 Task: Buy 3 Viscometers from Measuring & Testing section under best seller category for shipping address: Georgia Howard, 3100 Abia Martin Drive, Panther Burn, Mississippi 38765, Cell Number 6314971043. Pay from credit card ending with 6759, CVV 506
Action: Mouse moved to (380, 414)
Screenshot: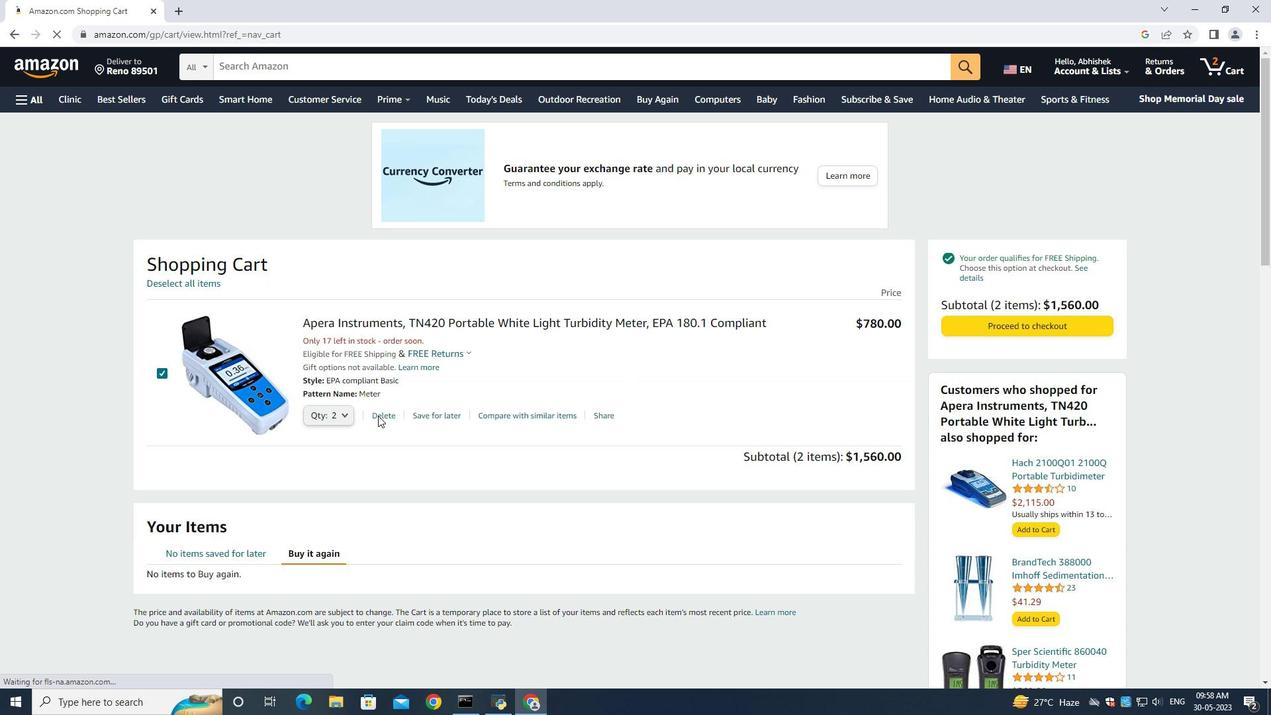 
Action: Mouse pressed left at (380, 414)
Screenshot: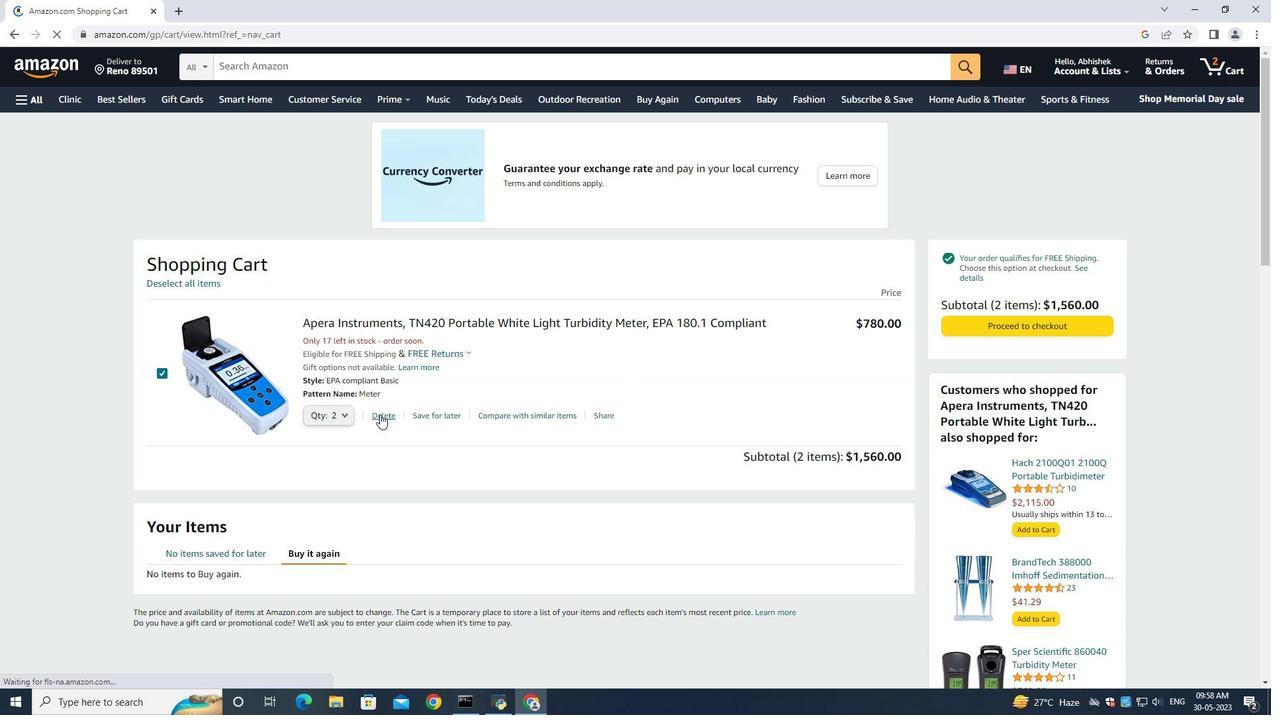 
Action: Mouse moved to (32, 94)
Screenshot: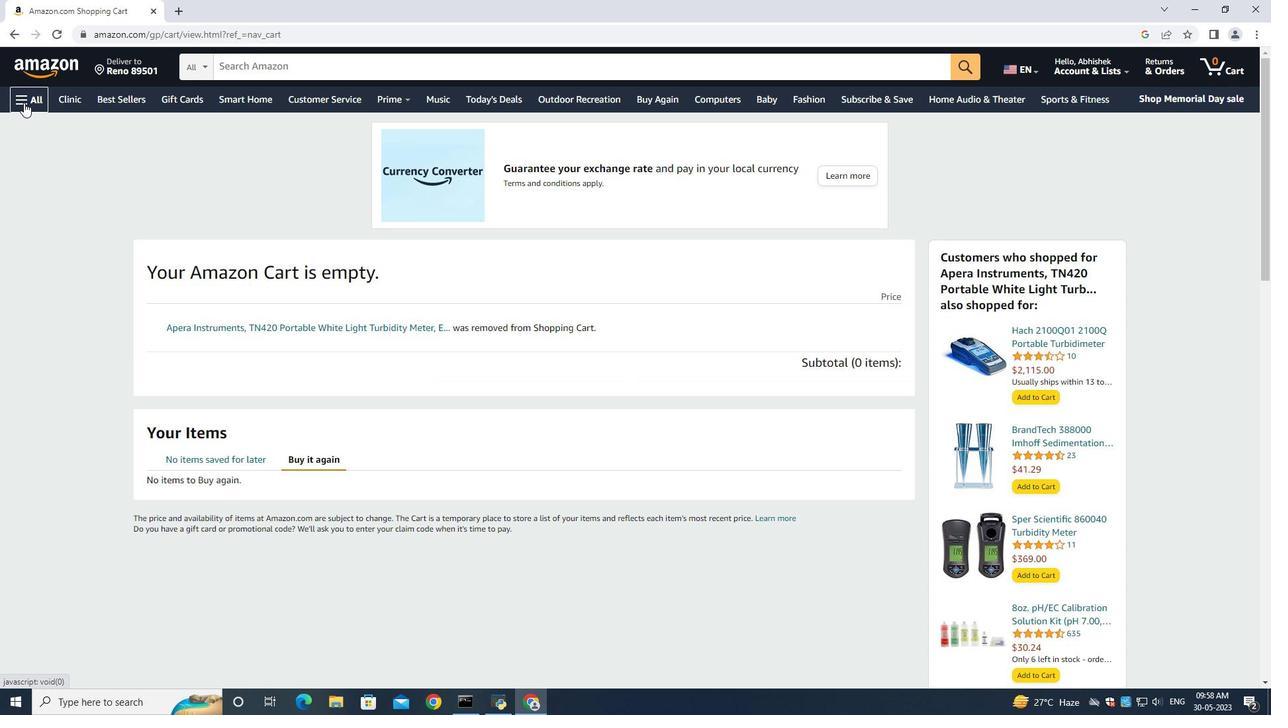 
Action: Mouse pressed left at (32, 94)
Screenshot: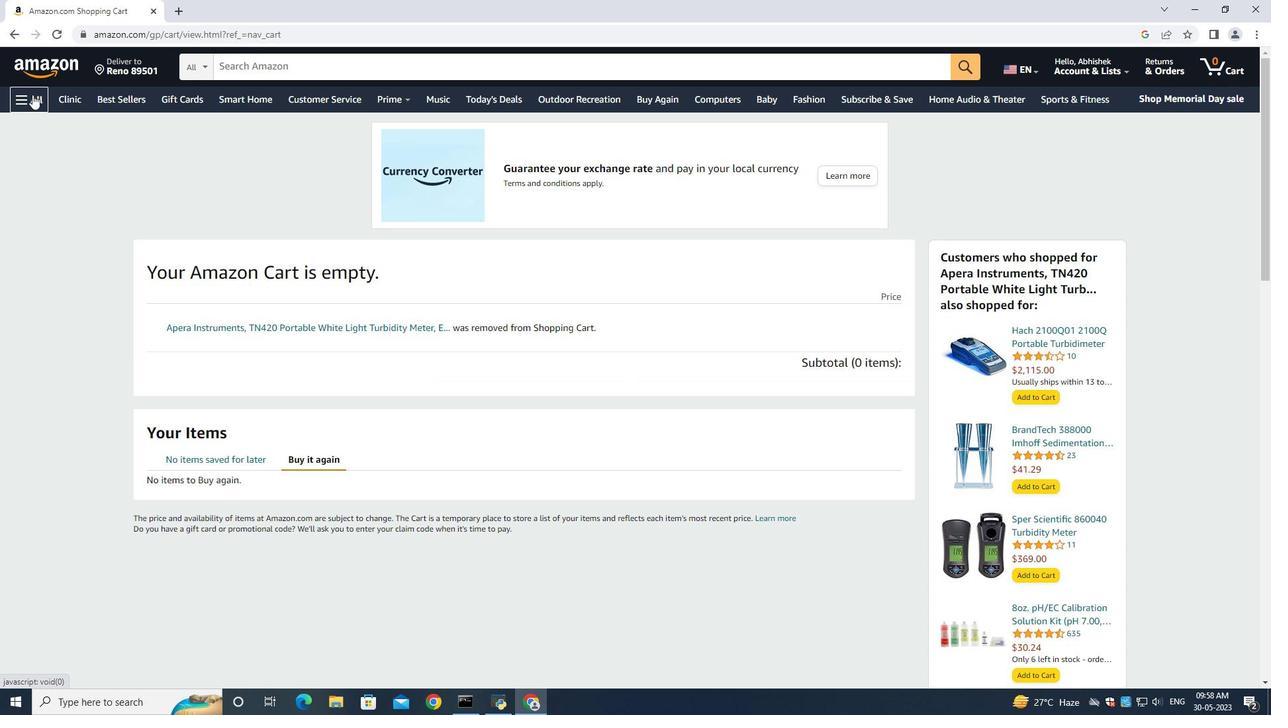 
Action: Mouse moved to (47, 126)
Screenshot: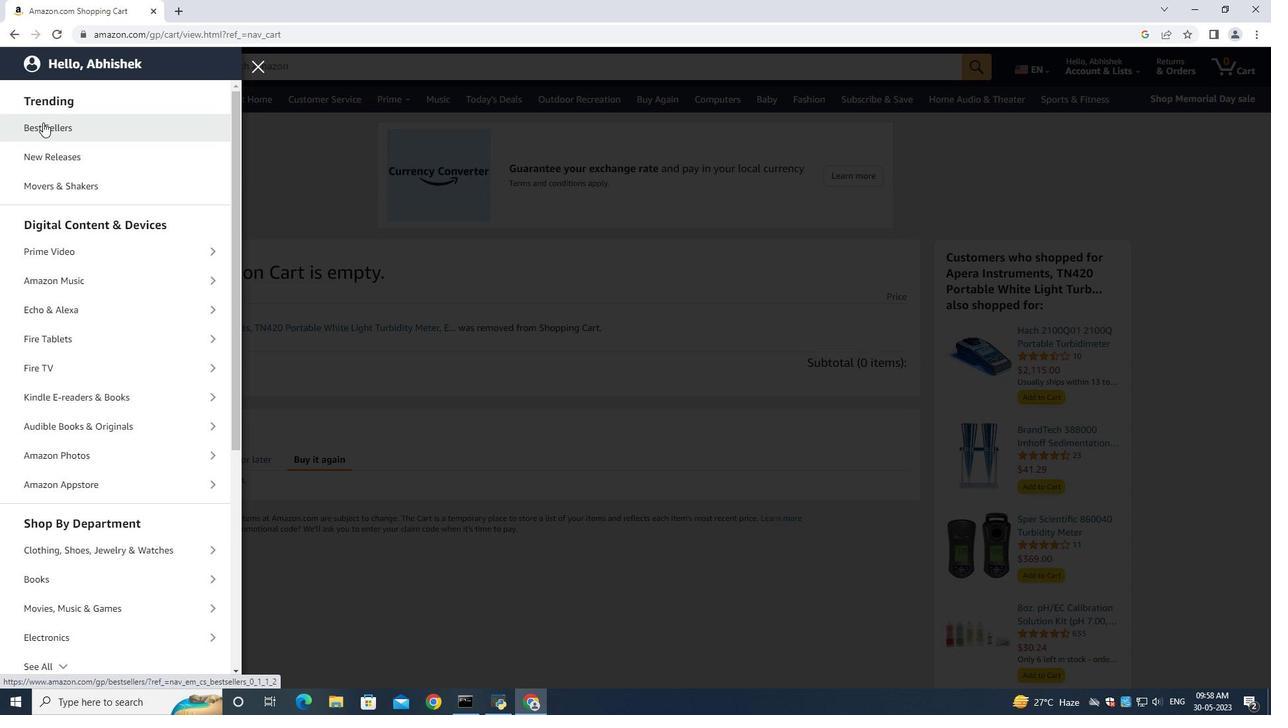
Action: Mouse pressed left at (47, 126)
Screenshot: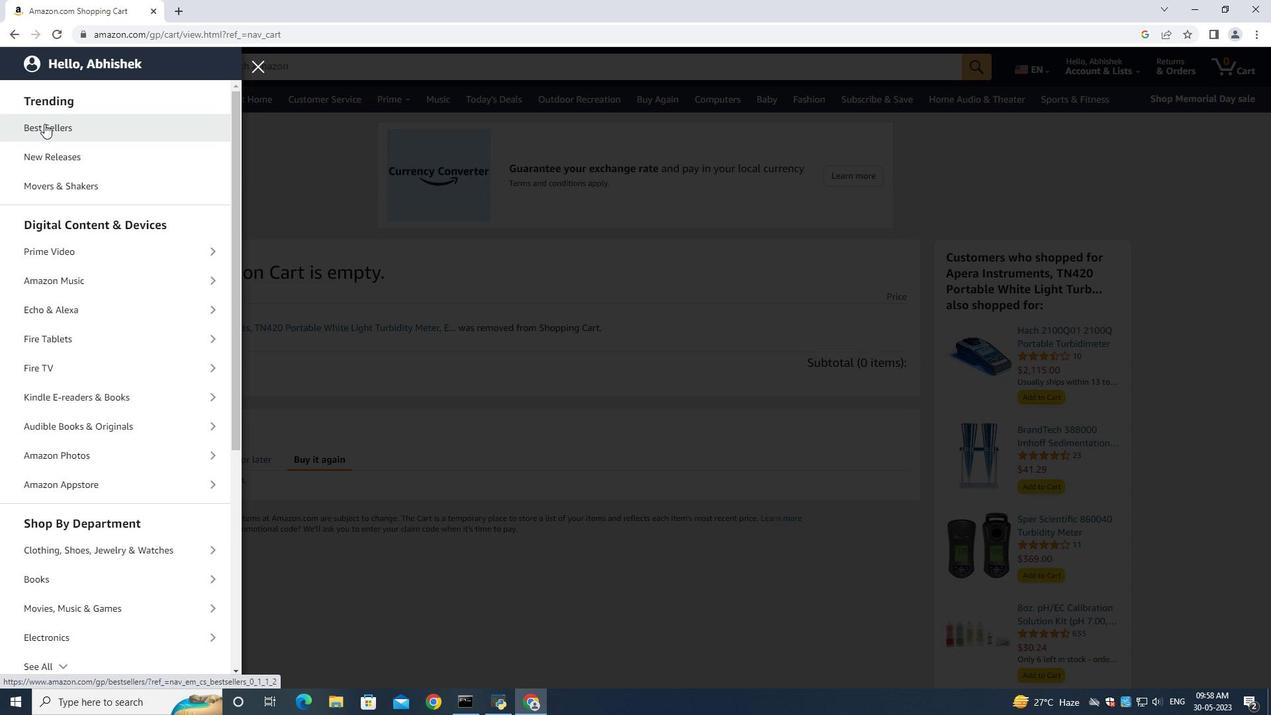 
Action: Mouse moved to (255, 69)
Screenshot: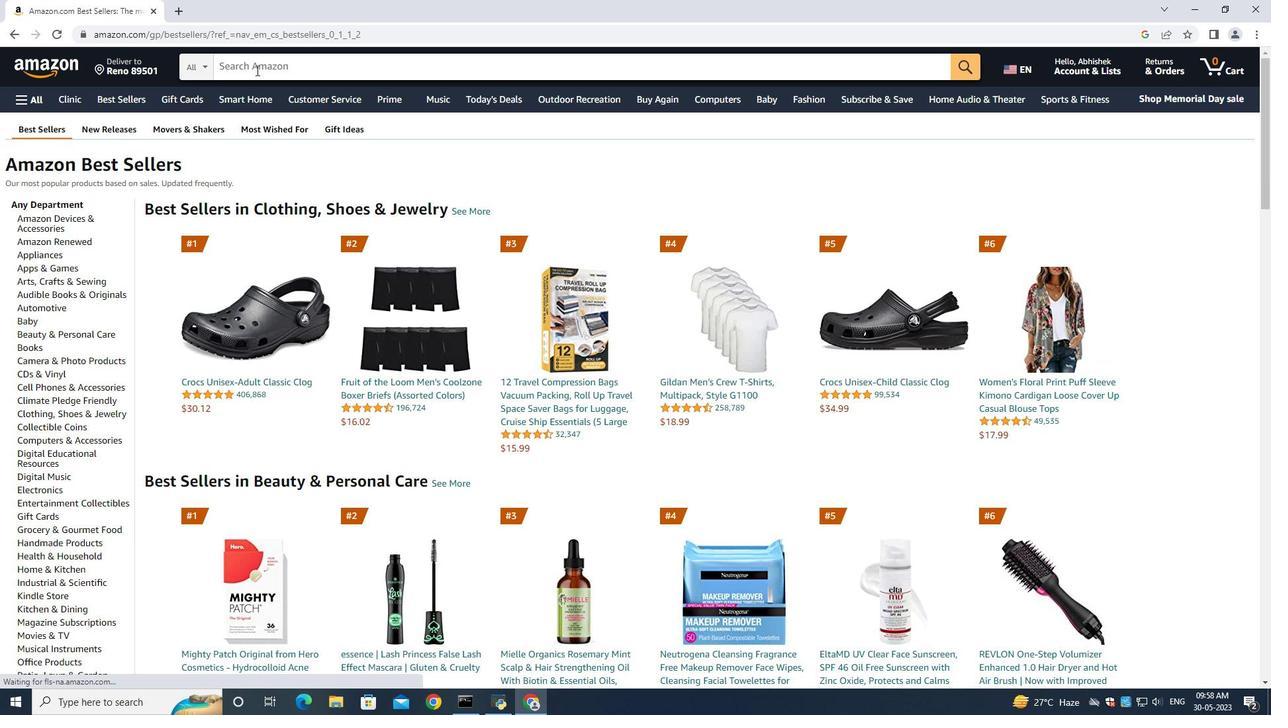 
Action: Mouse pressed left at (255, 69)
Screenshot: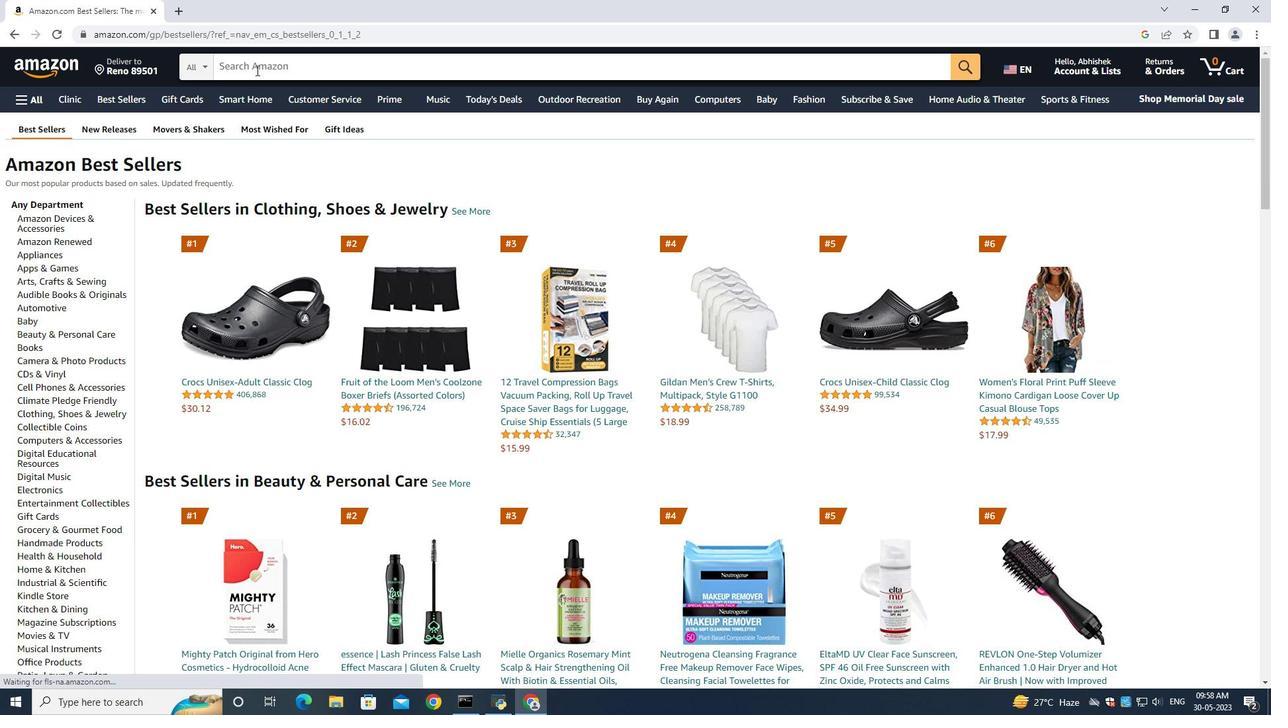 
Action: Mouse moved to (255, 69)
Screenshot: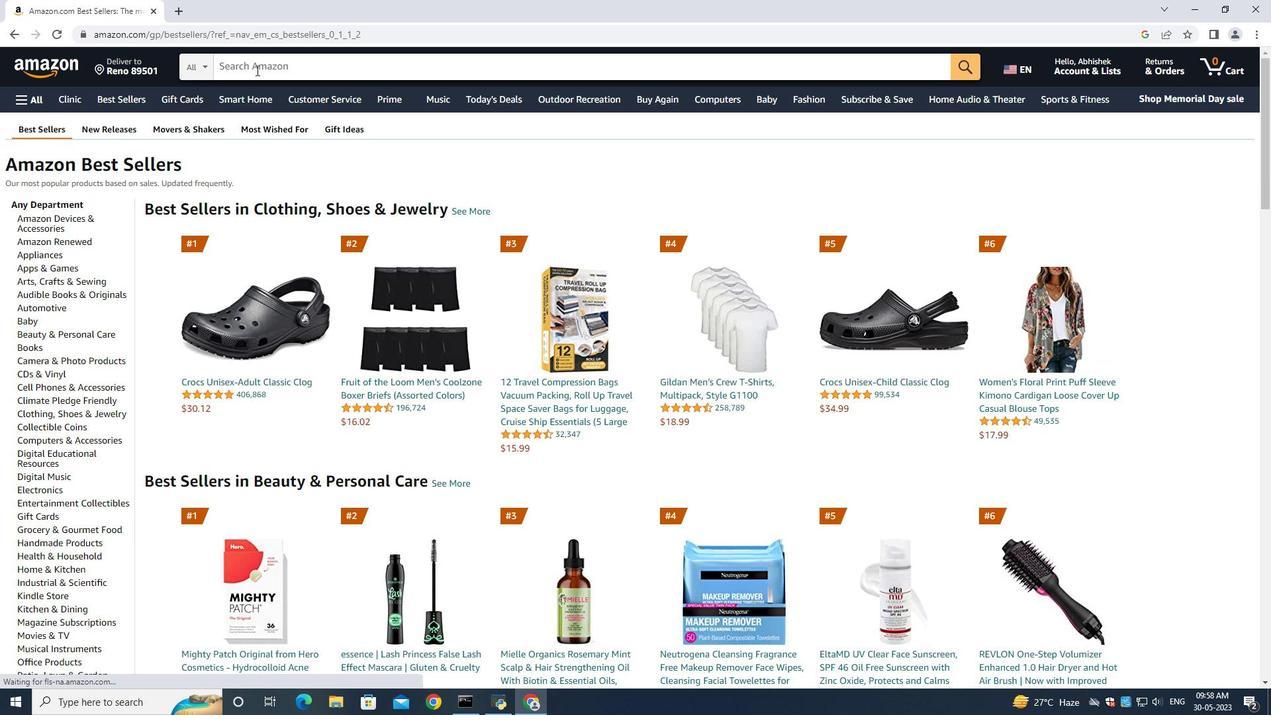 
Action: Key pressed <Key.shift>Viscometers<Key.space><Key.enter>
Screenshot: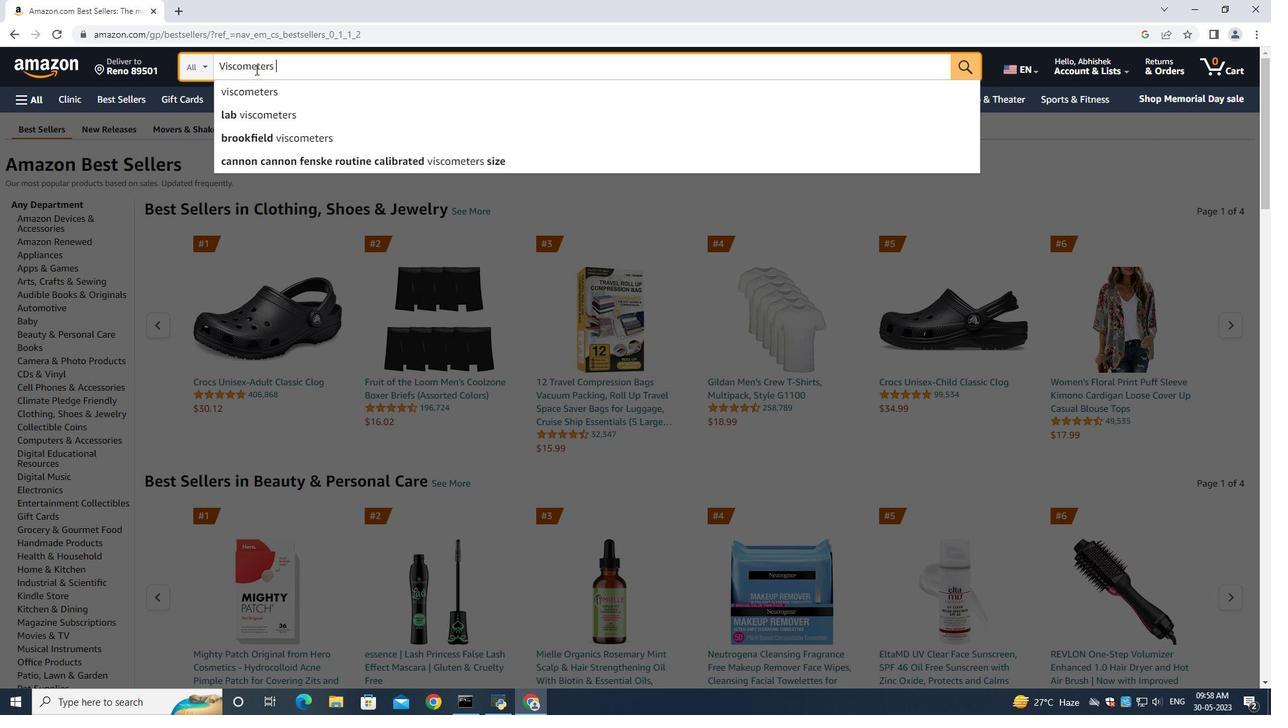 
Action: Mouse moved to (66, 235)
Screenshot: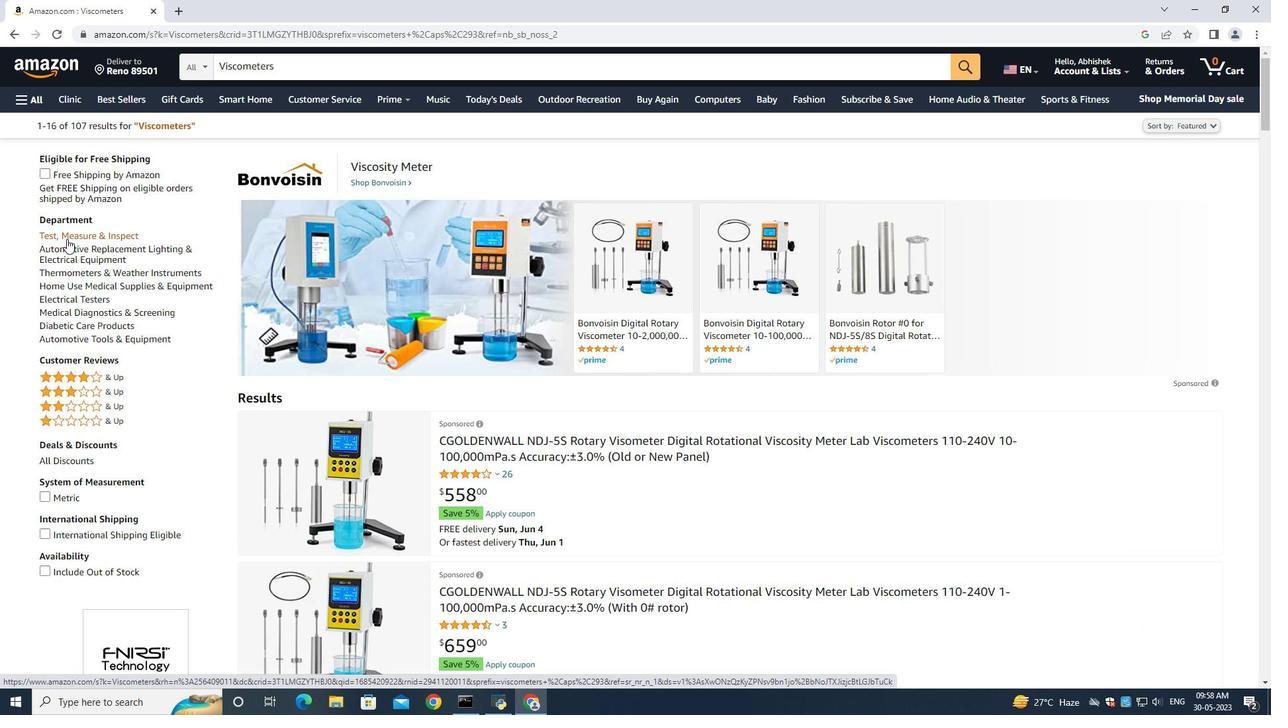 
Action: Mouse pressed left at (66, 235)
Screenshot: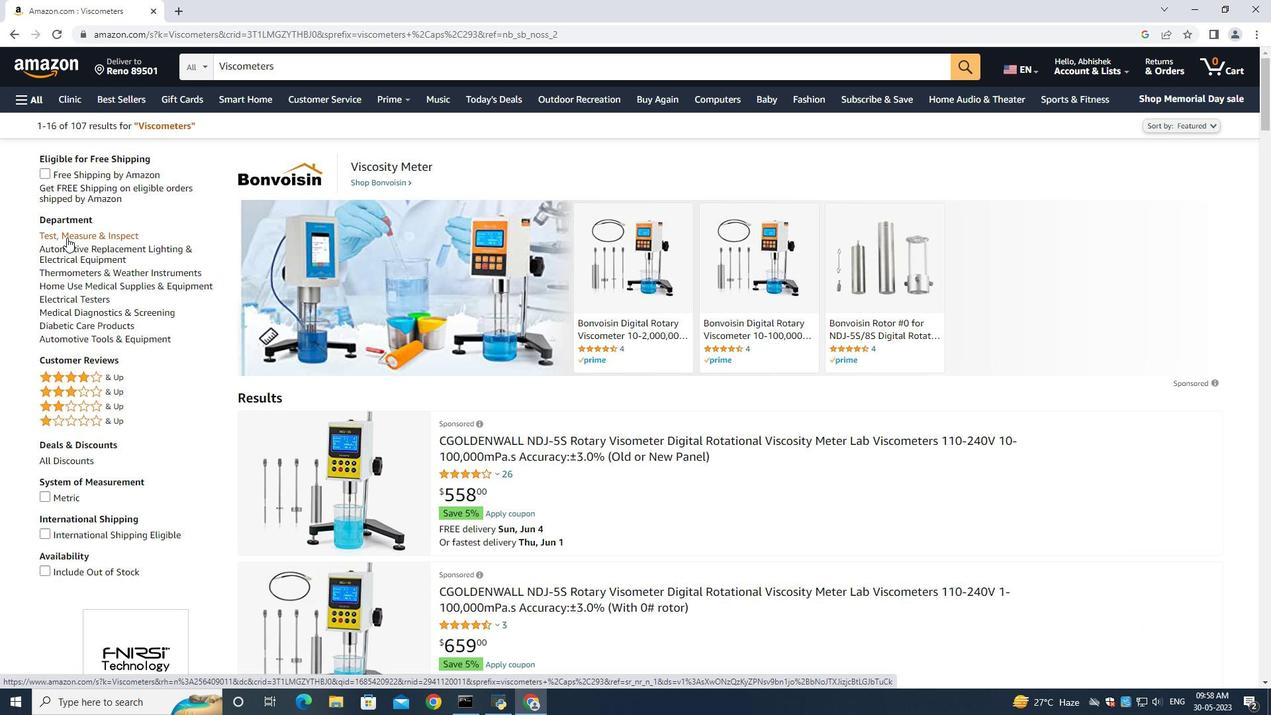 
Action: Mouse moved to (411, 284)
Screenshot: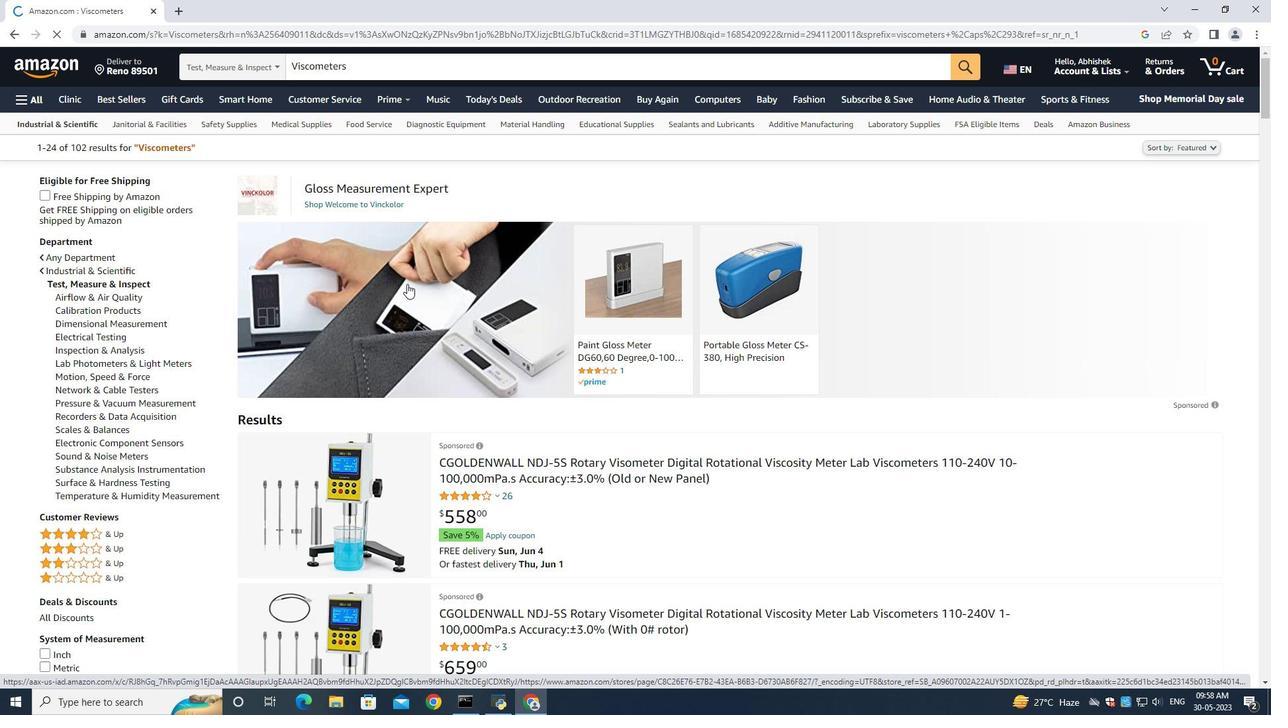 
Action: Mouse scrolled (411, 284) with delta (0, 0)
Screenshot: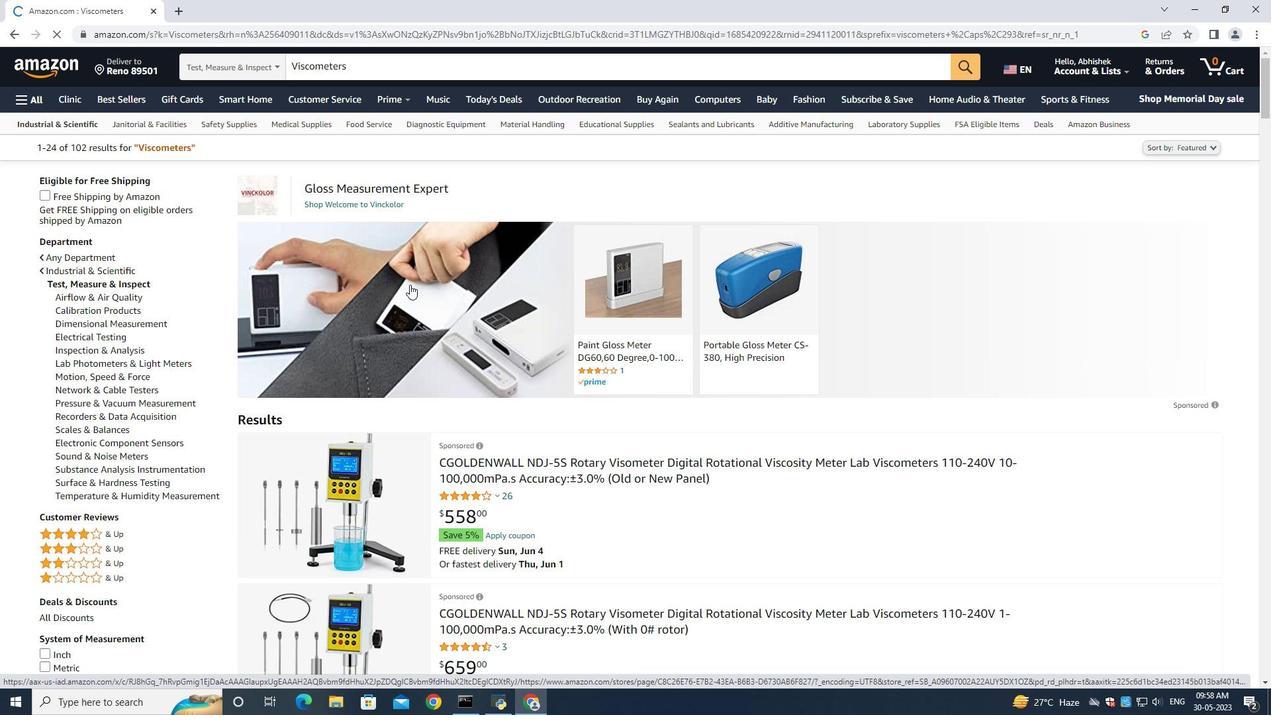 
Action: Mouse moved to (412, 284)
Screenshot: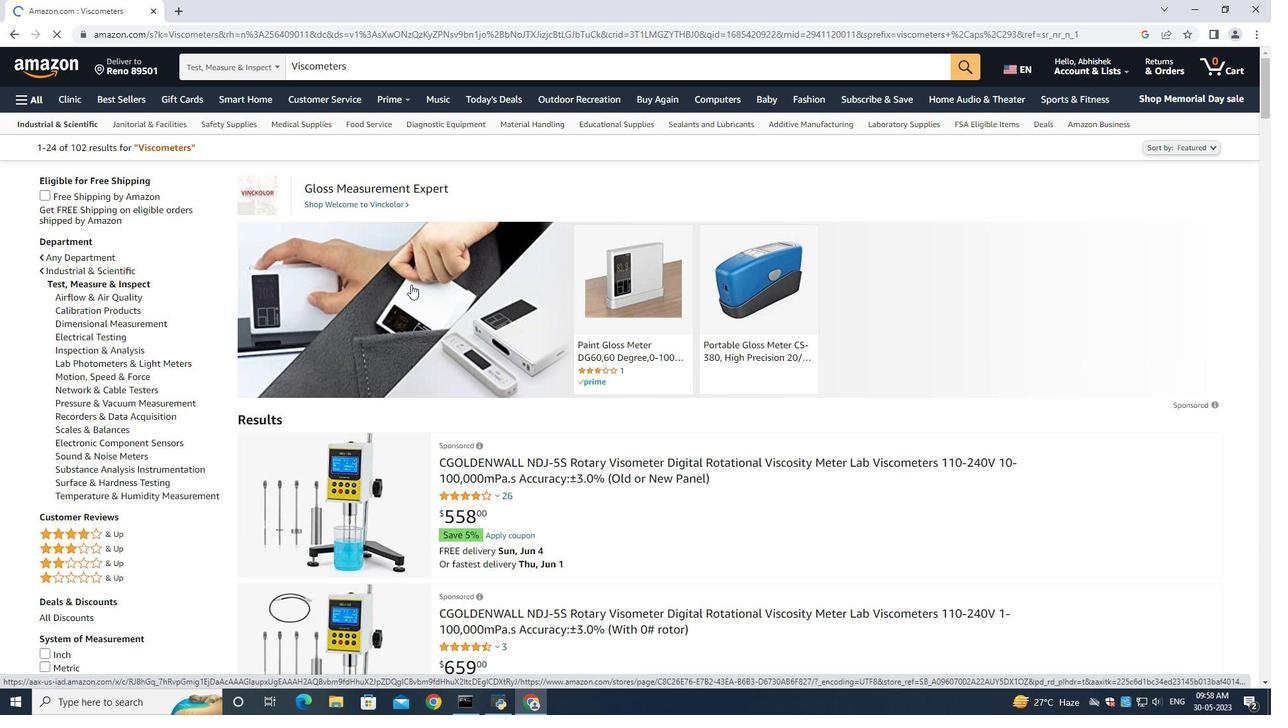 
Action: Mouse scrolled (412, 284) with delta (0, 0)
Screenshot: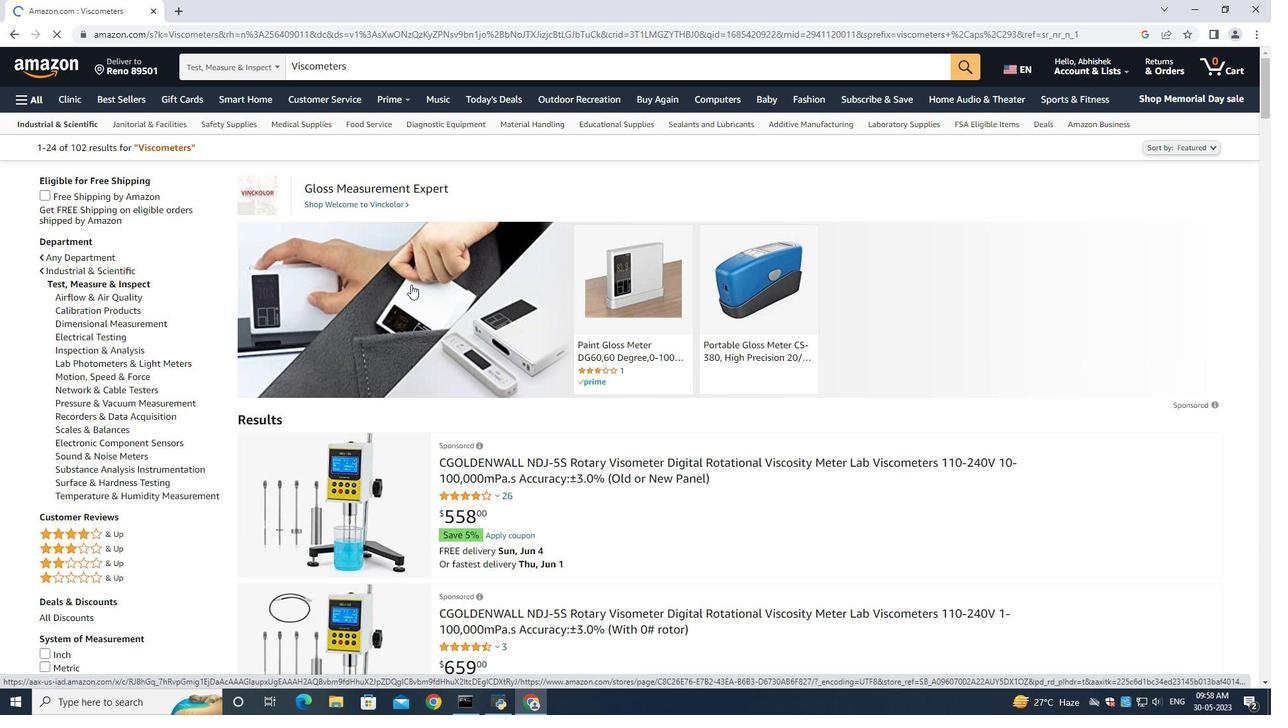 
Action: Mouse moved to (412, 285)
Screenshot: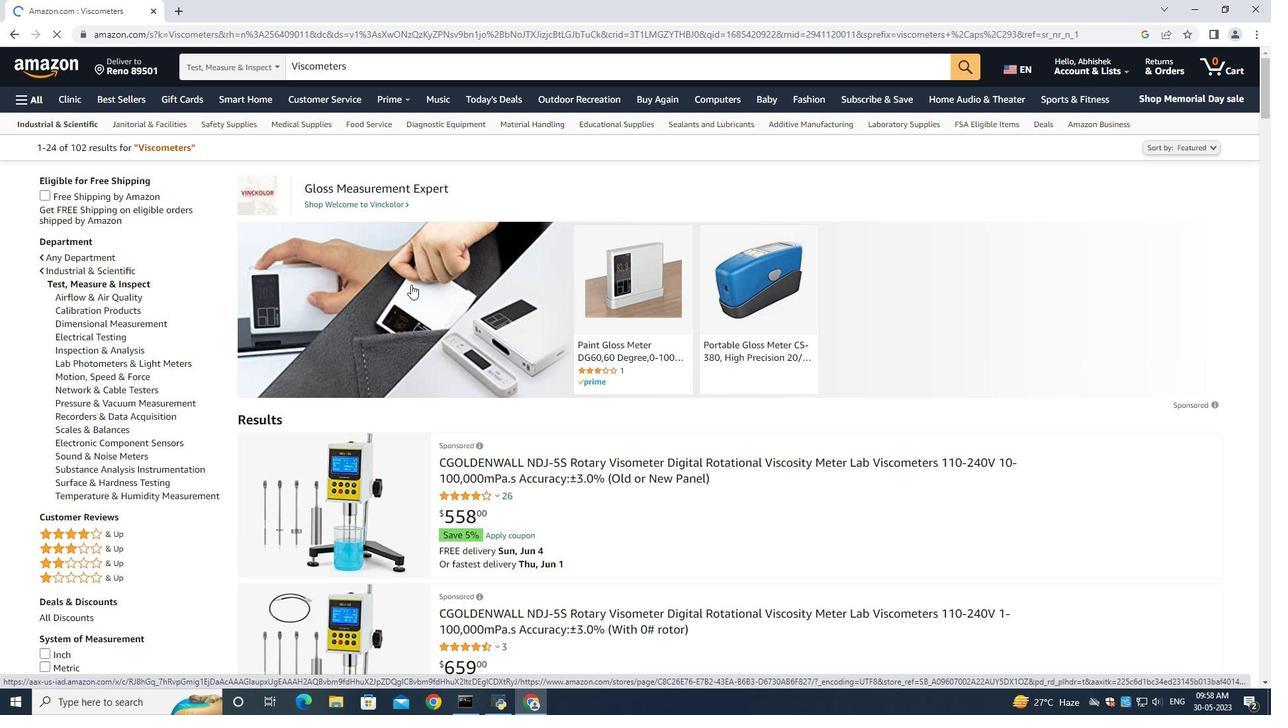
Action: Mouse scrolled (412, 284) with delta (0, 0)
Screenshot: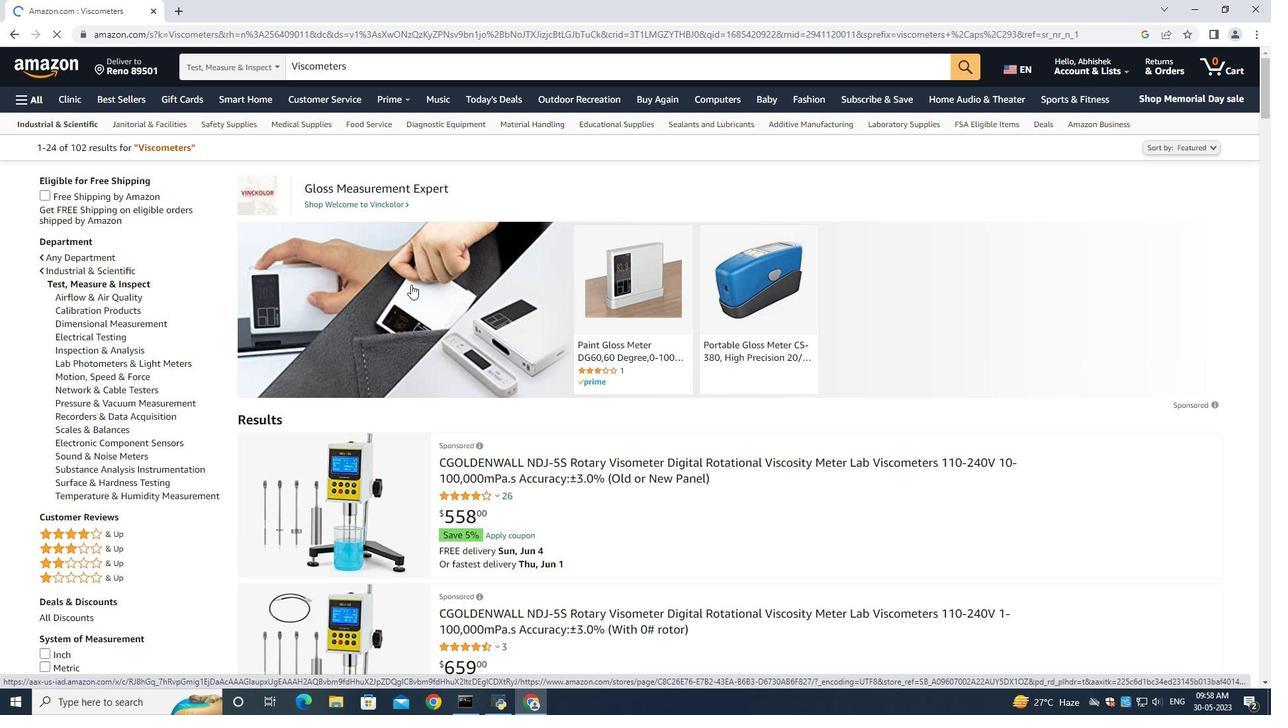 
Action: Mouse moved to (412, 285)
Screenshot: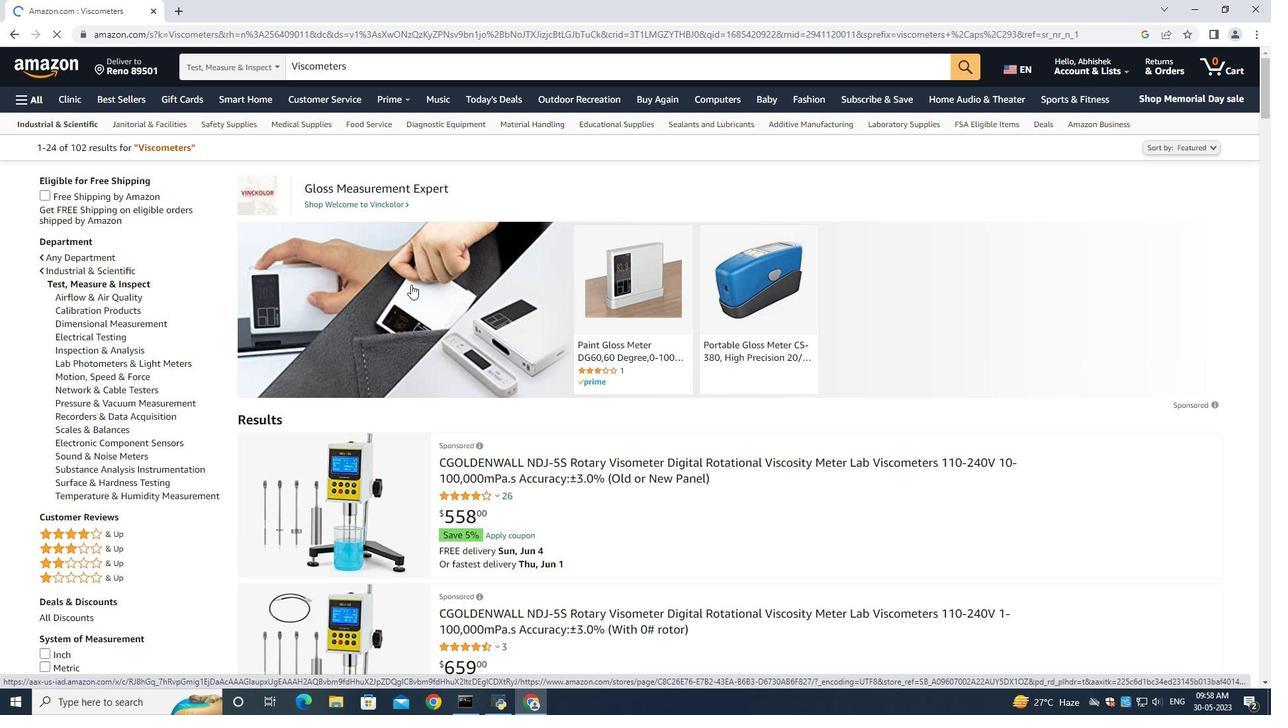 
Action: Mouse scrolled (412, 284) with delta (0, 0)
Screenshot: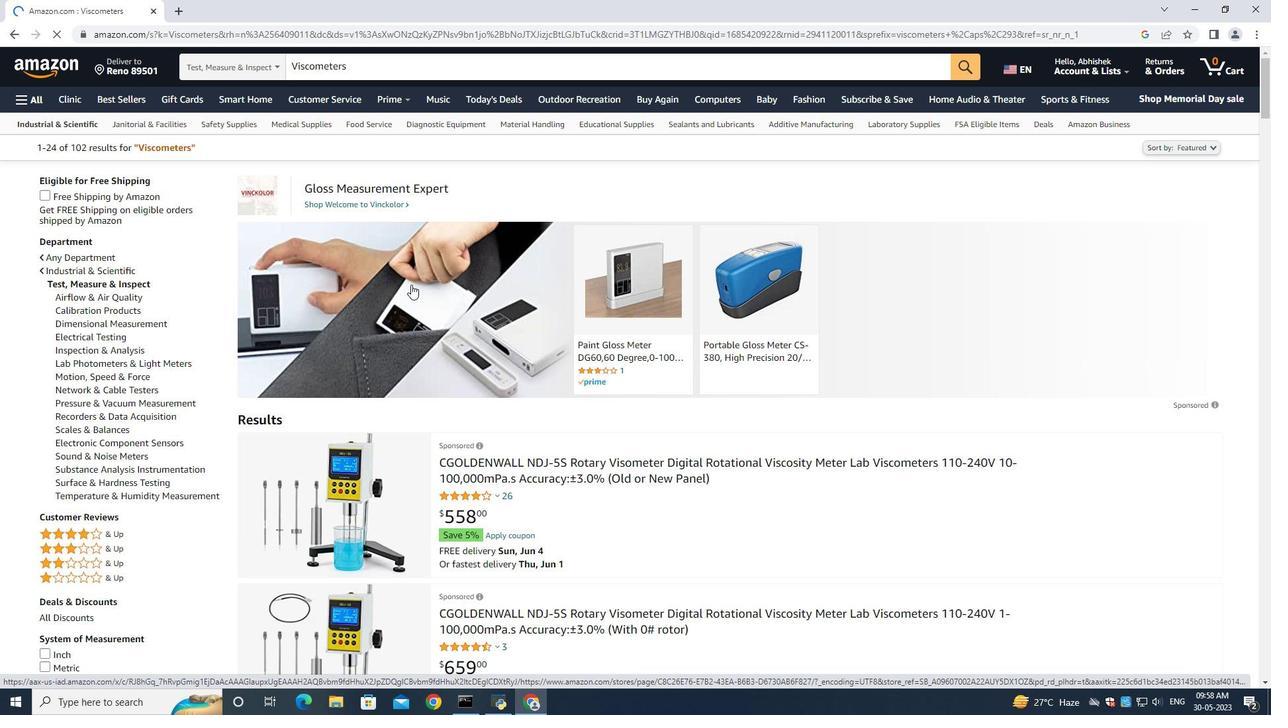 
Action: Mouse moved to (479, 367)
Screenshot: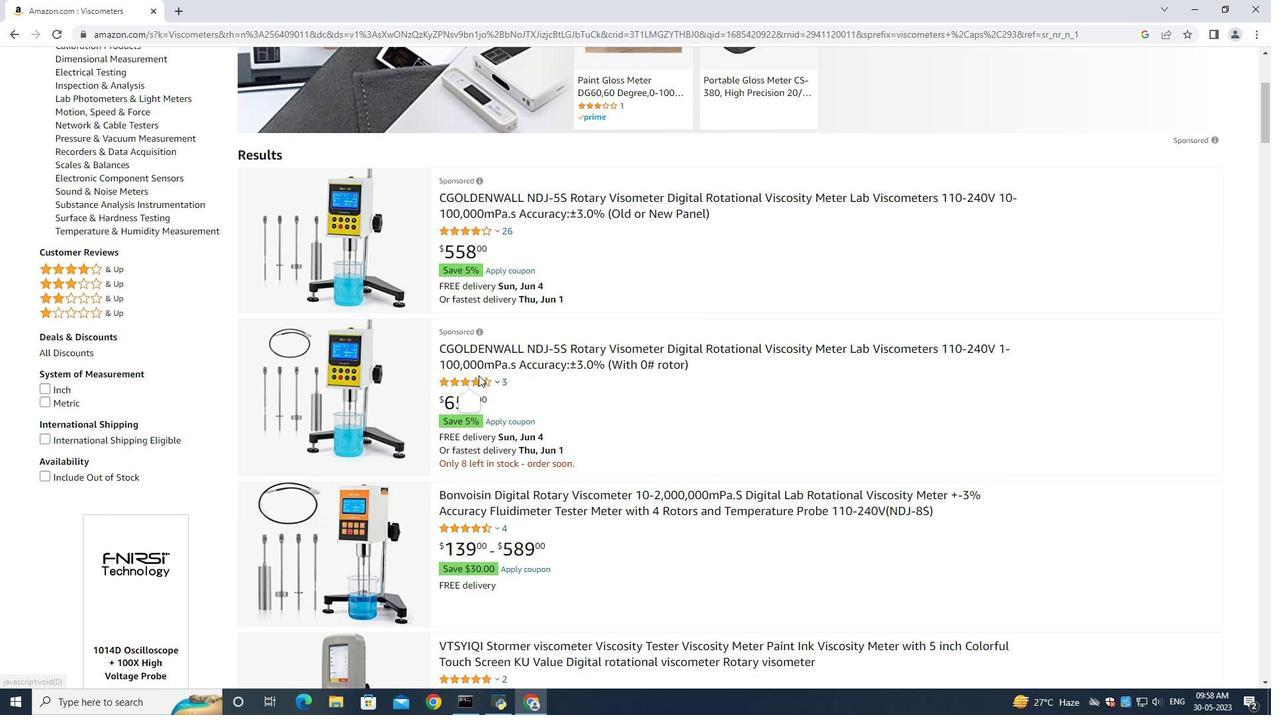 
Action: Mouse pressed left at (479, 367)
Screenshot: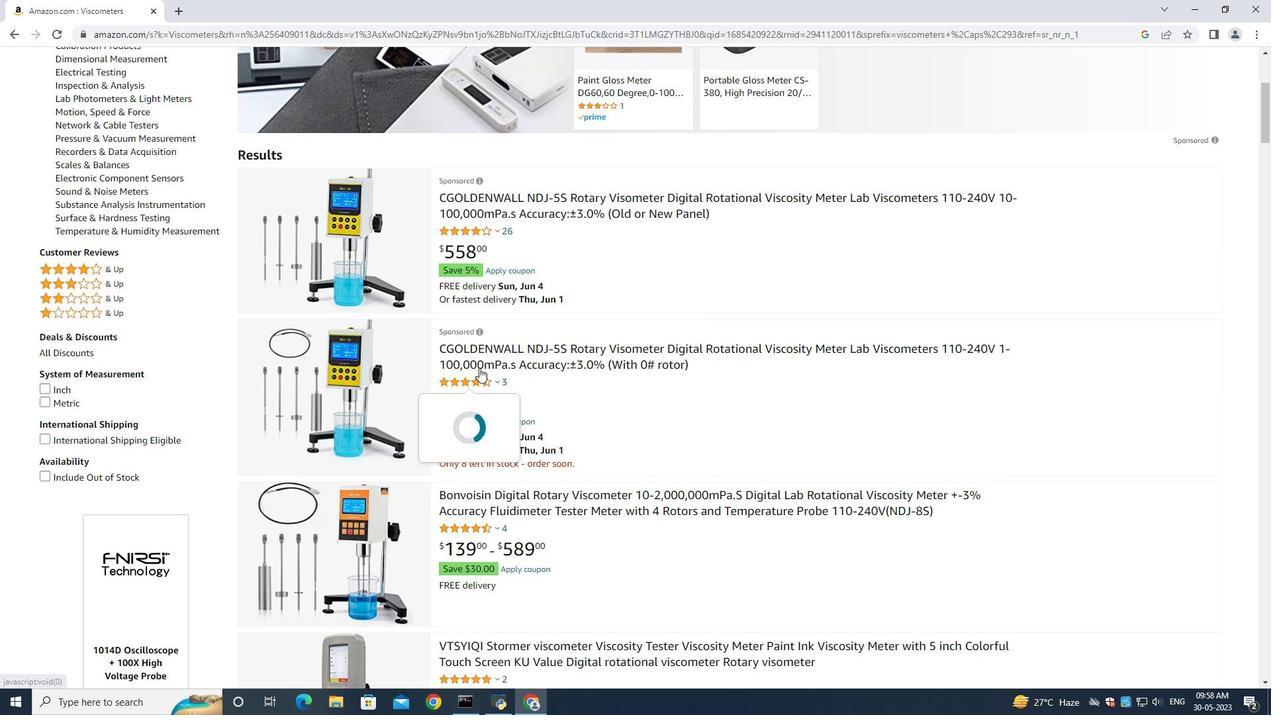 
Action: Mouse moved to (454, 547)
Screenshot: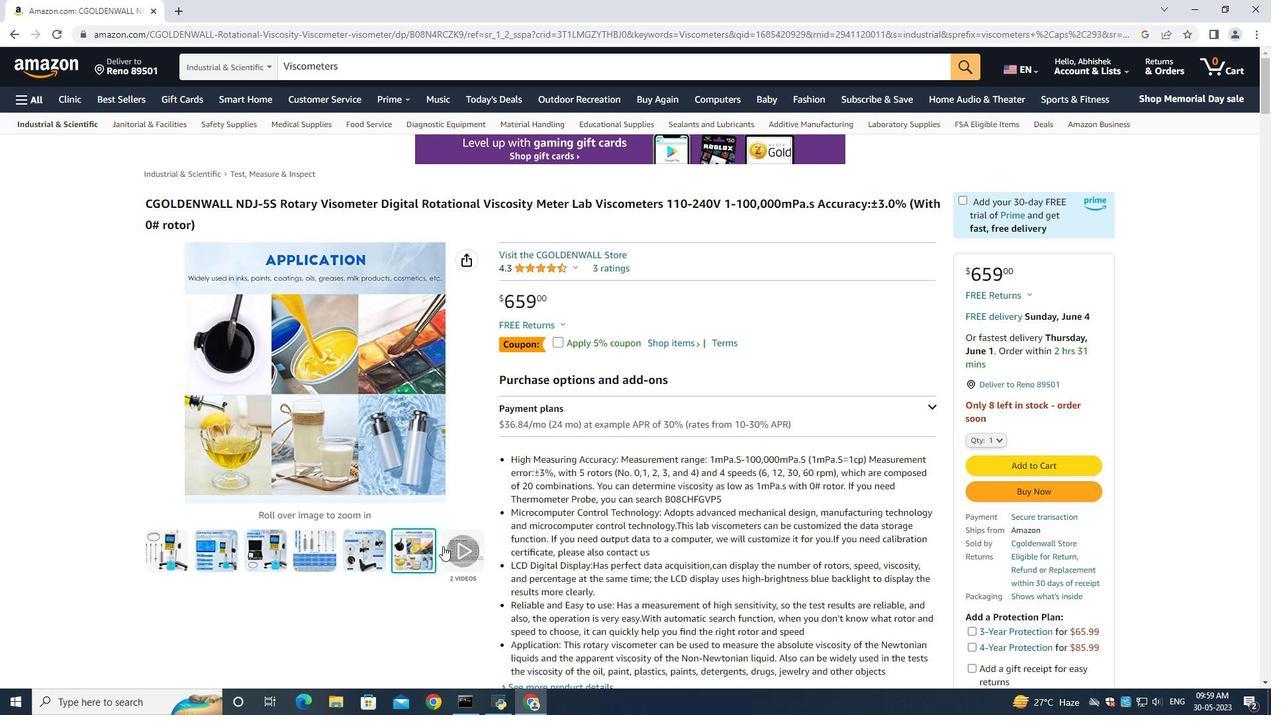 
Action: Mouse pressed left at (454, 547)
Screenshot: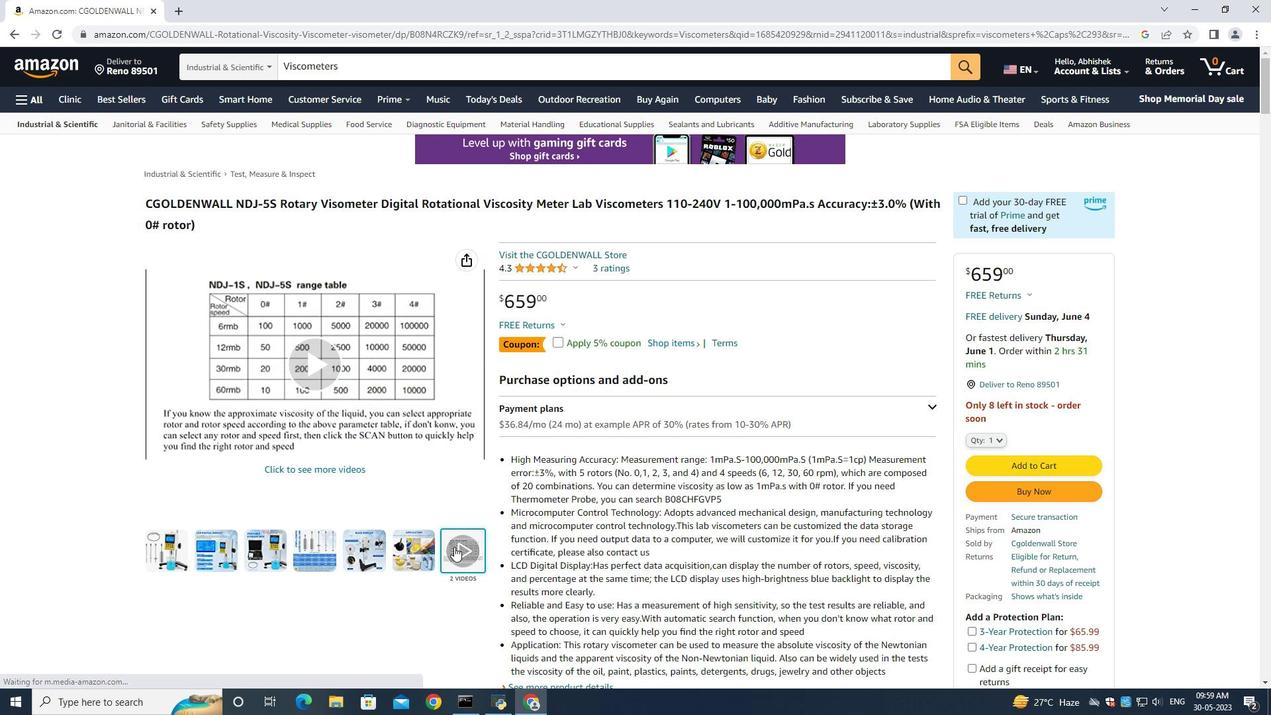 
Action: Mouse moved to (12, 39)
Screenshot: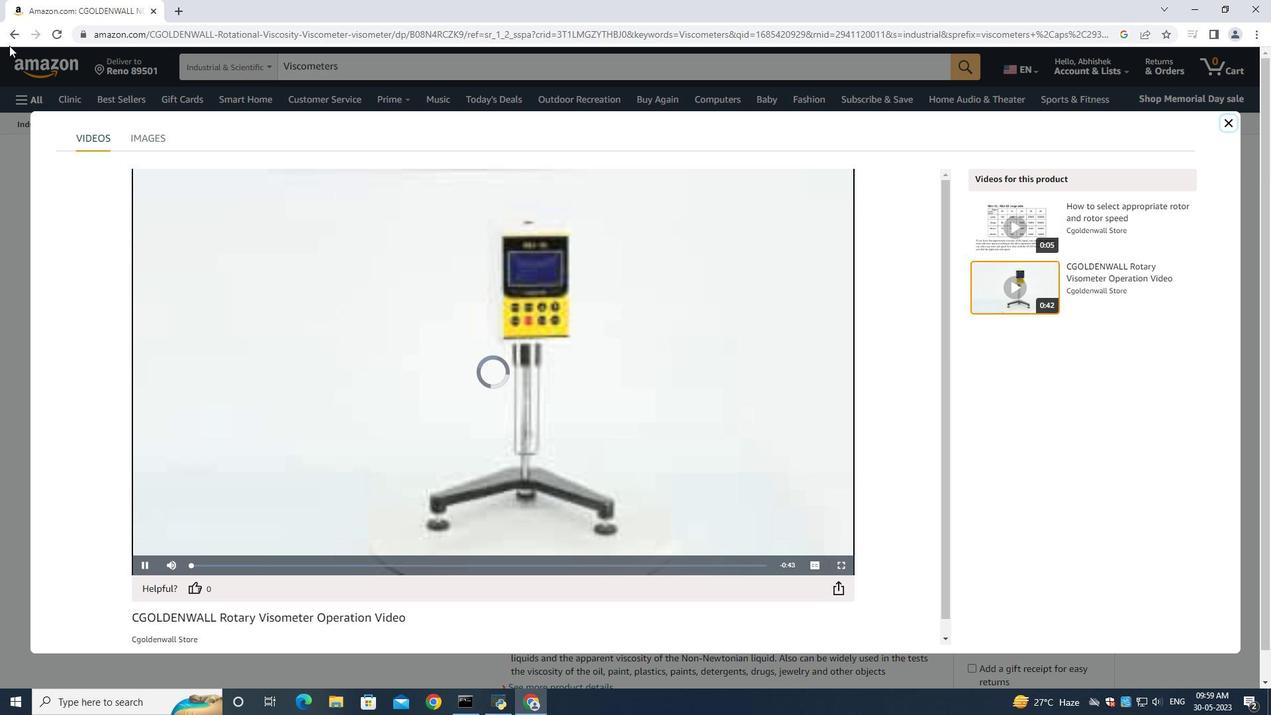 
Action: Mouse pressed left at (12, 39)
Screenshot: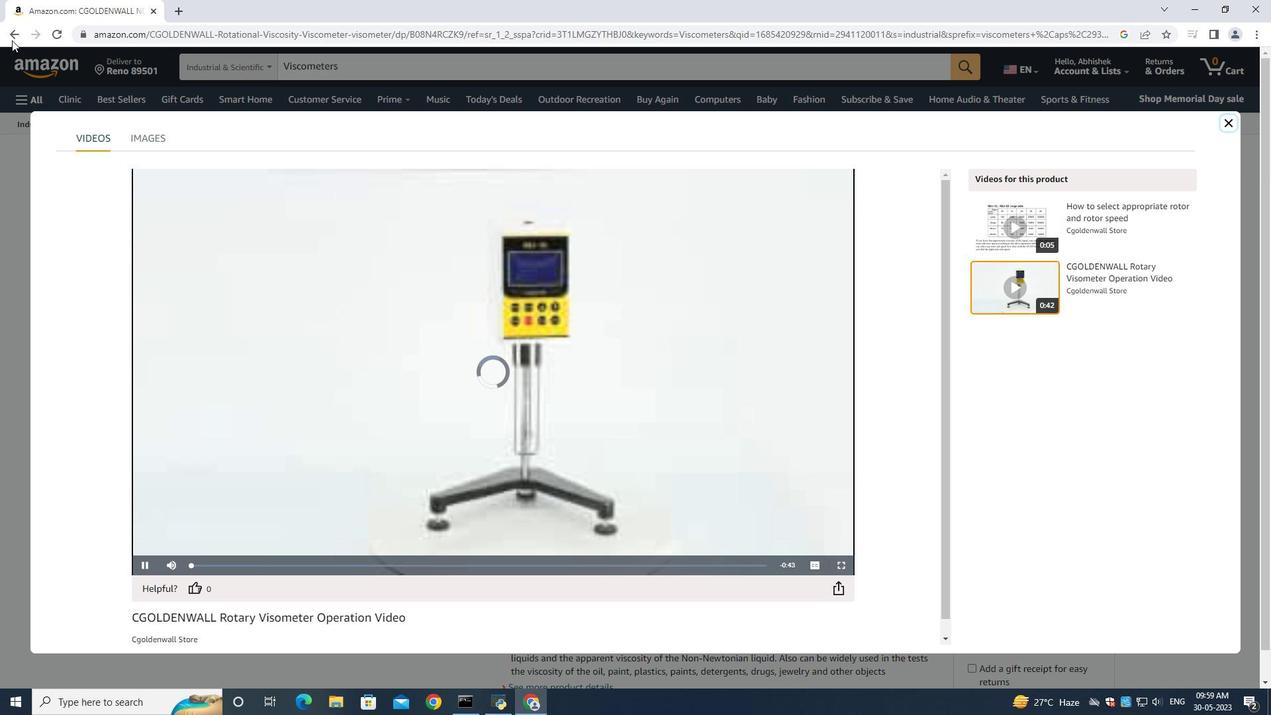 
Action: Mouse moved to (339, 479)
Screenshot: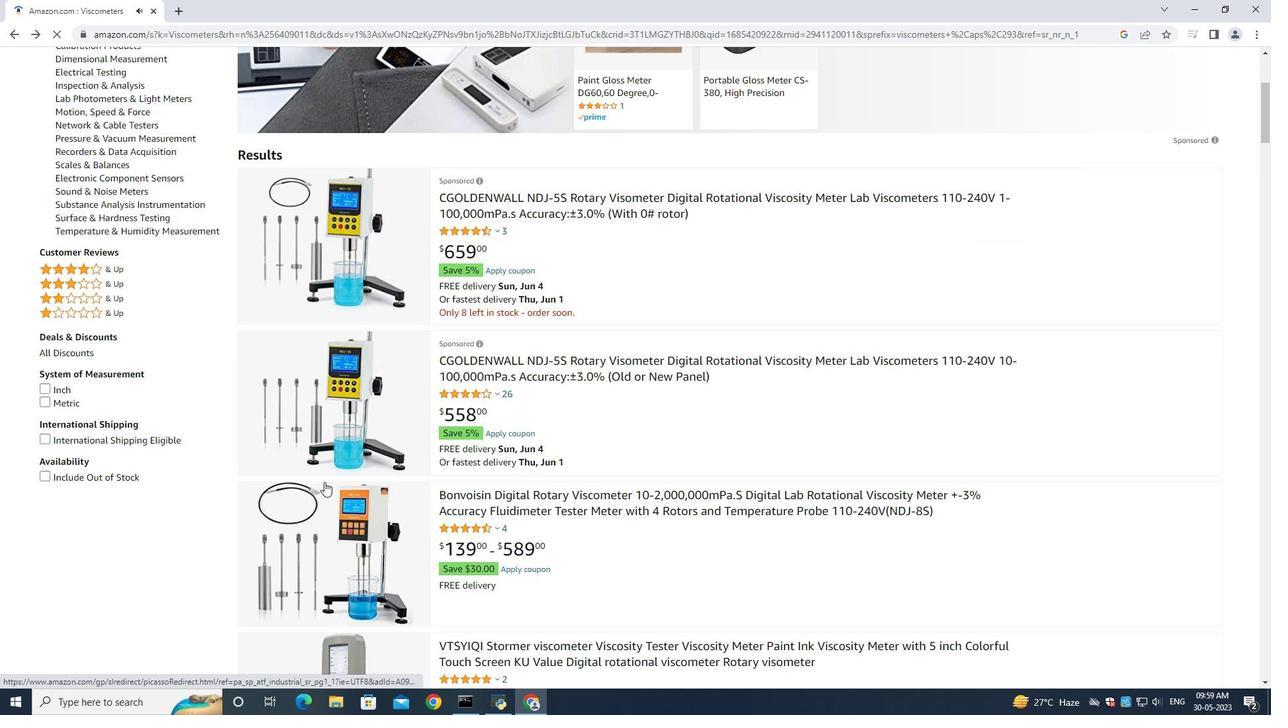 
Action: Mouse scrolled (339, 478) with delta (0, 0)
Screenshot: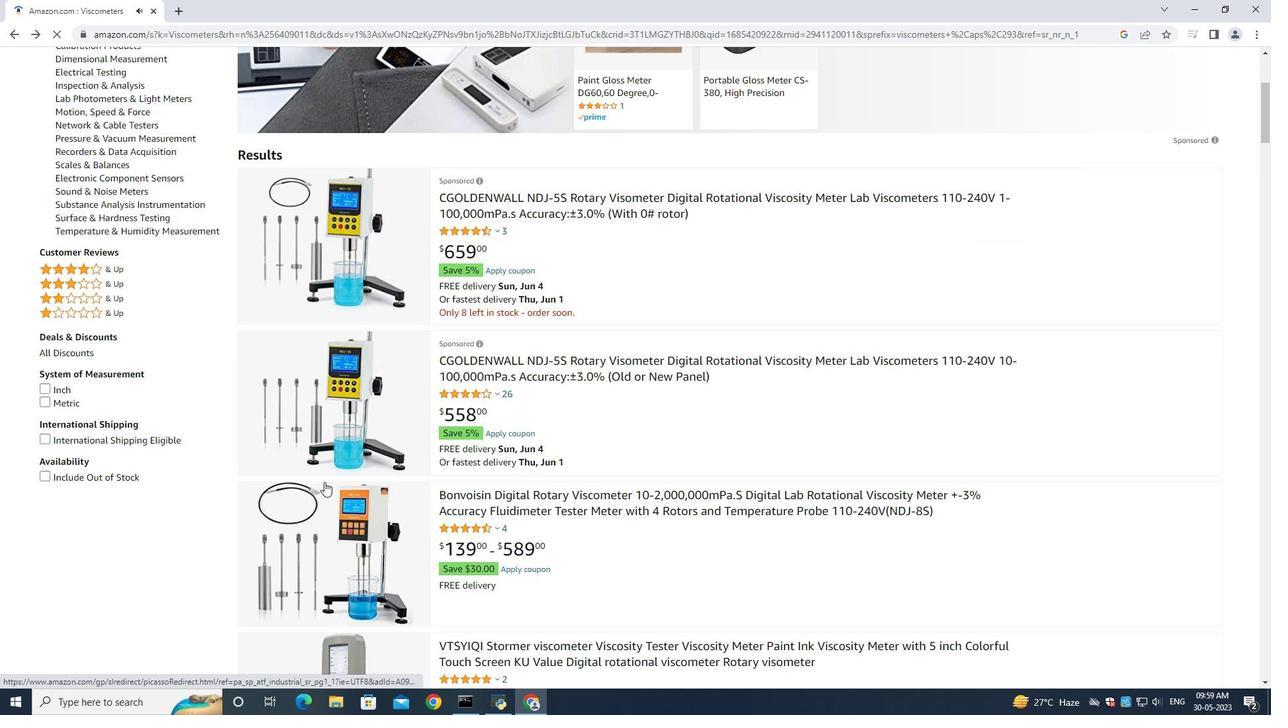 
Action: Mouse moved to (339, 480)
Screenshot: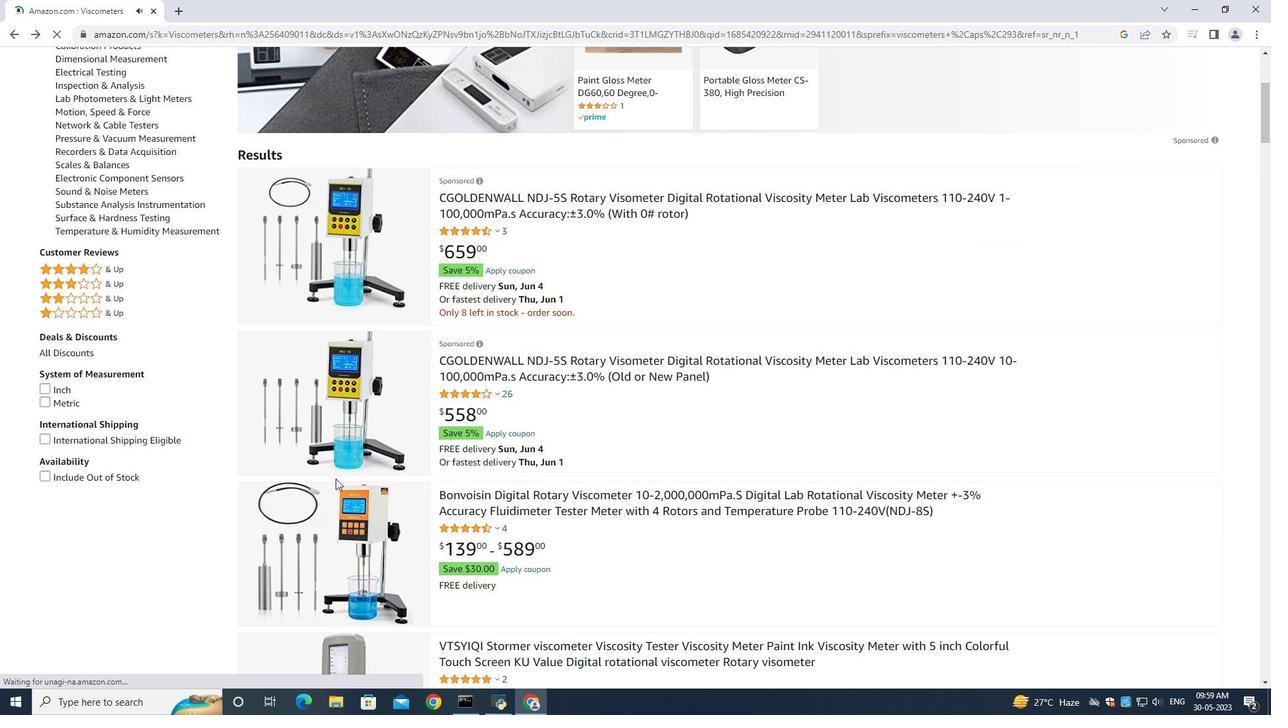 
Action: Mouse scrolled (339, 479) with delta (0, 0)
Screenshot: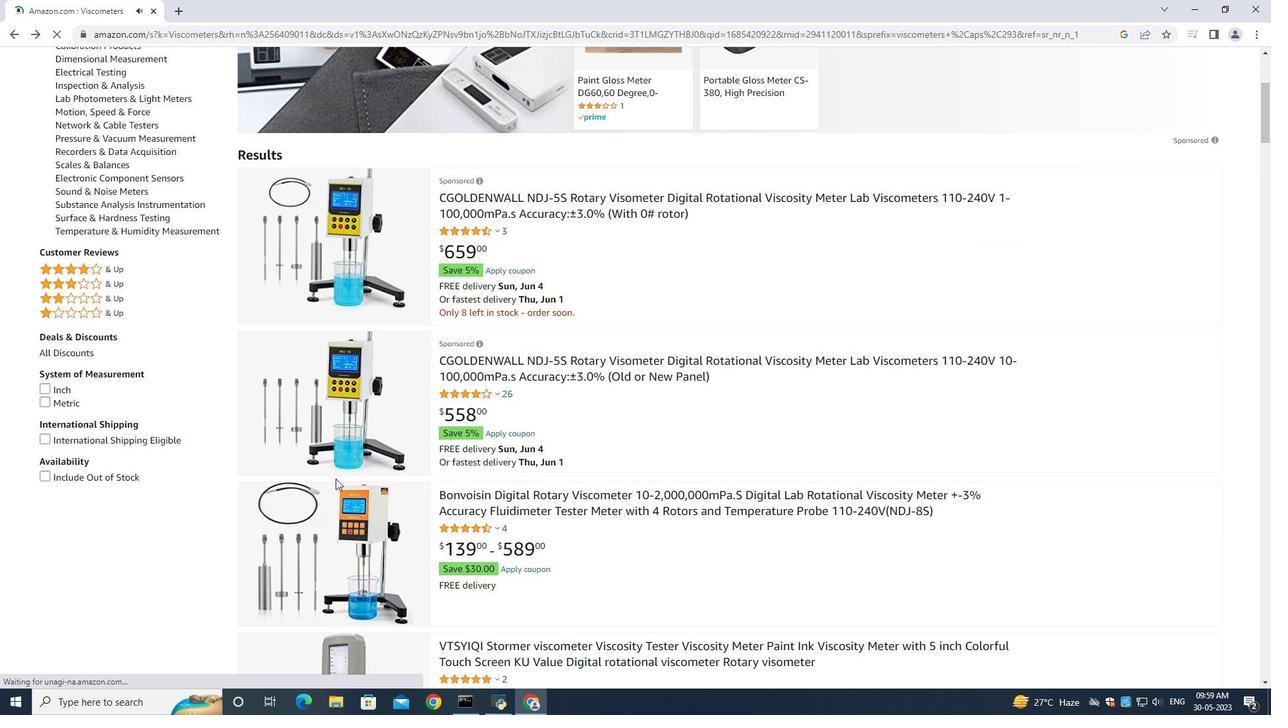 
Action: Mouse moved to (340, 480)
Screenshot: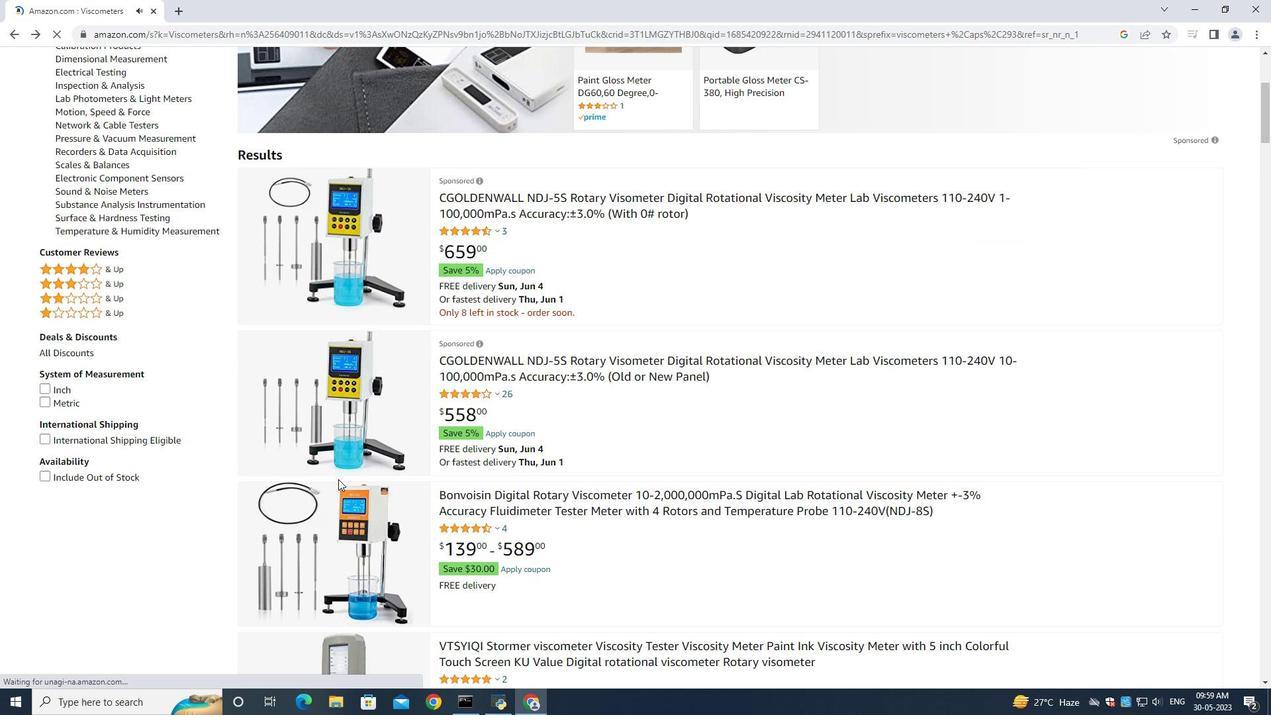 
Action: Mouse scrolled (339, 479) with delta (0, 0)
Screenshot: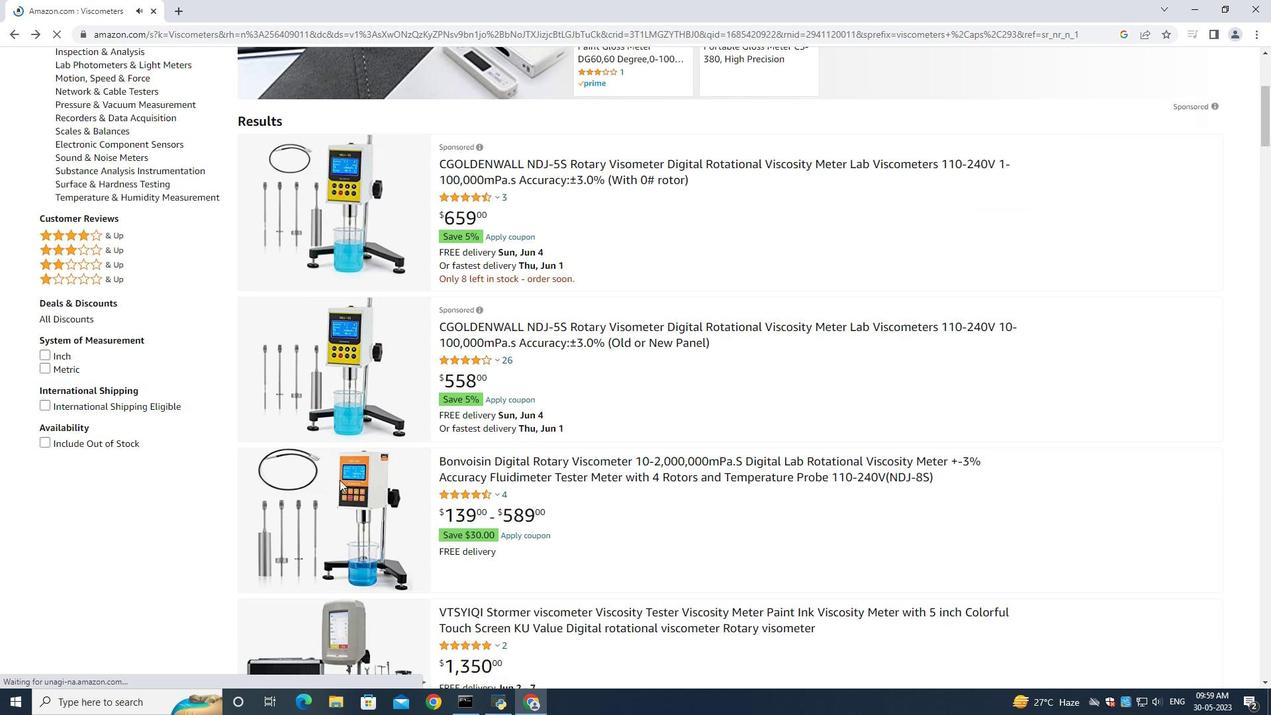 
Action: Mouse moved to (355, 475)
Screenshot: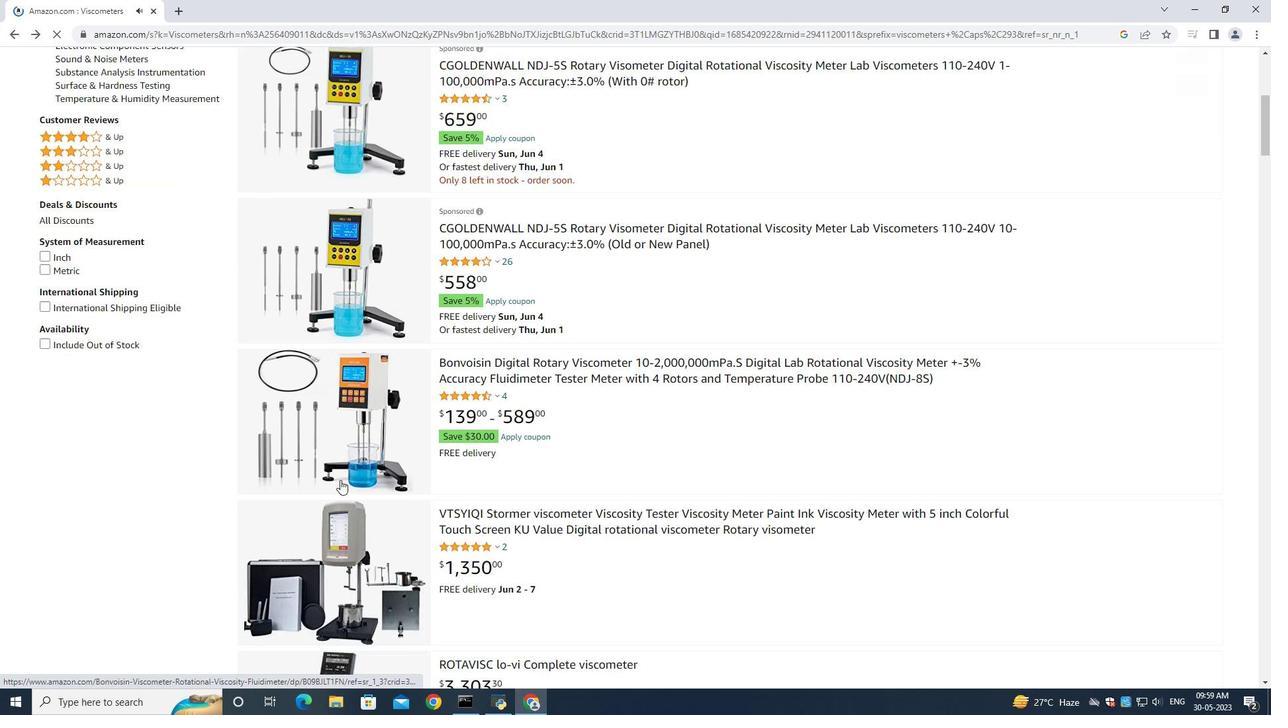 
Action: Mouse scrolled (341, 479) with delta (0, 0)
Screenshot: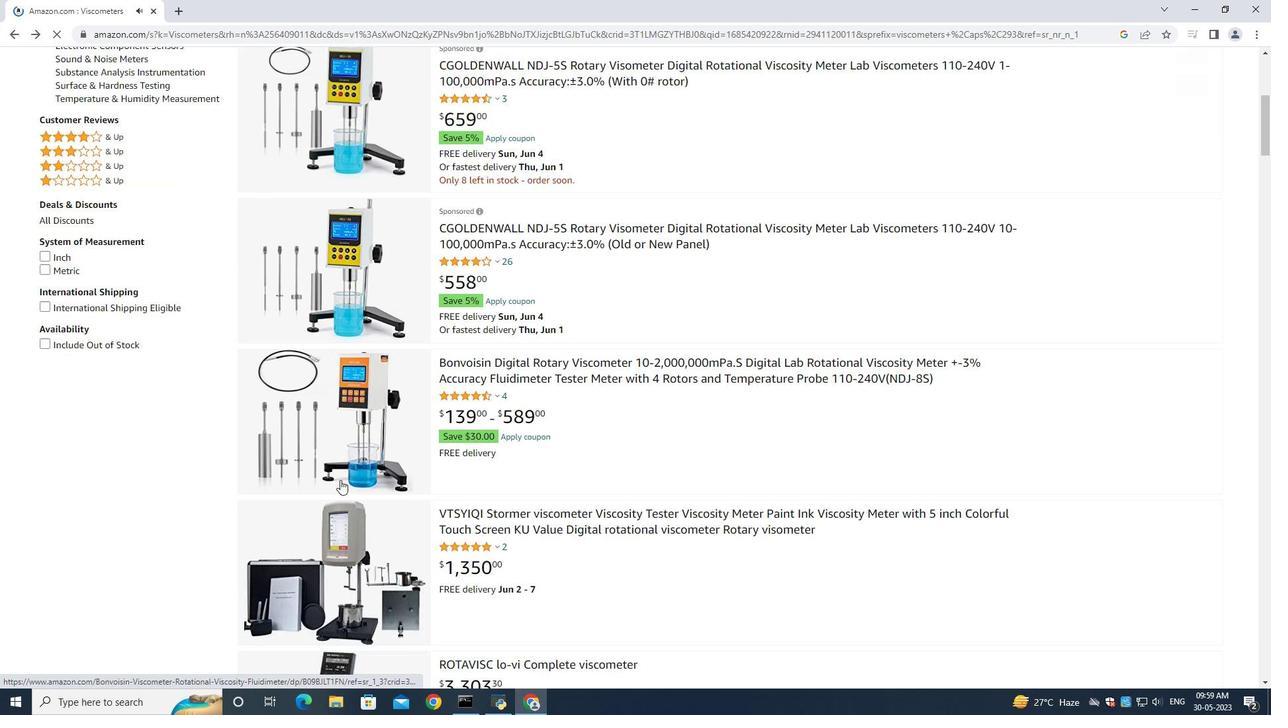 
Action: Mouse moved to (572, 239)
Screenshot: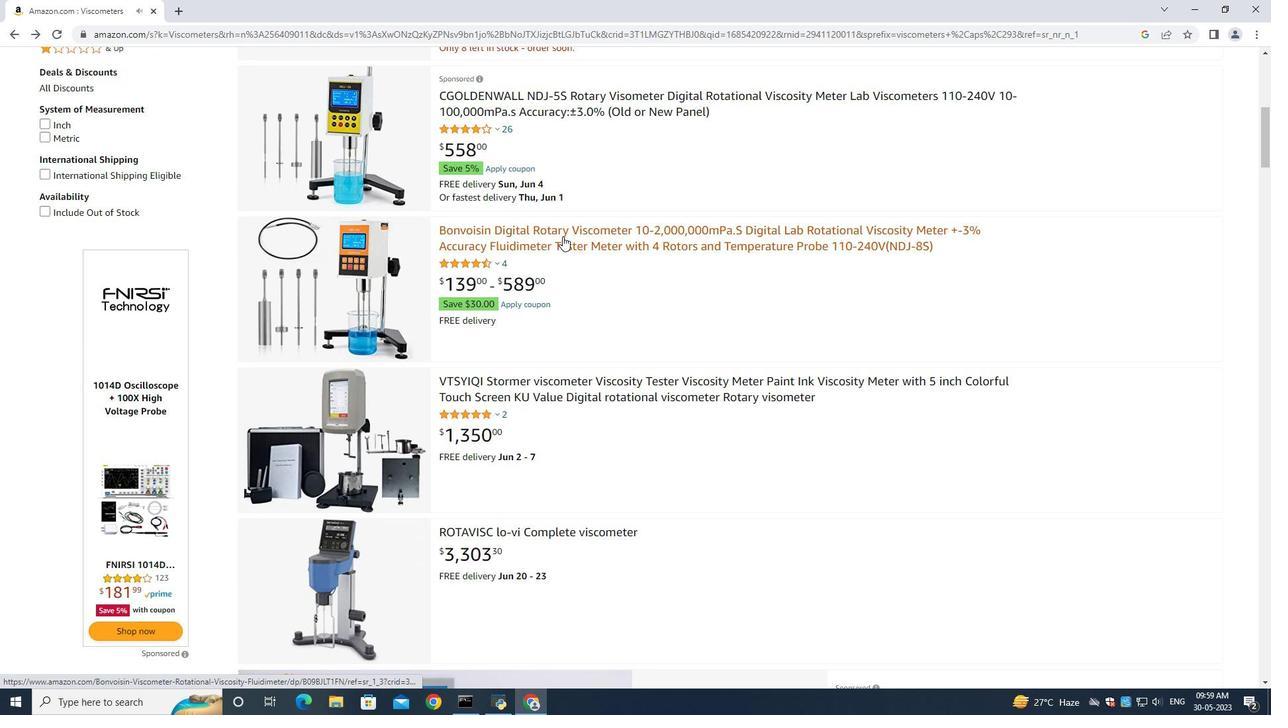 
Action: Mouse pressed left at (572, 239)
Screenshot: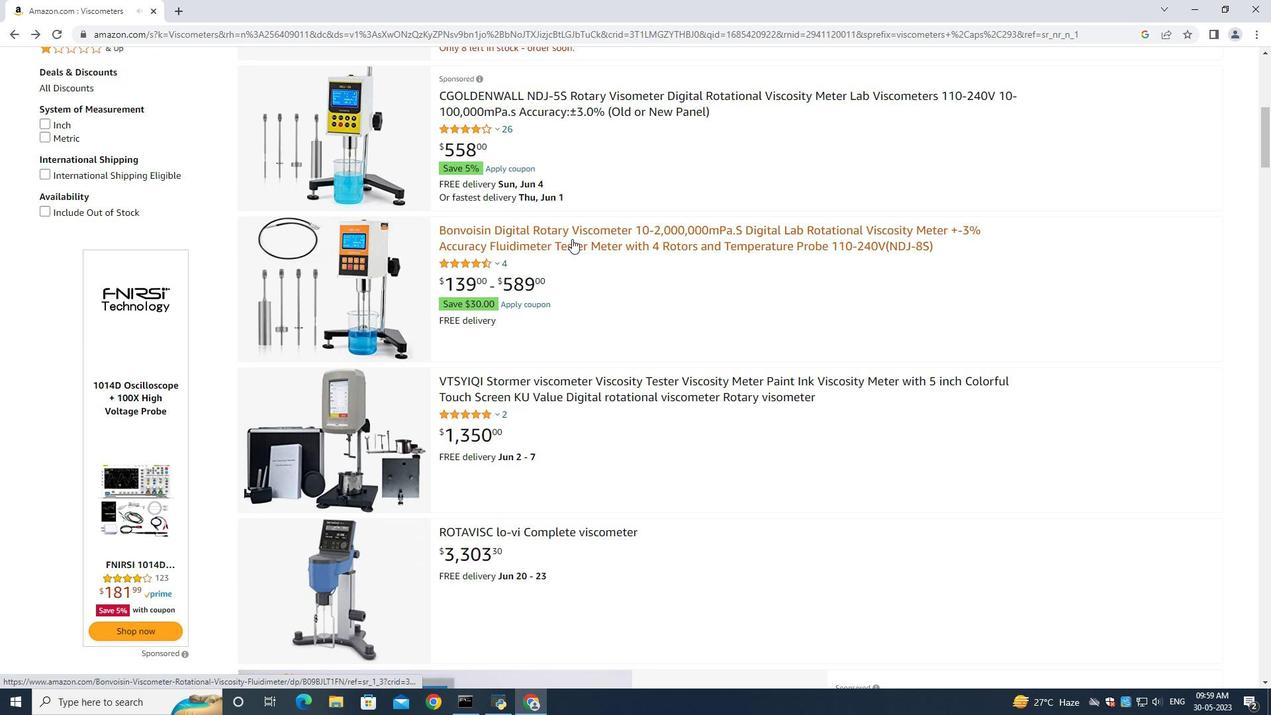 
Action: Mouse moved to (167, 479)
Screenshot: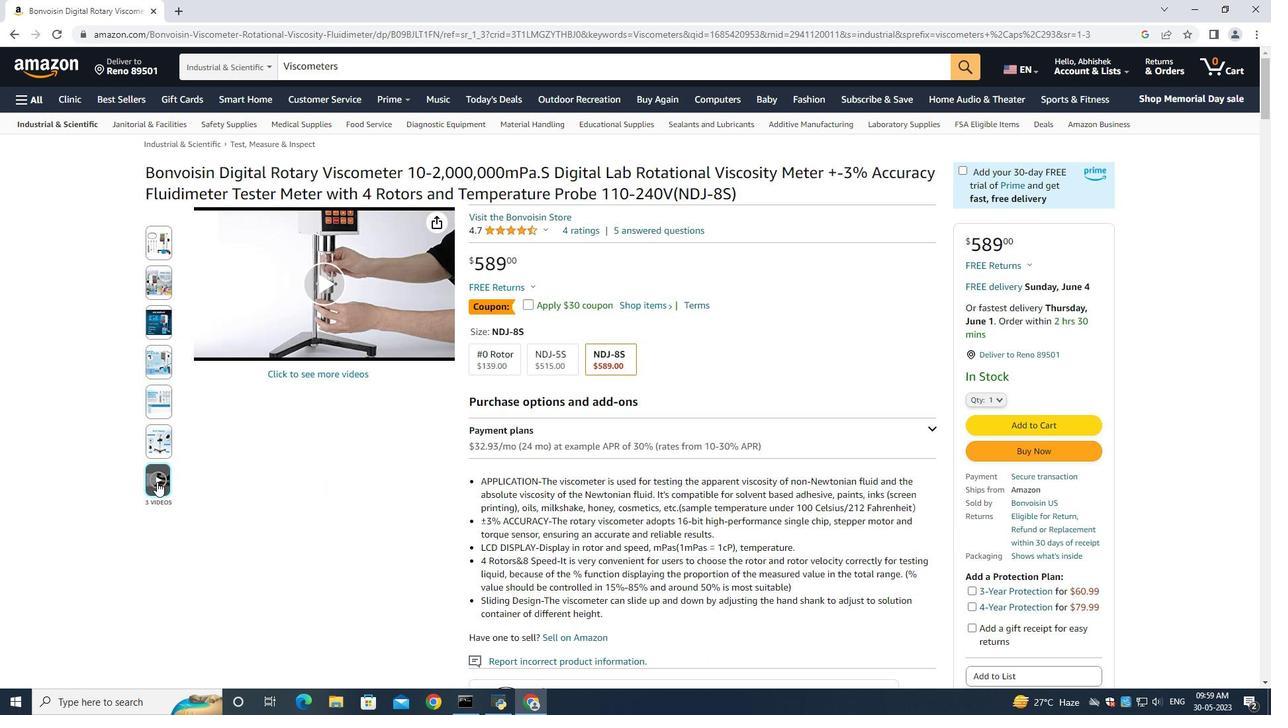 
Action: Mouse pressed left at (167, 479)
Screenshot: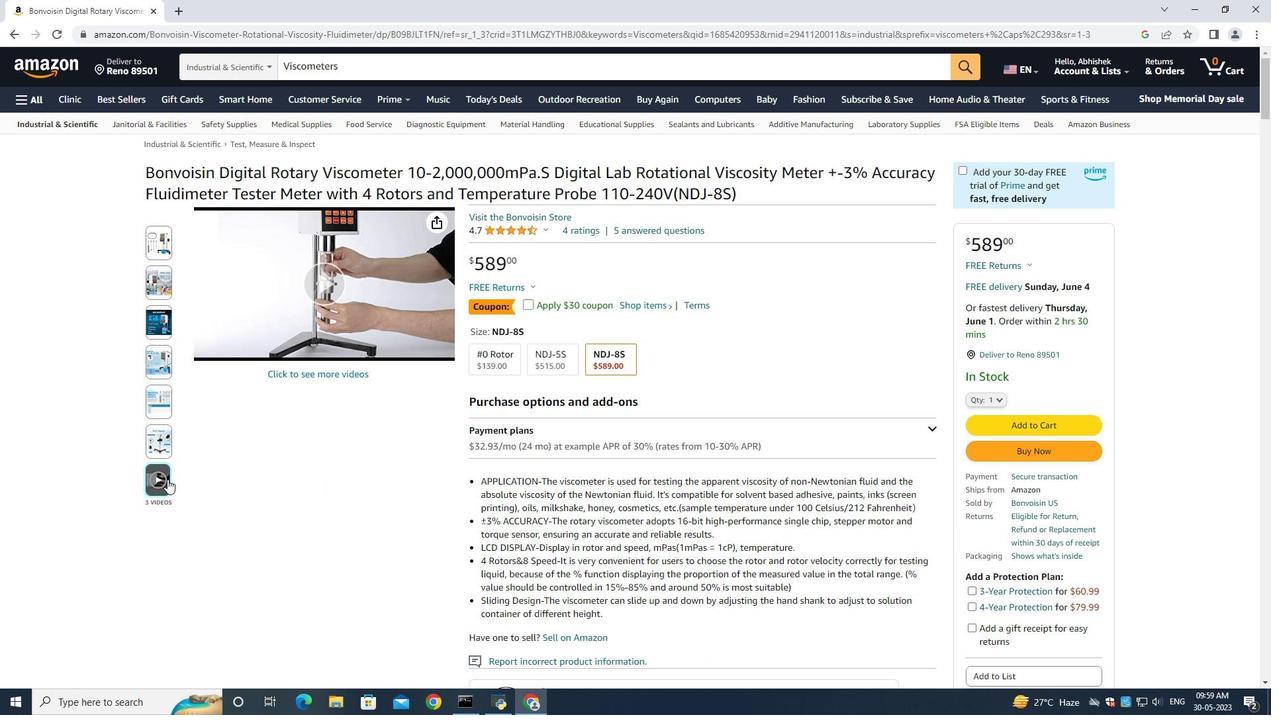 
Action: Mouse moved to (1227, 127)
Screenshot: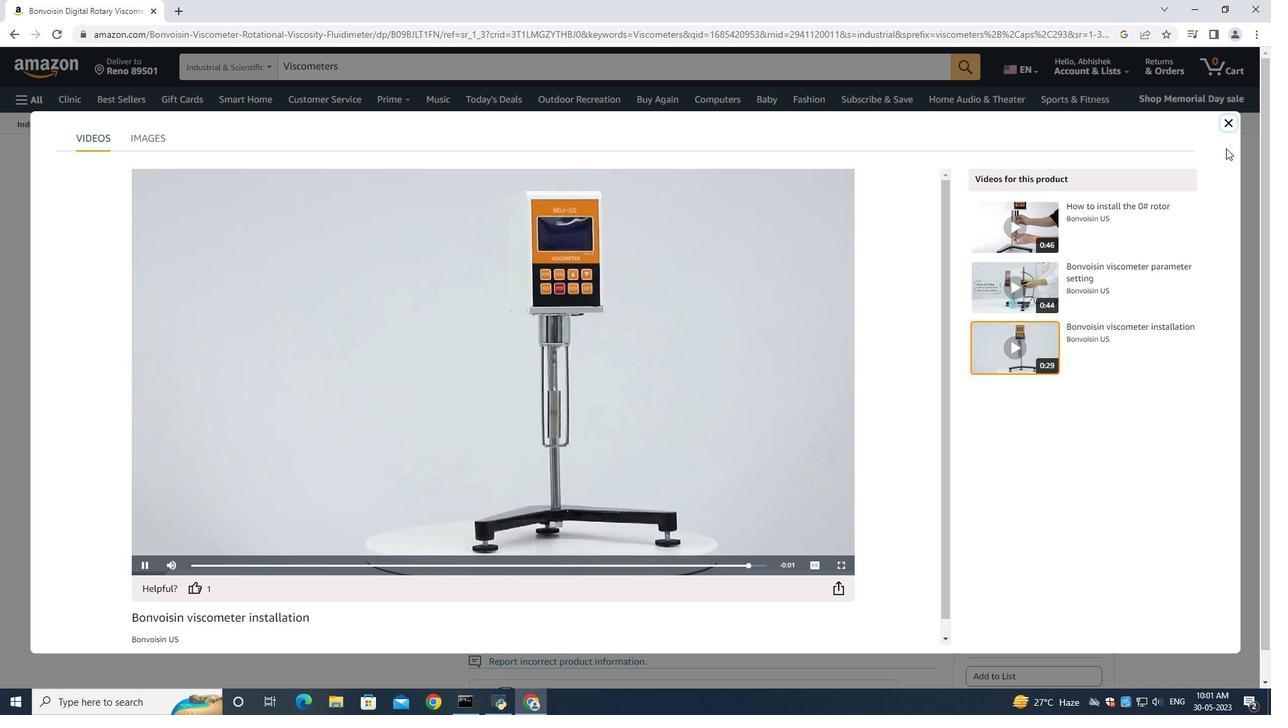
Action: Mouse pressed left at (1227, 127)
Screenshot: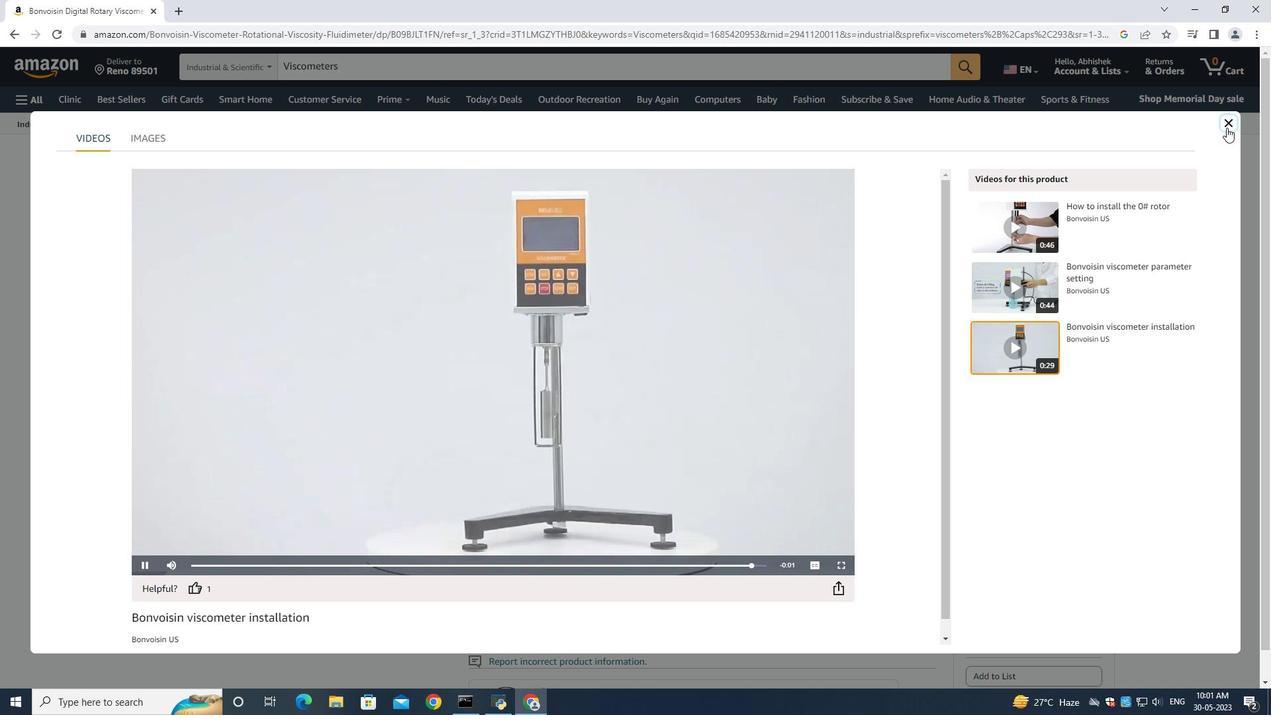
Action: Mouse moved to (787, 422)
Screenshot: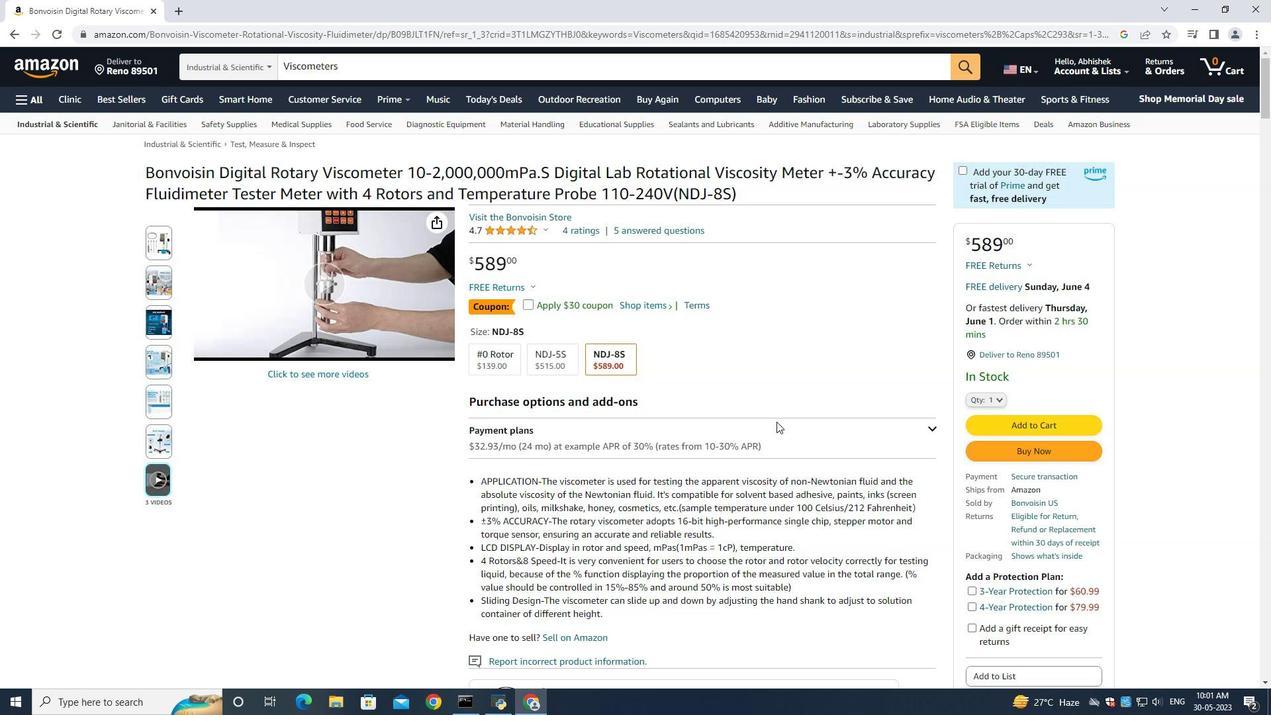 
Action: Mouse scrolled (787, 421) with delta (0, 0)
Screenshot: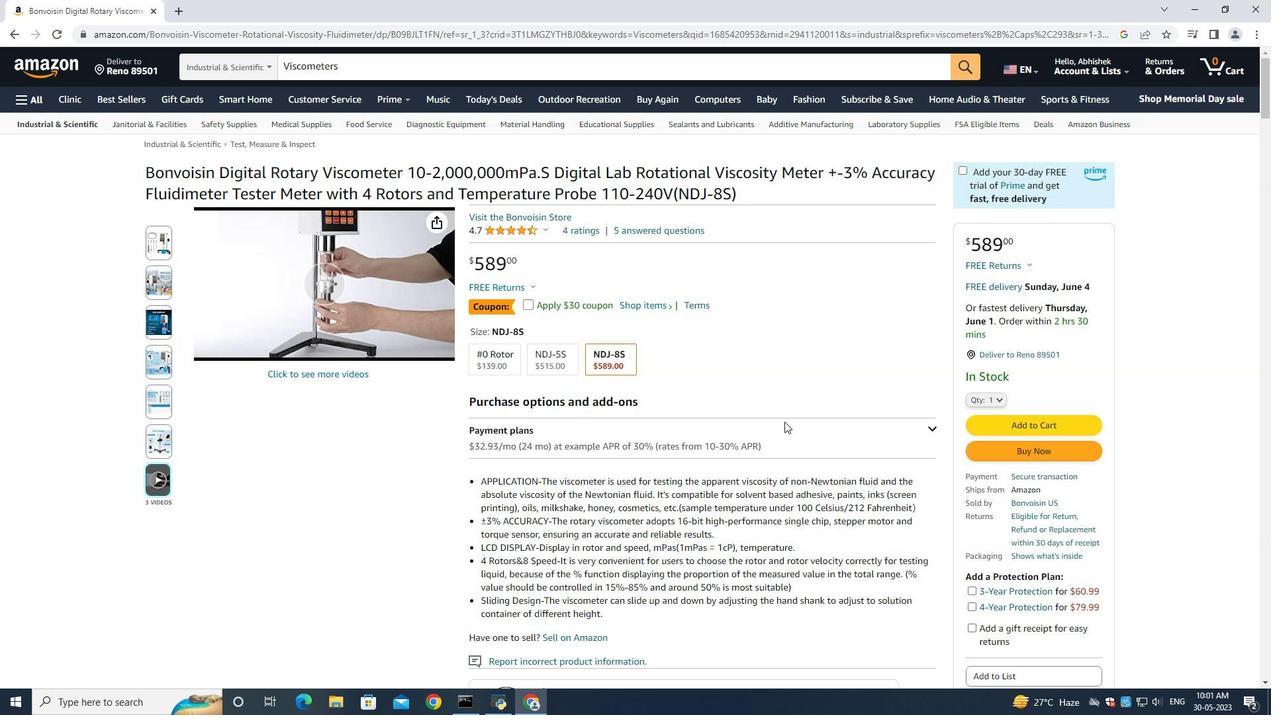 
Action: Mouse moved to (787, 422)
Screenshot: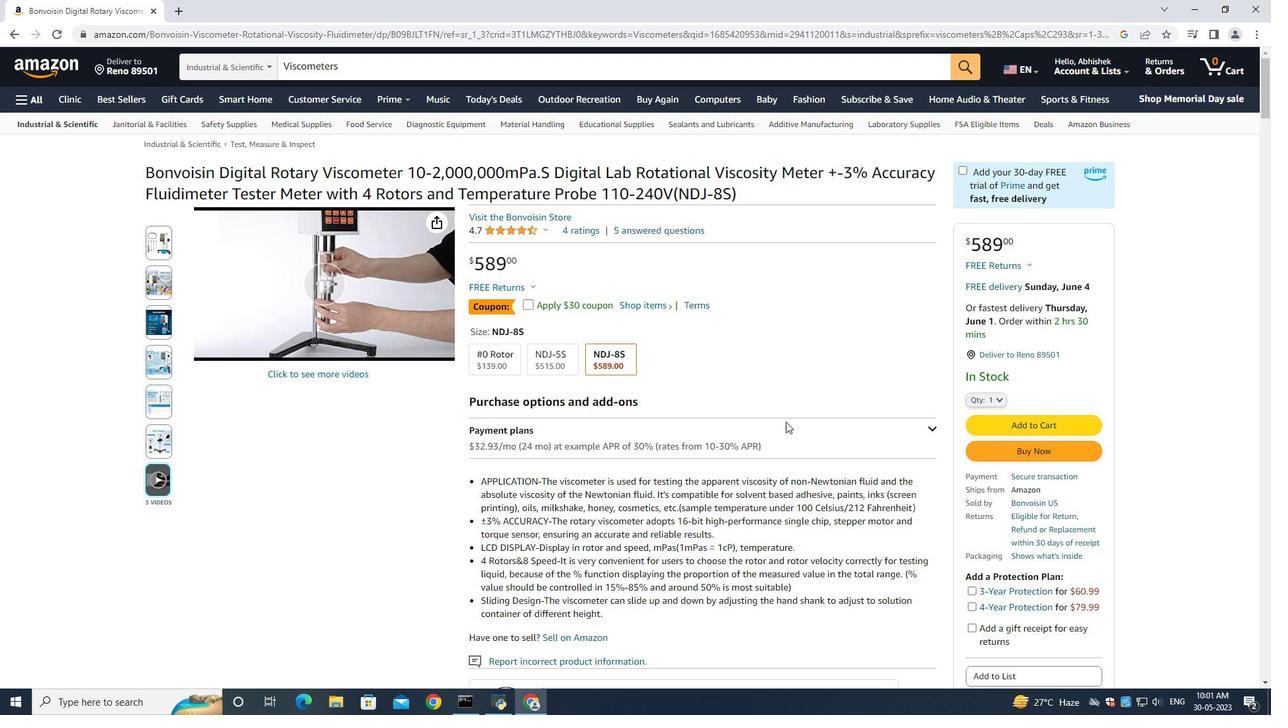 
Action: Mouse scrolled (787, 421) with delta (0, 0)
Screenshot: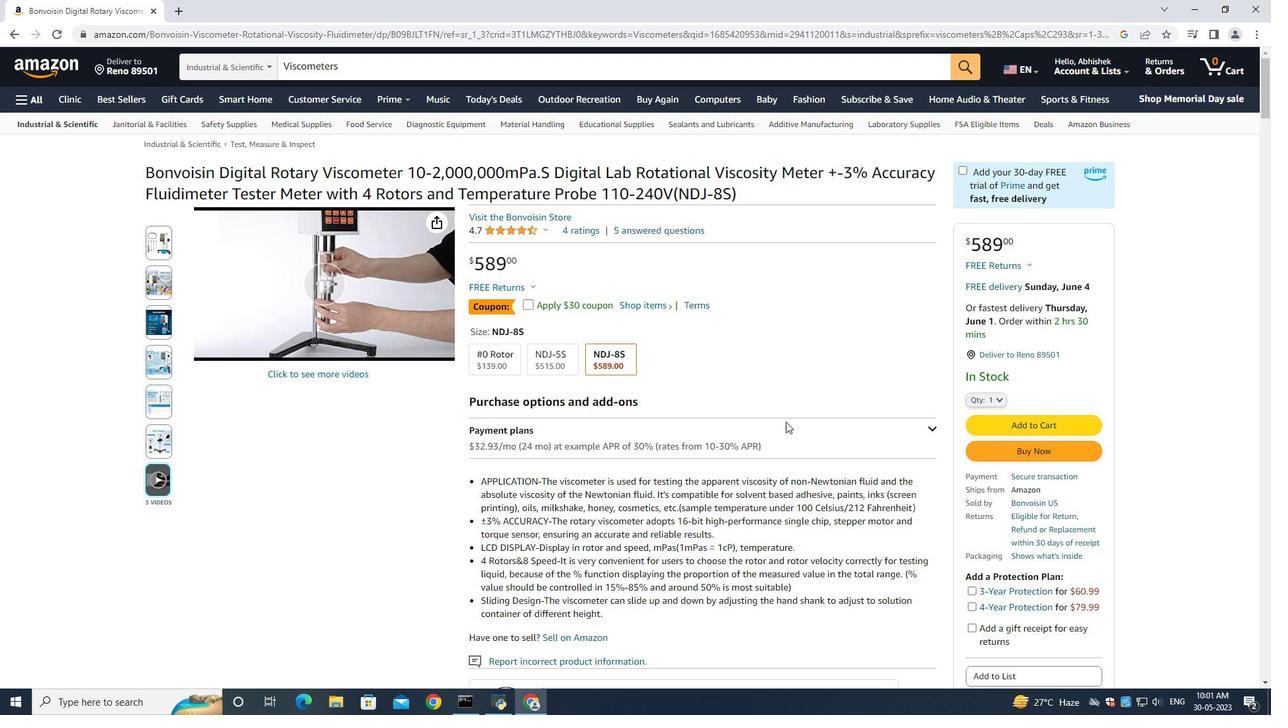 
Action: Mouse scrolled (787, 421) with delta (0, 0)
Screenshot: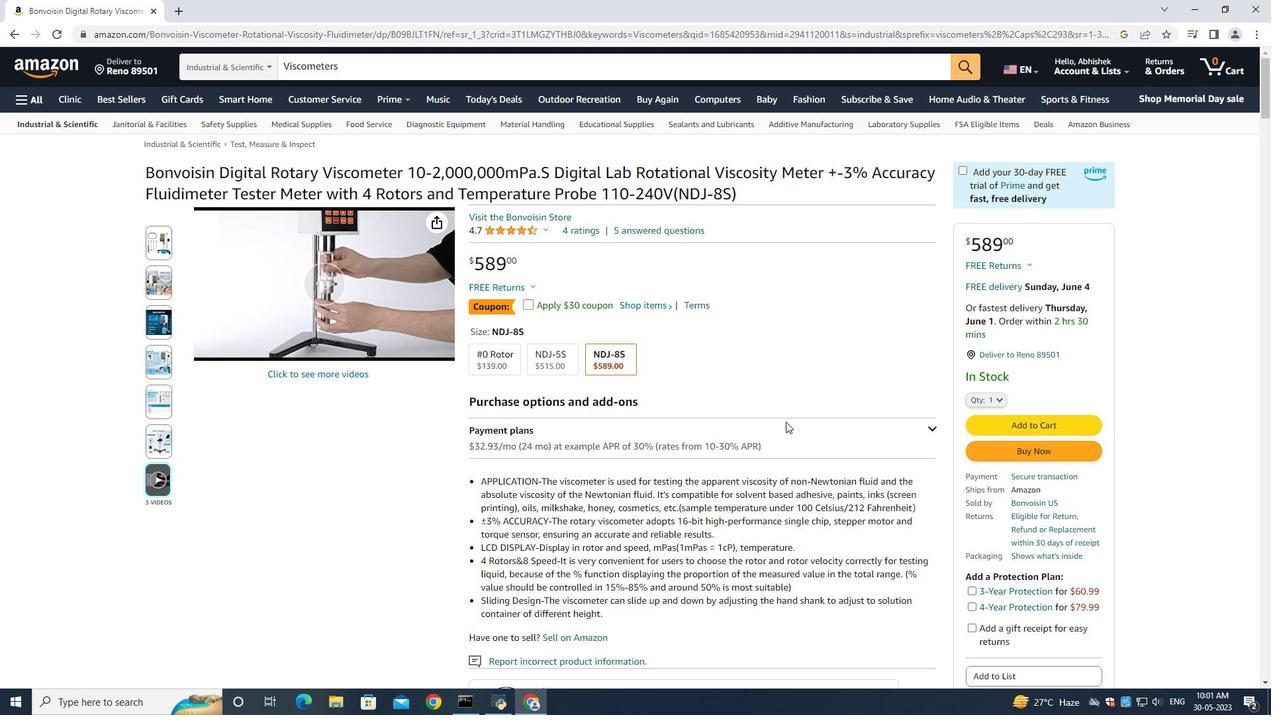 
Action: Mouse scrolled (787, 421) with delta (0, 0)
Screenshot: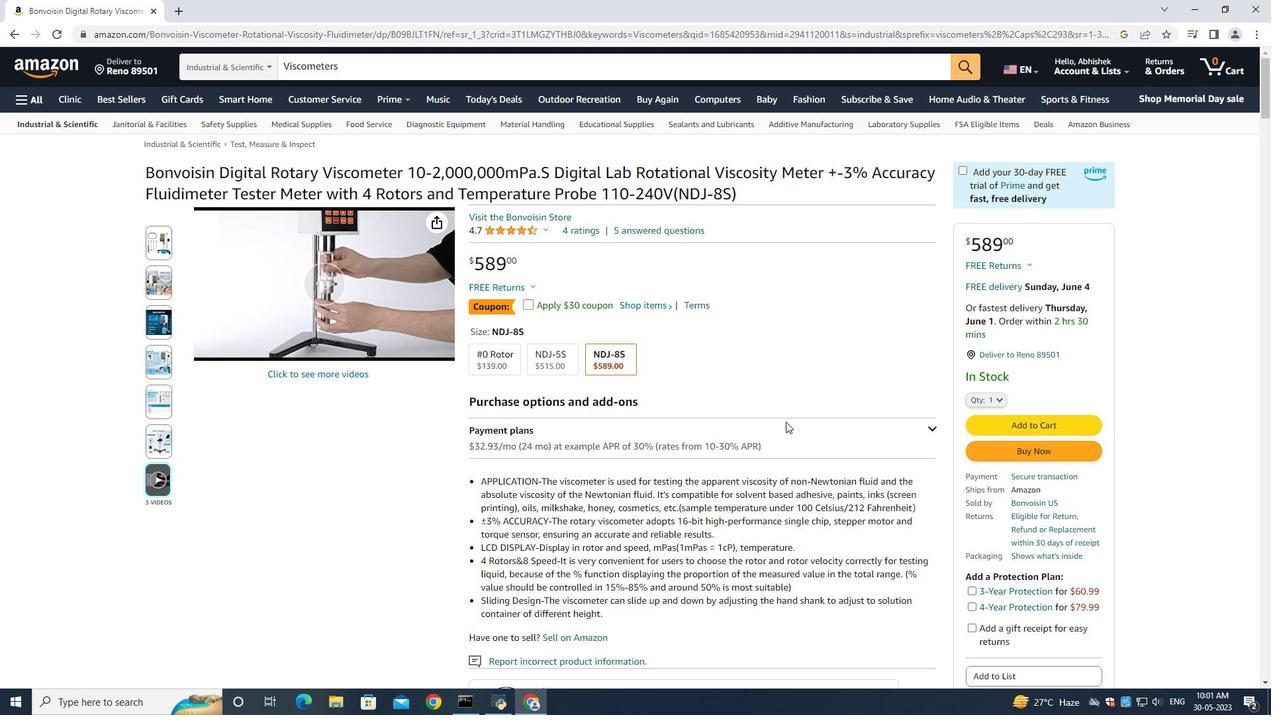 
Action: Mouse moved to (154, 289)
Screenshot: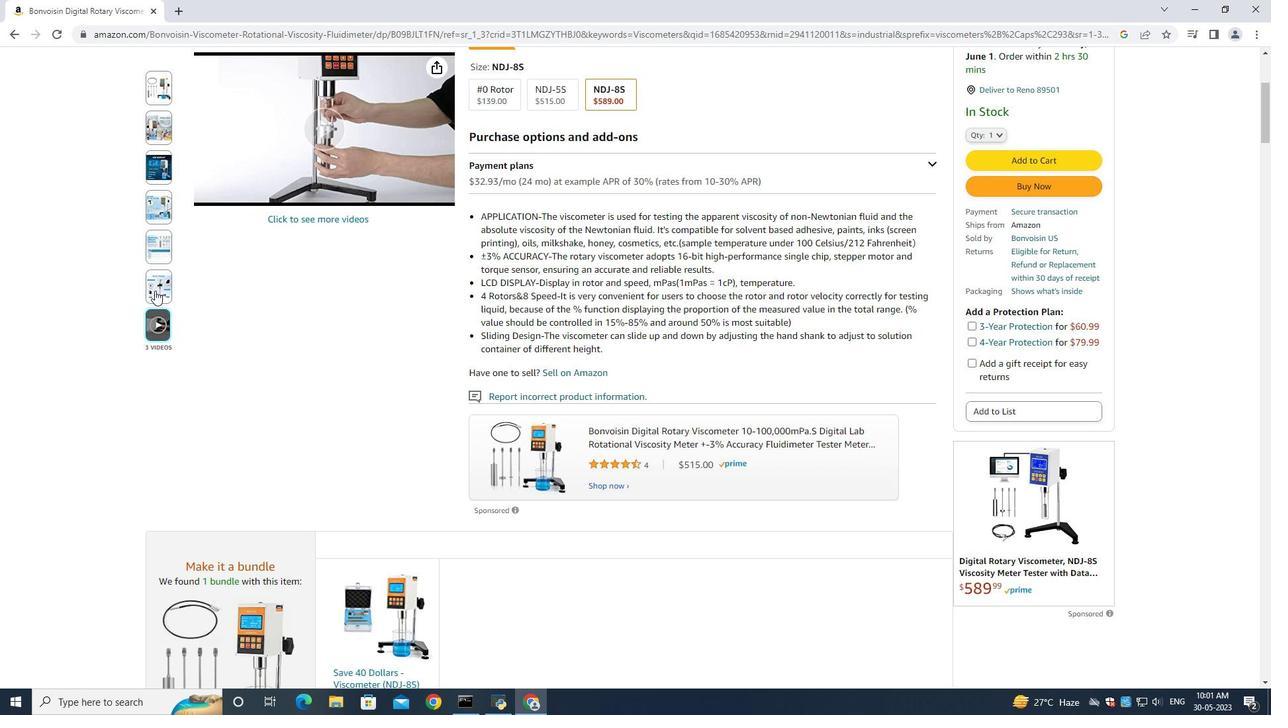 
Action: Mouse pressed left at (154, 289)
Screenshot: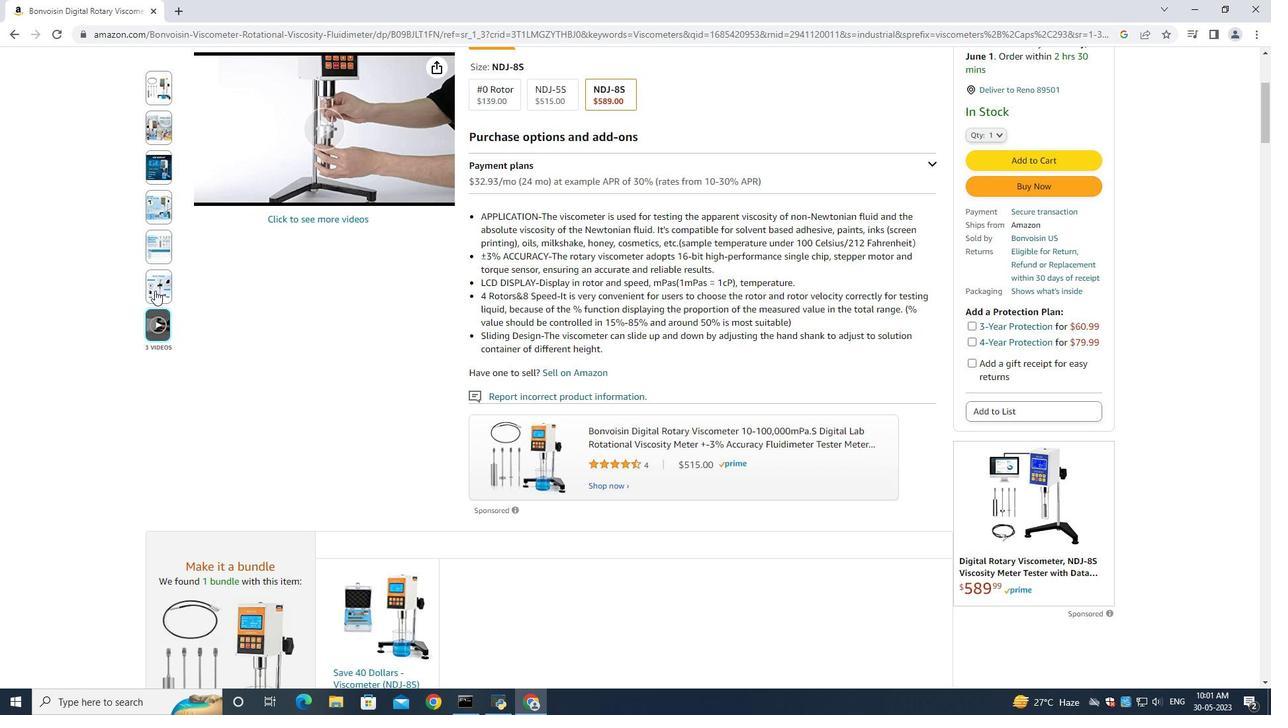 
Action: Mouse moved to (386, 314)
Screenshot: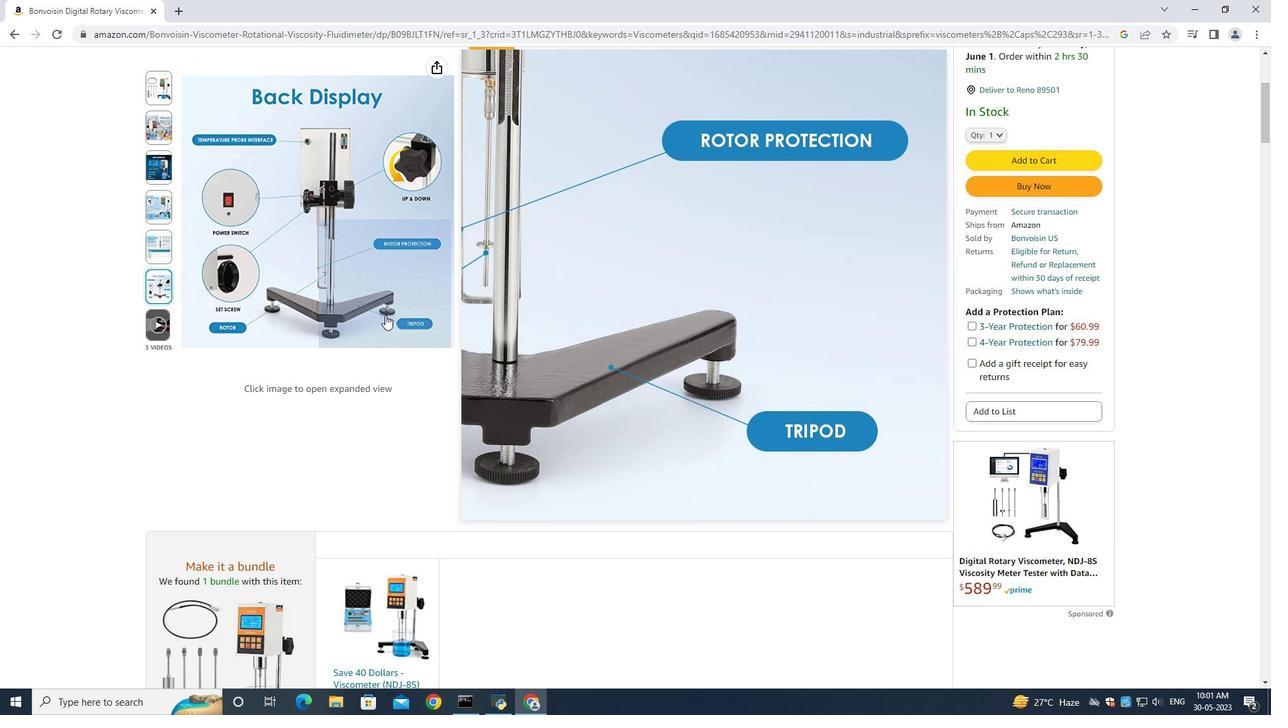 
Action: Mouse scrolled (386, 316) with delta (0, 0)
Screenshot: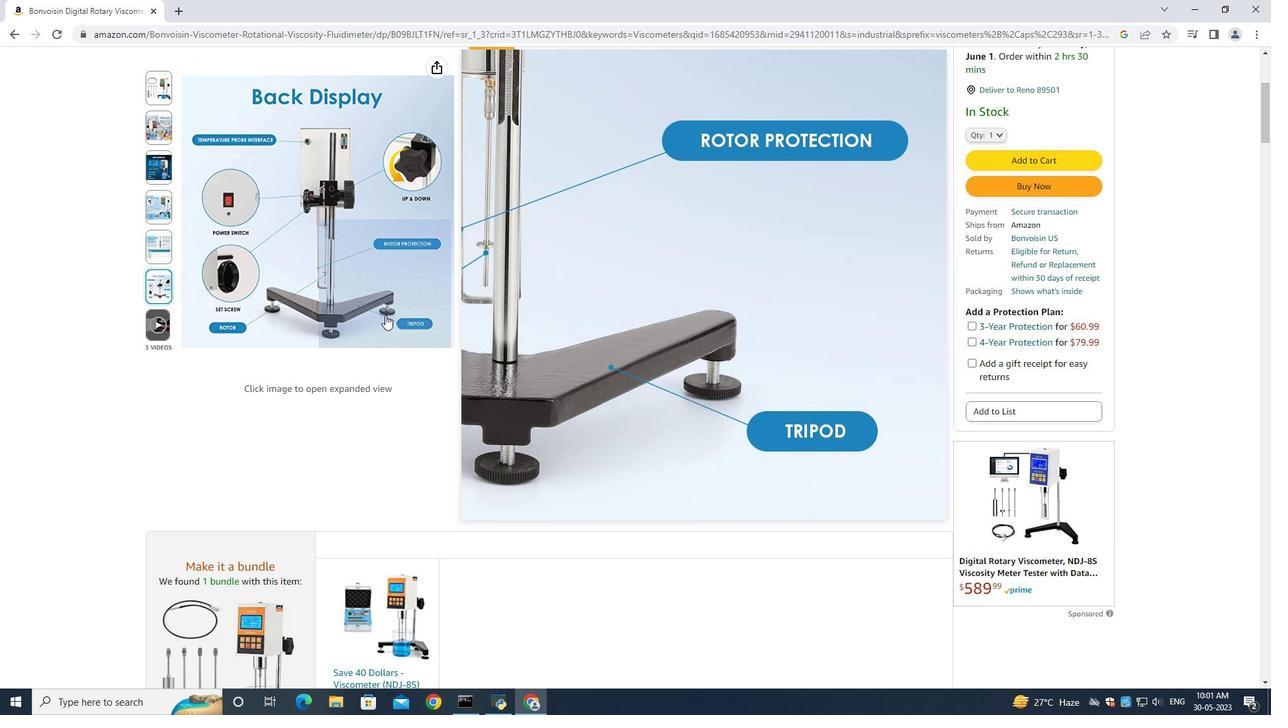 
Action: Mouse scrolled (386, 315) with delta (0, 0)
Screenshot: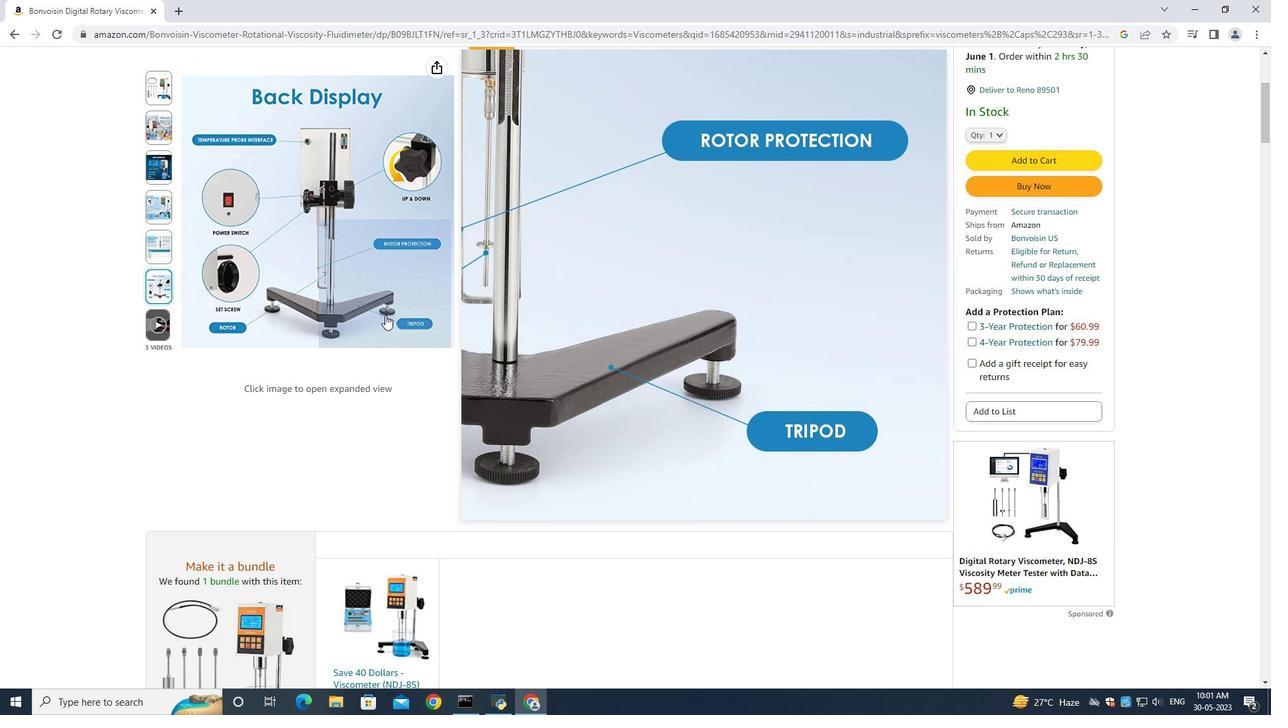 
Action: Mouse scrolled (386, 315) with delta (0, 0)
Screenshot: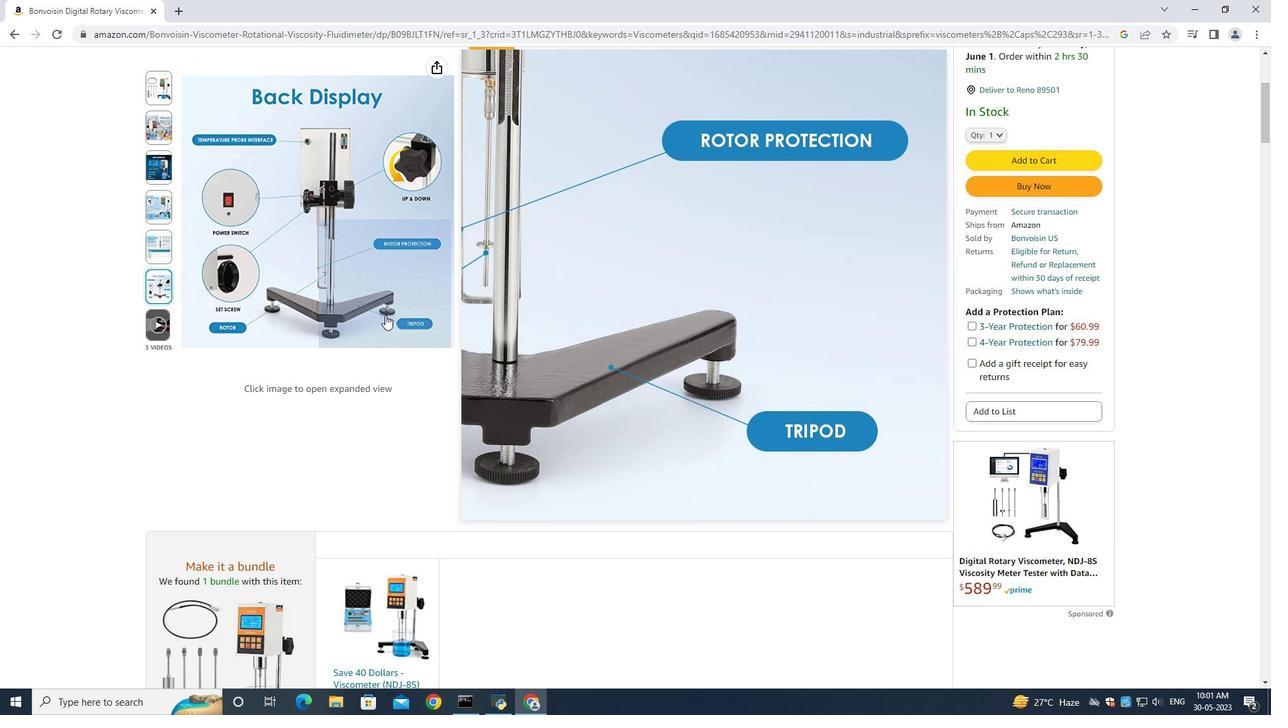 
Action: Mouse scrolled (386, 315) with delta (0, 0)
Screenshot: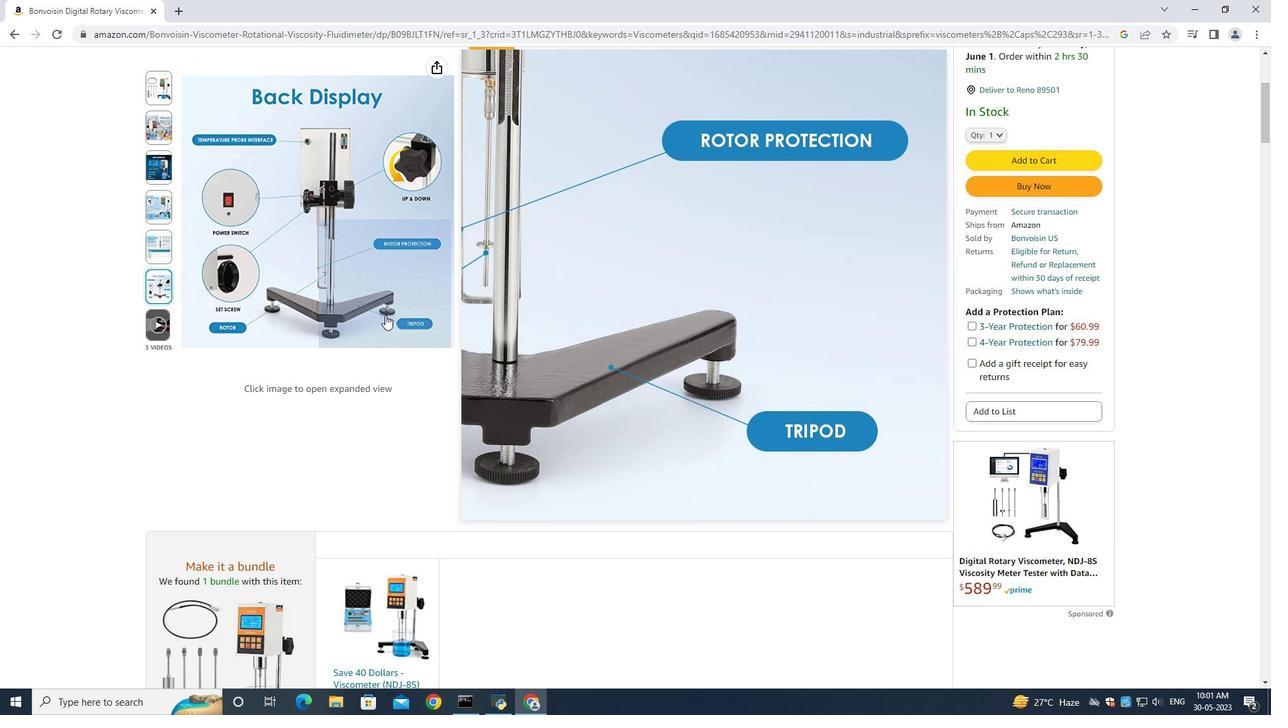 
Action: Mouse scrolled (386, 315) with delta (0, 0)
Screenshot: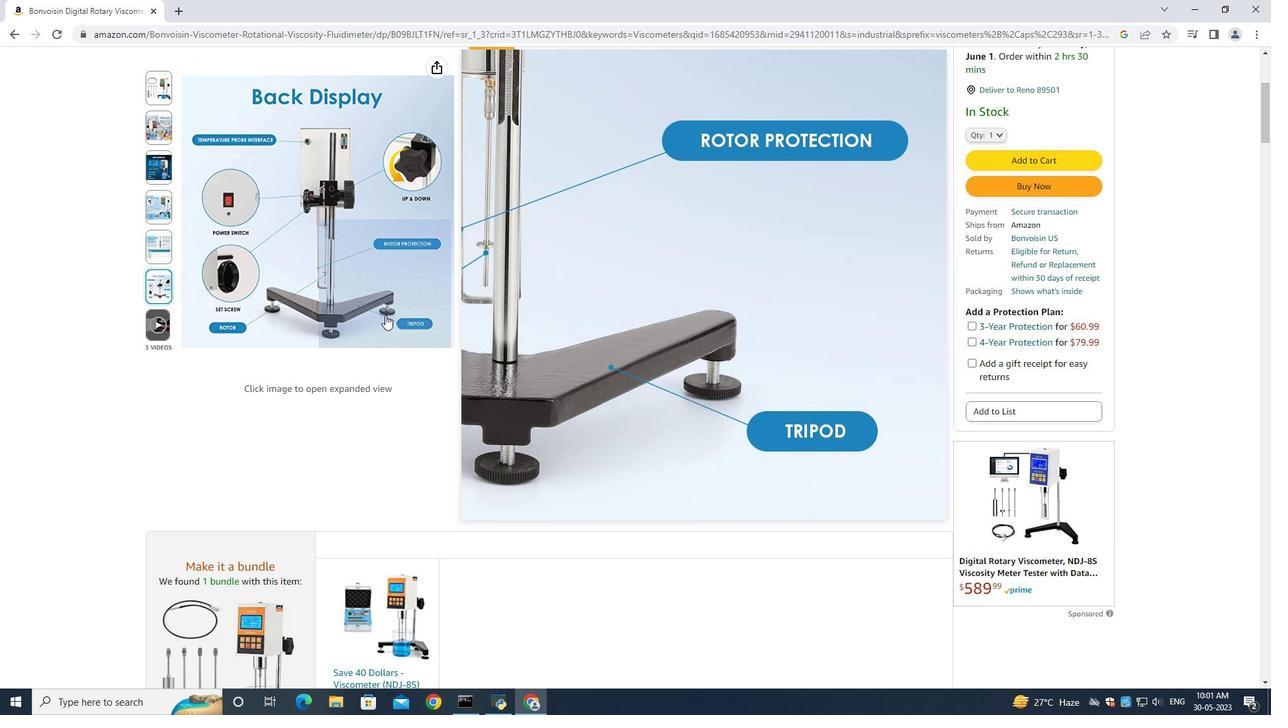 
Action: Mouse scrolled (386, 315) with delta (0, 0)
Screenshot: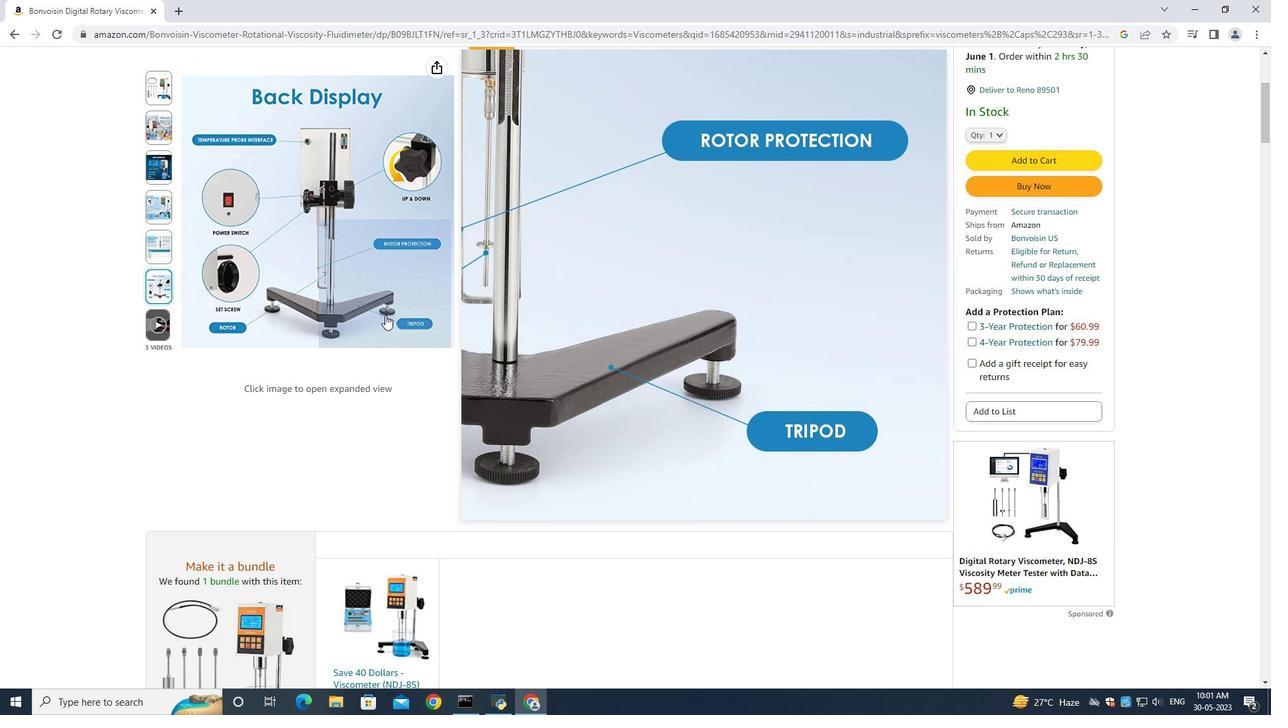 
Action: Mouse moved to (994, 404)
Screenshot: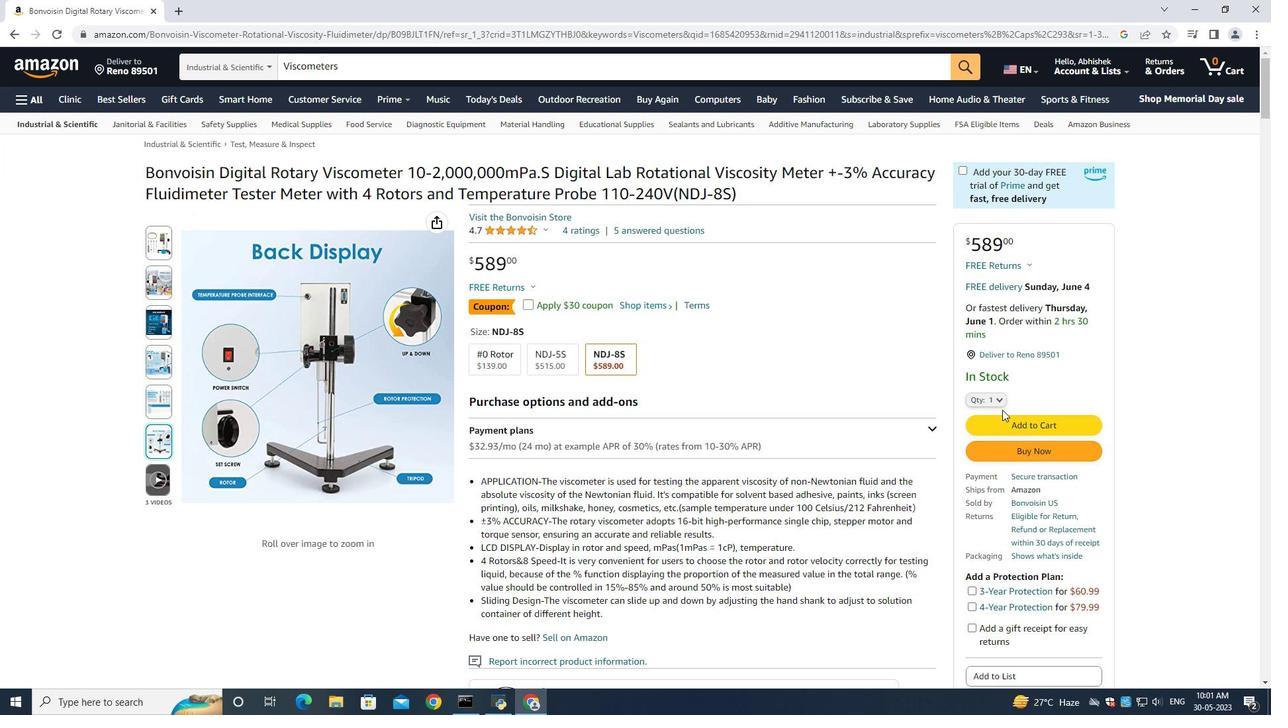 
Action: Mouse pressed left at (994, 404)
Screenshot: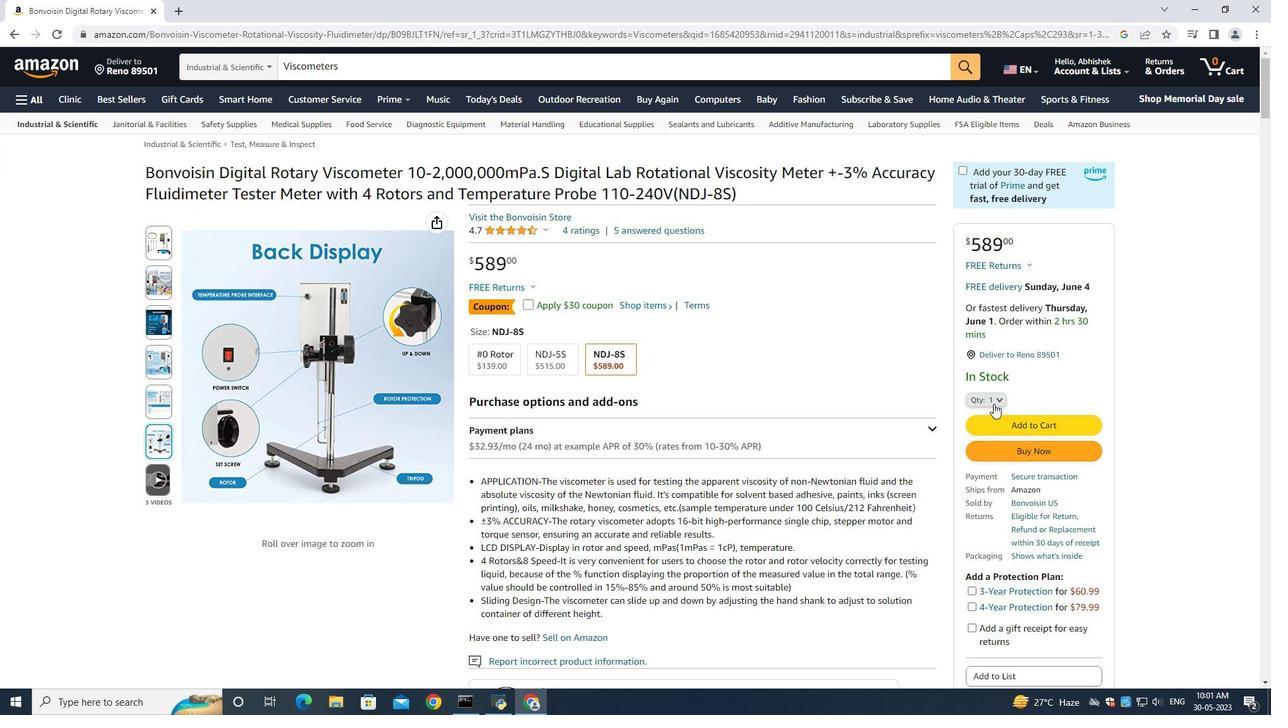 
Action: Mouse moved to (976, 109)
Screenshot: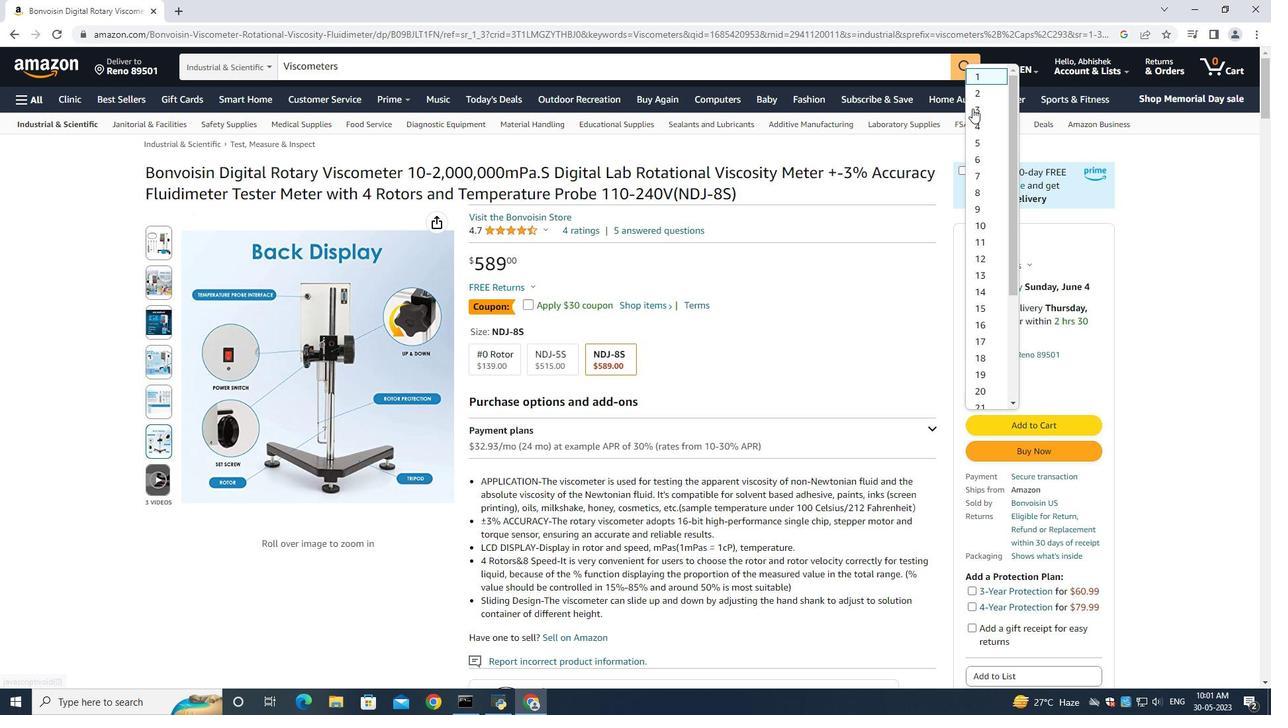 
Action: Mouse pressed left at (976, 109)
Screenshot: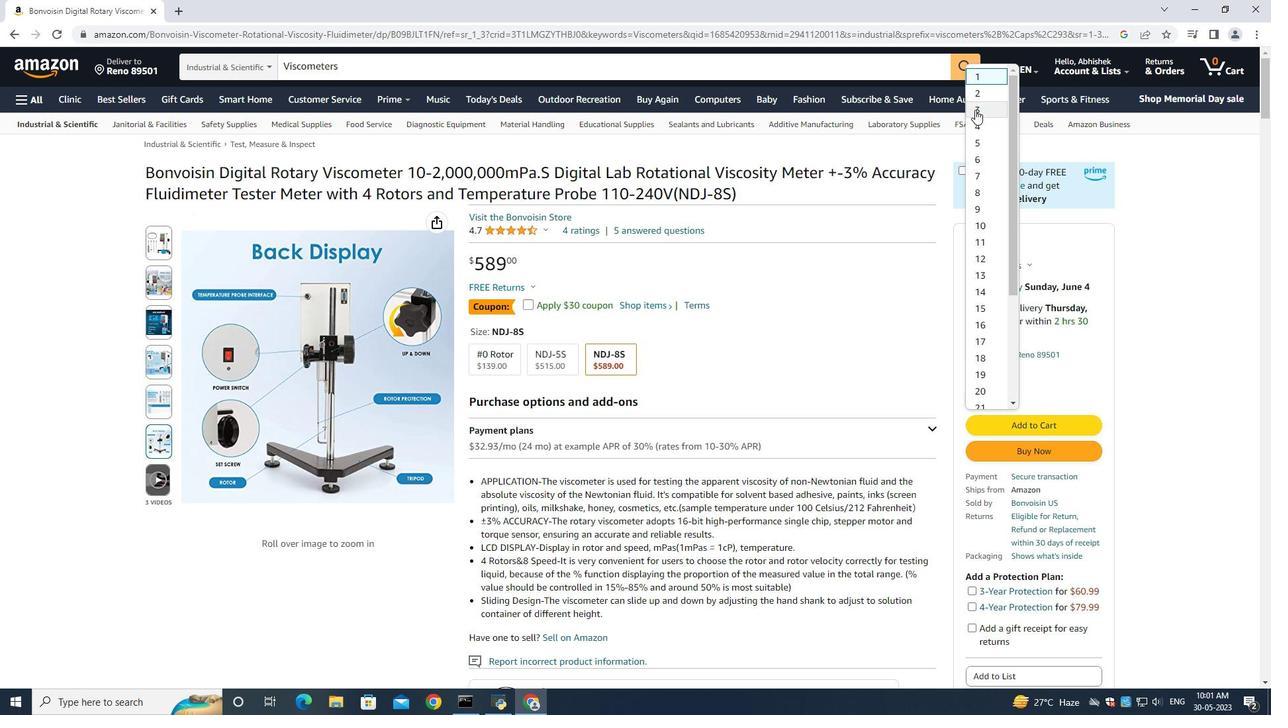 
Action: Mouse moved to (1022, 451)
Screenshot: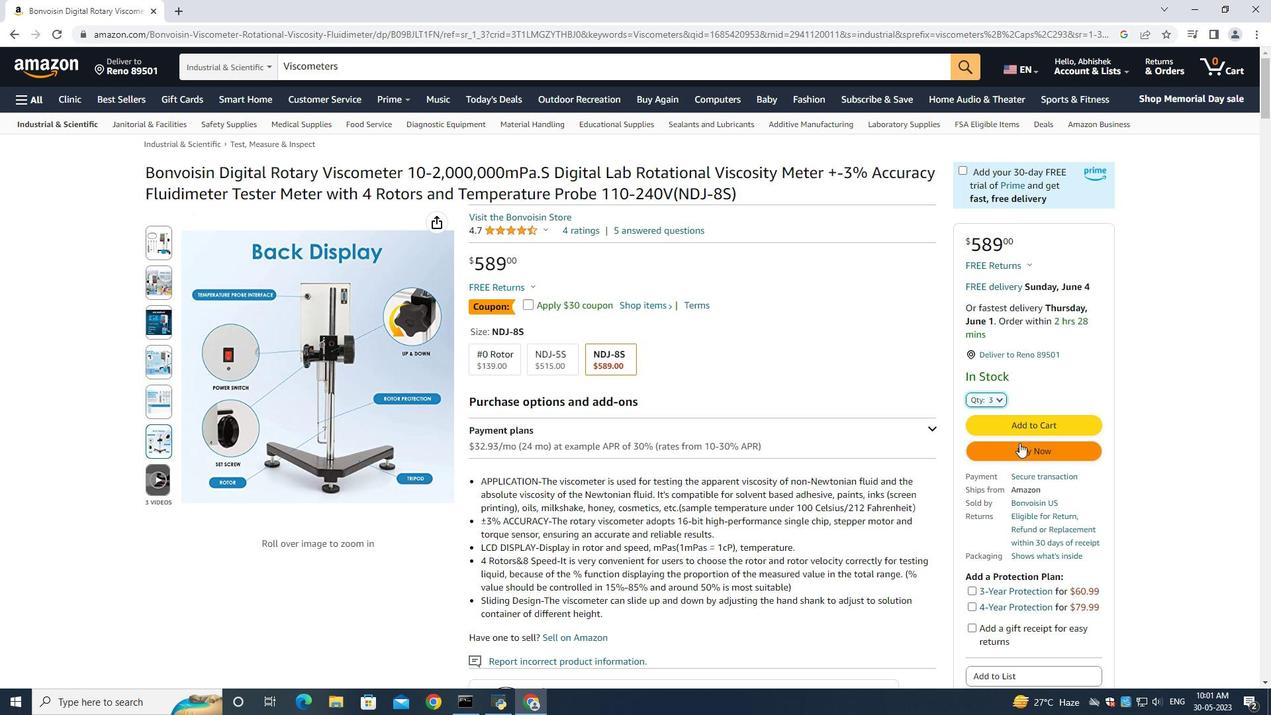 
Action: Mouse pressed left at (1022, 451)
Screenshot: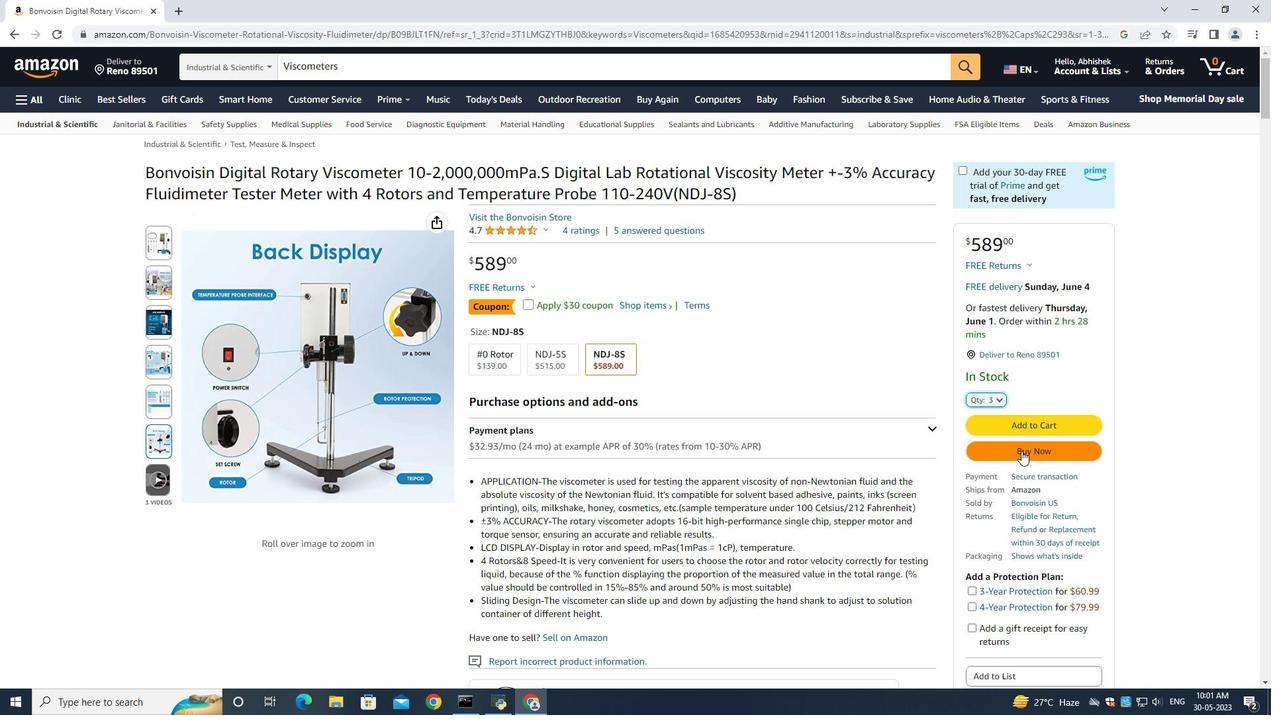 
Action: Mouse moved to (402, 382)
Screenshot: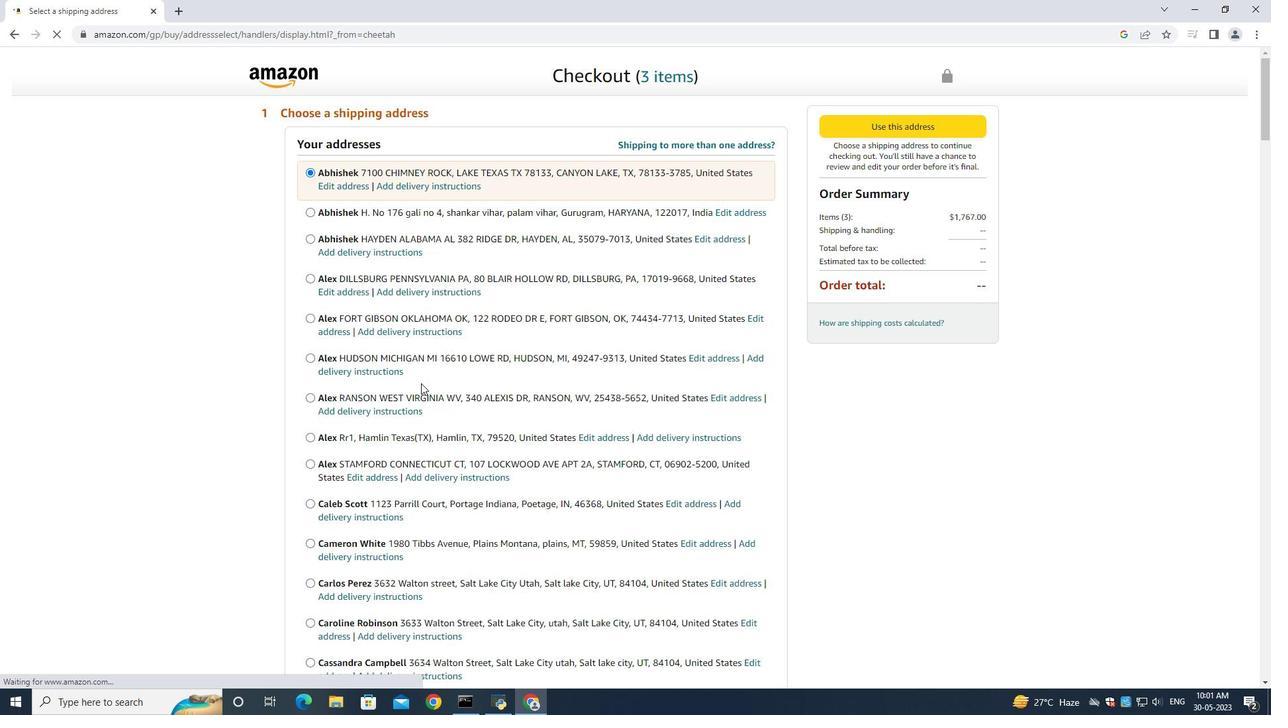 
Action: Mouse scrolled (402, 382) with delta (0, 0)
Screenshot: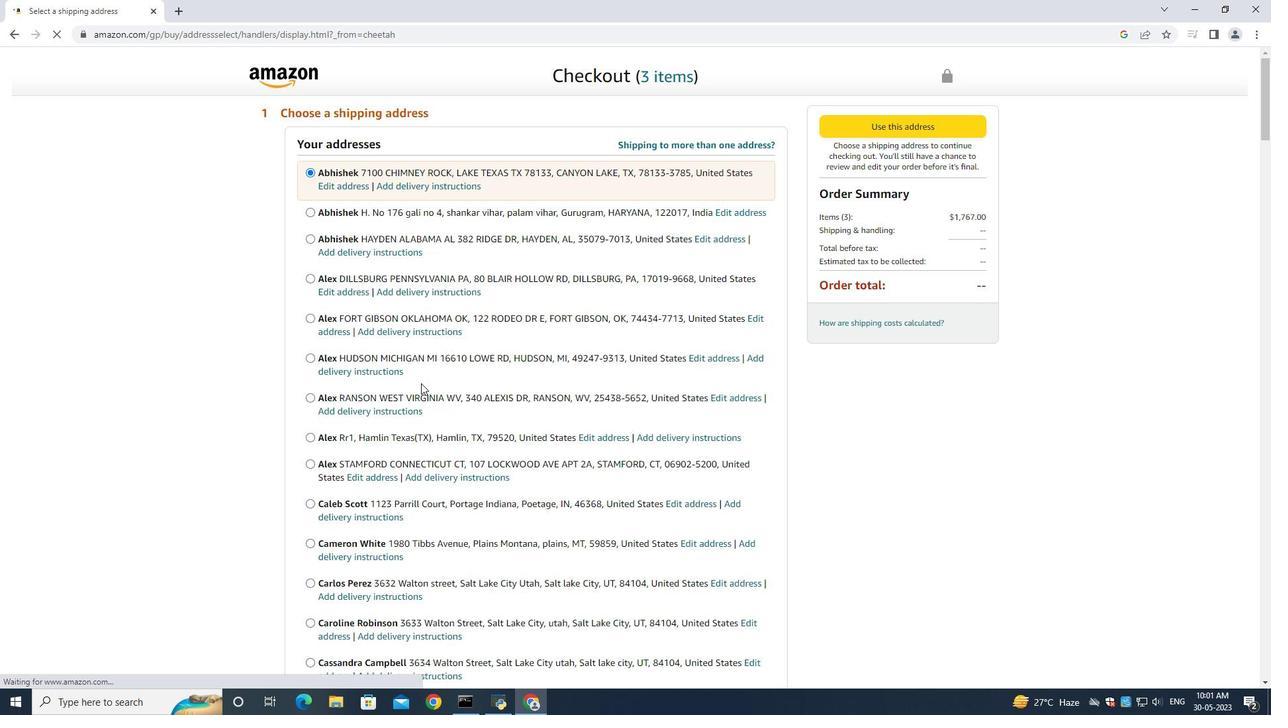
Action: Mouse moved to (400, 388)
Screenshot: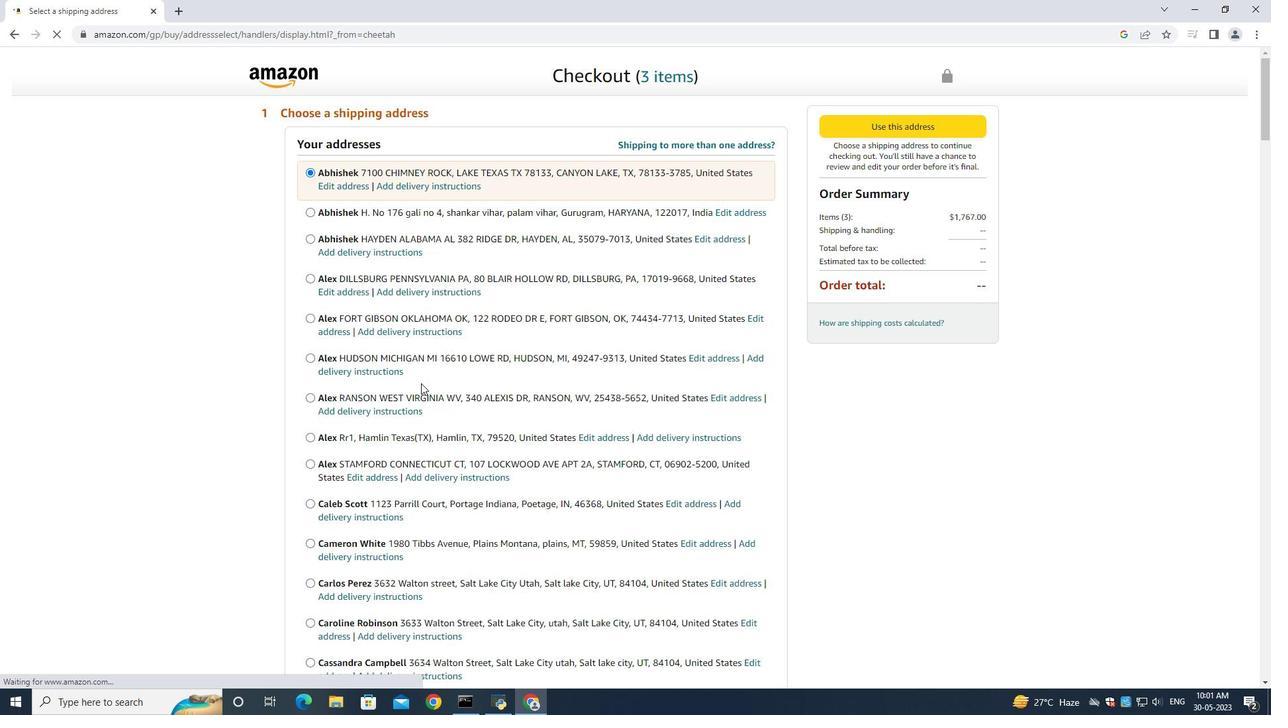 
Action: Mouse scrolled (400, 387) with delta (0, 0)
Screenshot: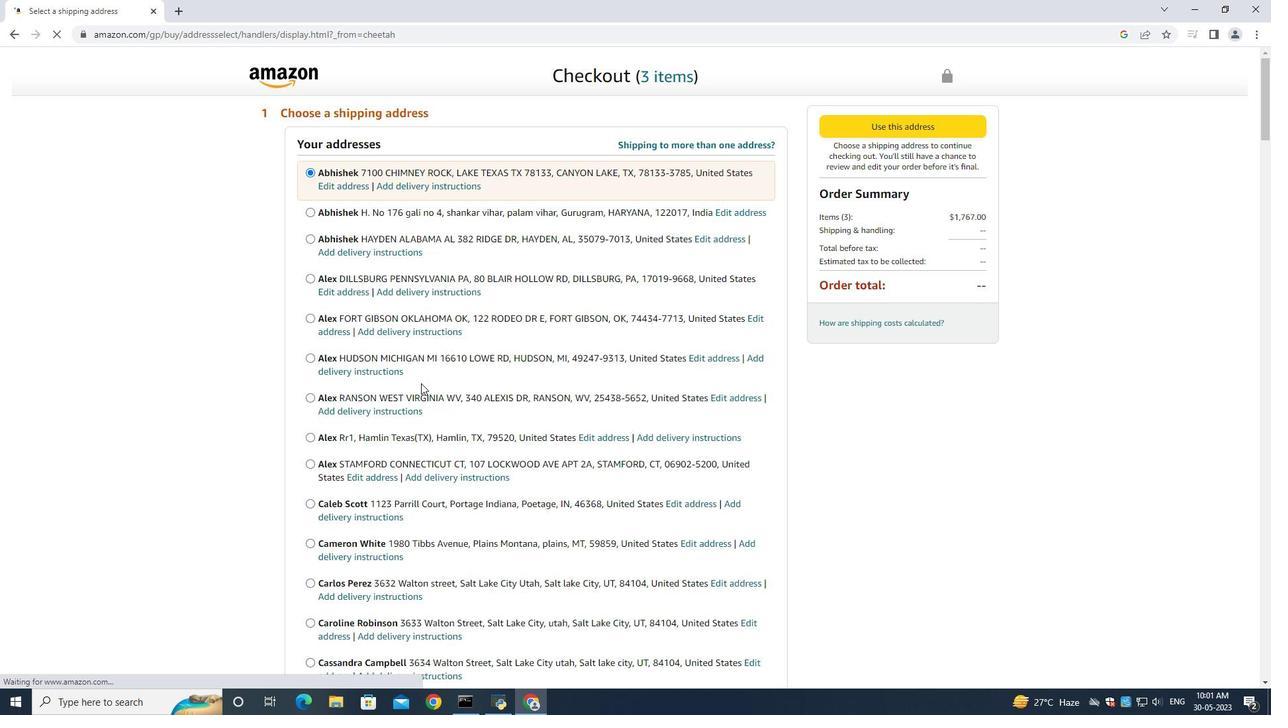 
Action: Mouse moved to (400, 388)
Screenshot: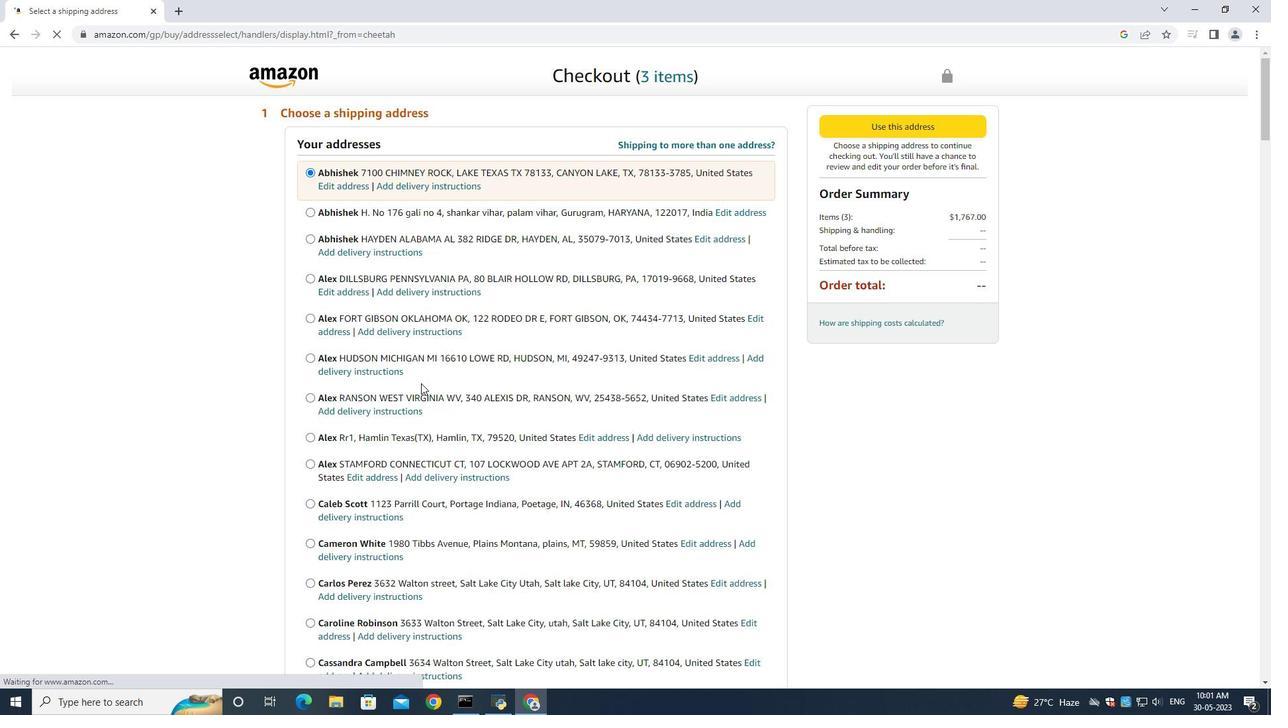 
Action: Mouse scrolled (400, 387) with delta (0, 0)
Screenshot: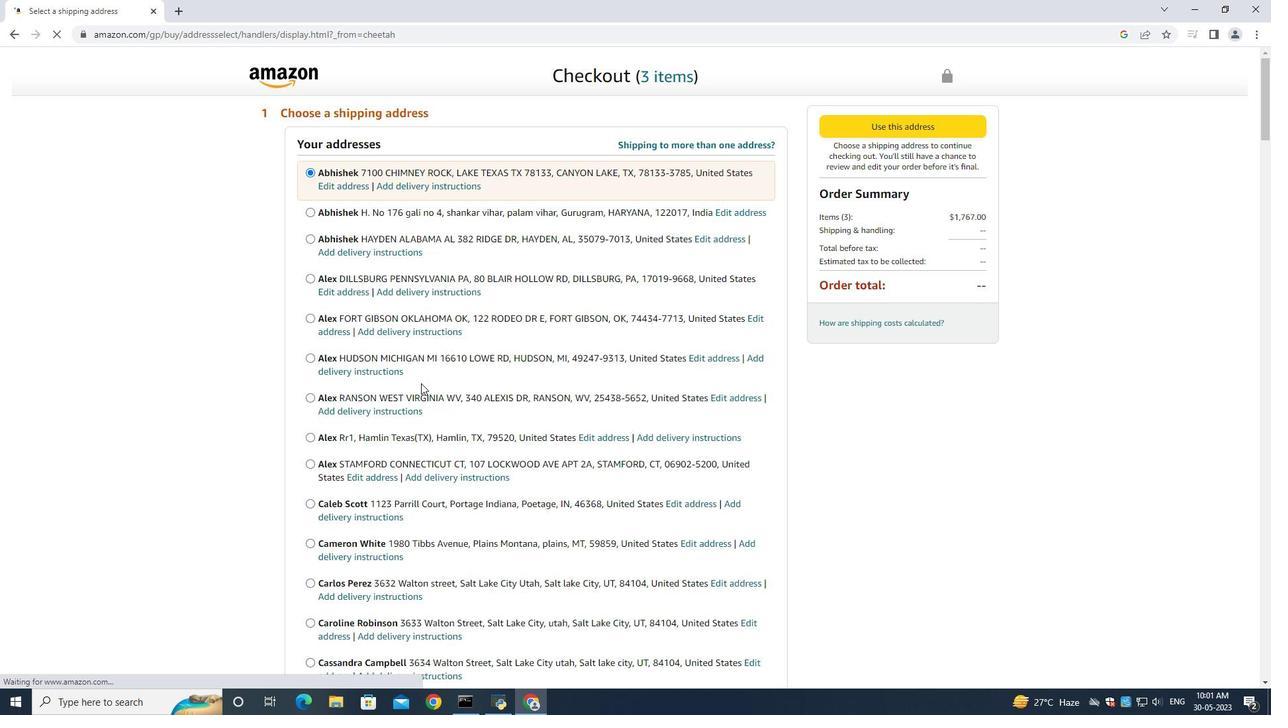 
Action: Mouse pressed middle at (400, 388)
Screenshot: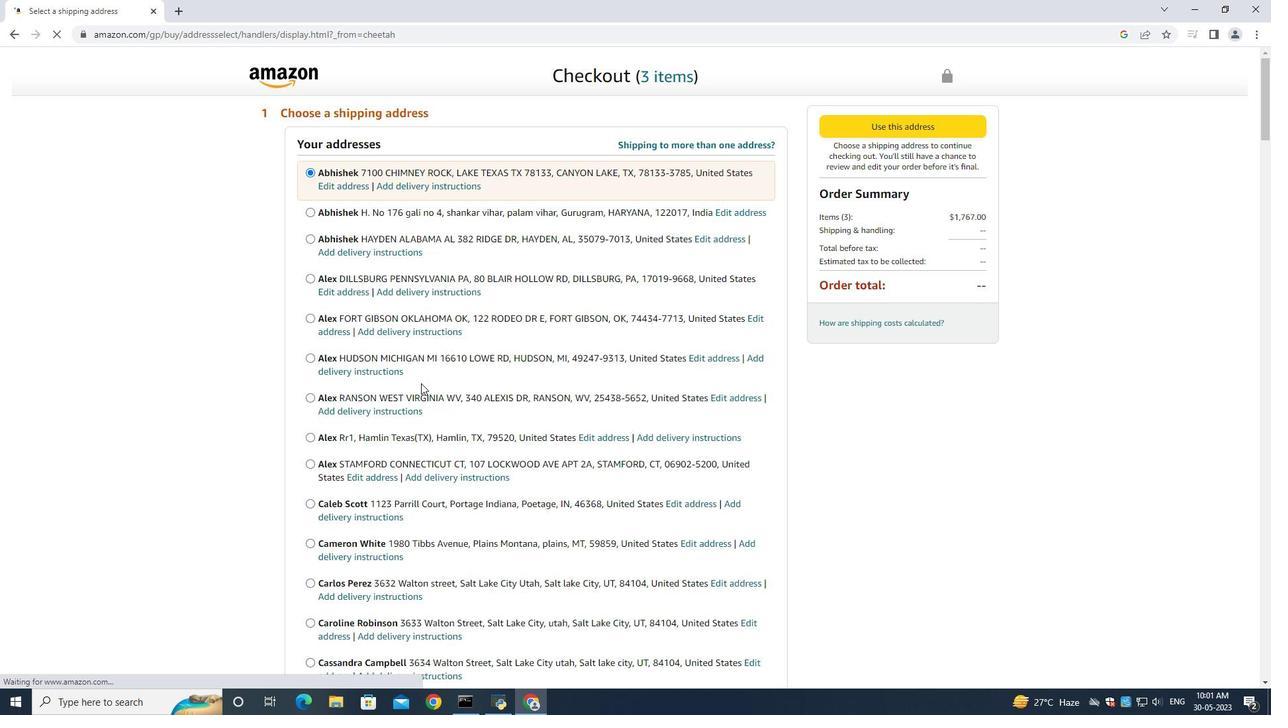 
Action: Mouse scrolled (400, 388) with delta (0, 0)
Screenshot: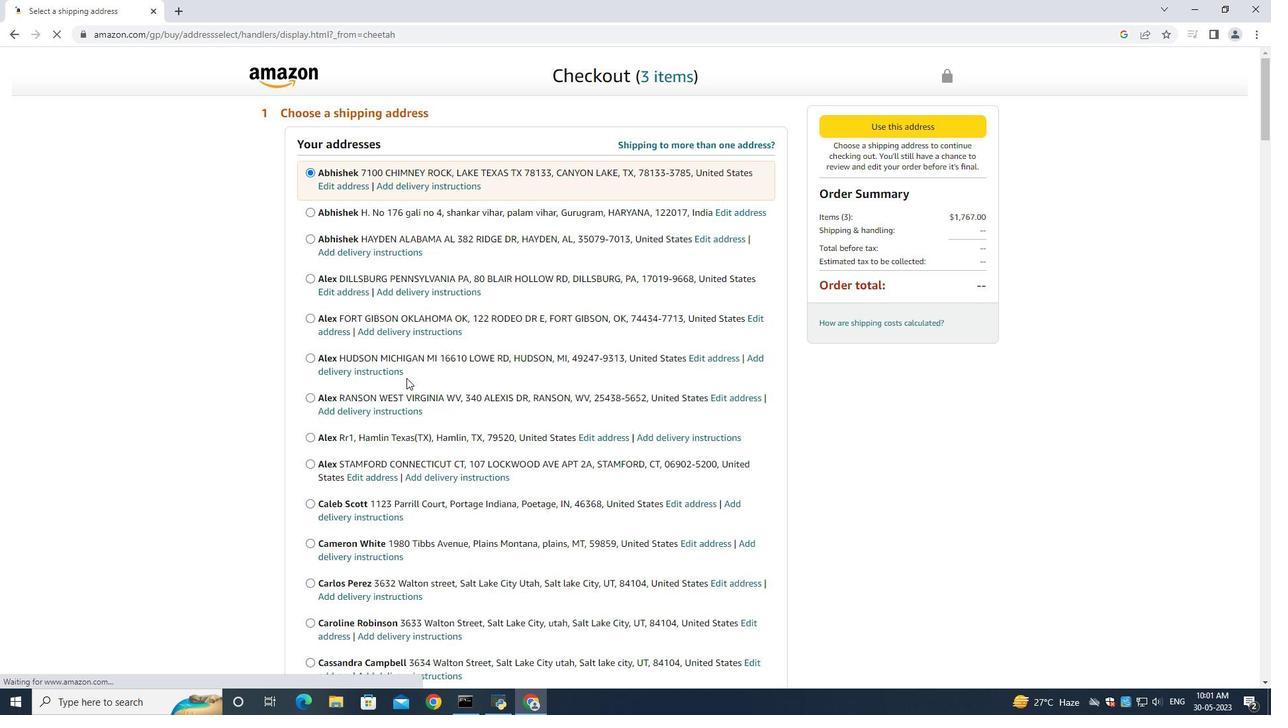 
Action: Mouse scrolled (400, 388) with delta (0, 0)
Screenshot: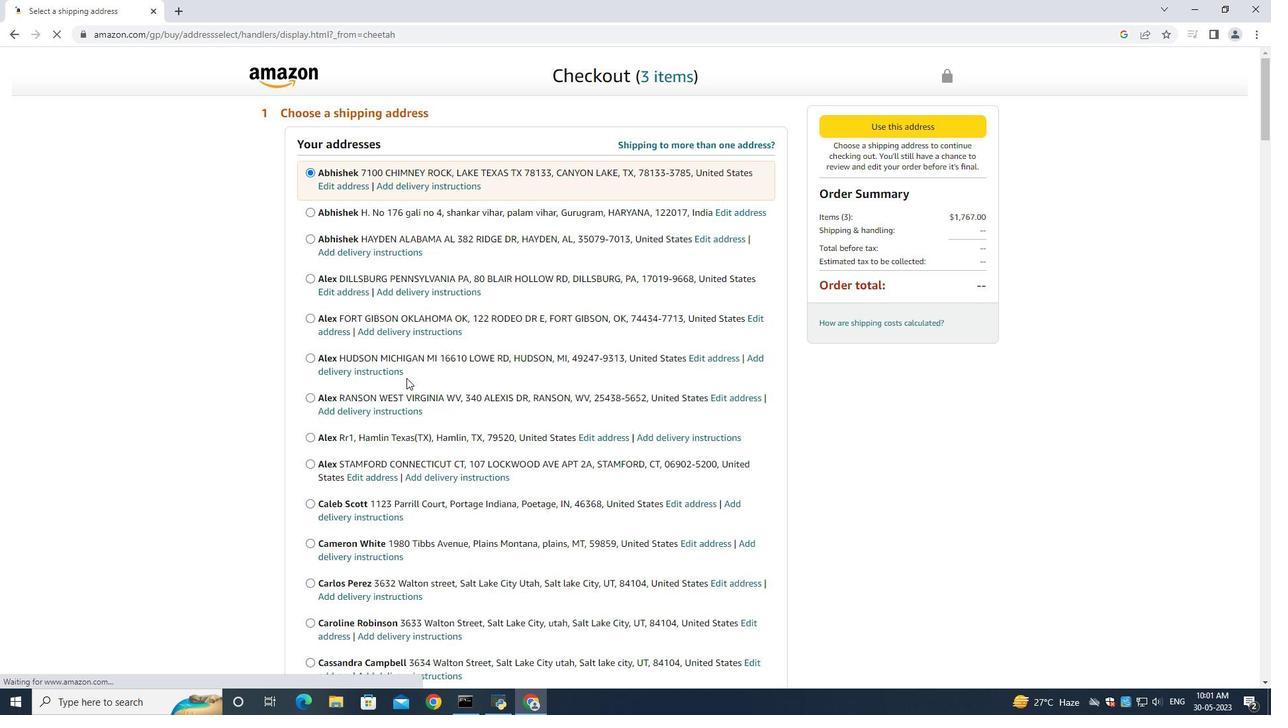
Action: Mouse scrolled (400, 388) with delta (0, 0)
Screenshot: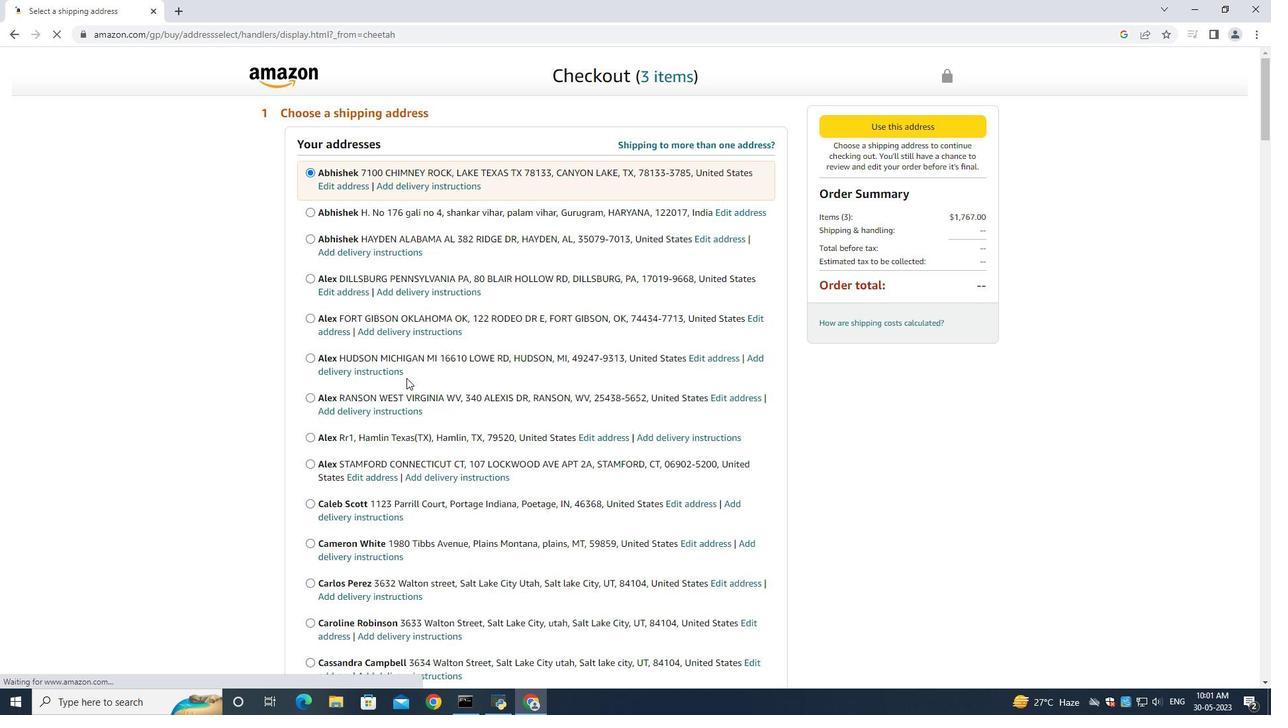 
Action: Mouse scrolled (400, 388) with delta (0, 0)
Screenshot: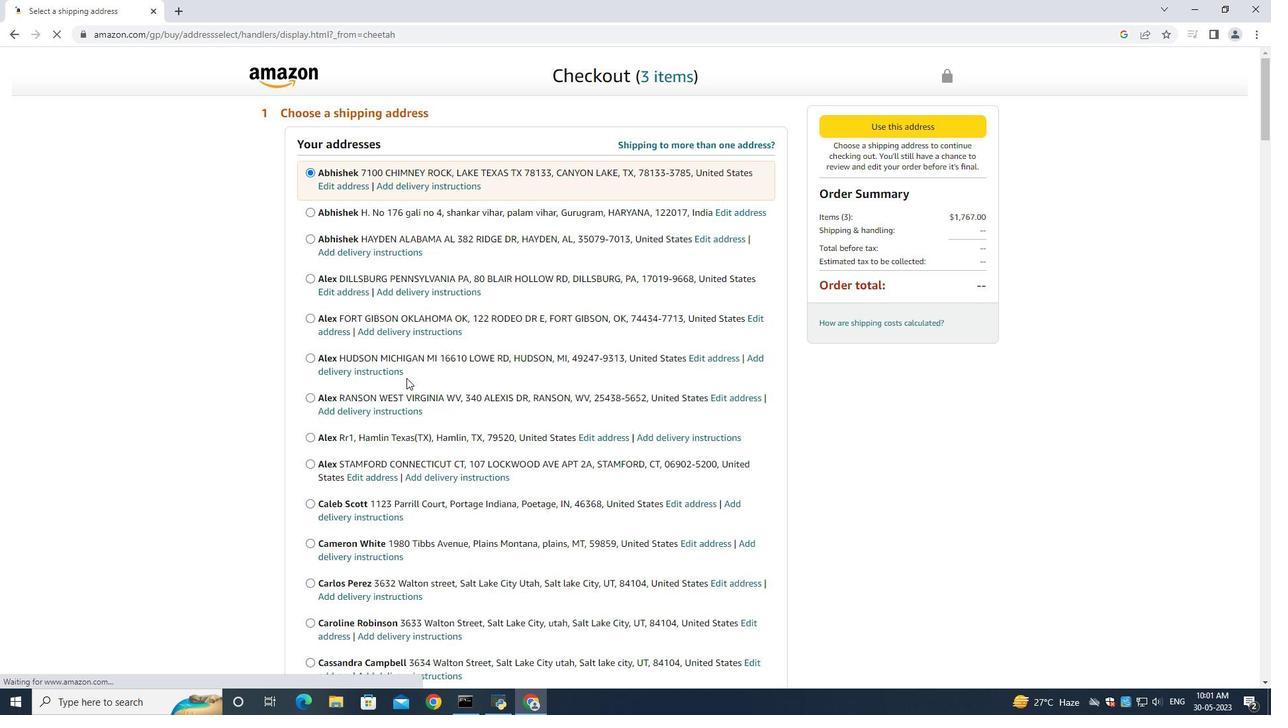 
Action: Mouse scrolled (400, 388) with delta (0, 0)
Screenshot: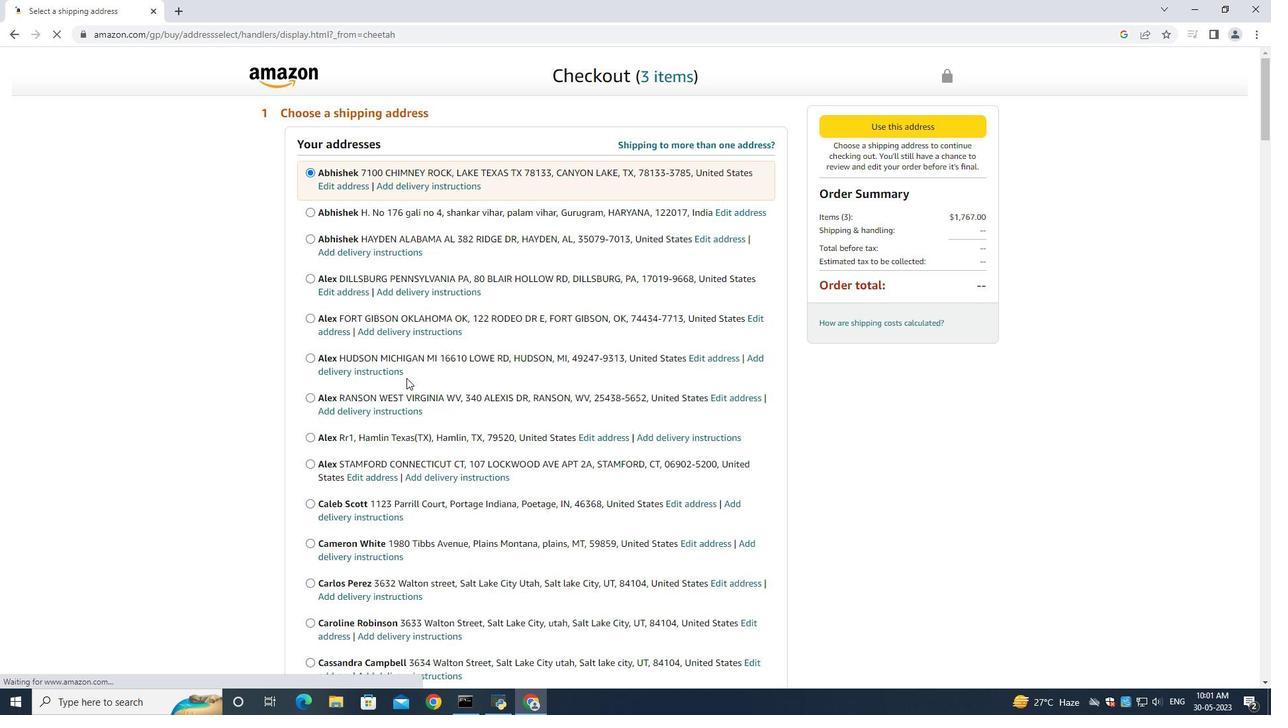 
Action: Mouse moved to (408, 392)
Screenshot: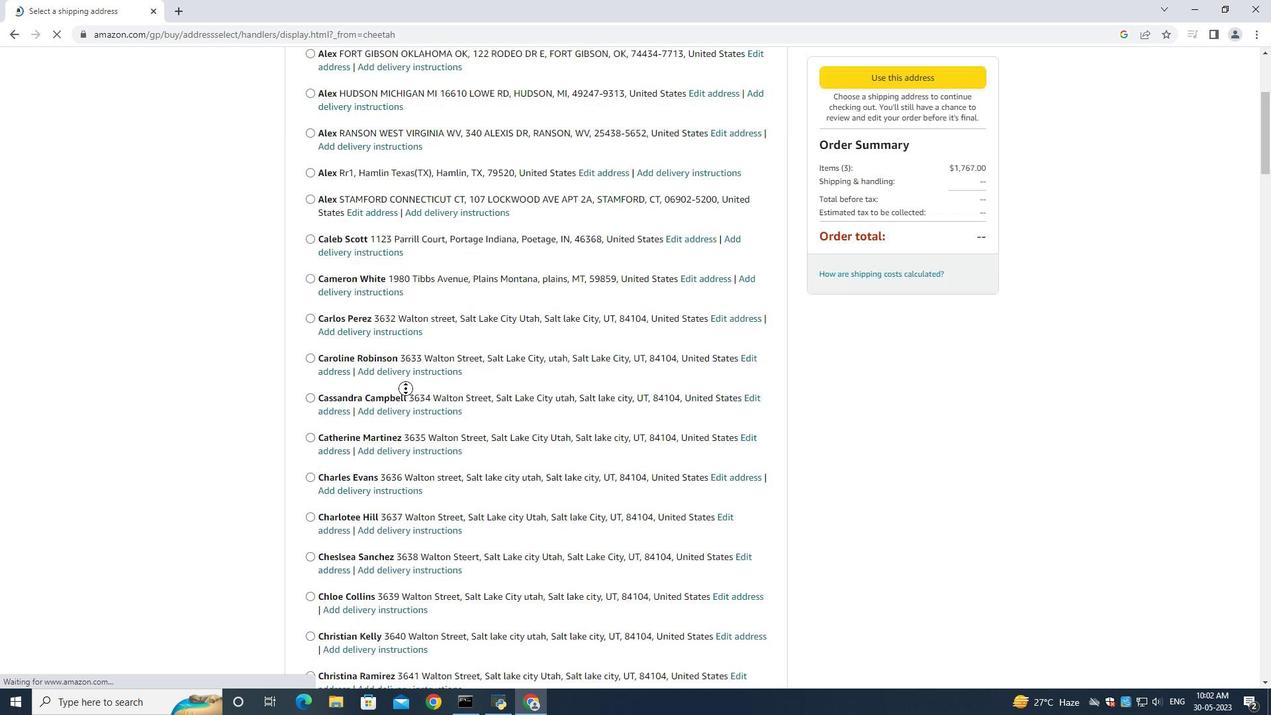 
Action: Mouse scrolled (408, 392) with delta (0, 0)
Screenshot: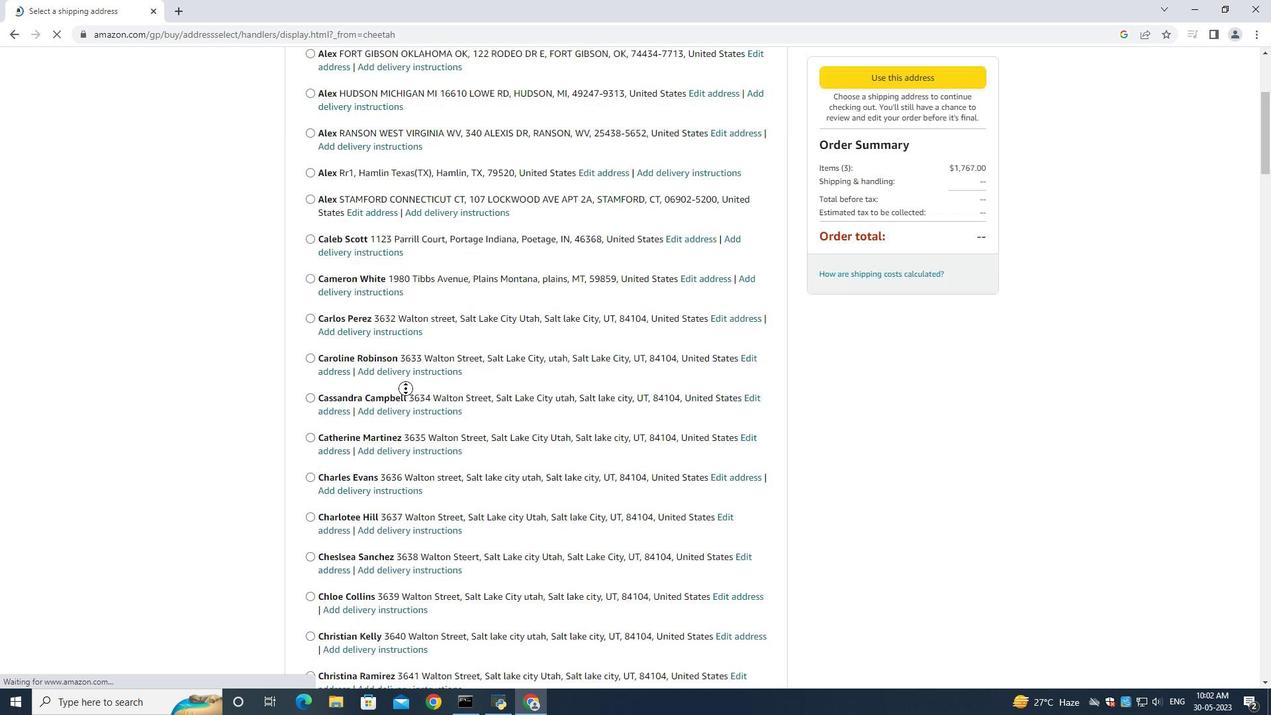 
Action: Mouse moved to (408, 395)
Screenshot: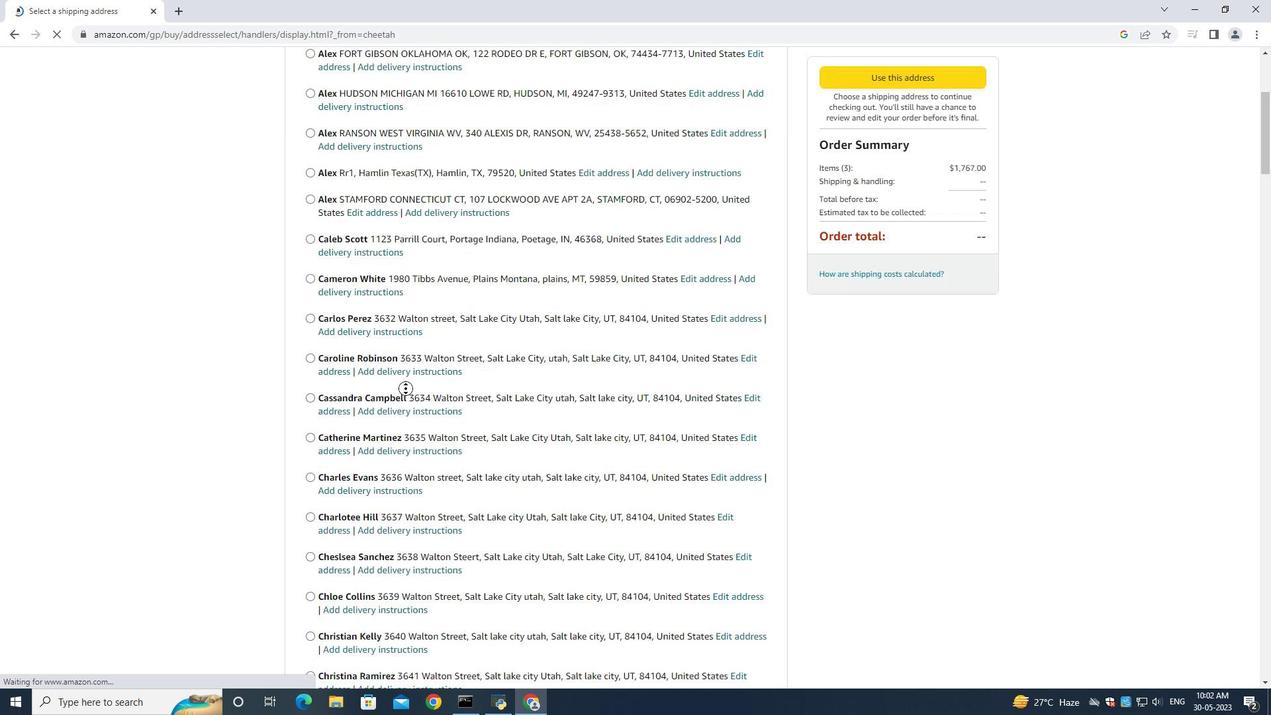 
Action: Mouse scrolled (408, 394) with delta (0, 0)
Screenshot: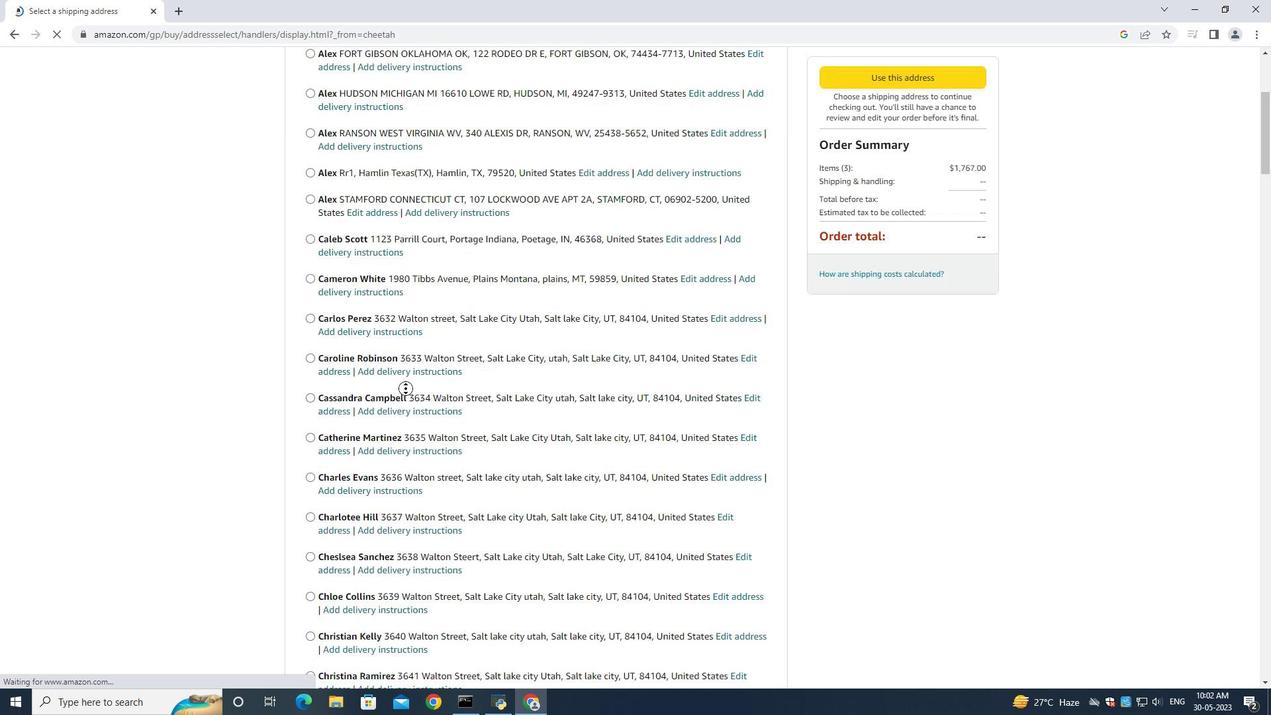 
Action: Mouse moved to (408, 395)
Screenshot: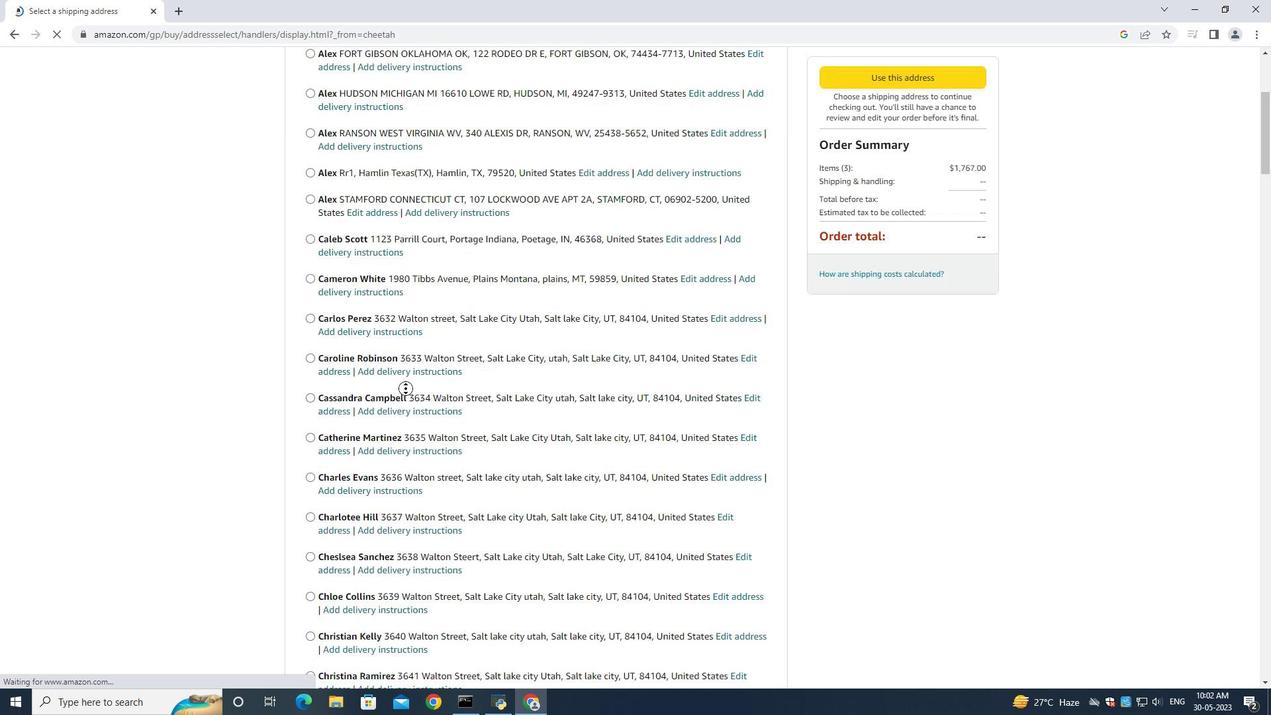 
Action: Mouse scrolled (408, 394) with delta (0, 0)
Screenshot: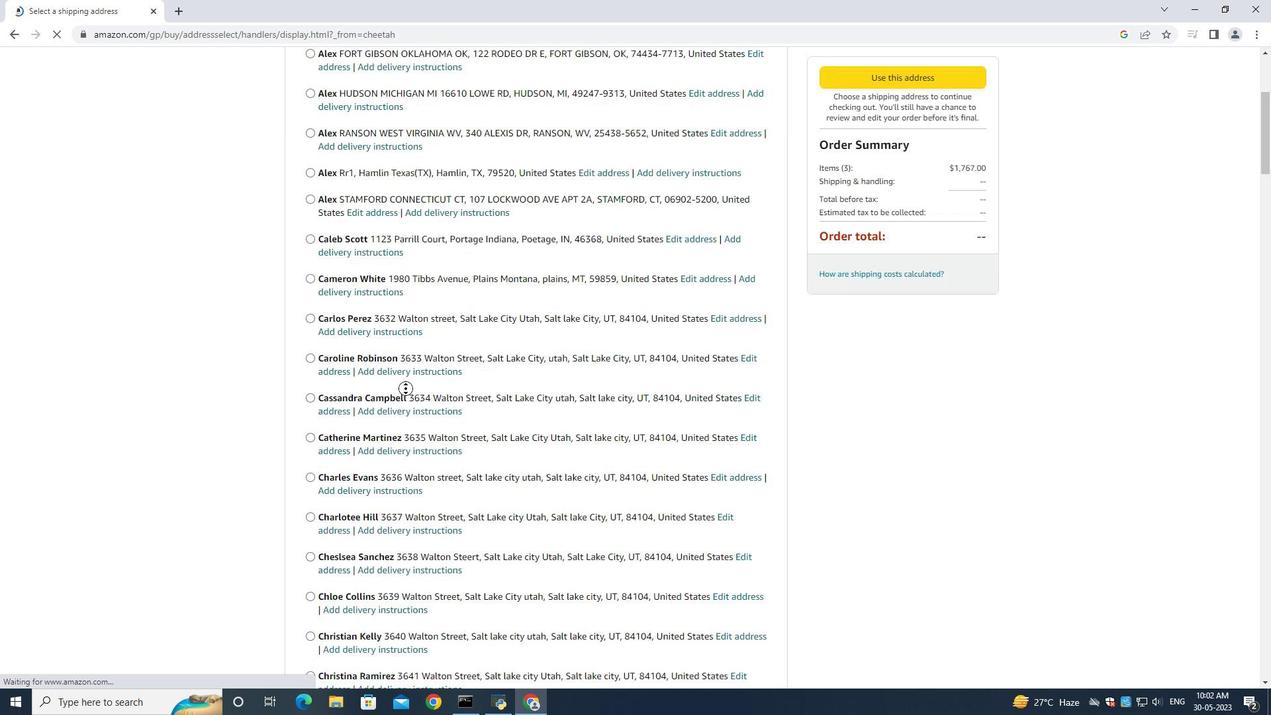 
Action: Mouse scrolled (408, 394) with delta (0, 0)
Screenshot: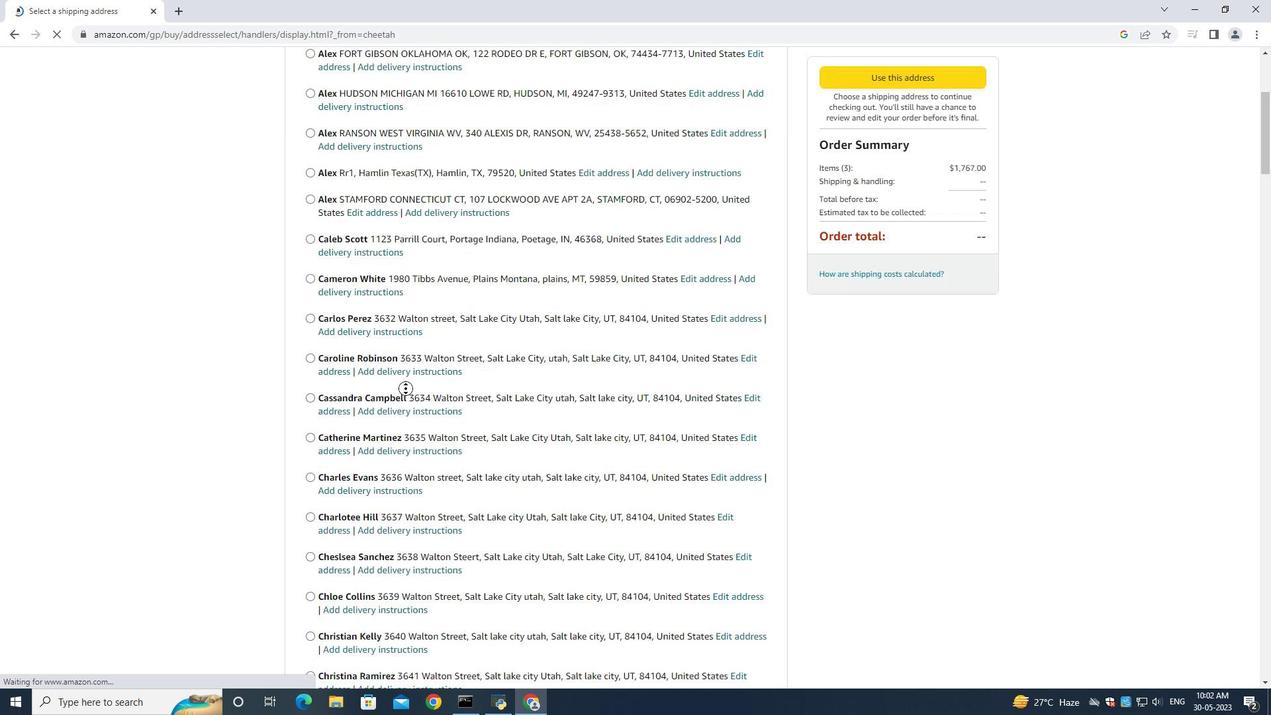 
Action: Mouse scrolled (408, 394) with delta (0, 0)
Screenshot: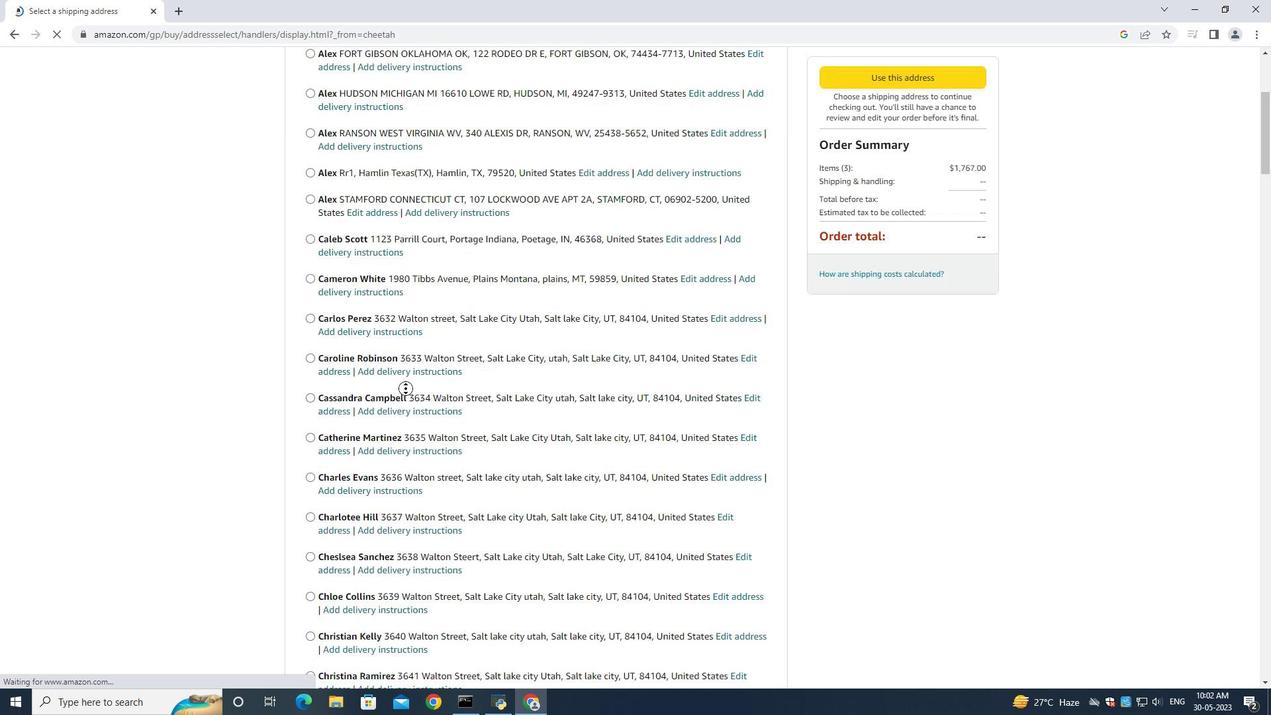 
Action: Mouse moved to (409, 395)
Screenshot: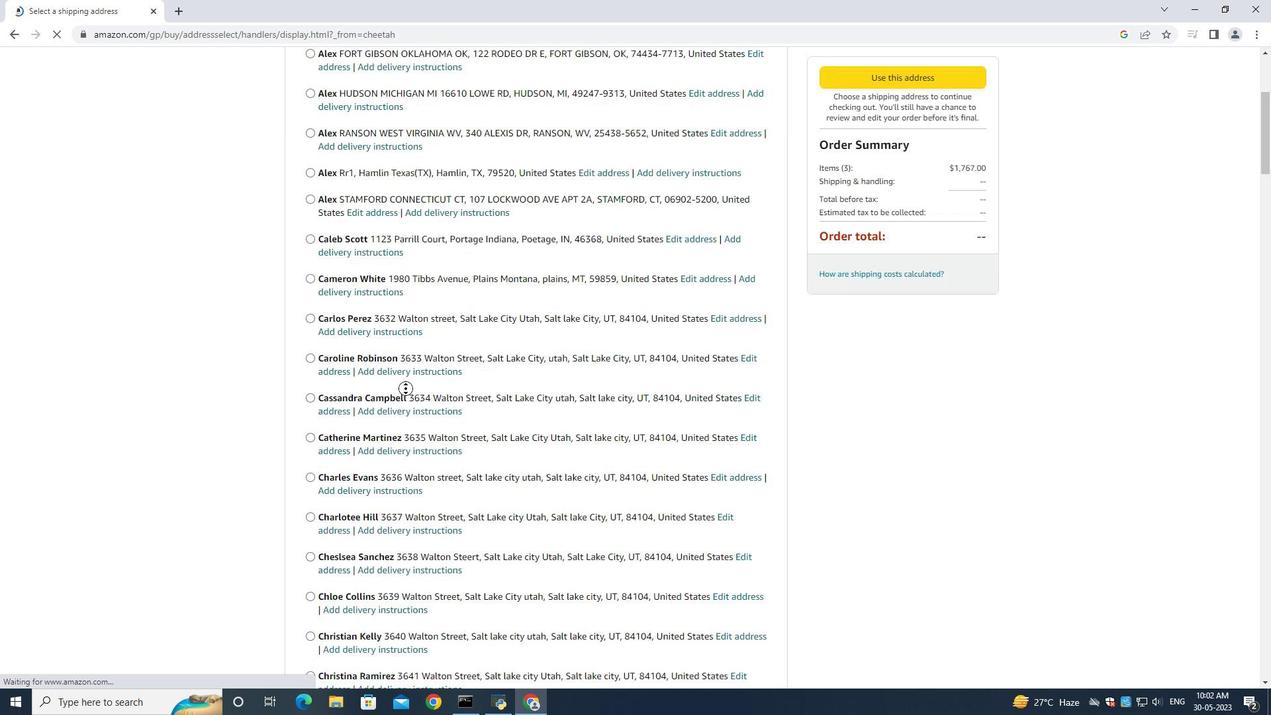 
Action: Mouse scrolled (408, 394) with delta (0, 0)
Screenshot: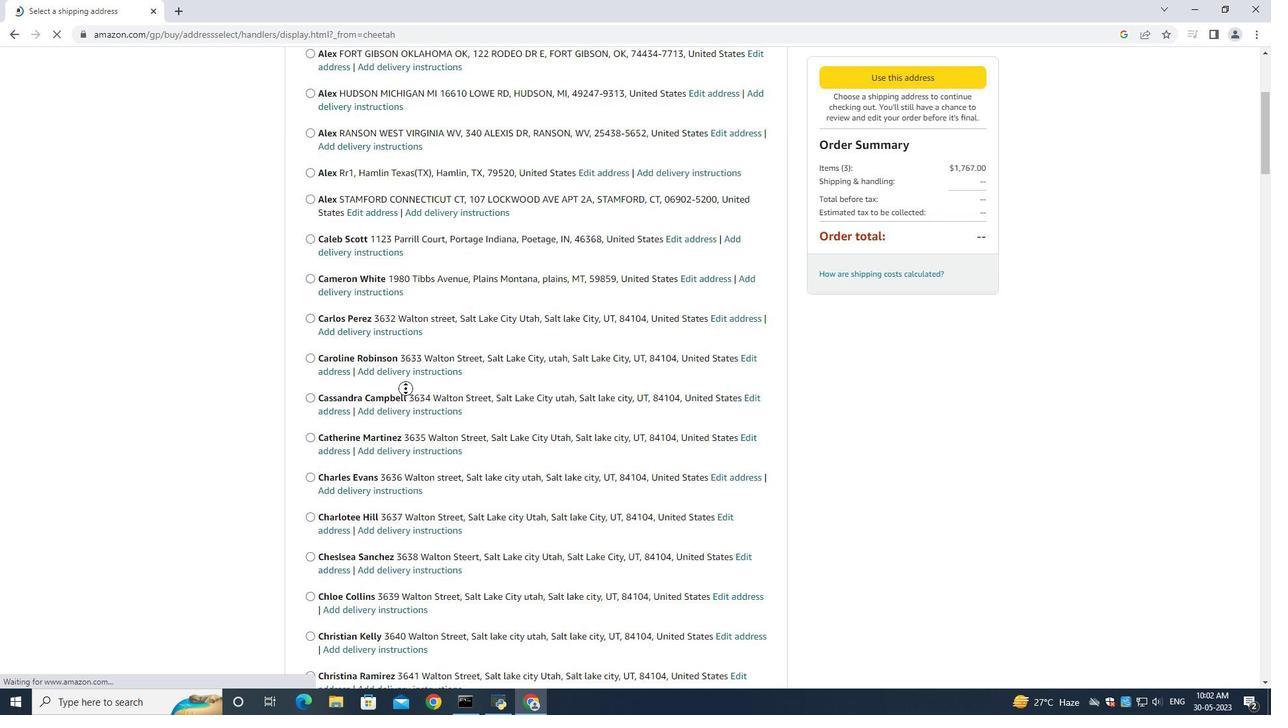 
Action: Mouse moved to (412, 395)
Screenshot: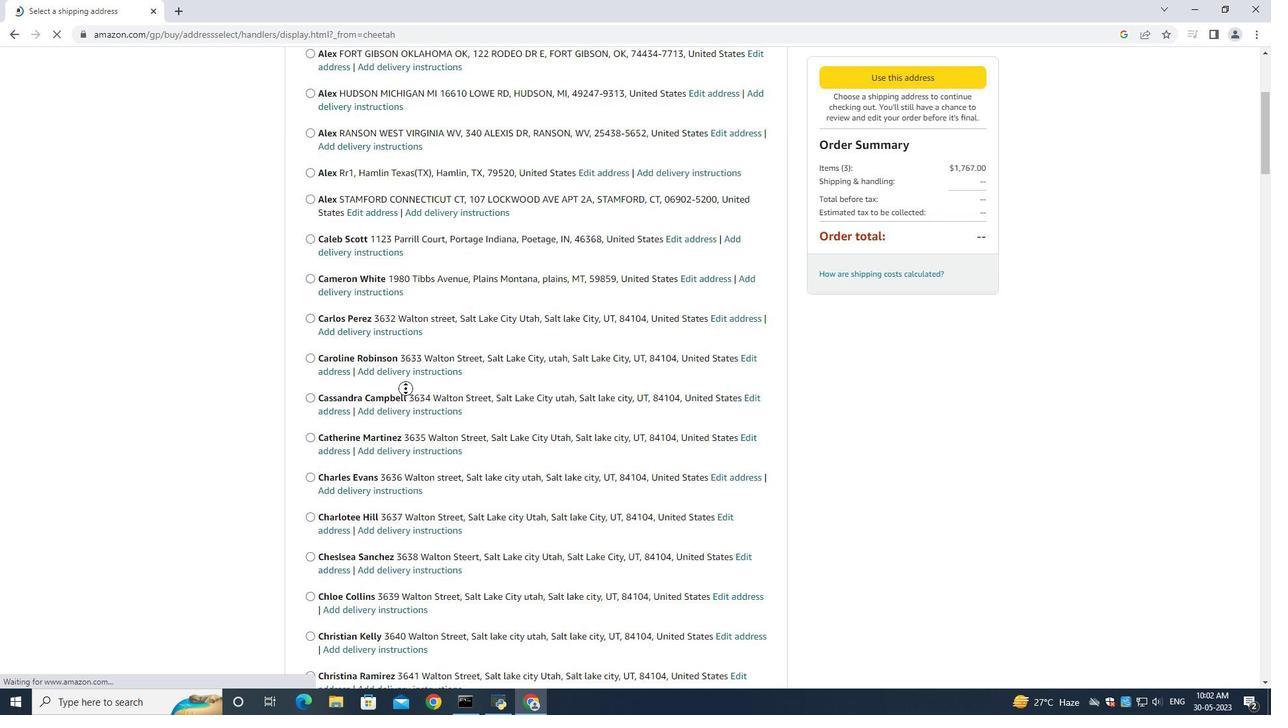 
Action: Mouse scrolled (409, 394) with delta (0, 0)
Screenshot: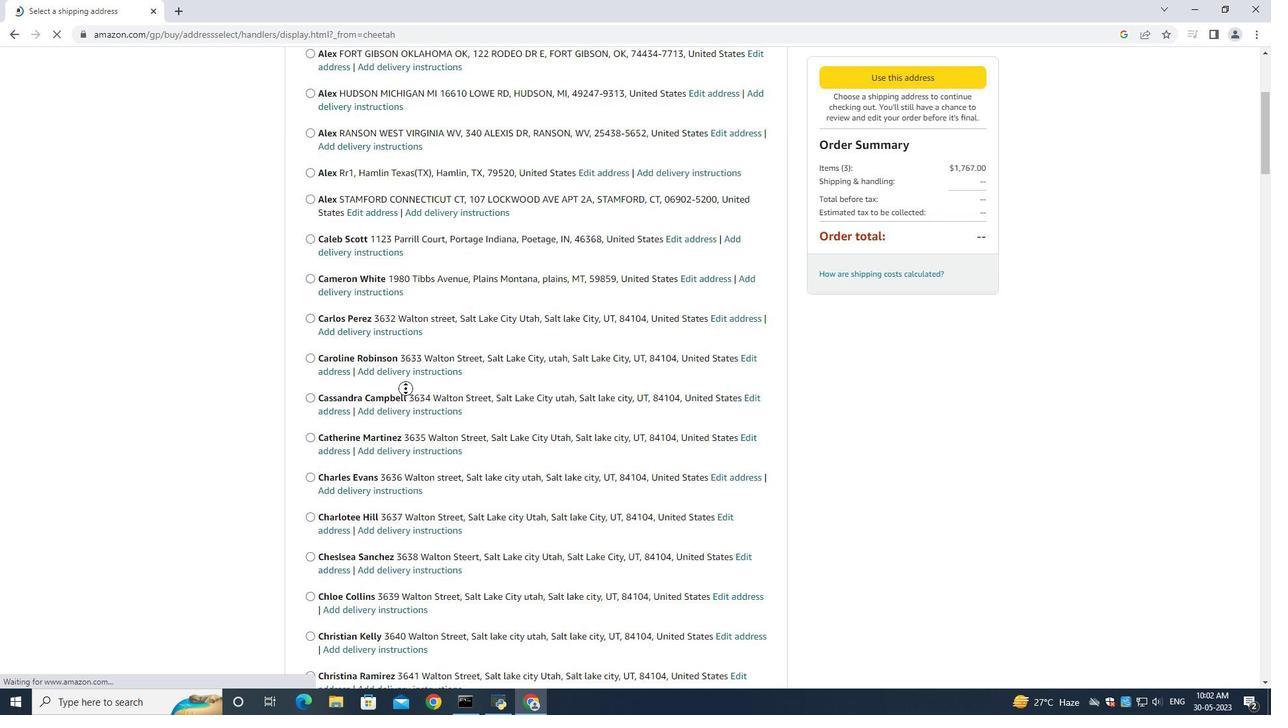 
Action: Mouse moved to (413, 395)
Screenshot: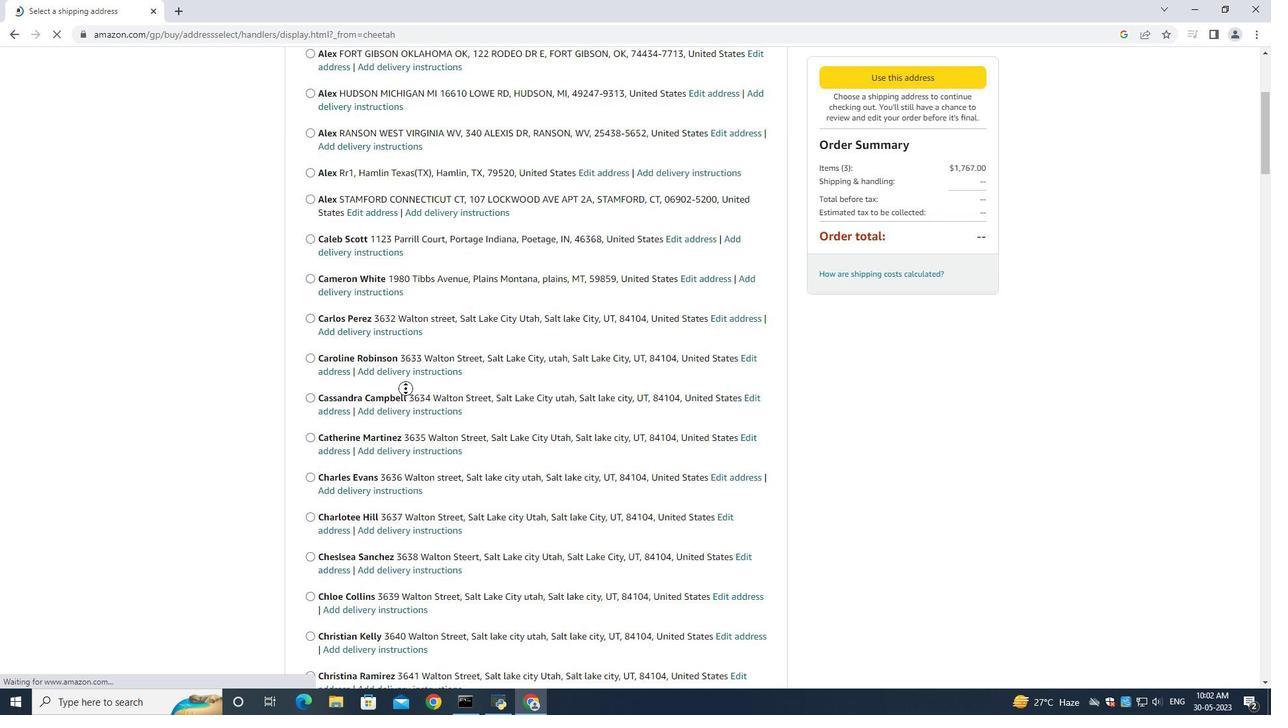 
Action: Mouse scrolled (413, 394) with delta (0, 0)
Screenshot: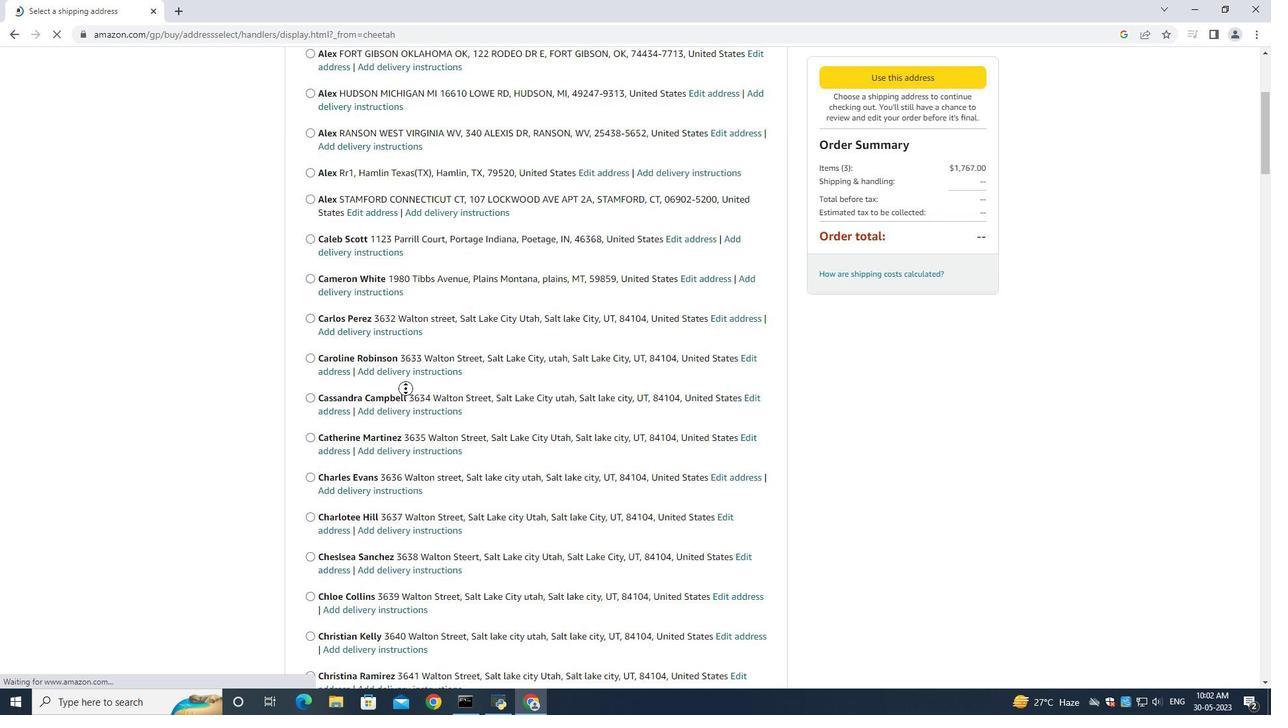 
Action: Mouse moved to (414, 396)
Screenshot: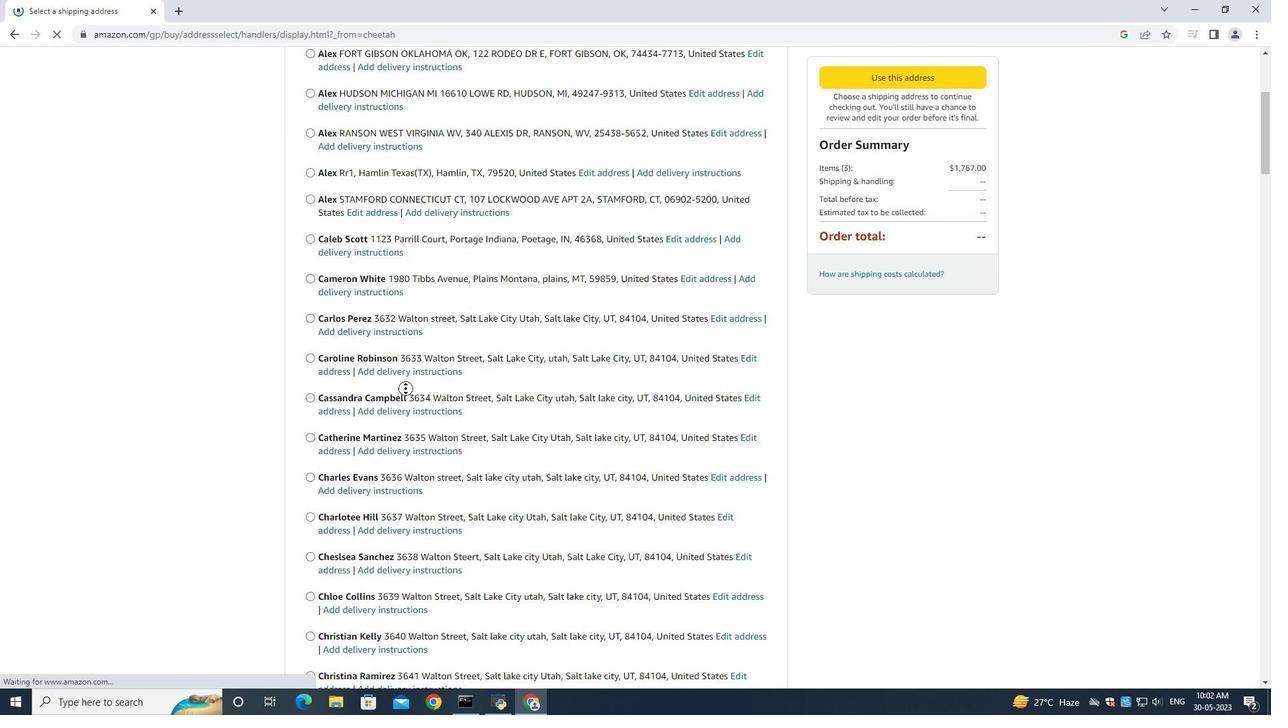 
Action: Mouse scrolled (414, 395) with delta (0, 0)
Screenshot: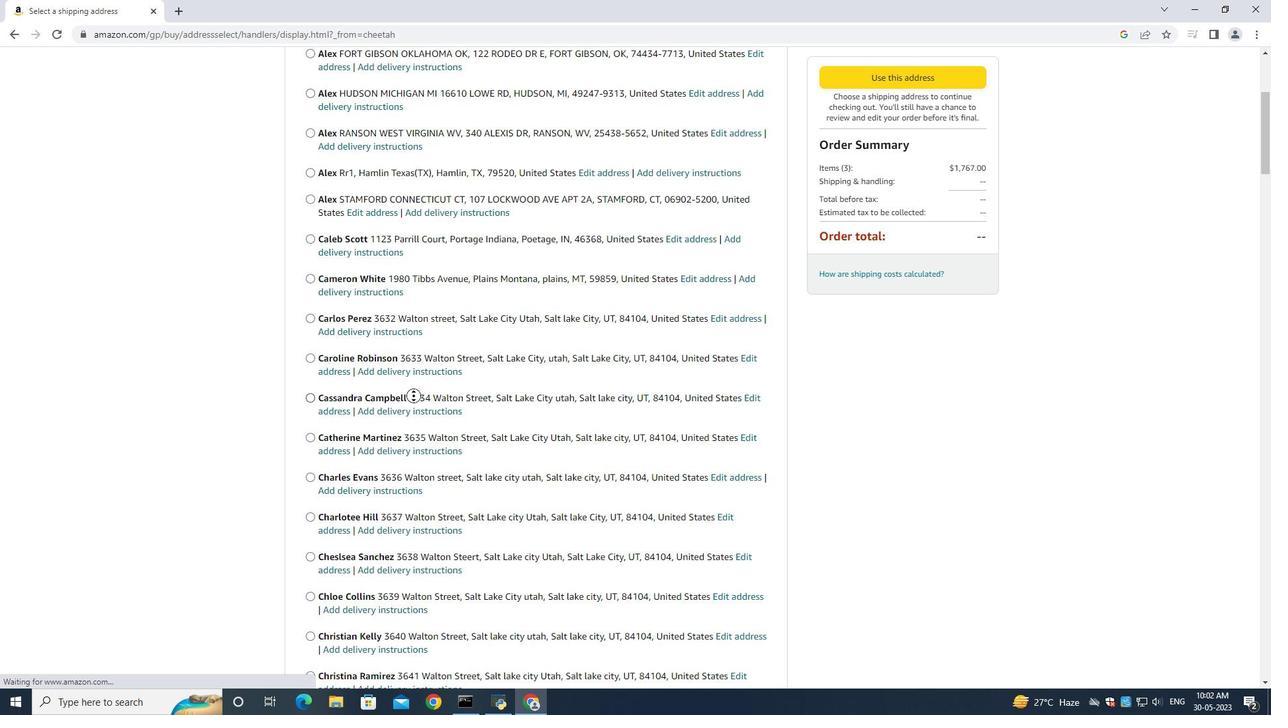 
Action: Mouse scrolled (414, 395) with delta (0, 0)
Screenshot: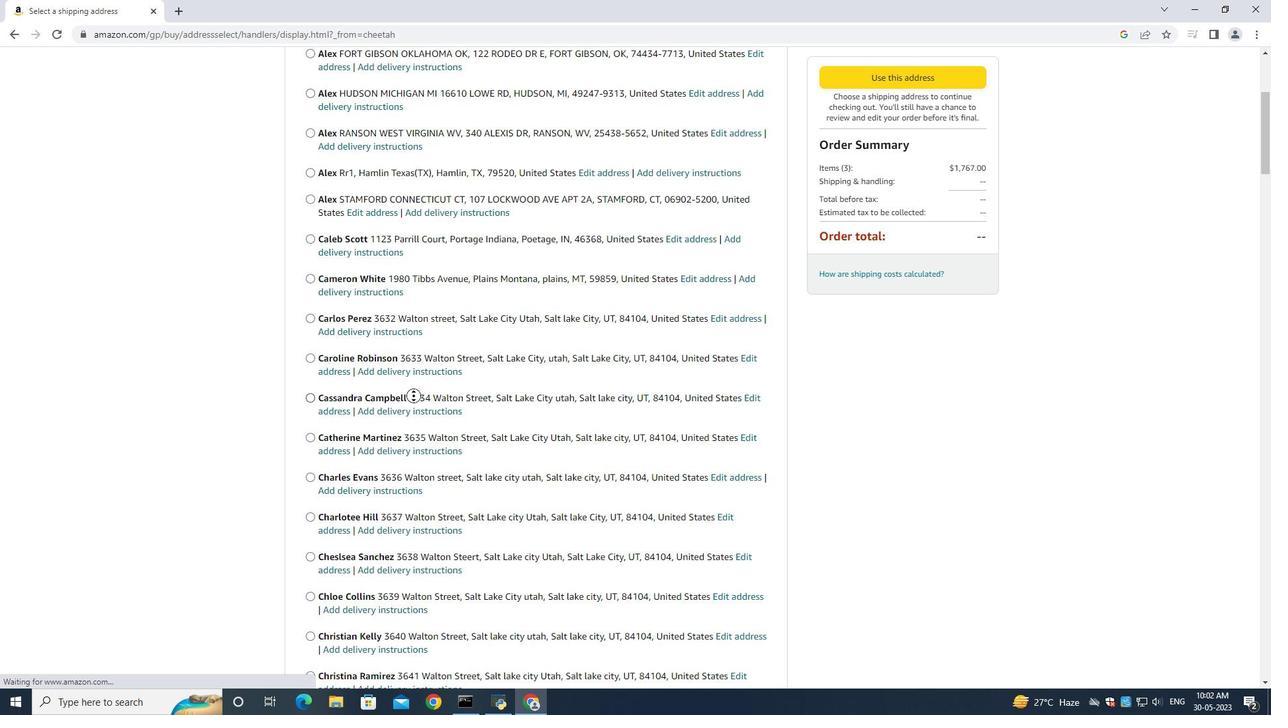 
Action: Mouse moved to (414, 396)
Screenshot: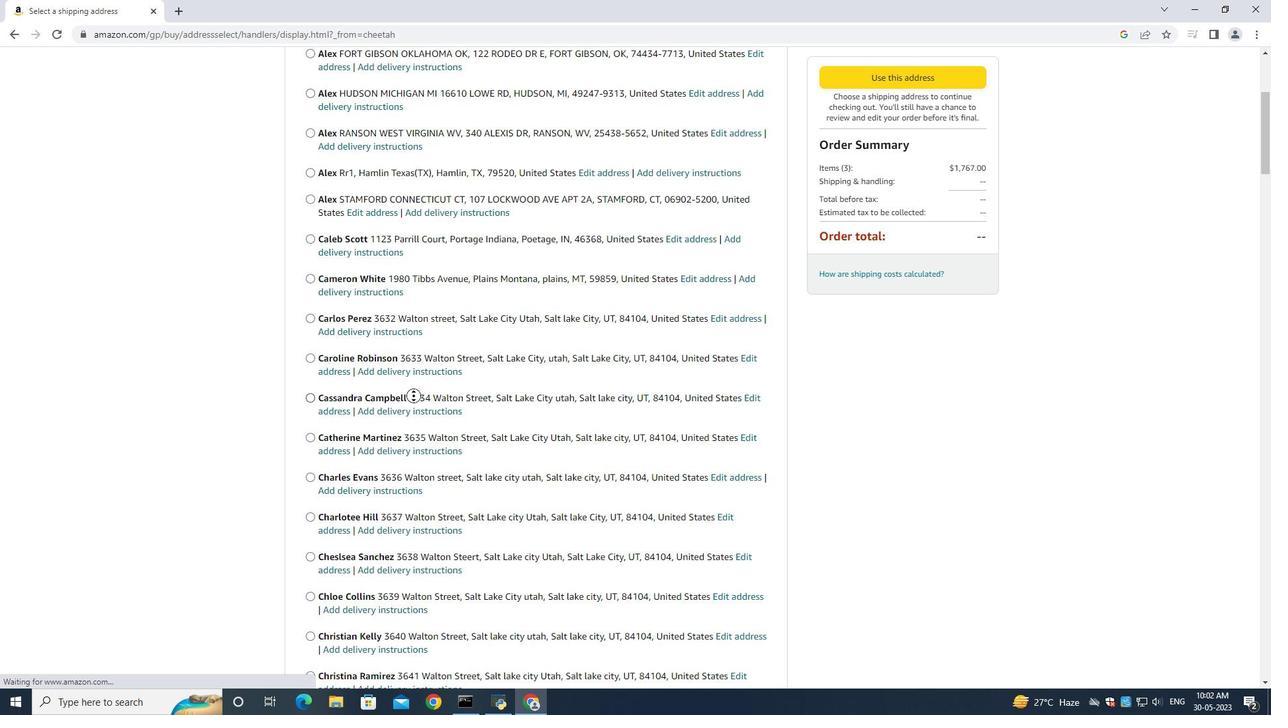 
Action: Mouse scrolled (414, 395) with delta (0, 0)
Screenshot: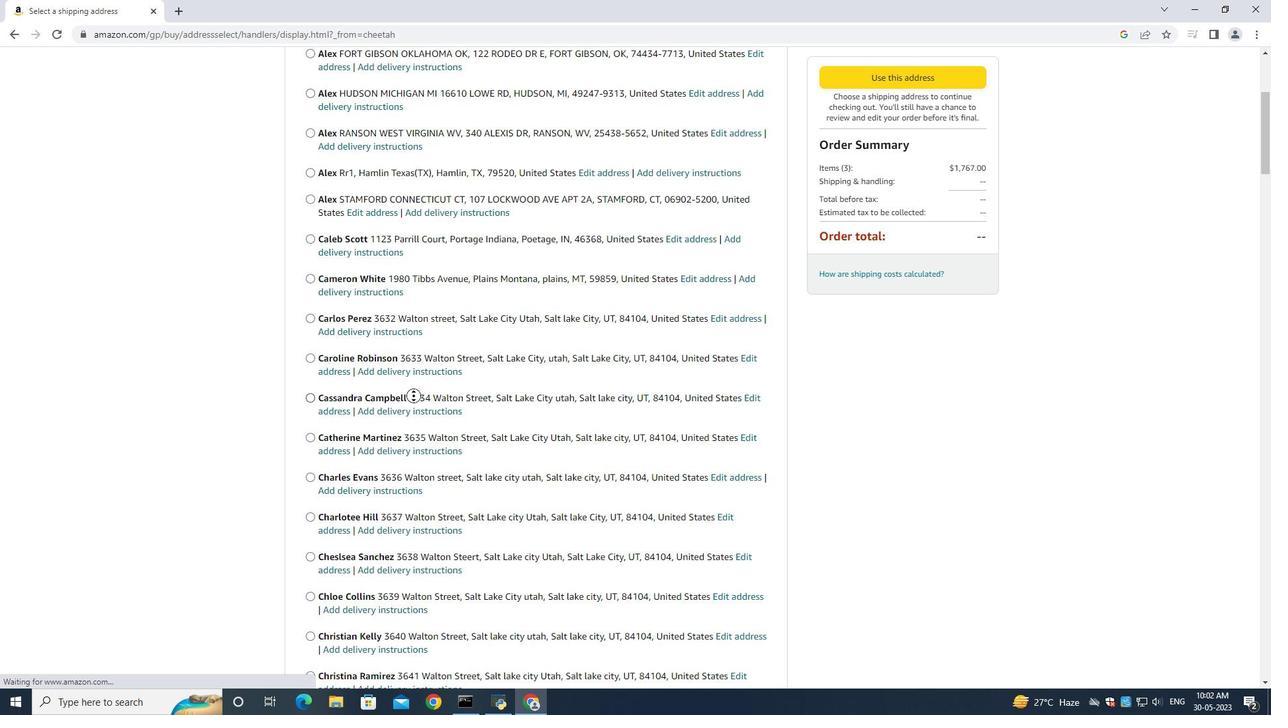 
Action: Mouse scrolled (414, 395) with delta (0, 0)
Screenshot: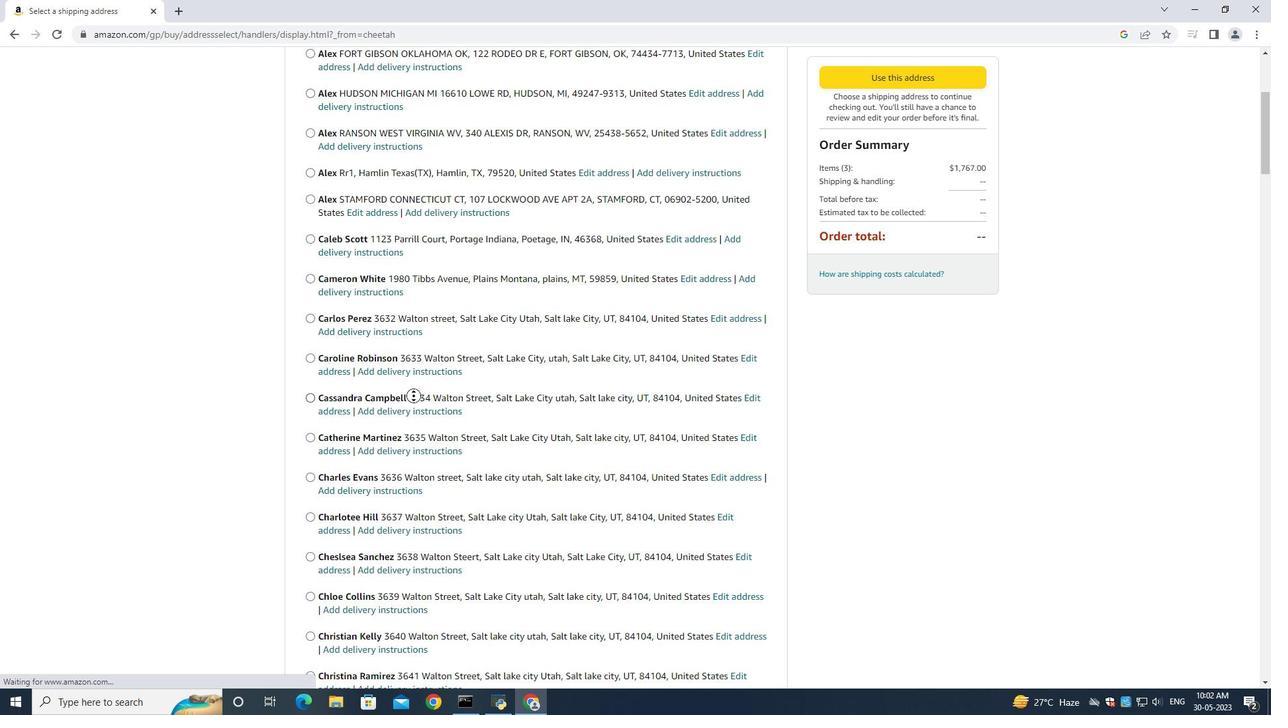 
Action: Mouse moved to (194, 393)
Screenshot: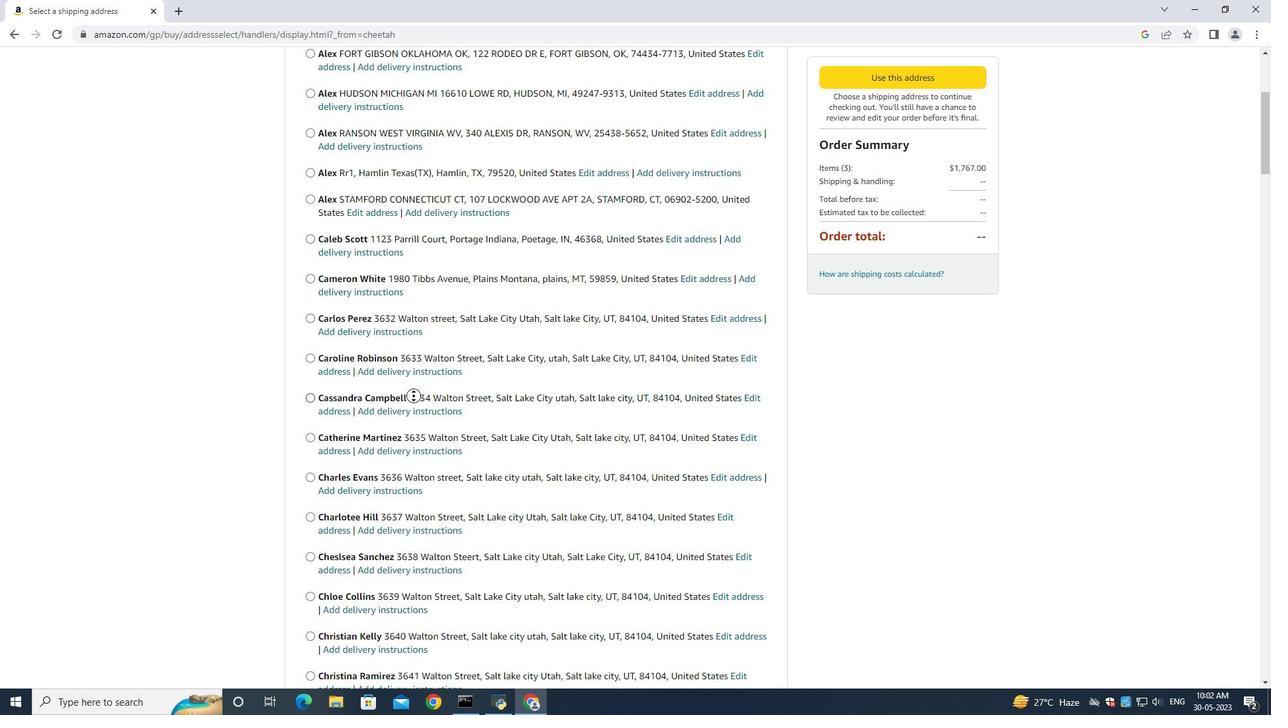 
Action: Mouse pressed left at (194, 393)
Screenshot: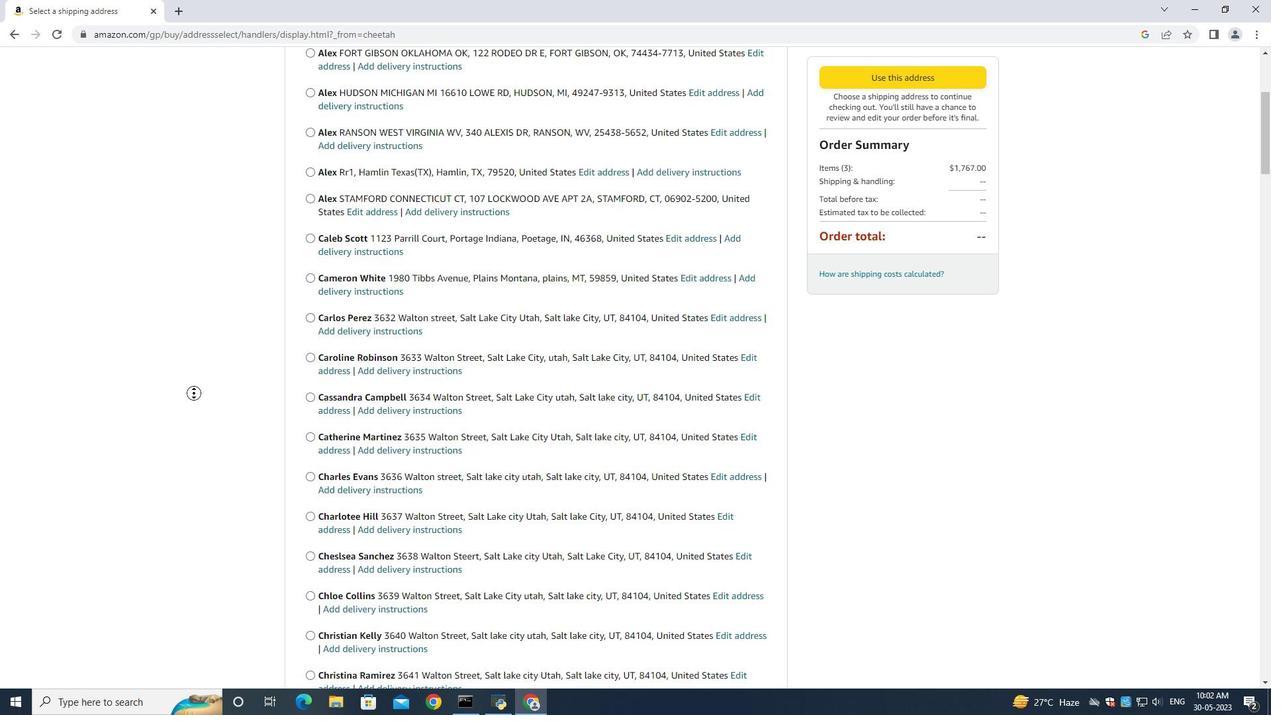 
Action: Mouse moved to (522, 396)
Screenshot: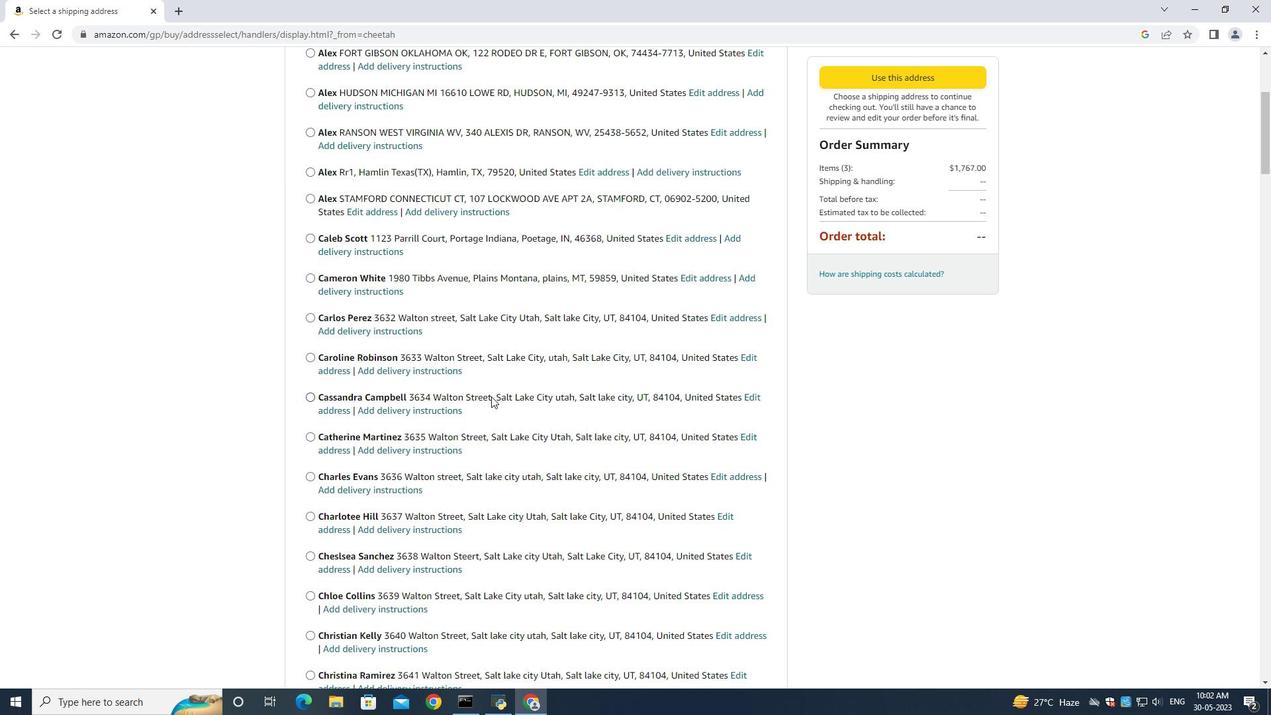 
Action: Mouse scrolled (522, 395) with delta (0, 0)
Screenshot: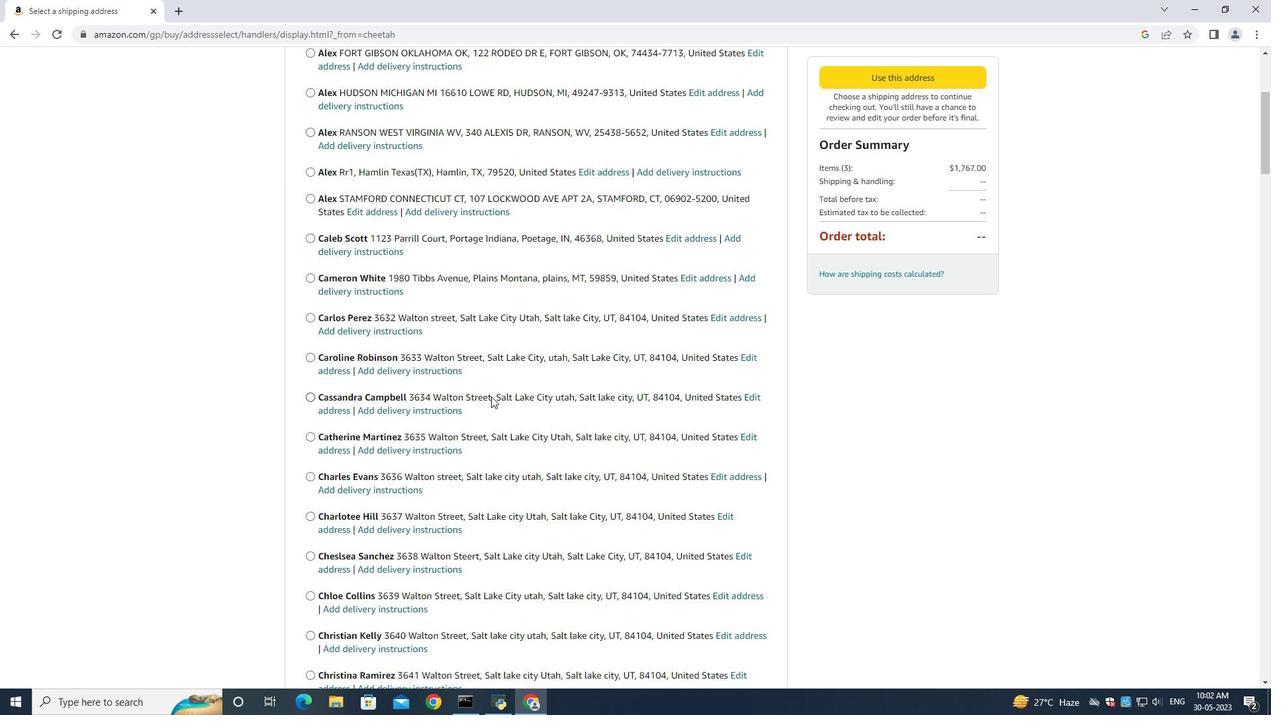 
Action: Mouse moved to (522, 396)
Screenshot: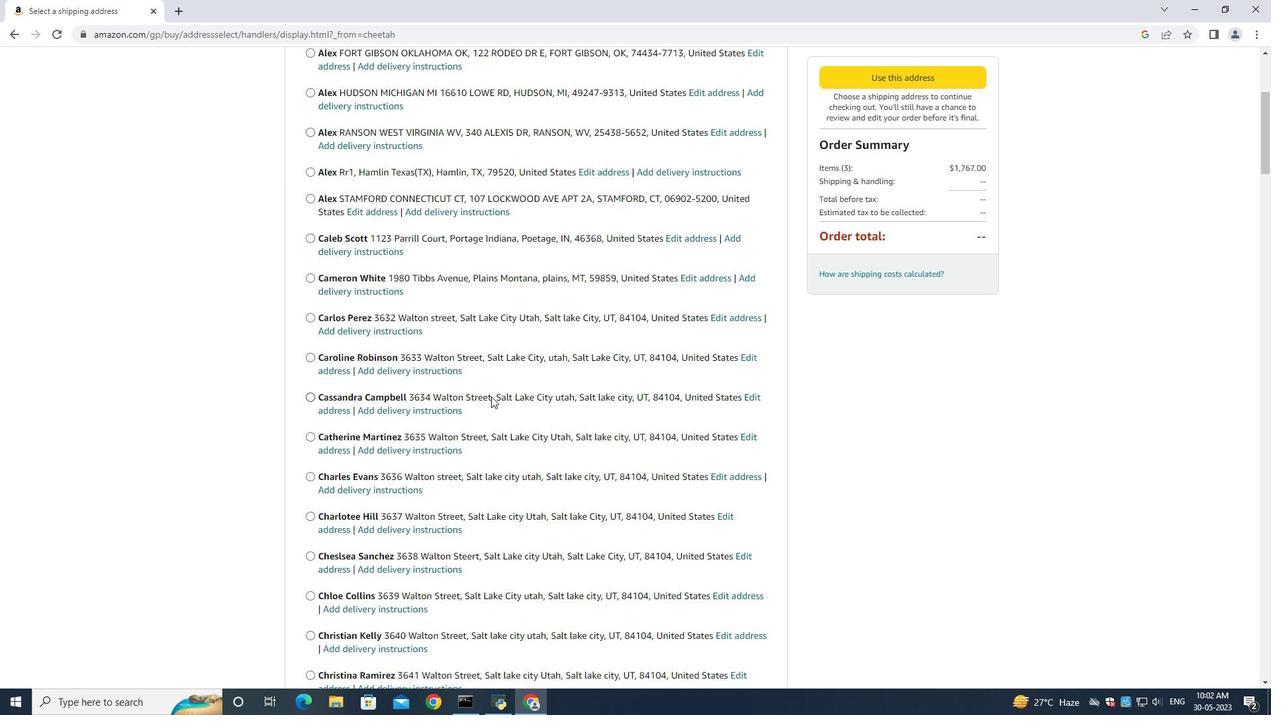 
Action: Mouse scrolled (522, 396) with delta (0, 0)
Screenshot: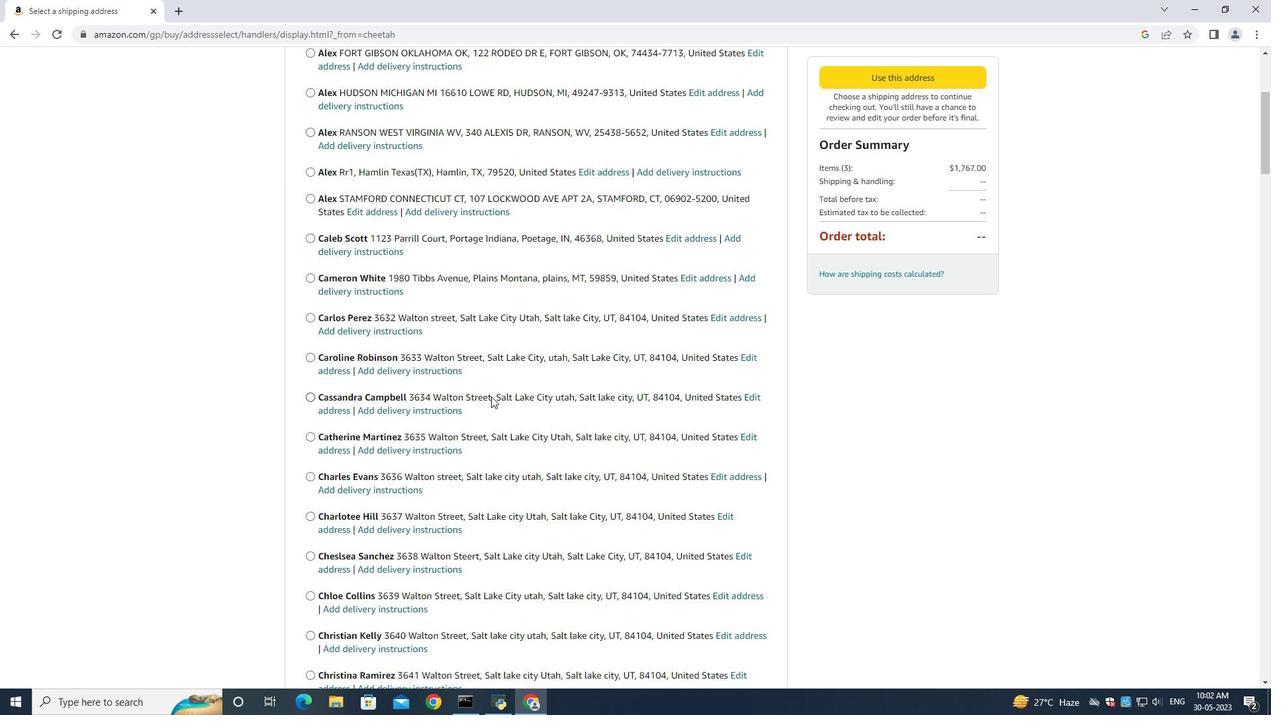 
Action: Mouse moved to (522, 396)
Screenshot: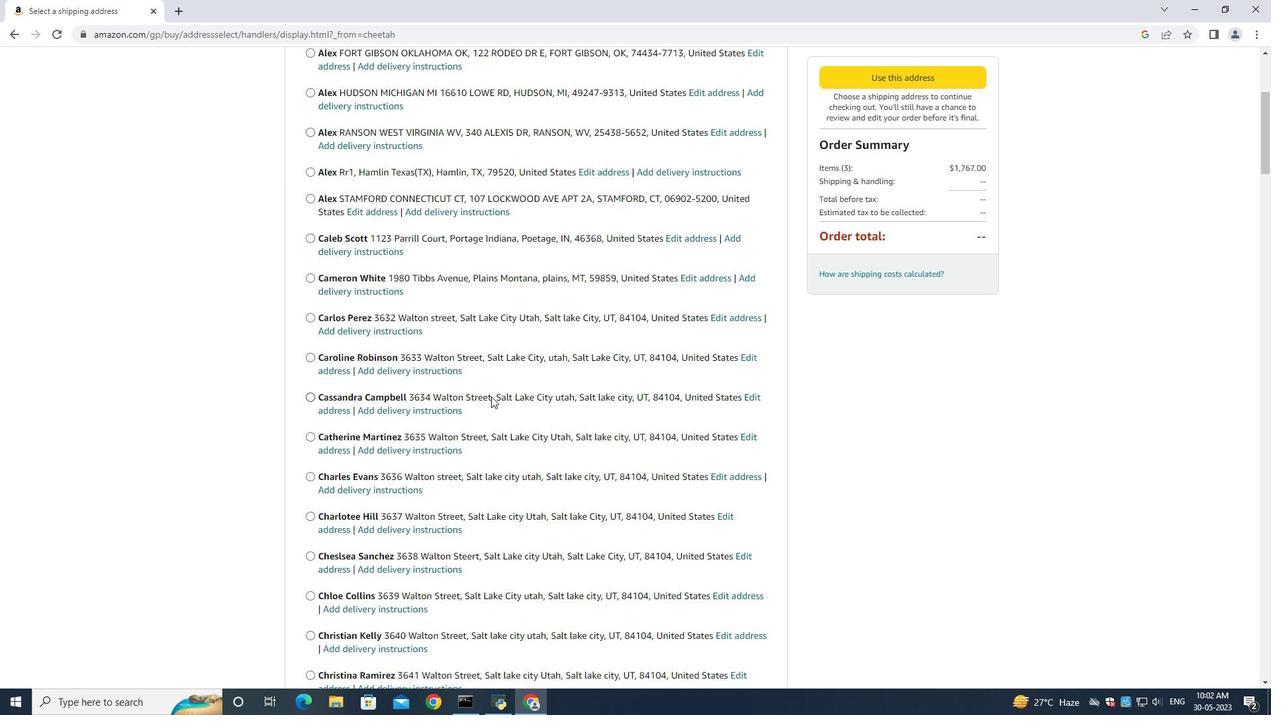 
Action: Mouse scrolled (522, 396) with delta (0, 0)
Screenshot: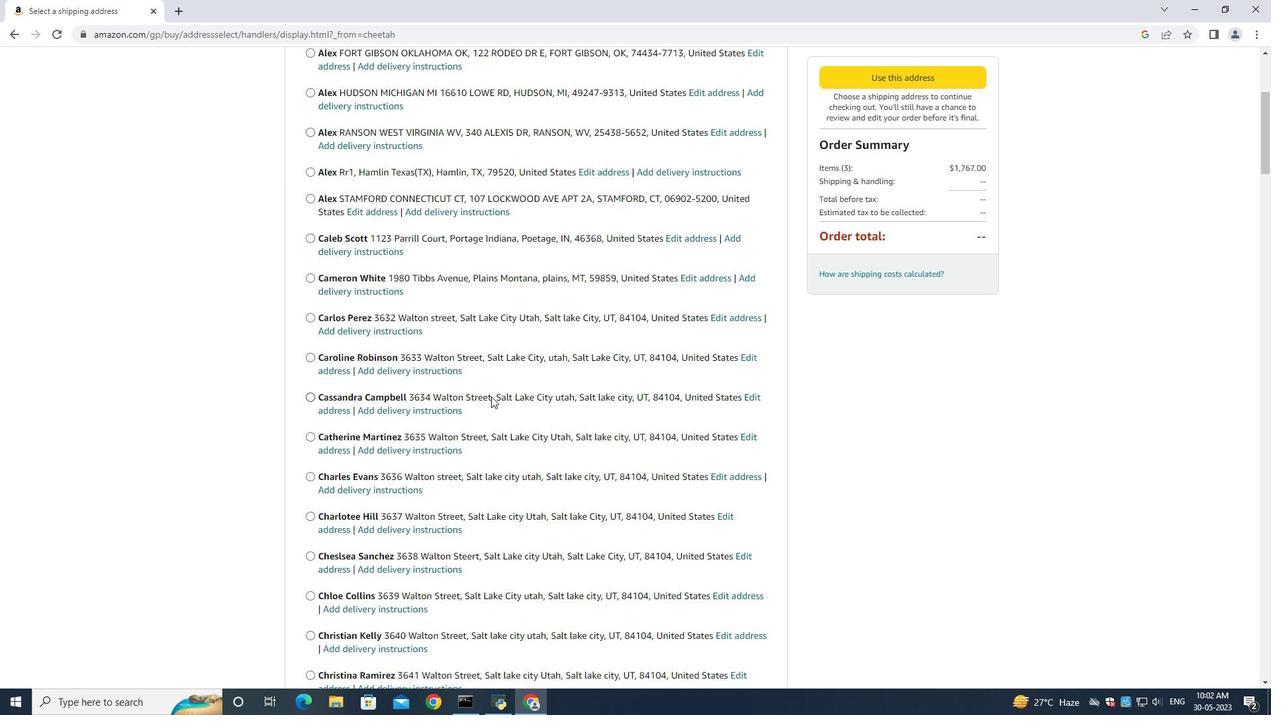 
Action: Mouse moved to (522, 397)
Screenshot: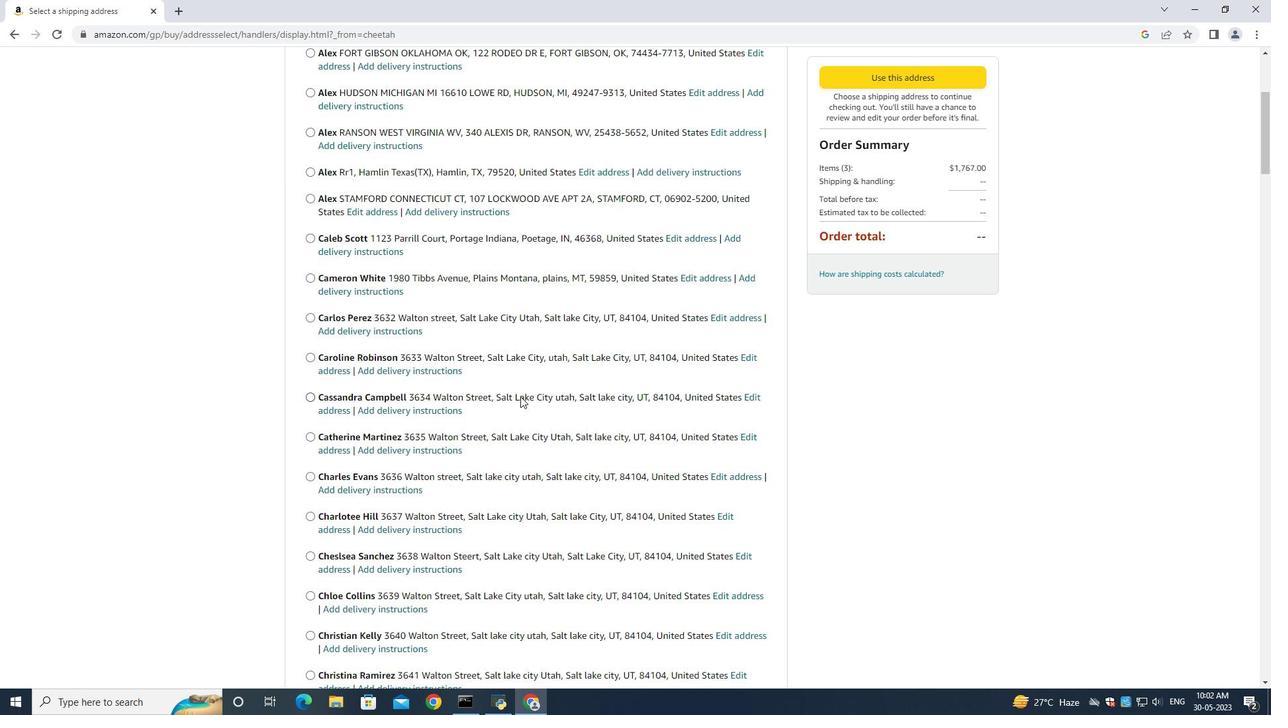 
Action: Mouse scrolled (522, 396) with delta (0, 0)
Screenshot: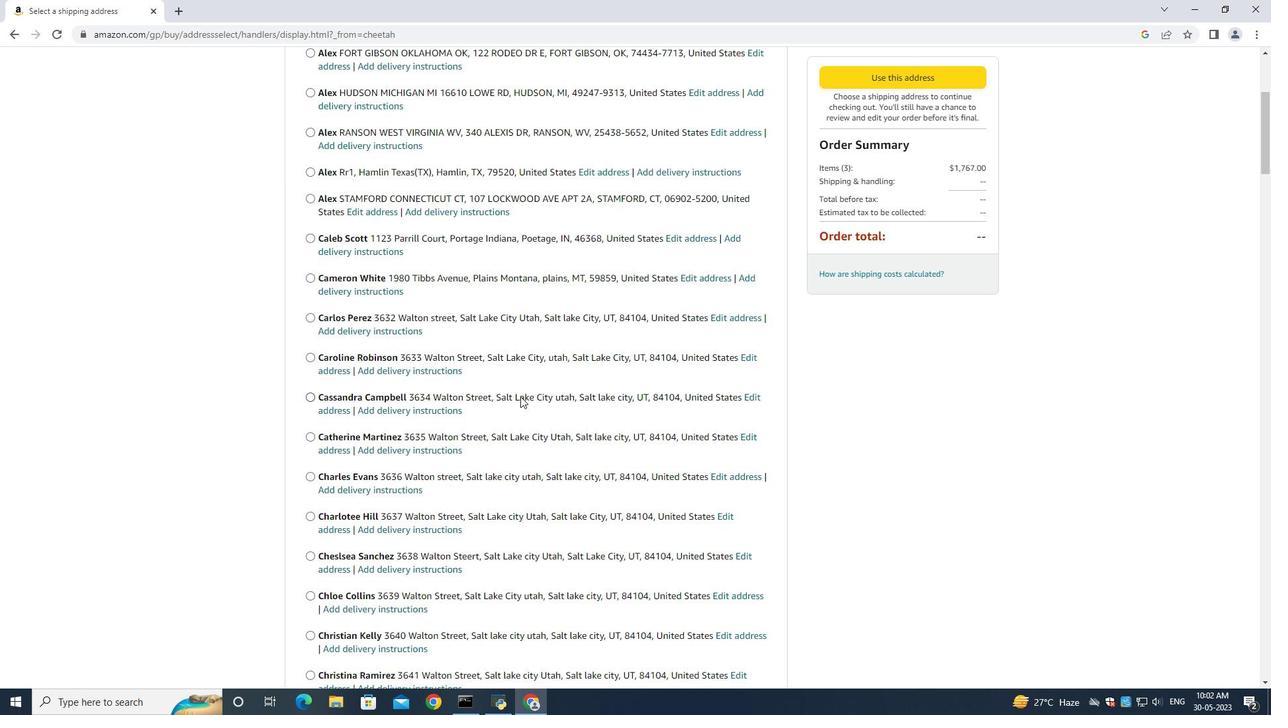 
Action: Mouse scrolled (522, 396) with delta (0, 0)
Screenshot: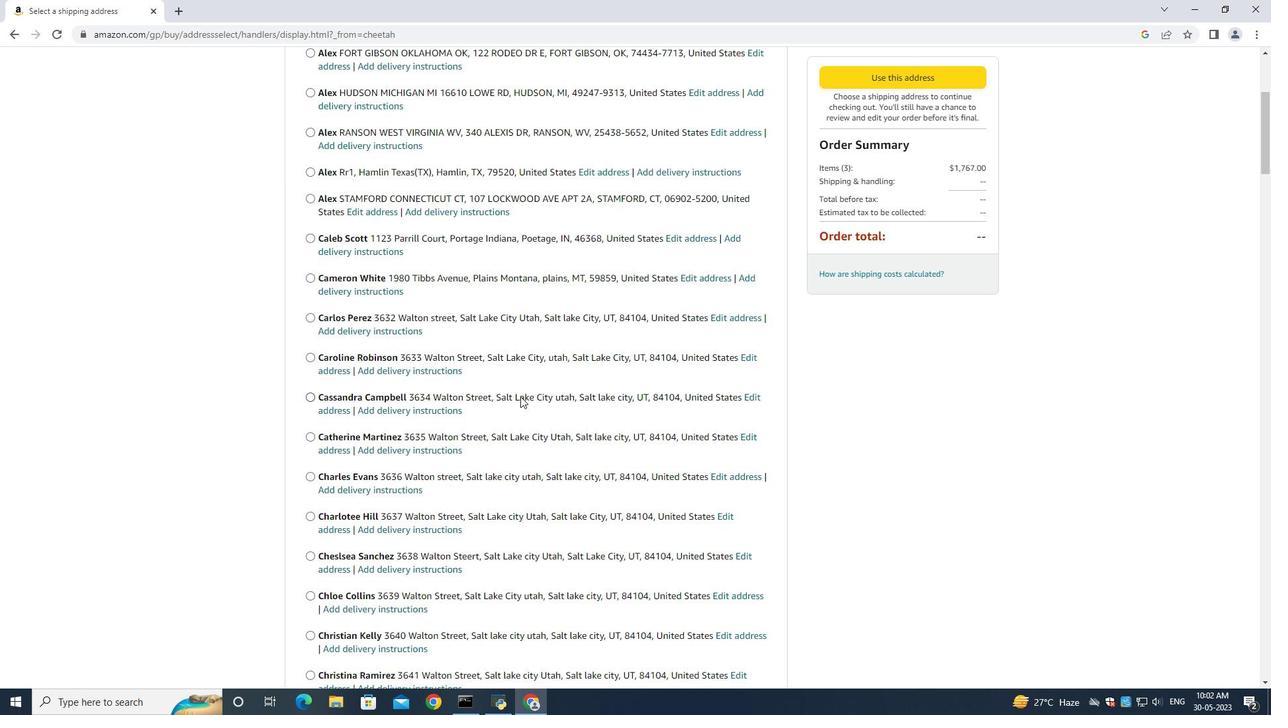 
Action: Mouse moved to (524, 397)
Screenshot: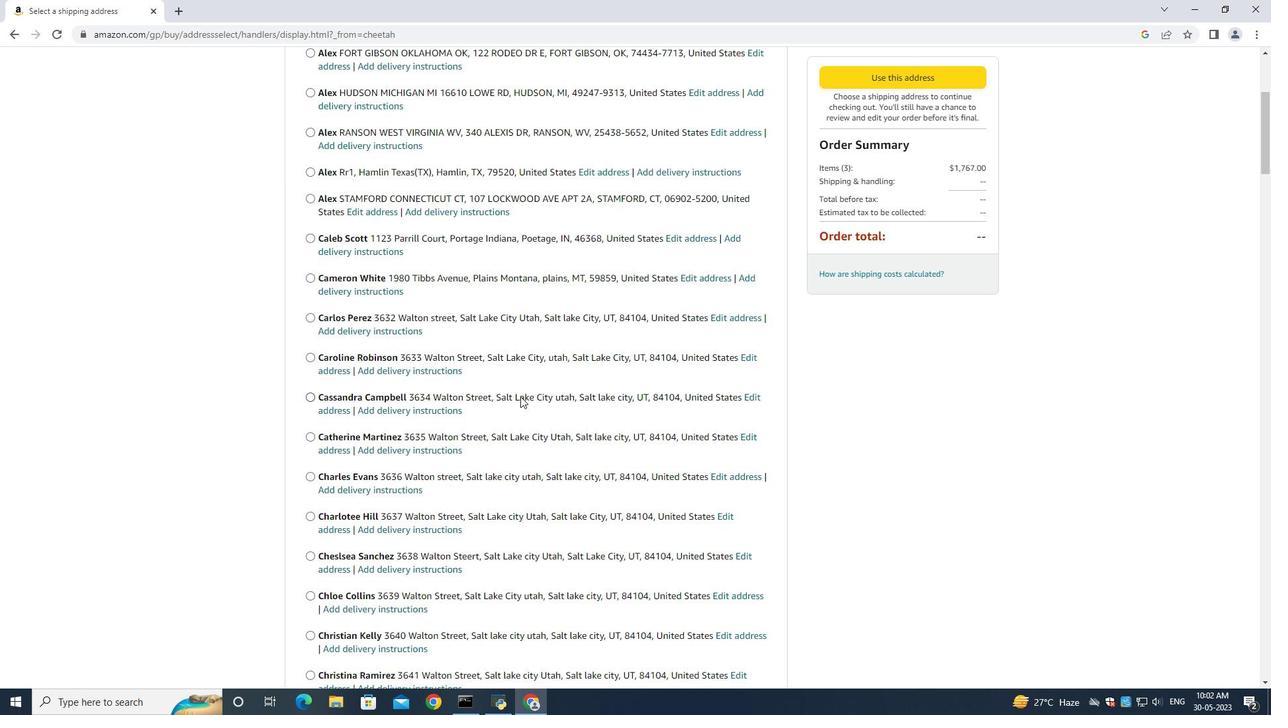 
Action: Mouse scrolled (522, 396) with delta (0, 0)
Screenshot: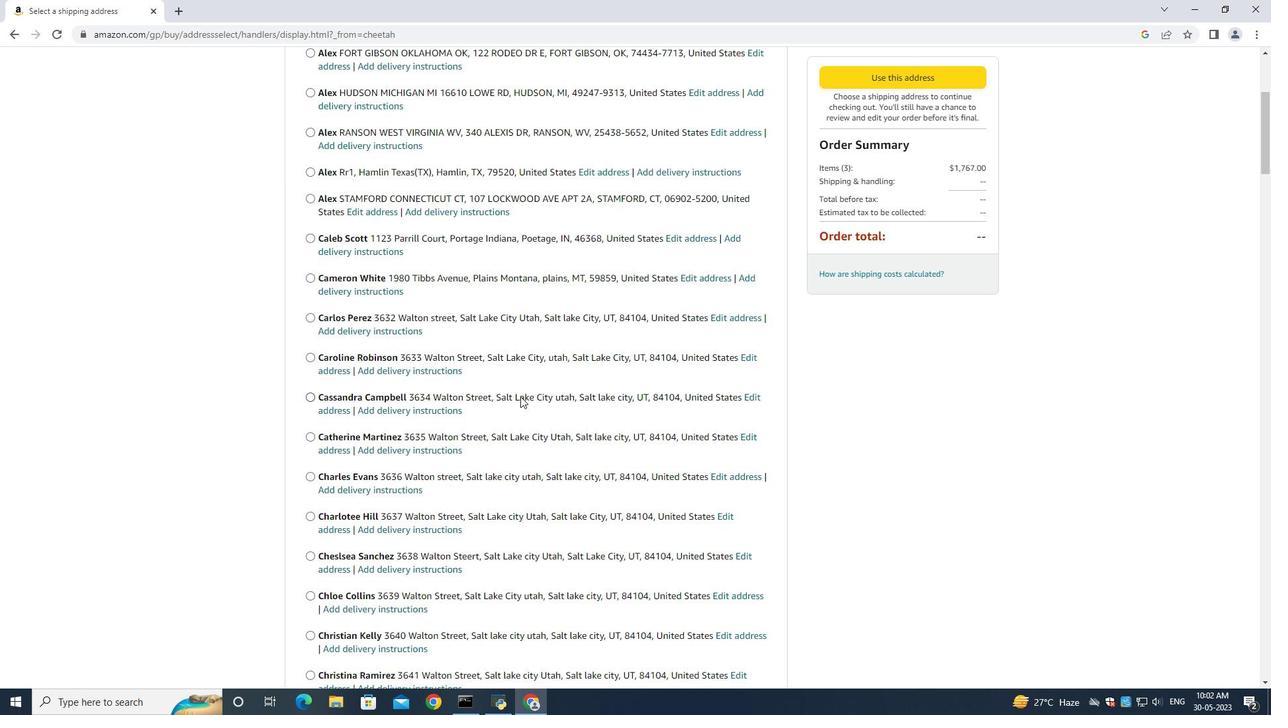 
Action: Mouse moved to (526, 397)
Screenshot: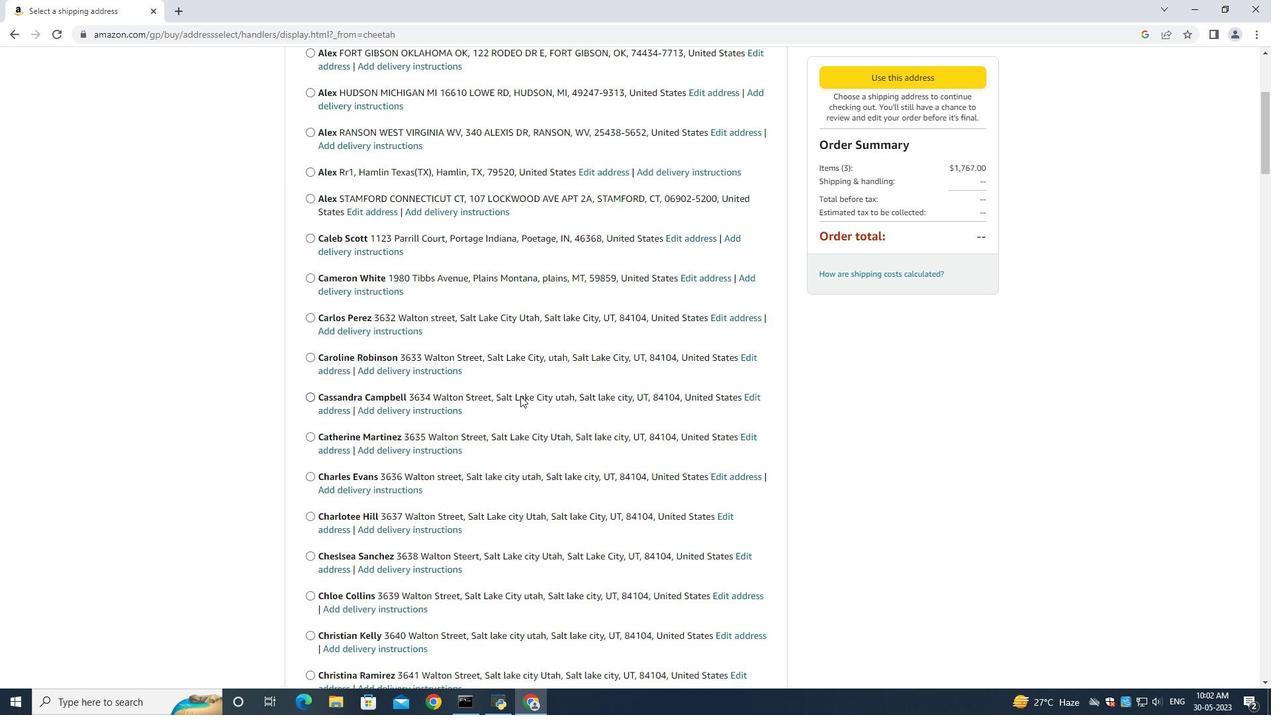 
Action: Mouse scrolled (526, 396) with delta (0, 0)
Screenshot: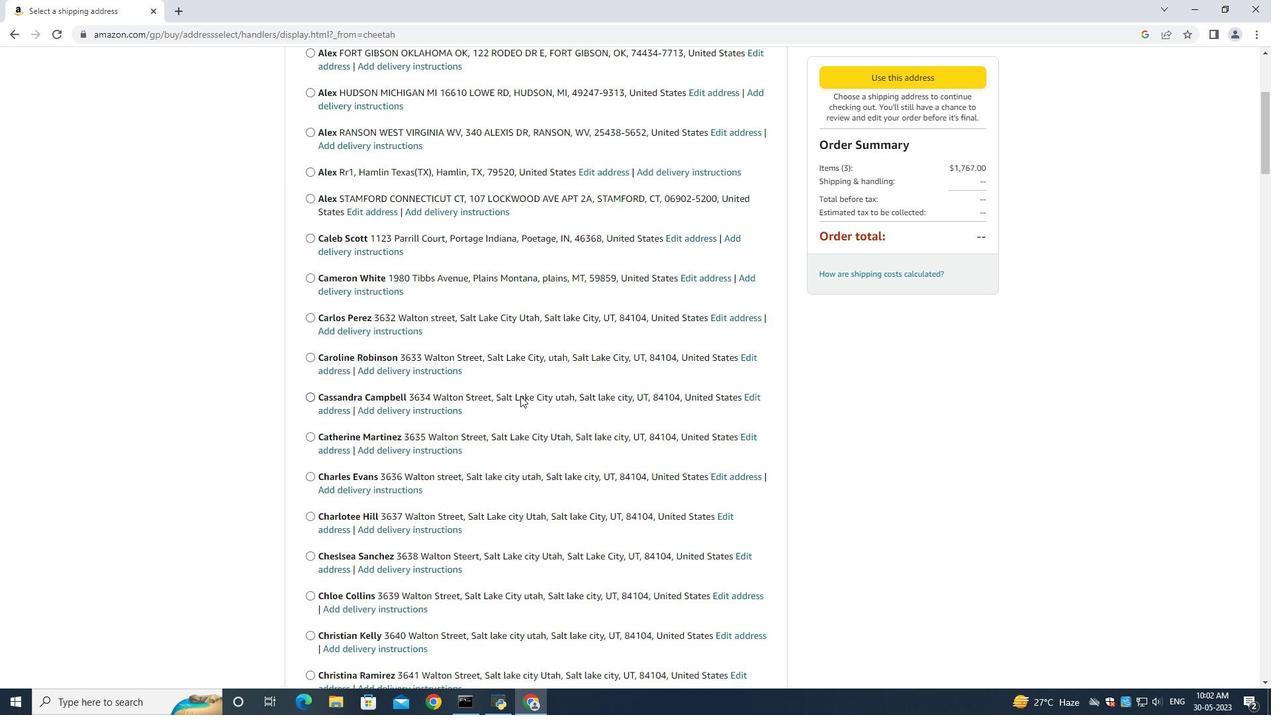 
Action: Mouse moved to (527, 396)
Screenshot: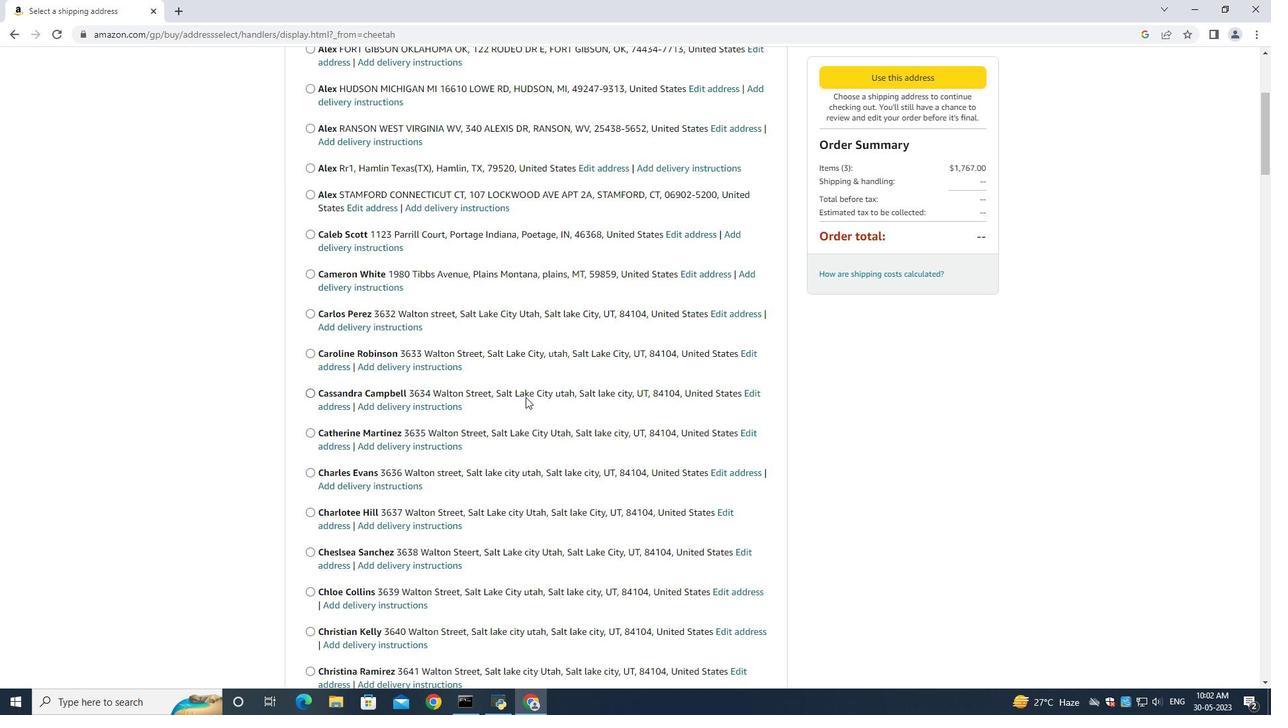 
Action: Mouse scrolled (527, 395) with delta (0, 0)
Screenshot: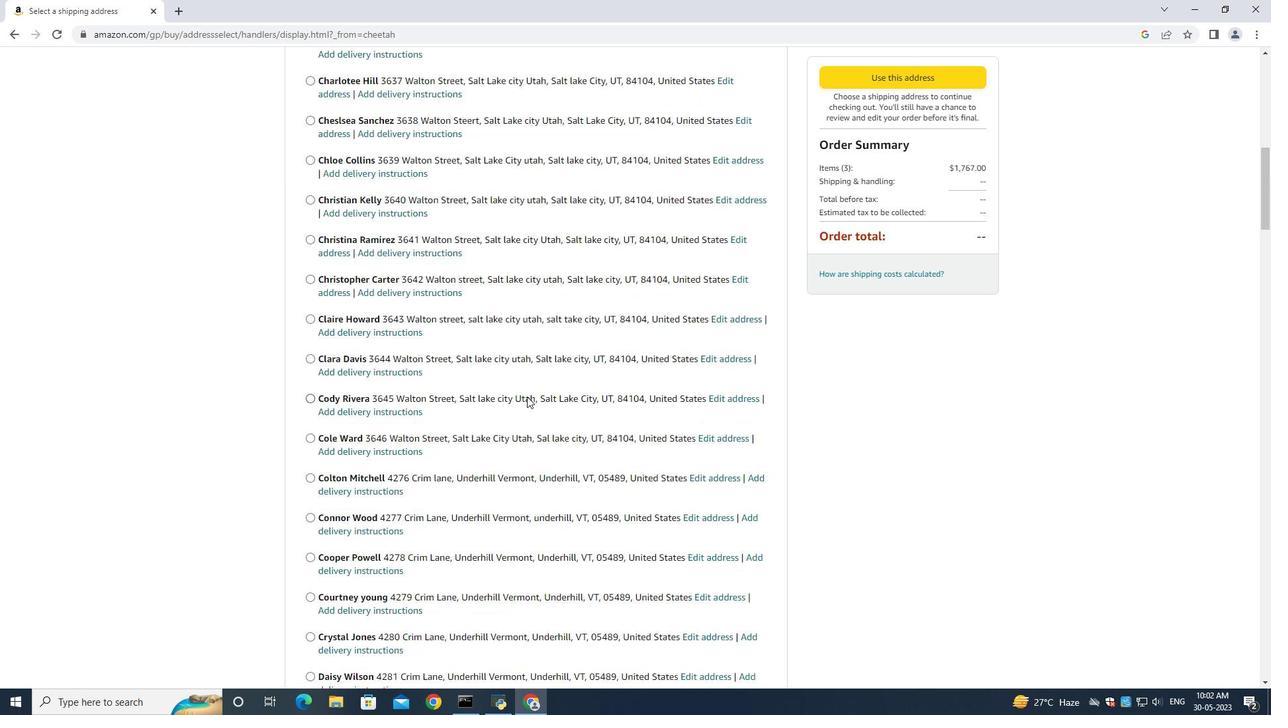 
Action: Mouse scrolled (527, 395) with delta (0, 0)
Screenshot: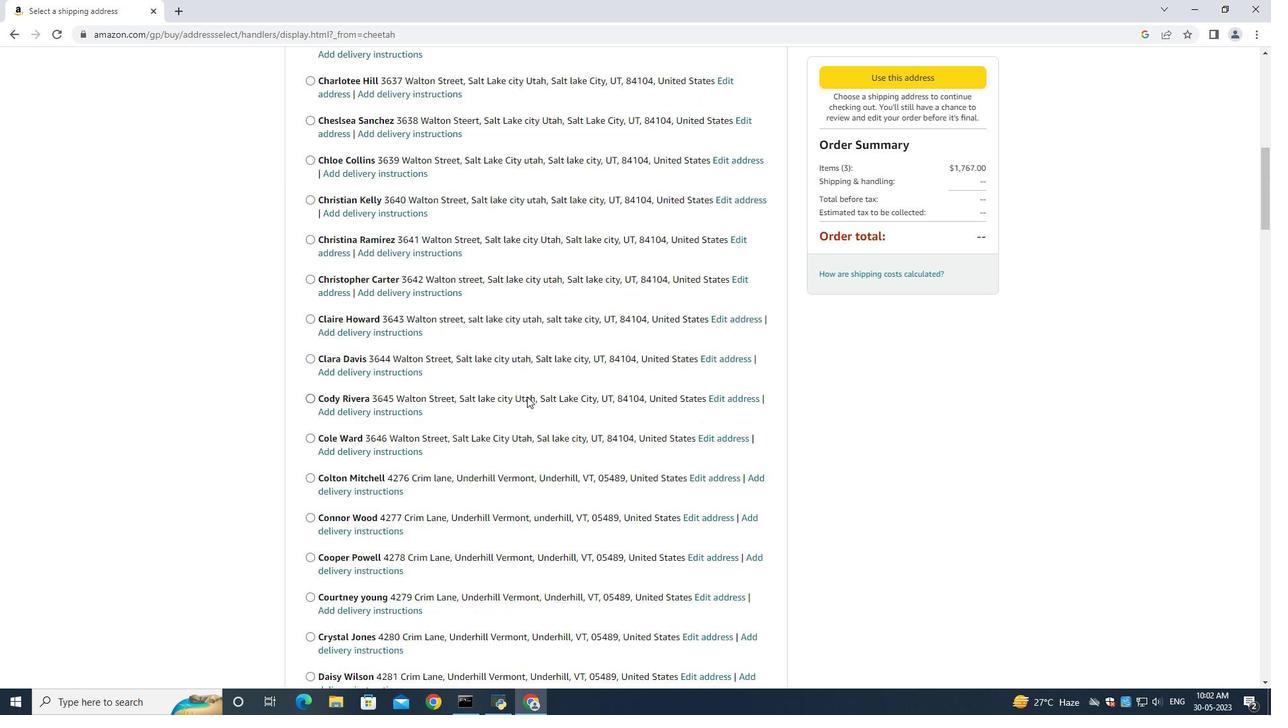 
Action: Mouse scrolled (527, 395) with delta (0, 0)
Screenshot: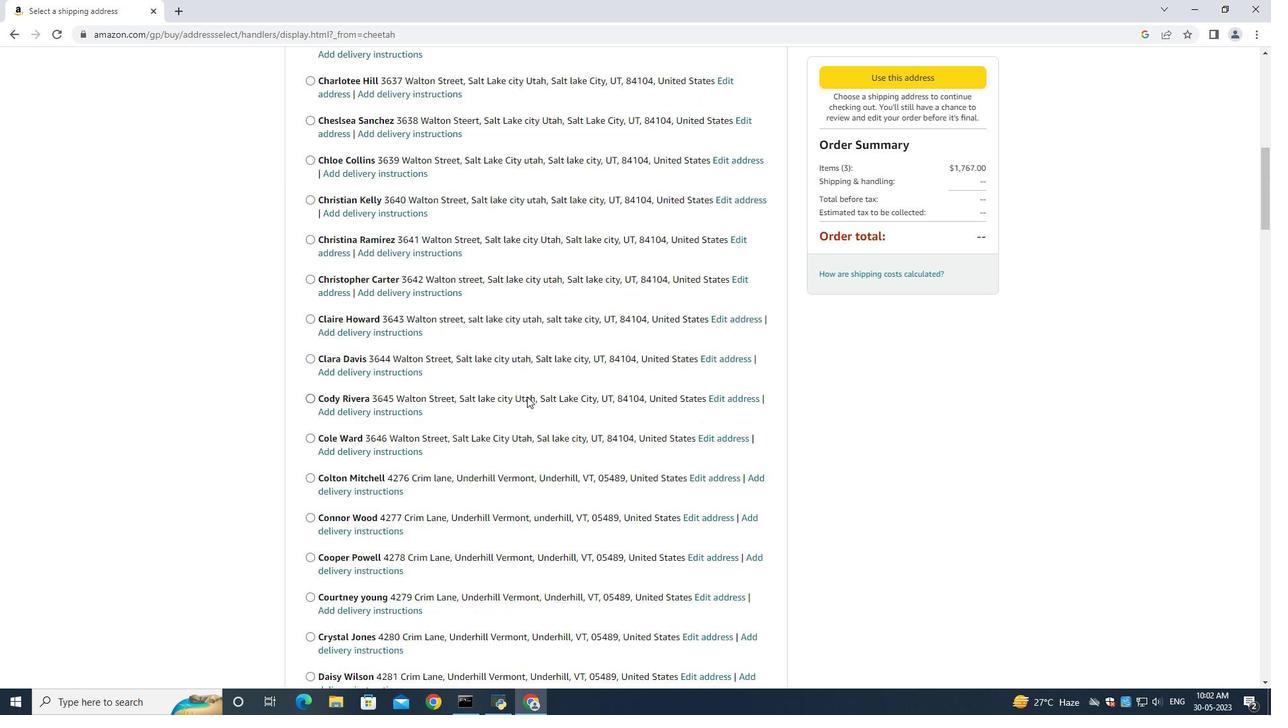 
Action: Mouse scrolled (527, 395) with delta (0, 0)
Screenshot: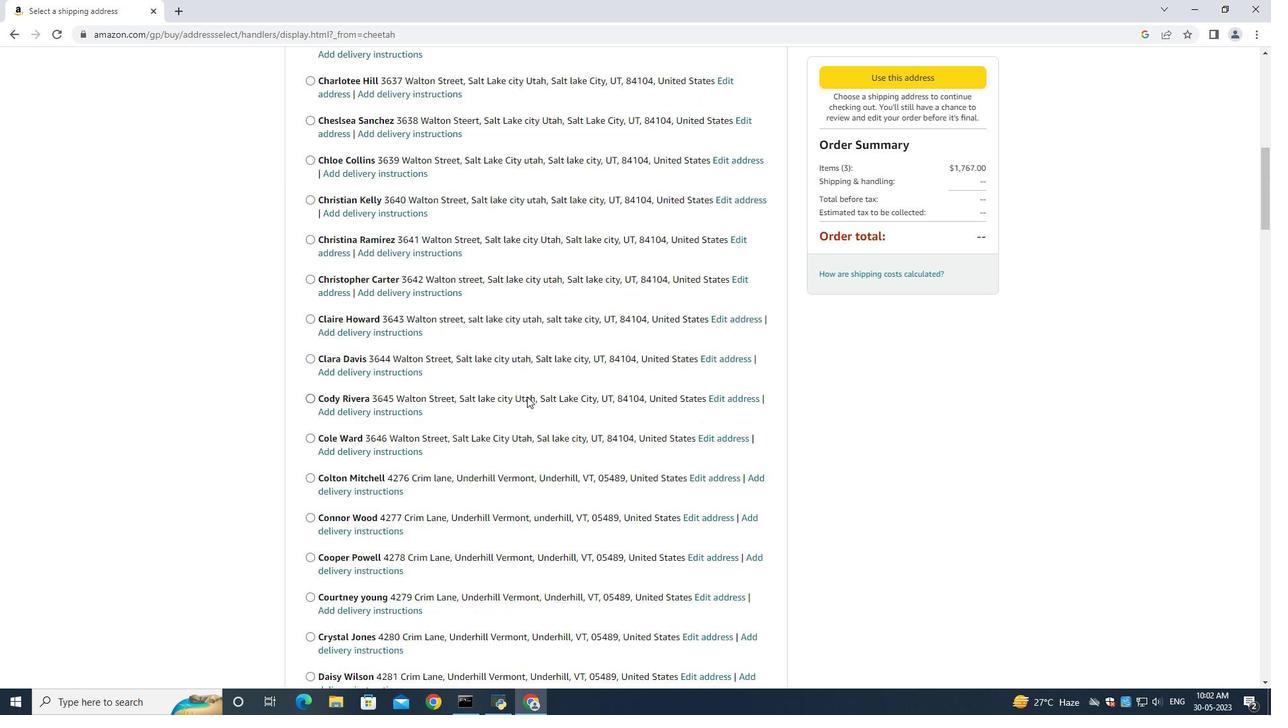 
Action: Mouse scrolled (527, 395) with delta (0, 0)
Screenshot: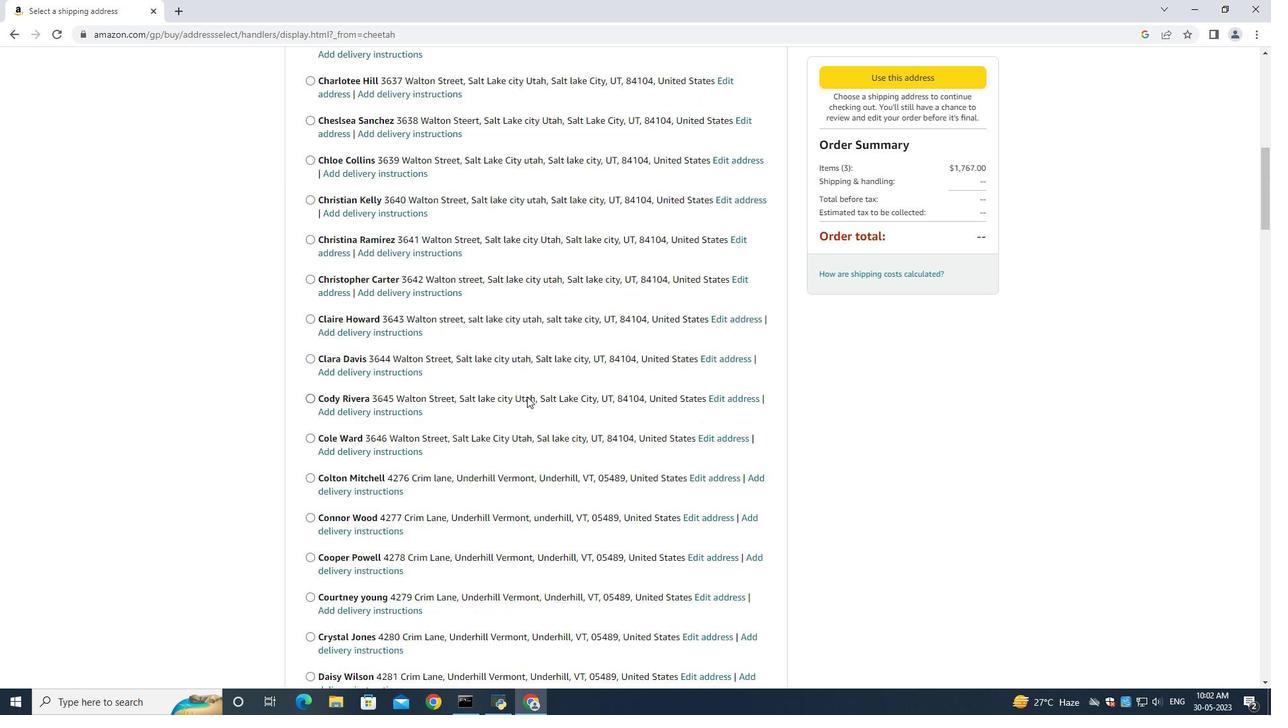 
Action: Mouse scrolled (527, 395) with delta (0, 0)
Screenshot: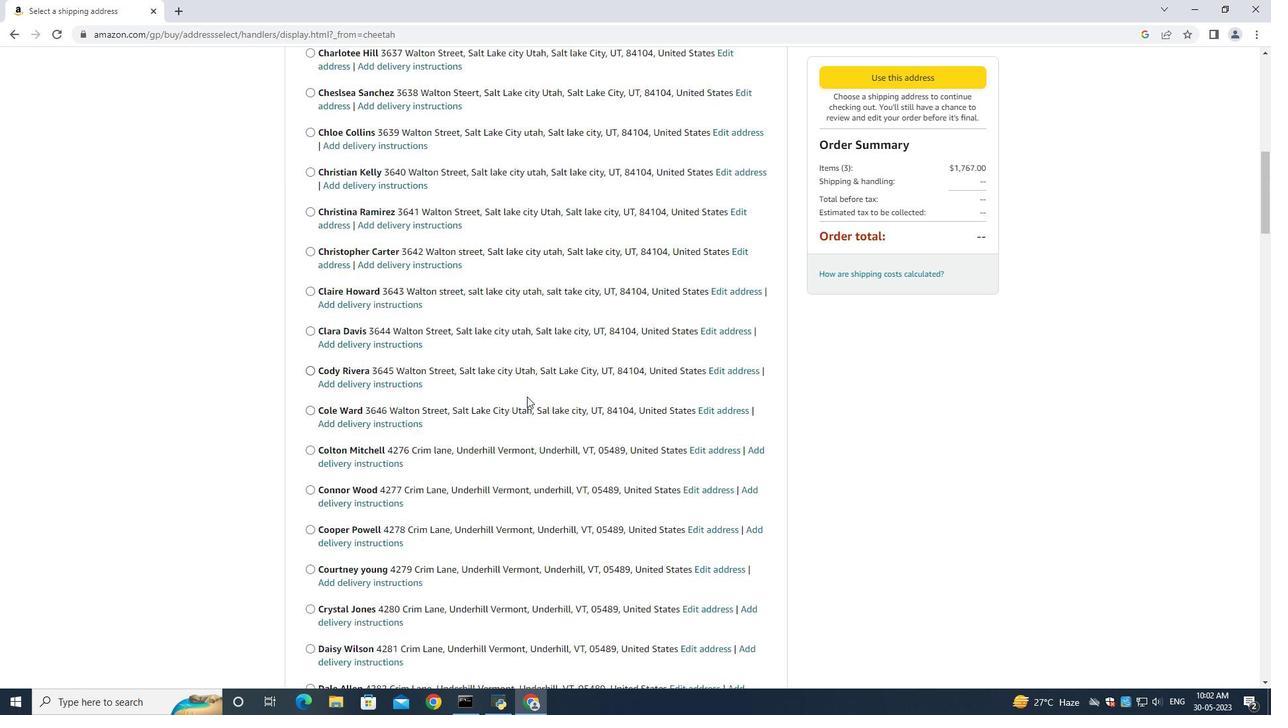 
Action: Mouse scrolled (527, 395) with delta (0, 0)
Screenshot: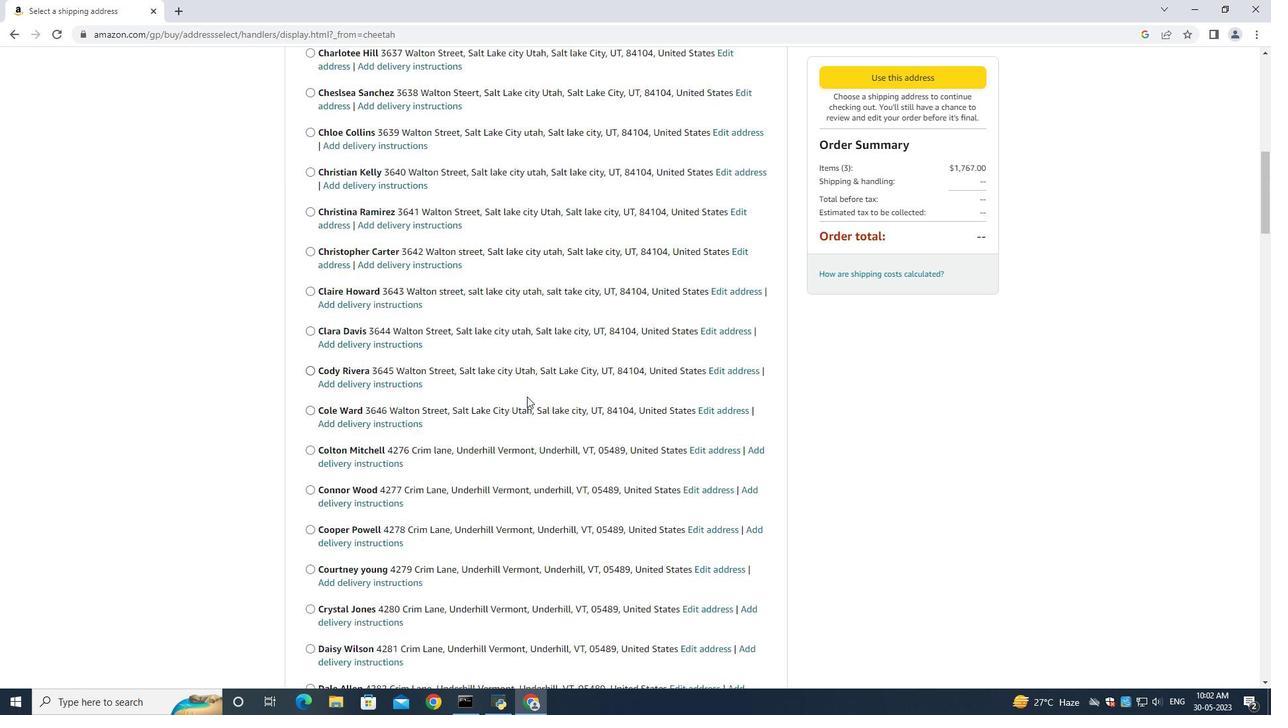 
Action: Mouse scrolled (527, 395) with delta (0, 0)
Screenshot: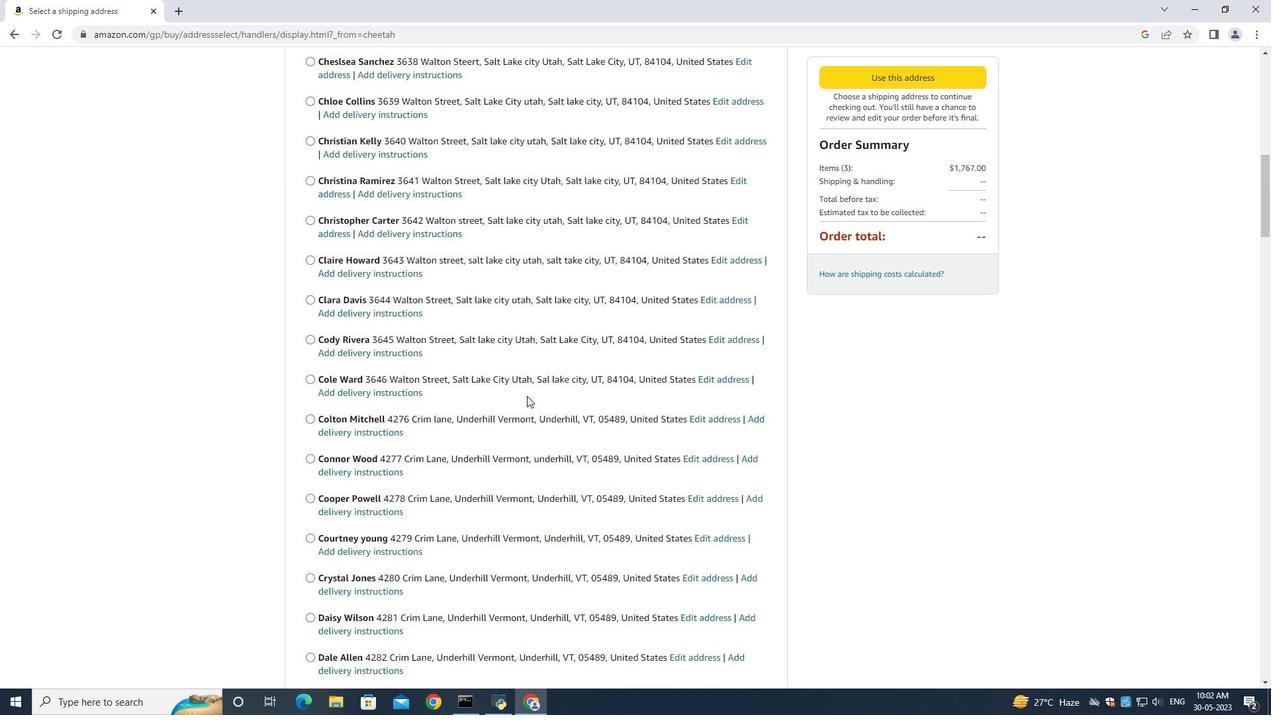 
Action: Mouse scrolled (527, 395) with delta (0, 0)
Screenshot: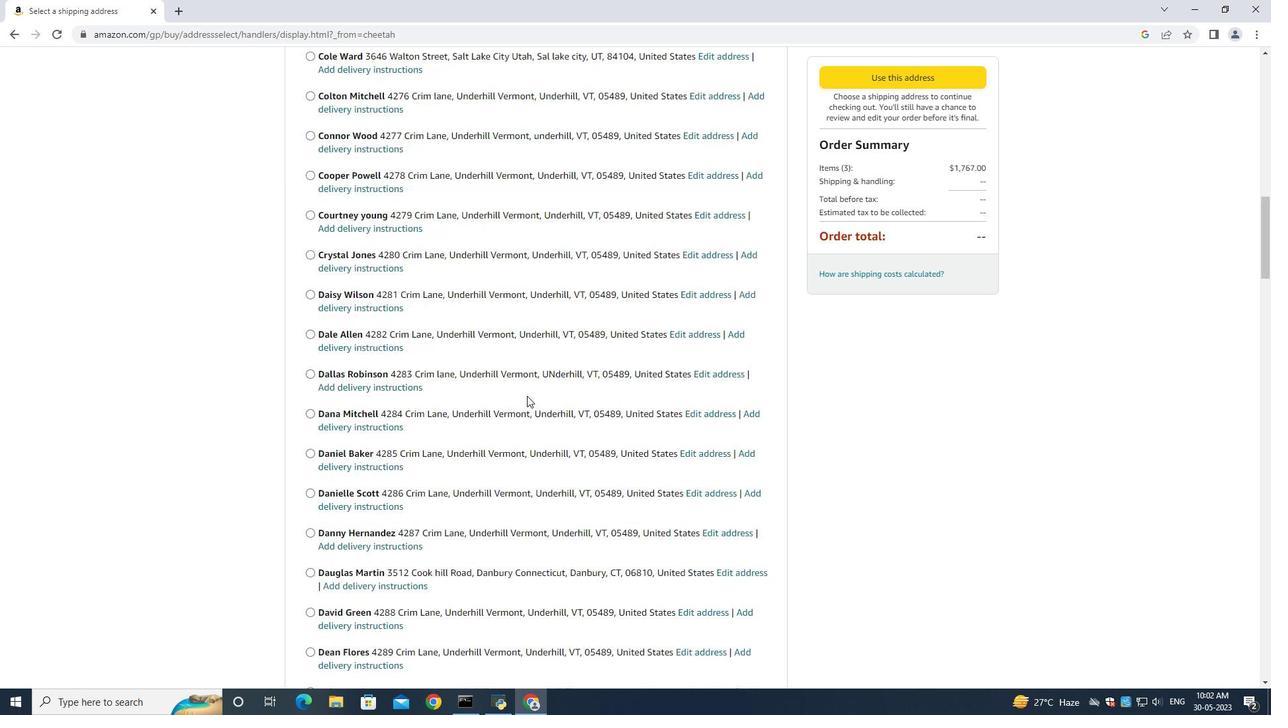 
Action: Mouse scrolled (527, 395) with delta (0, 0)
Screenshot: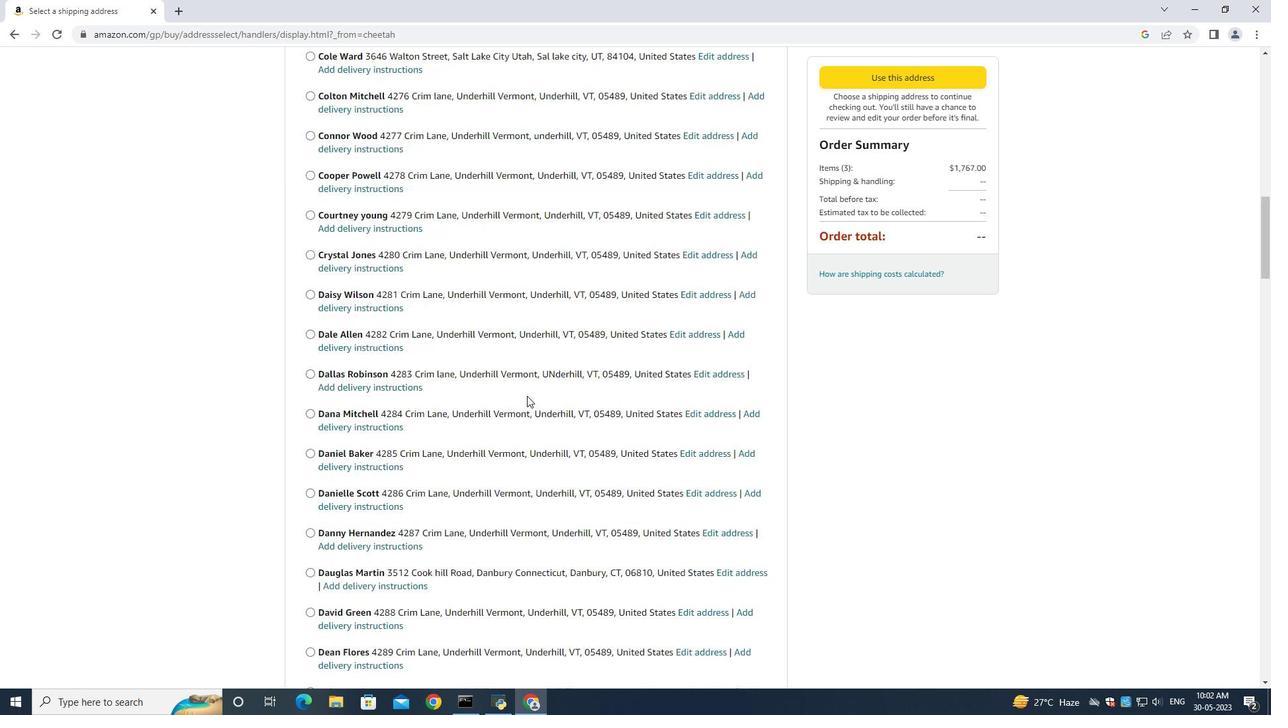 
Action: Mouse scrolled (527, 395) with delta (0, 0)
Screenshot: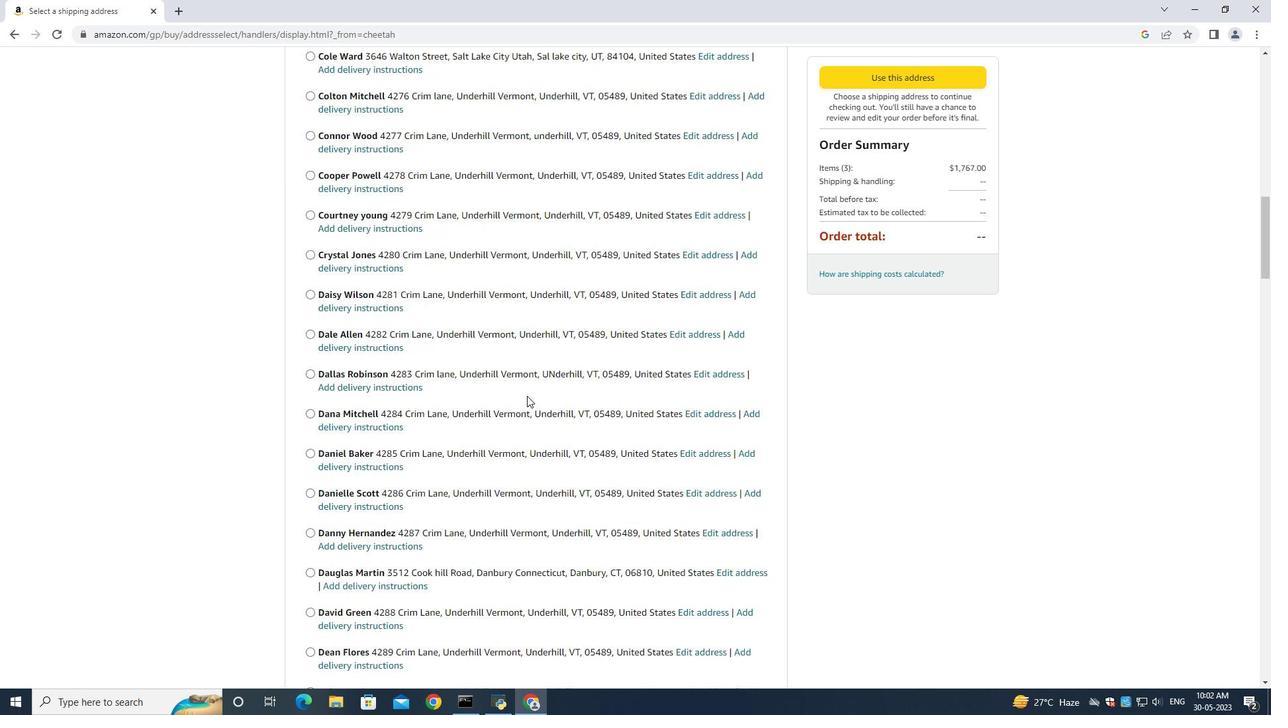 
Action: Mouse scrolled (527, 395) with delta (0, 0)
Screenshot: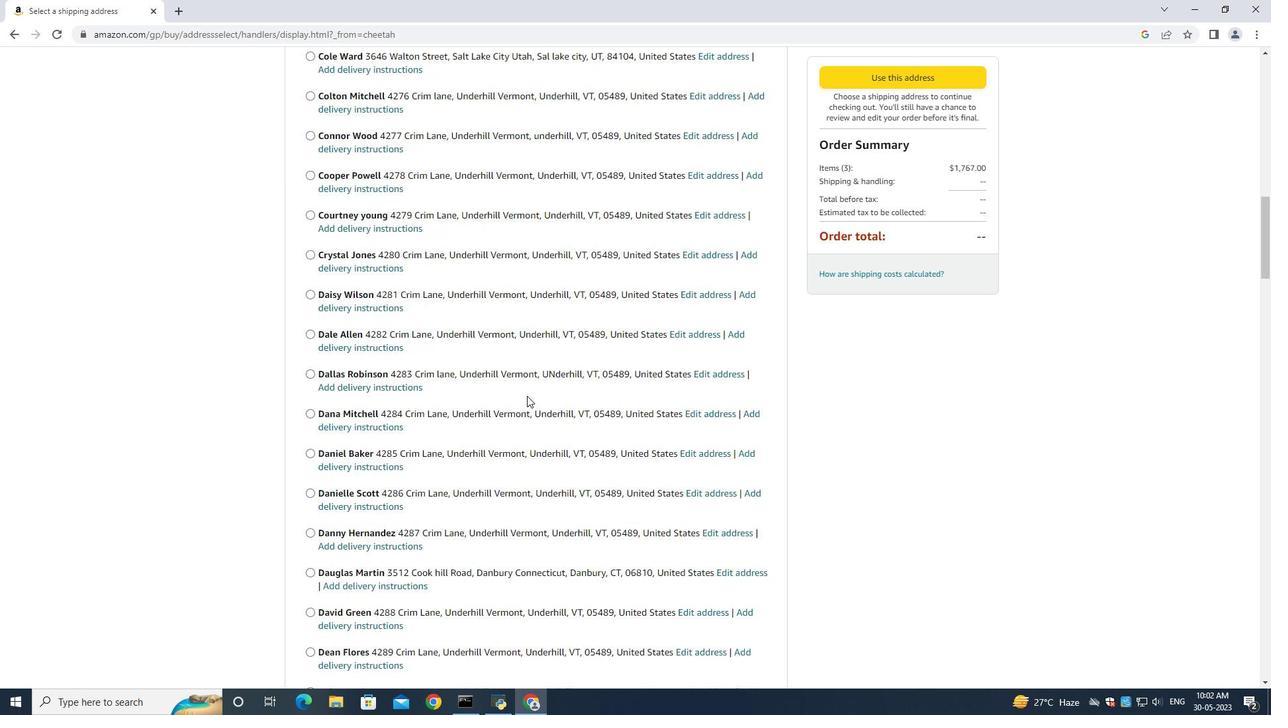 
Action: Mouse scrolled (527, 395) with delta (0, 0)
Screenshot: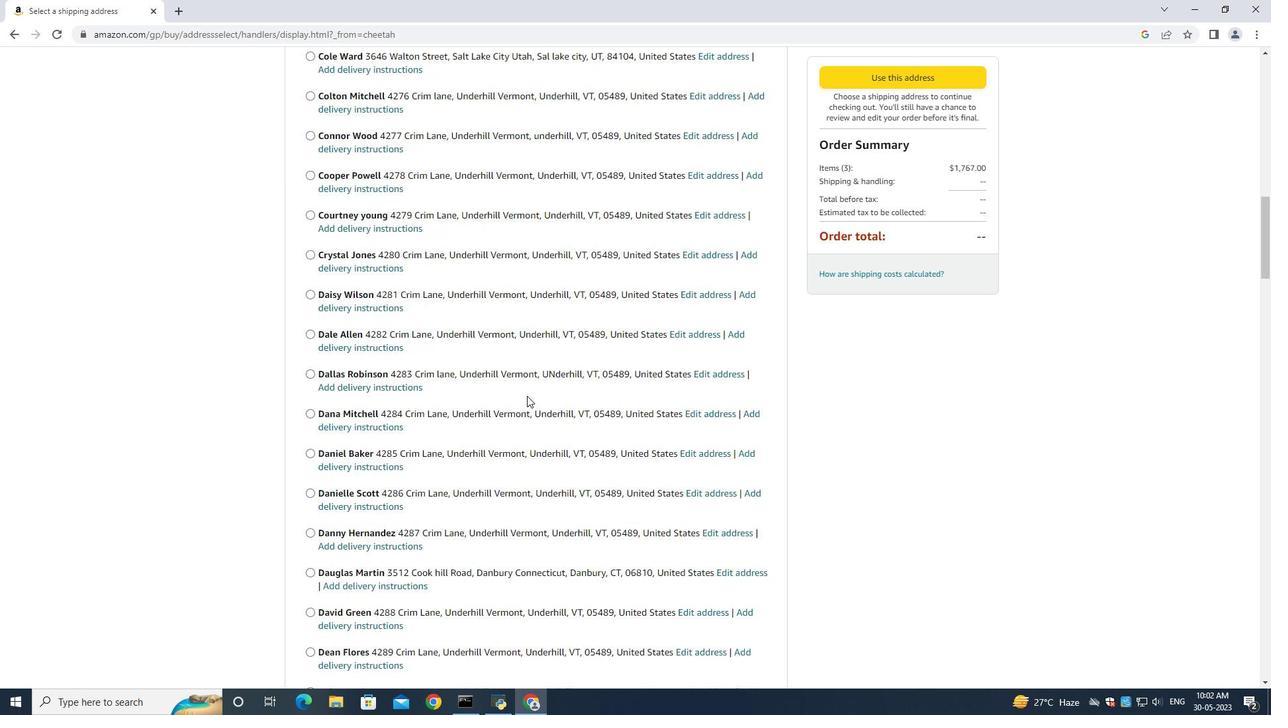 
Action: Mouse scrolled (527, 395) with delta (0, 0)
Screenshot: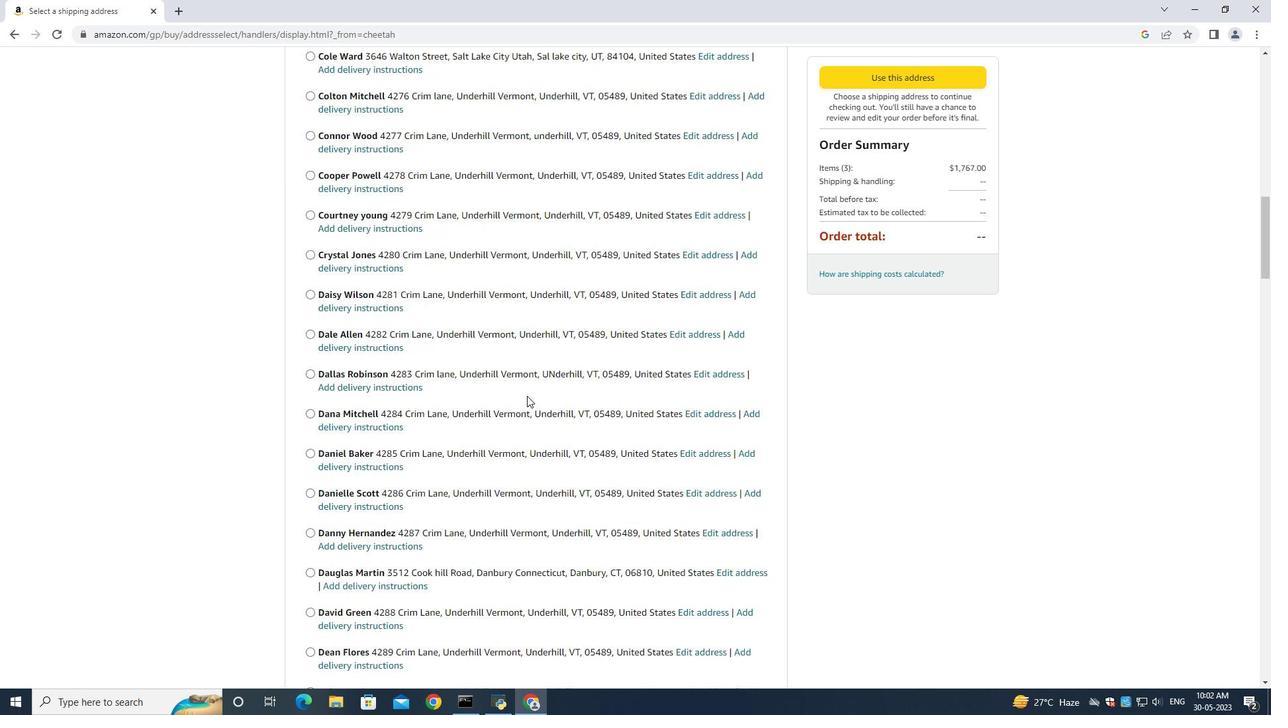 
Action: Mouse scrolled (527, 395) with delta (0, 0)
Screenshot: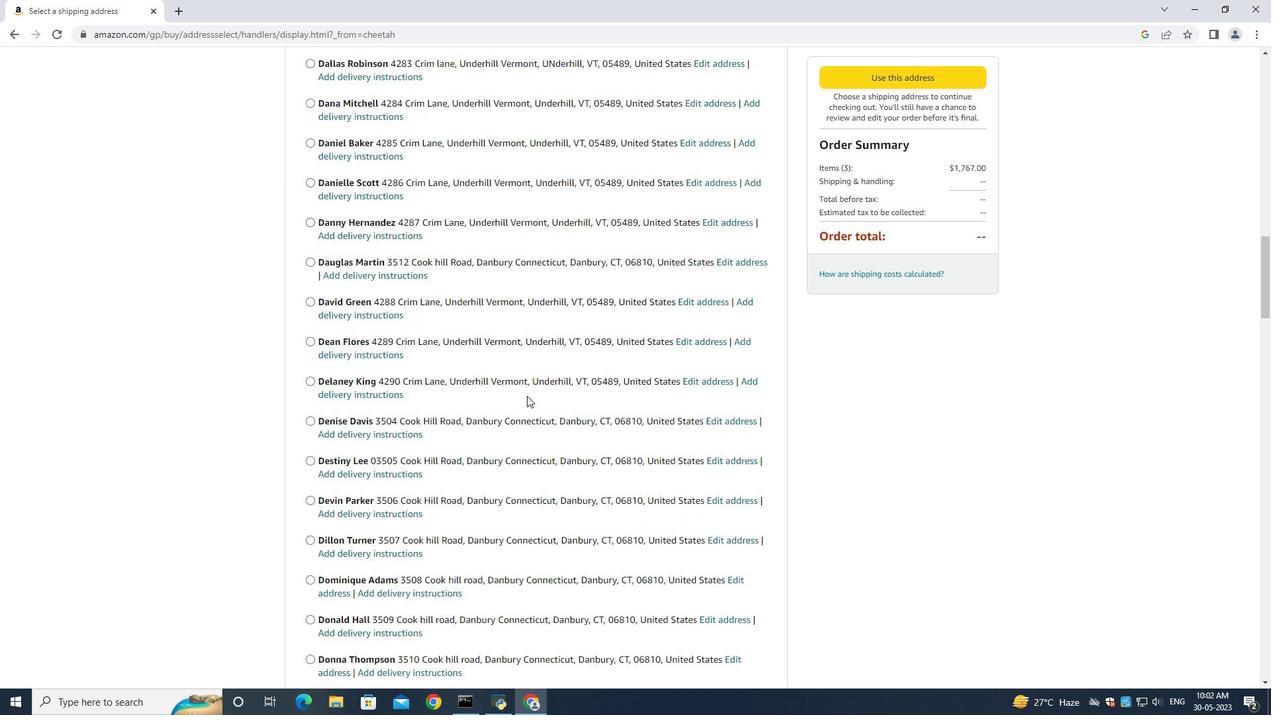 
Action: Mouse scrolled (527, 395) with delta (0, 0)
Screenshot: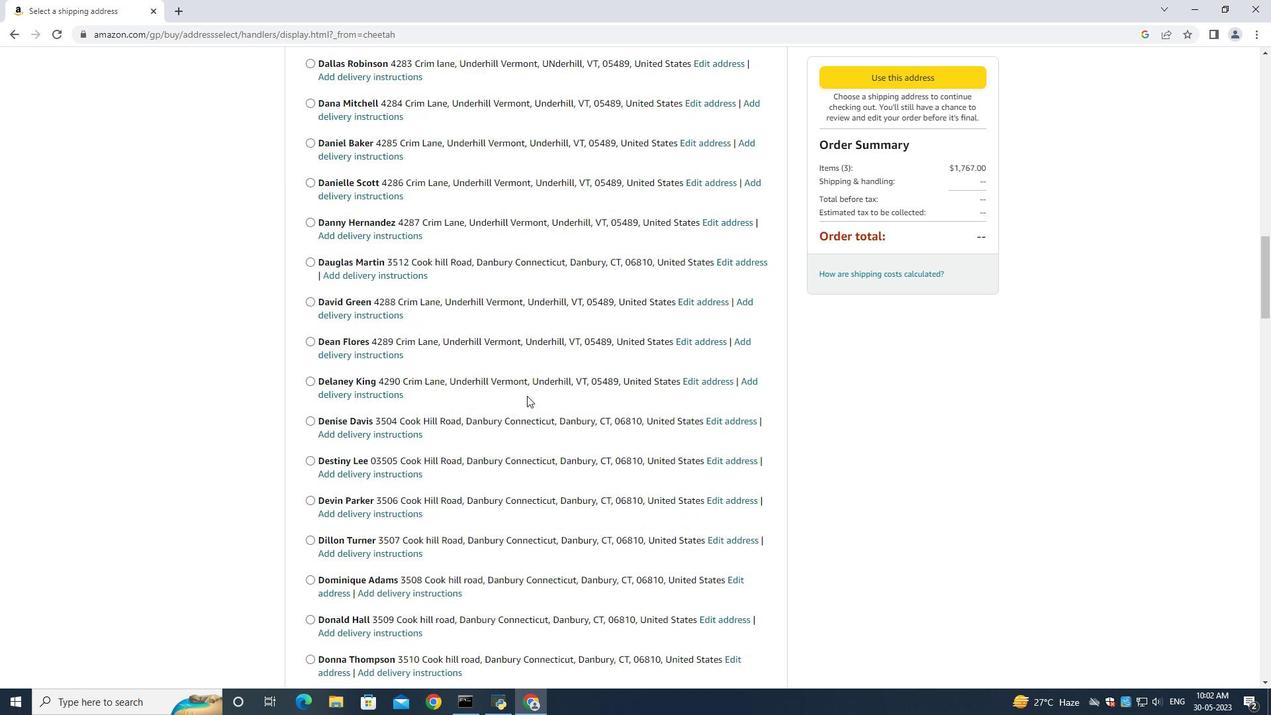 
Action: Mouse scrolled (527, 395) with delta (0, 0)
Screenshot: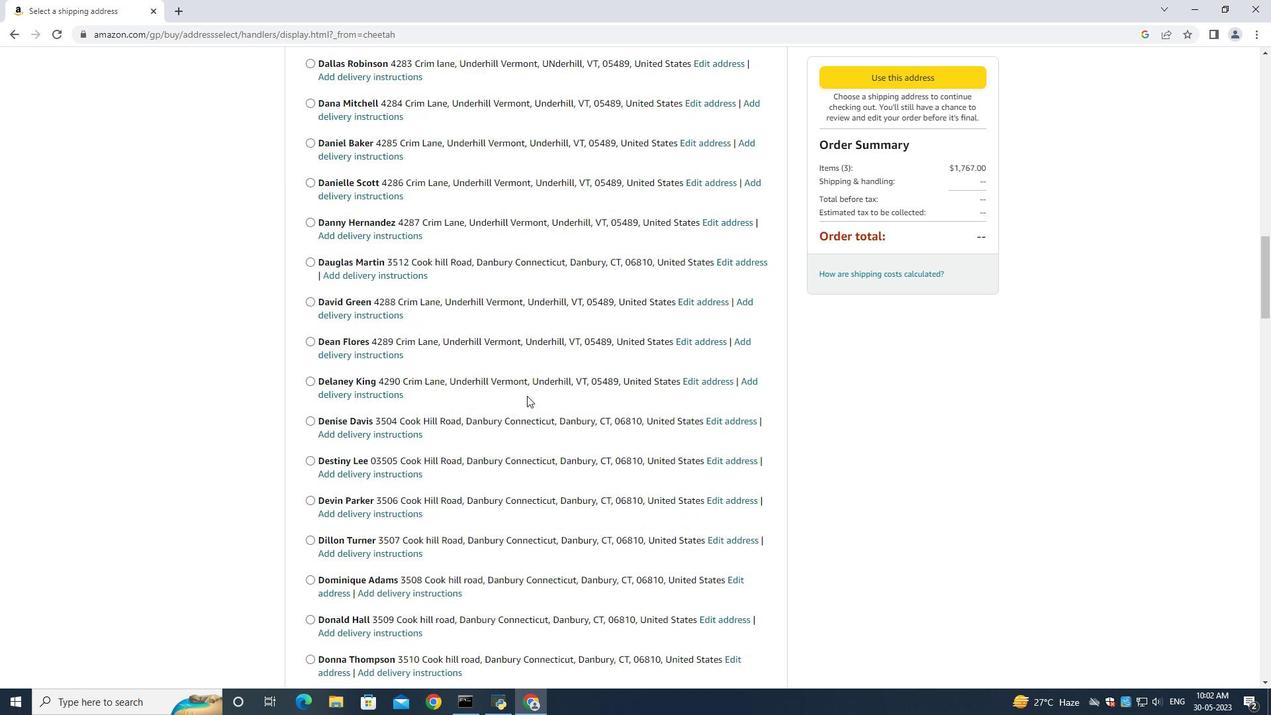 
Action: Mouse scrolled (527, 395) with delta (0, 0)
Screenshot: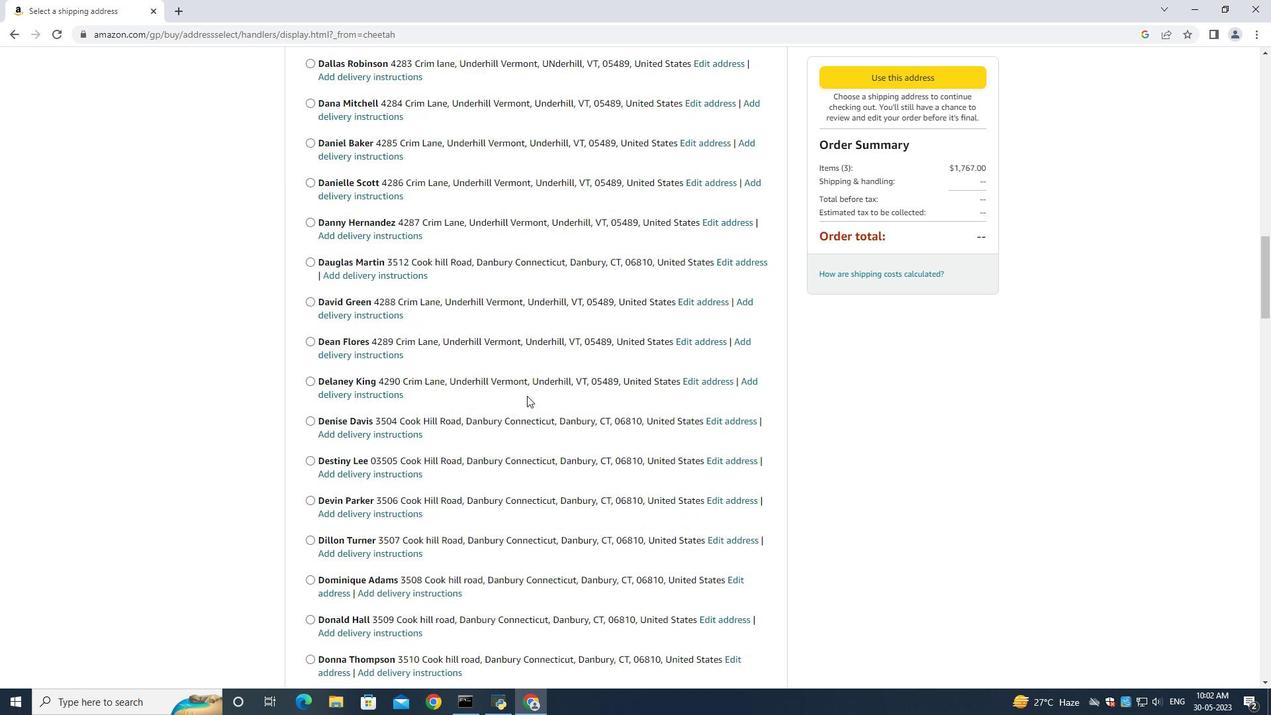 
Action: Mouse scrolled (527, 395) with delta (0, 0)
Screenshot: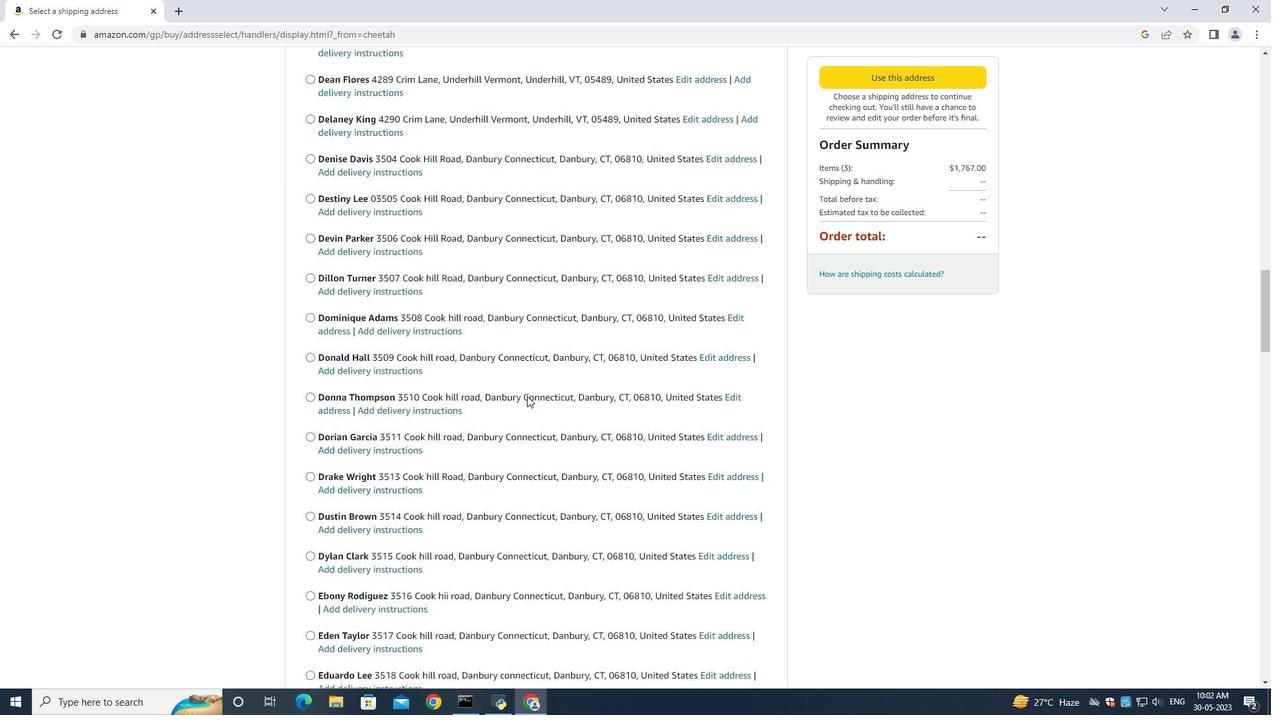
Action: Mouse scrolled (527, 395) with delta (0, 0)
Screenshot: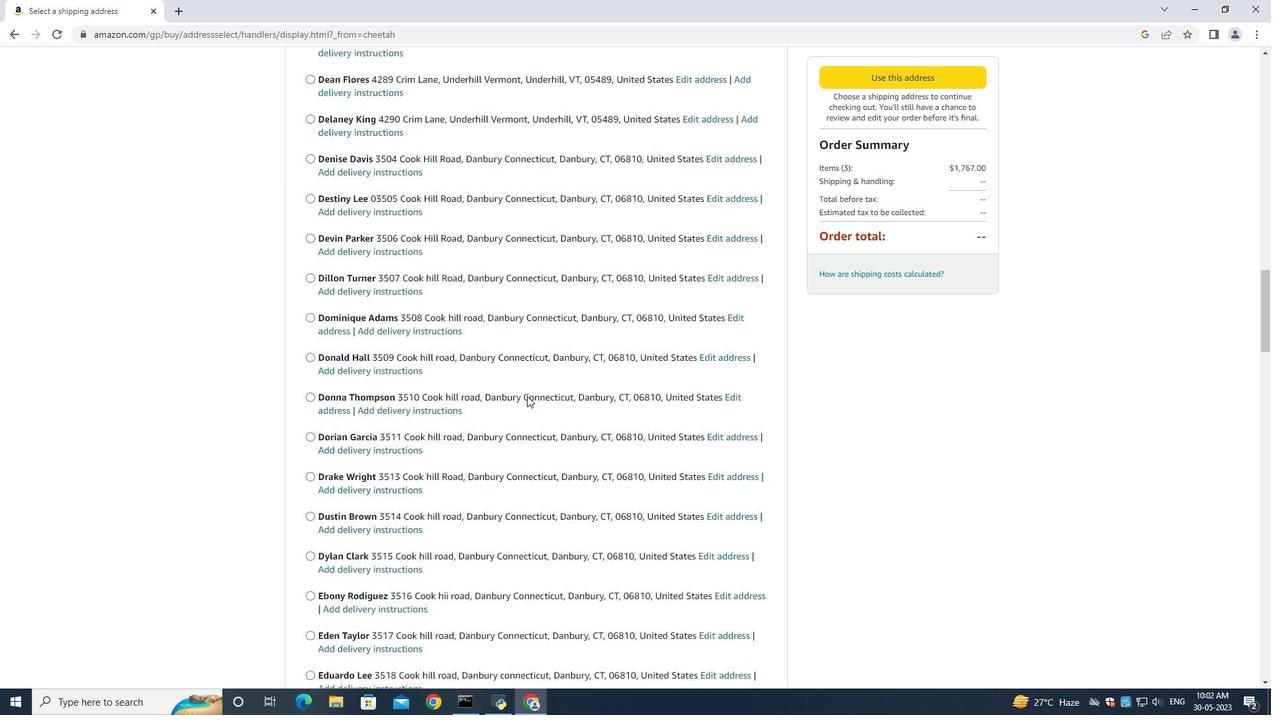 
Action: Mouse scrolled (527, 395) with delta (0, 0)
Screenshot: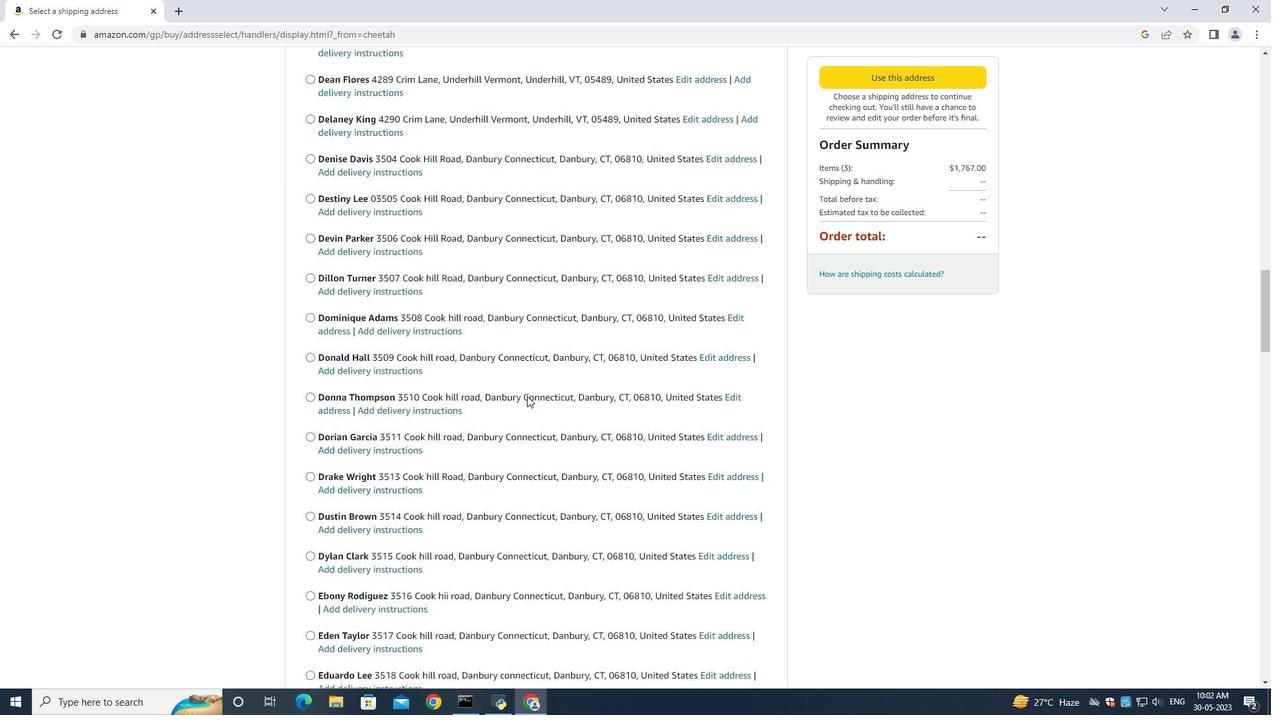 
Action: Mouse moved to (527, 395)
Screenshot: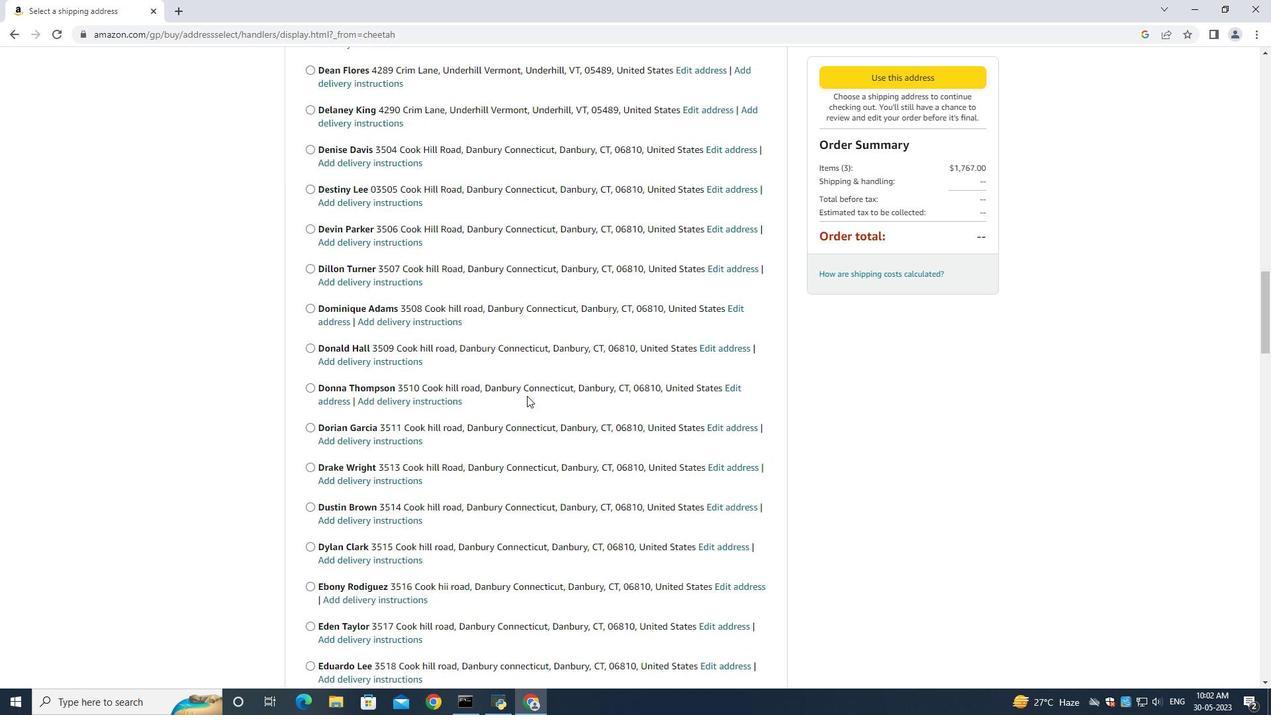 
Action: Mouse scrolled (527, 394) with delta (0, 0)
Screenshot: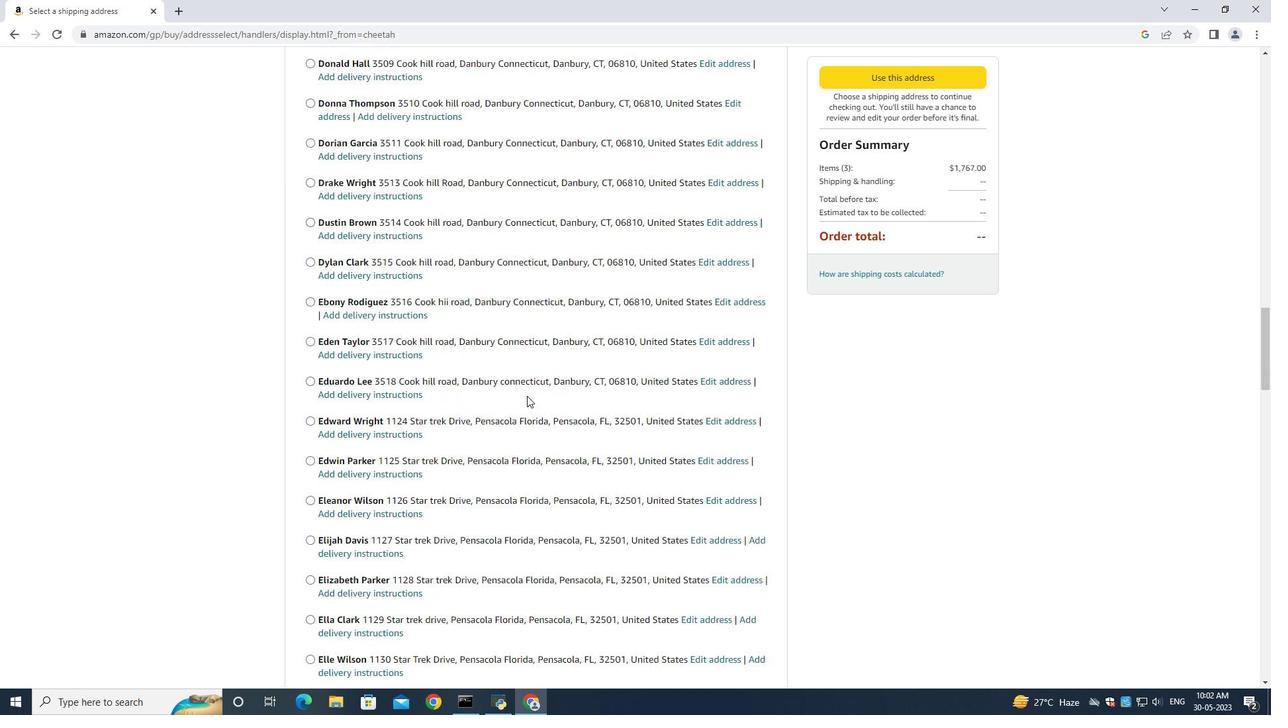 
Action: Mouse scrolled (527, 394) with delta (0, 0)
Screenshot: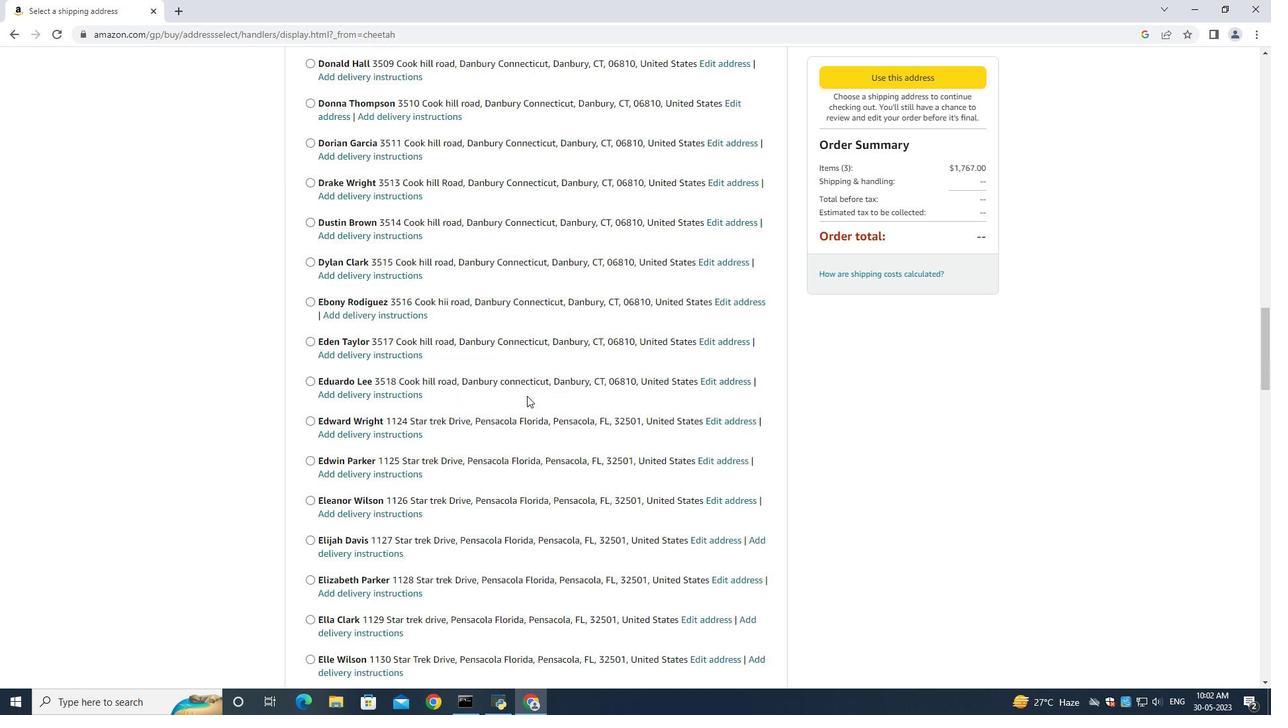 
Action: Mouse scrolled (527, 394) with delta (0, 0)
Screenshot: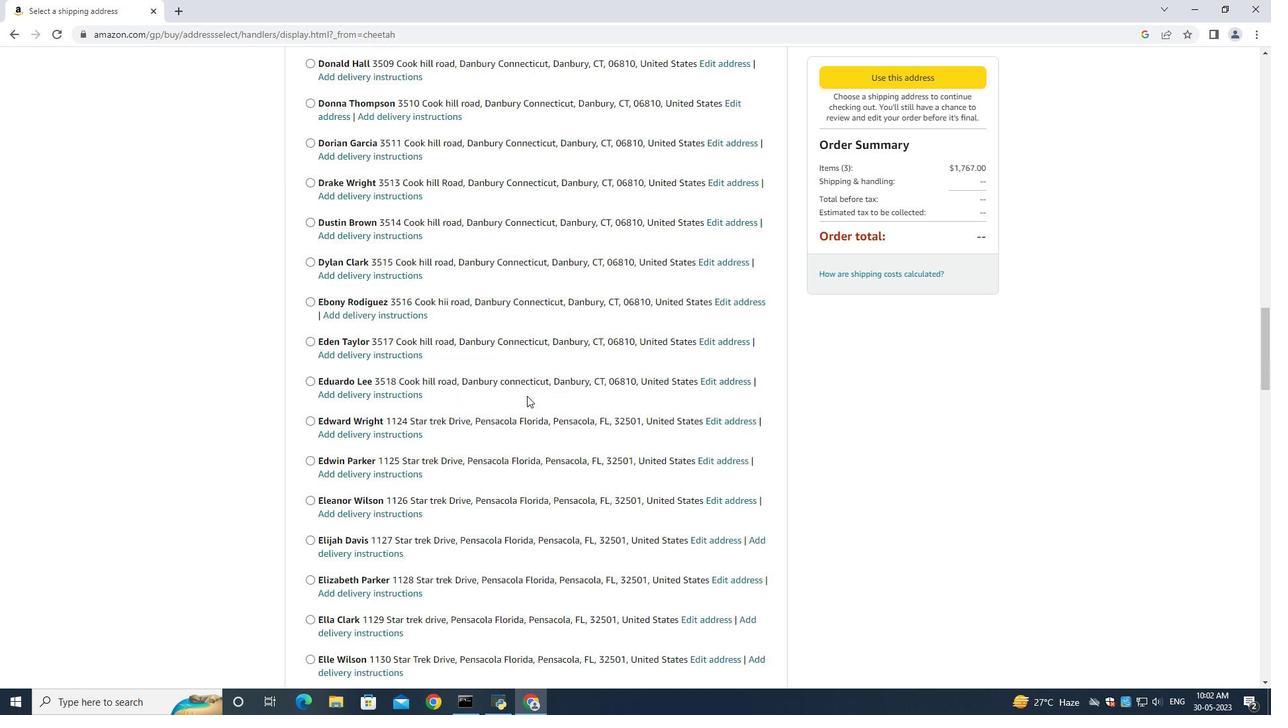 
Action: Mouse scrolled (527, 394) with delta (0, 0)
Screenshot: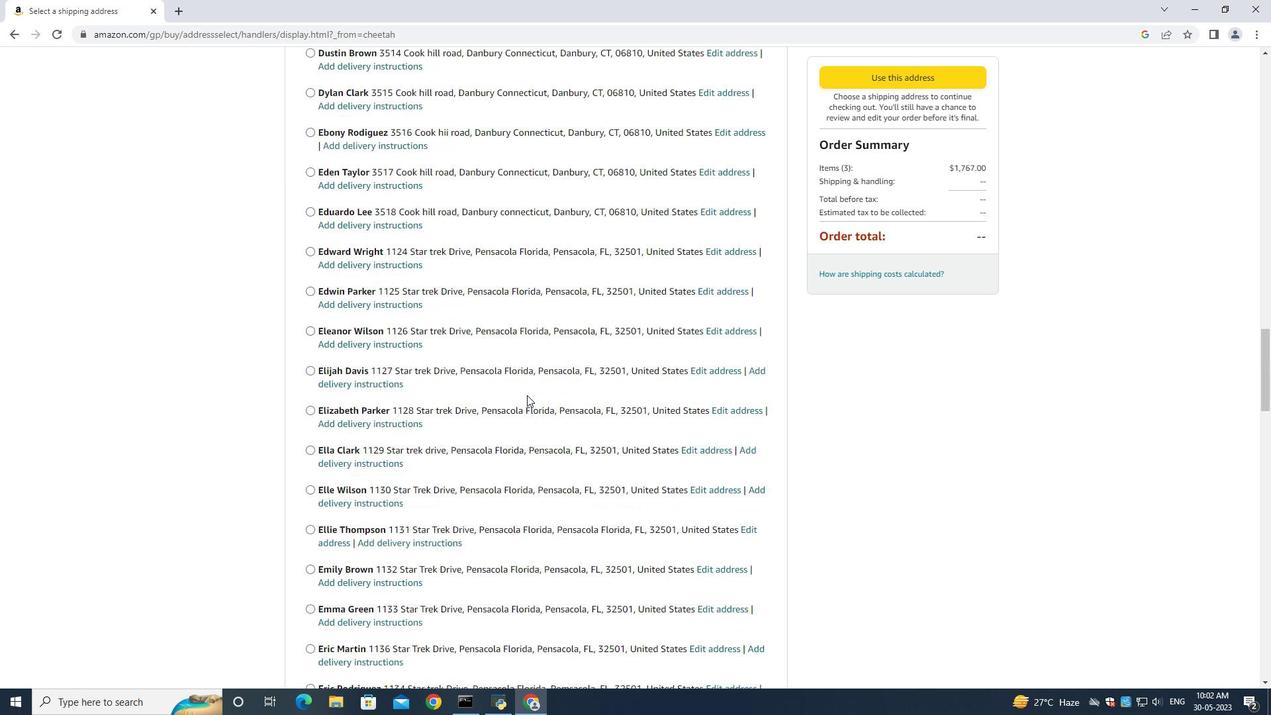 
Action: Mouse scrolled (527, 394) with delta (0, -1)
Screenshot: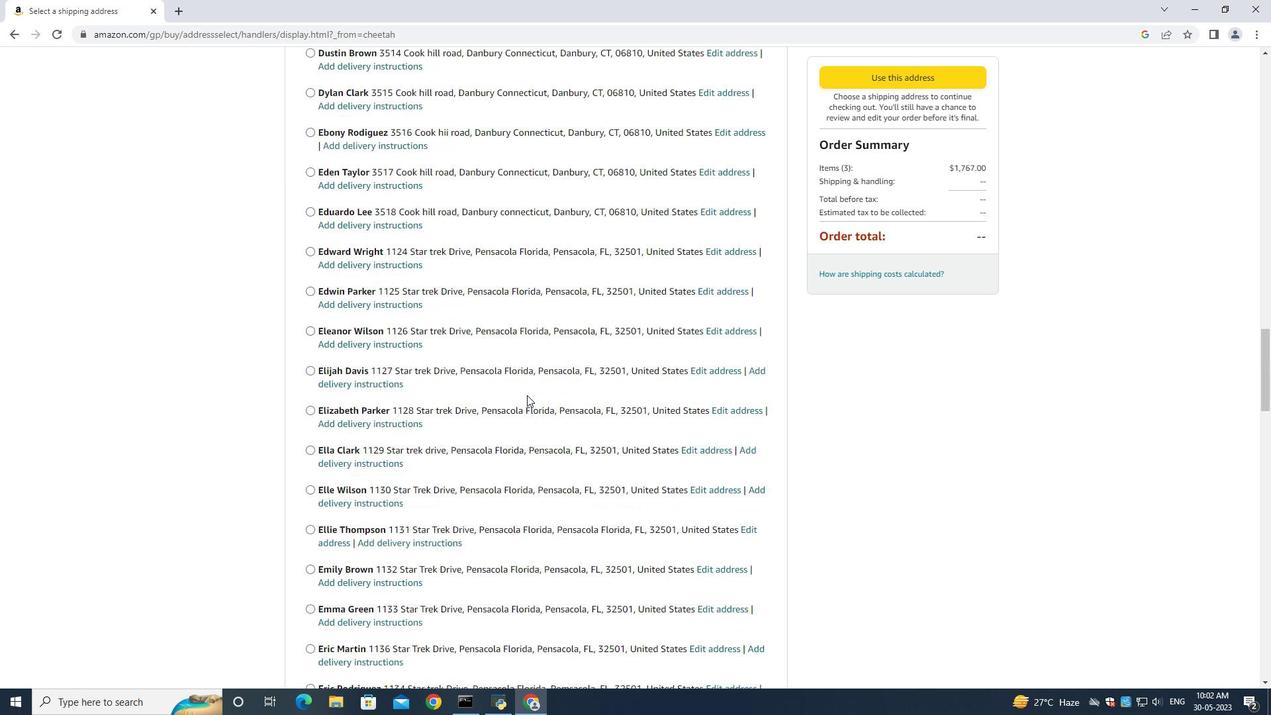 
Action: Mouse scrolled (527, 394) with delta (0, 0)
Screenshot: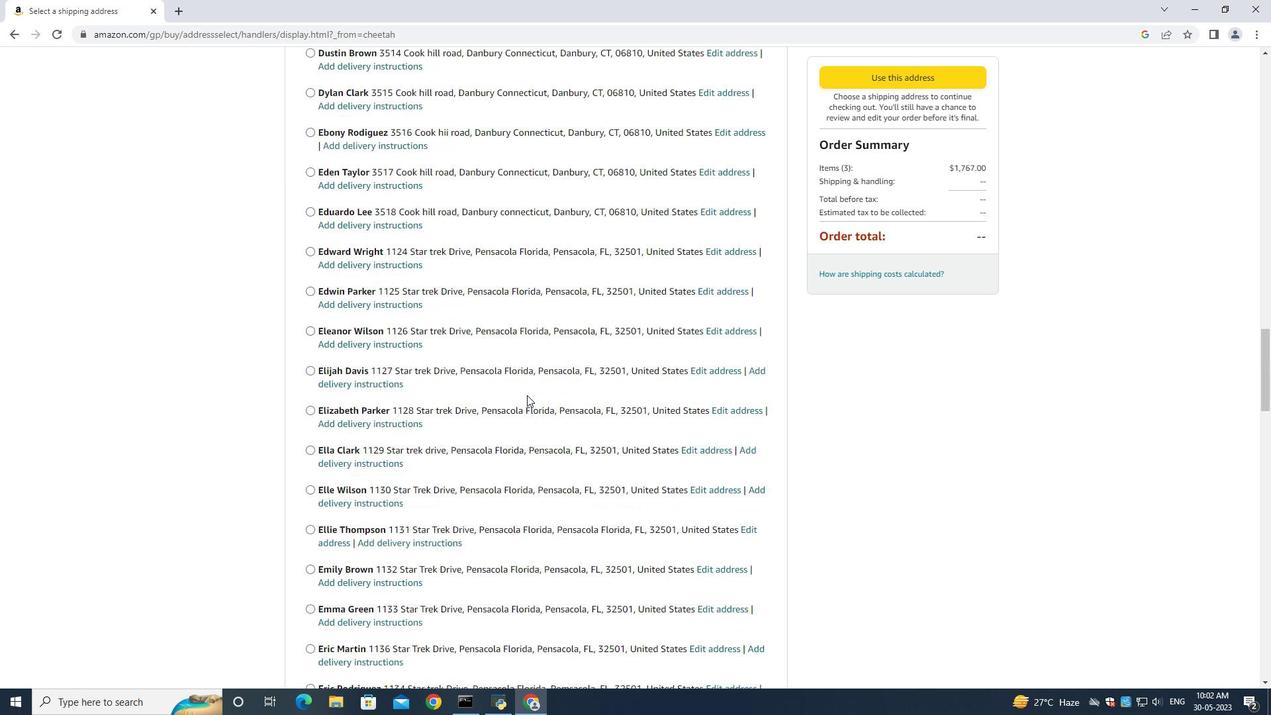 
Action: Mouse scrolled (527, 394) with delta (0, 0)
Screenshot: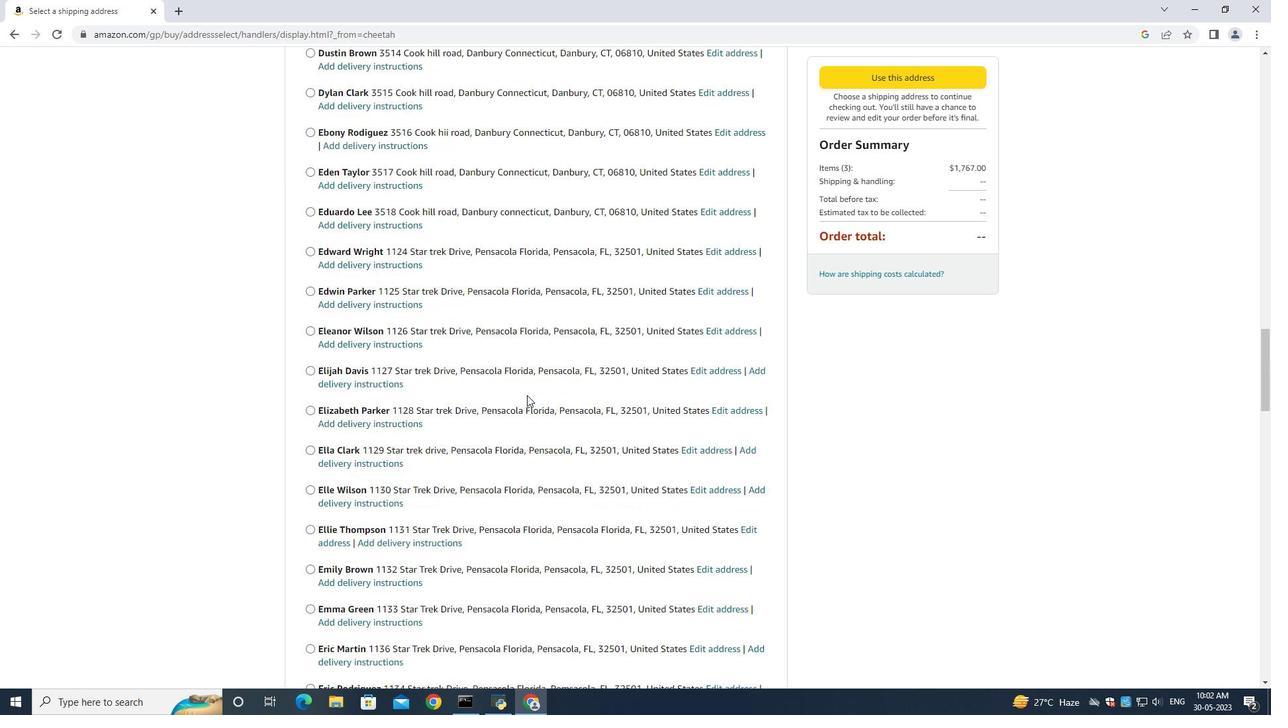 
Action: Mouse scrolled (527, 394) with delta (0, 0)
Screenshot: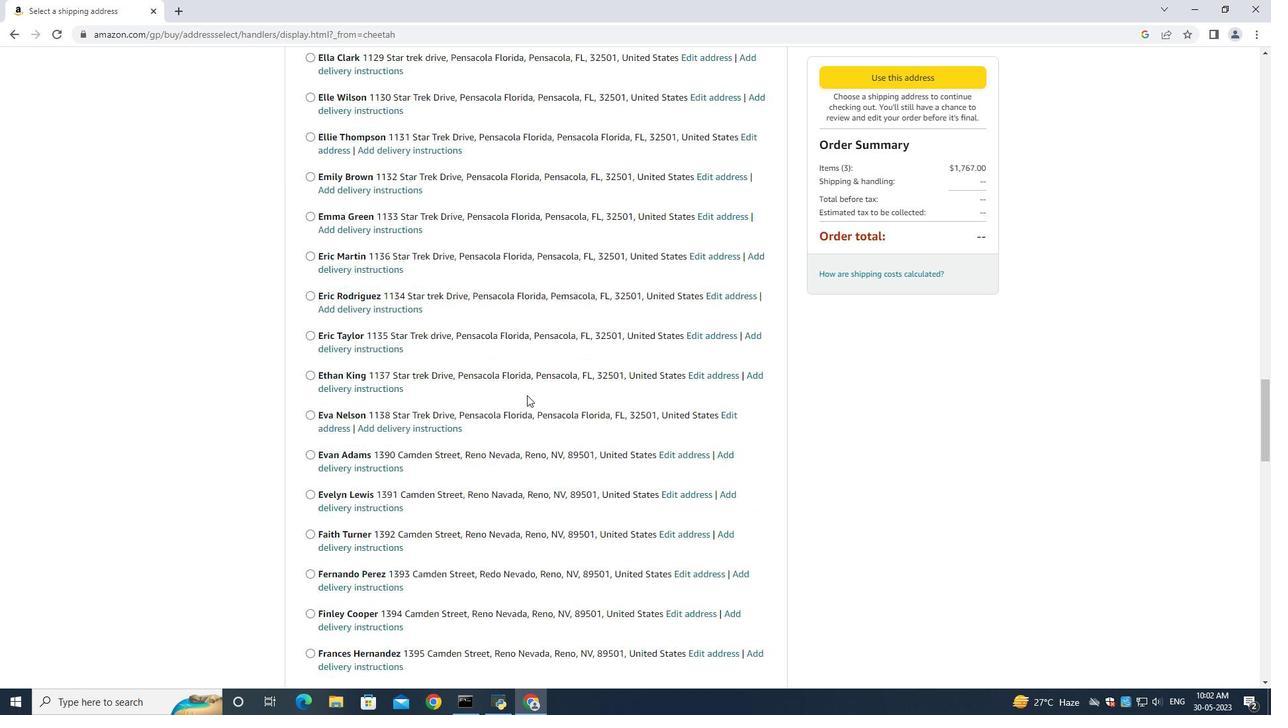 
Action: Mouse scrolled (527, 394) with delta (0, 0)
Screenshot: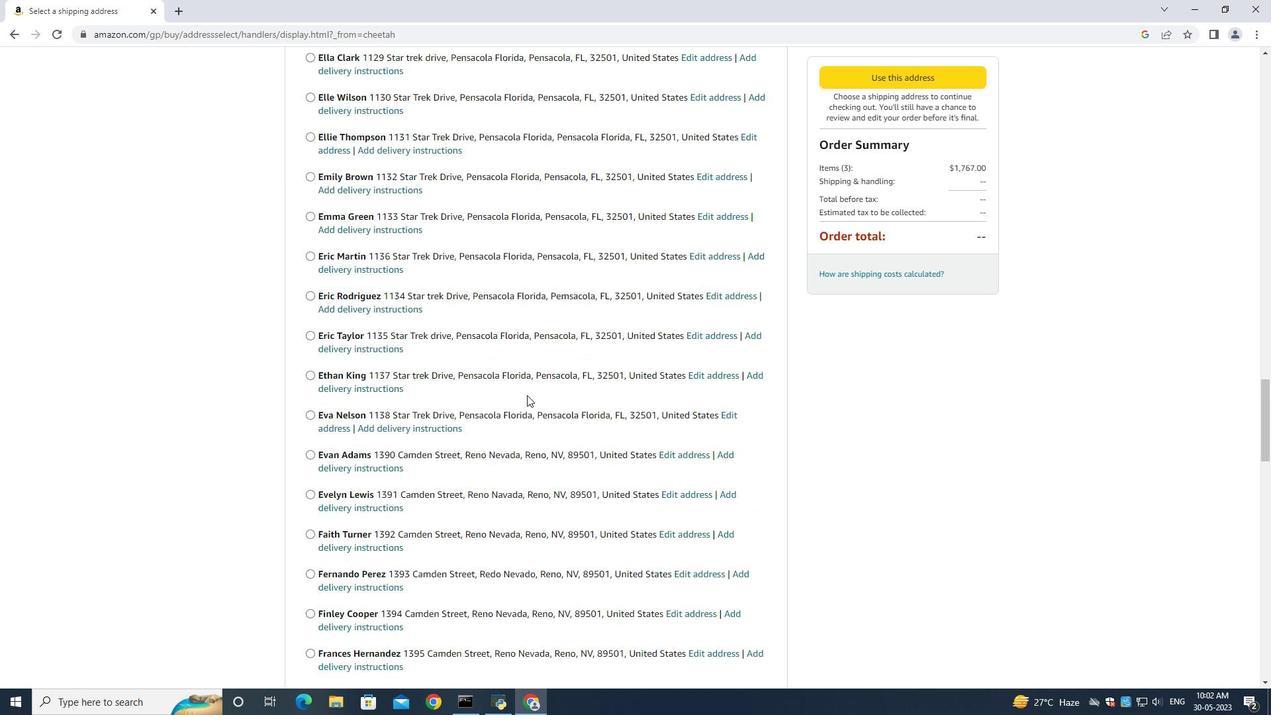 
Action: Mouse scrolled (527, 394) with delta (0, 0)
Screenshot: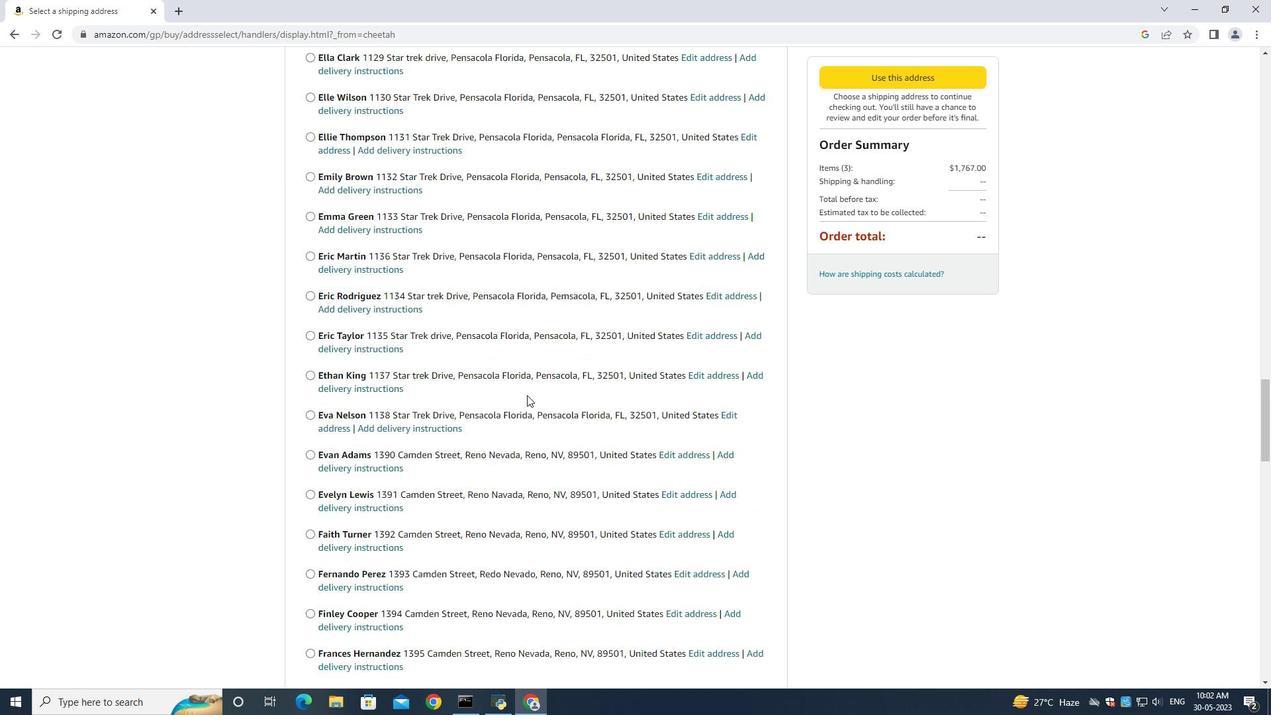 
Action: Mouse scrolled (527, 394) with delta (0, 0)
Screenshot: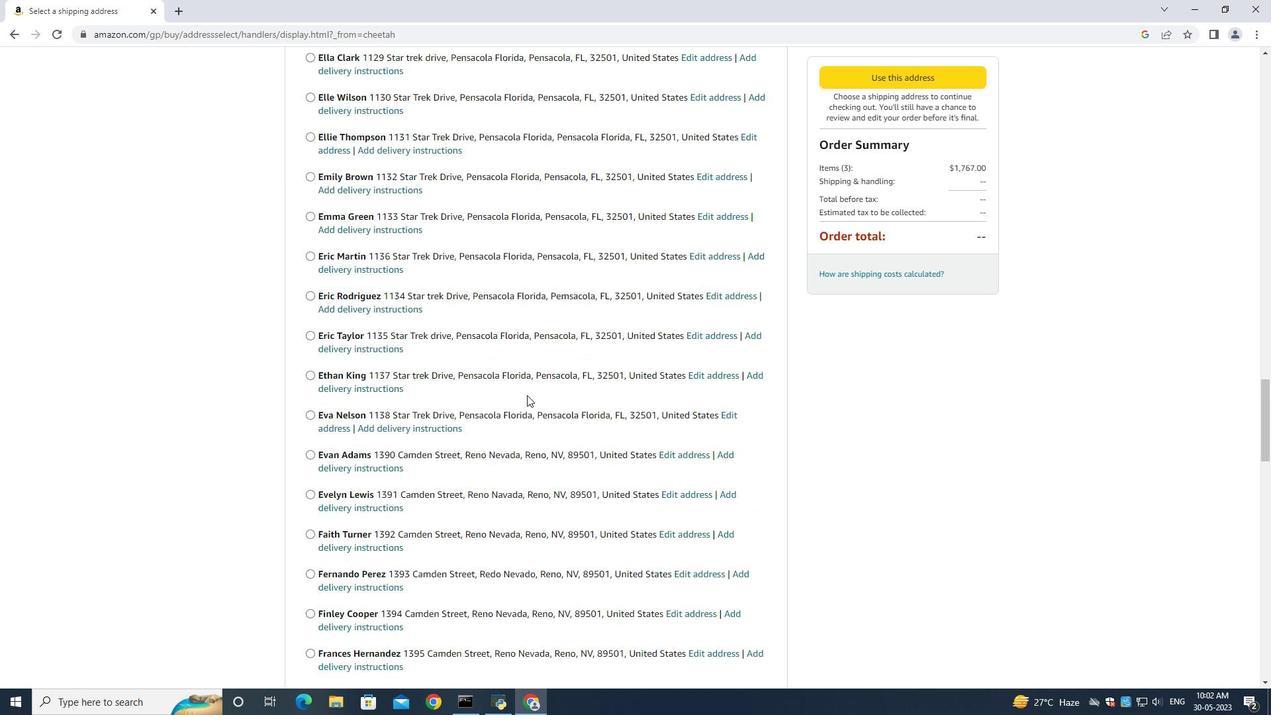 
Action: Mouse scrolled (527, 394) with delta (0, 0)
Screenshot: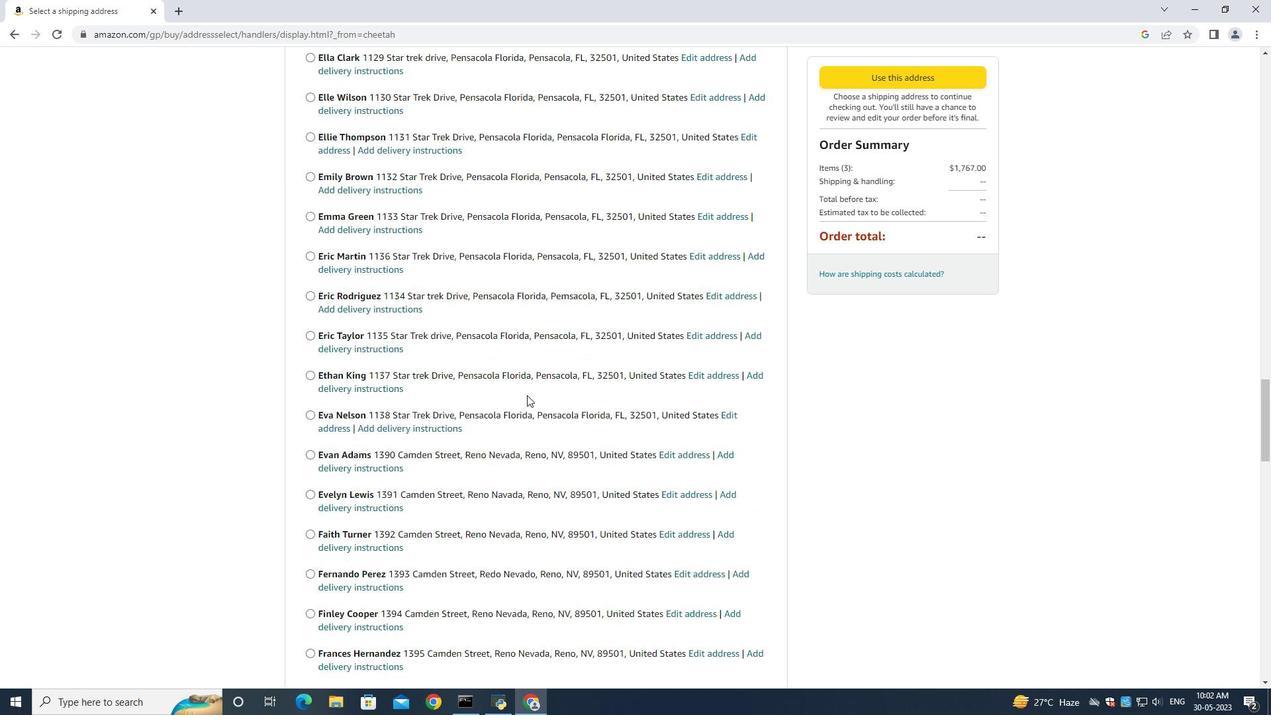 
Action: Mouse scrolled (527, 394) with delta (0, 0)
Screenshot: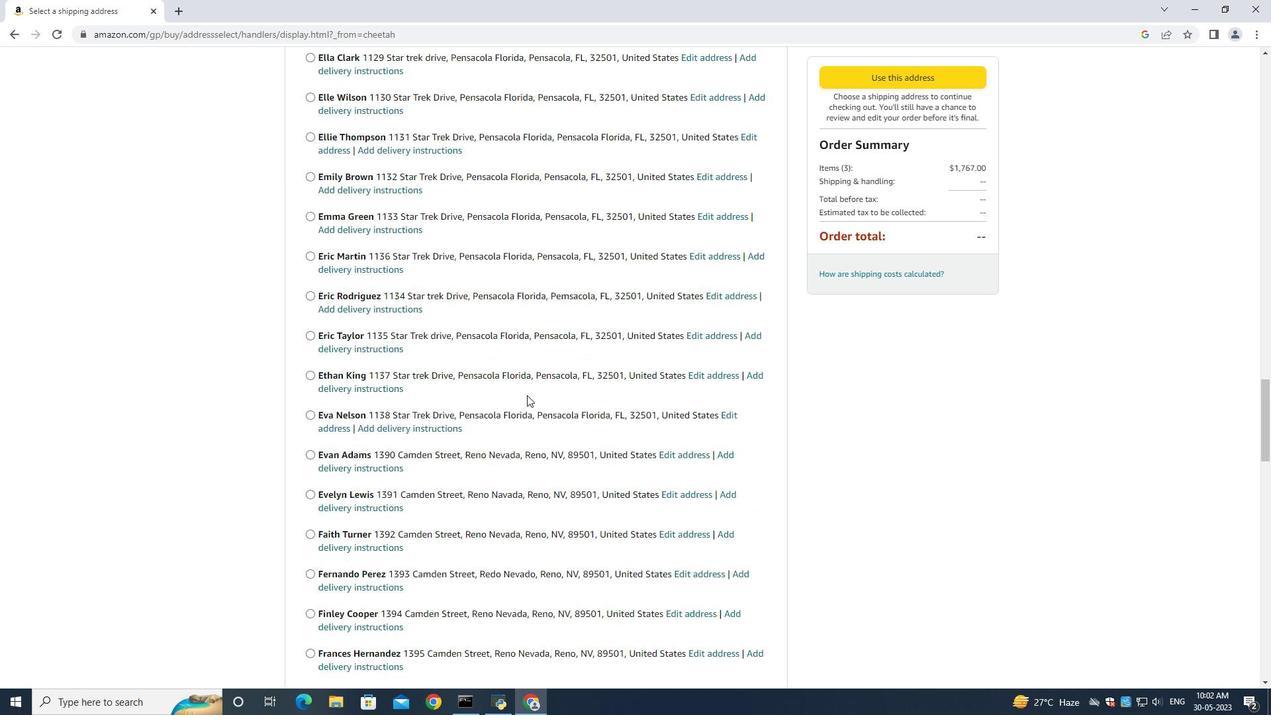 
Action: Mouse moved to (527, 393)
Screenshot: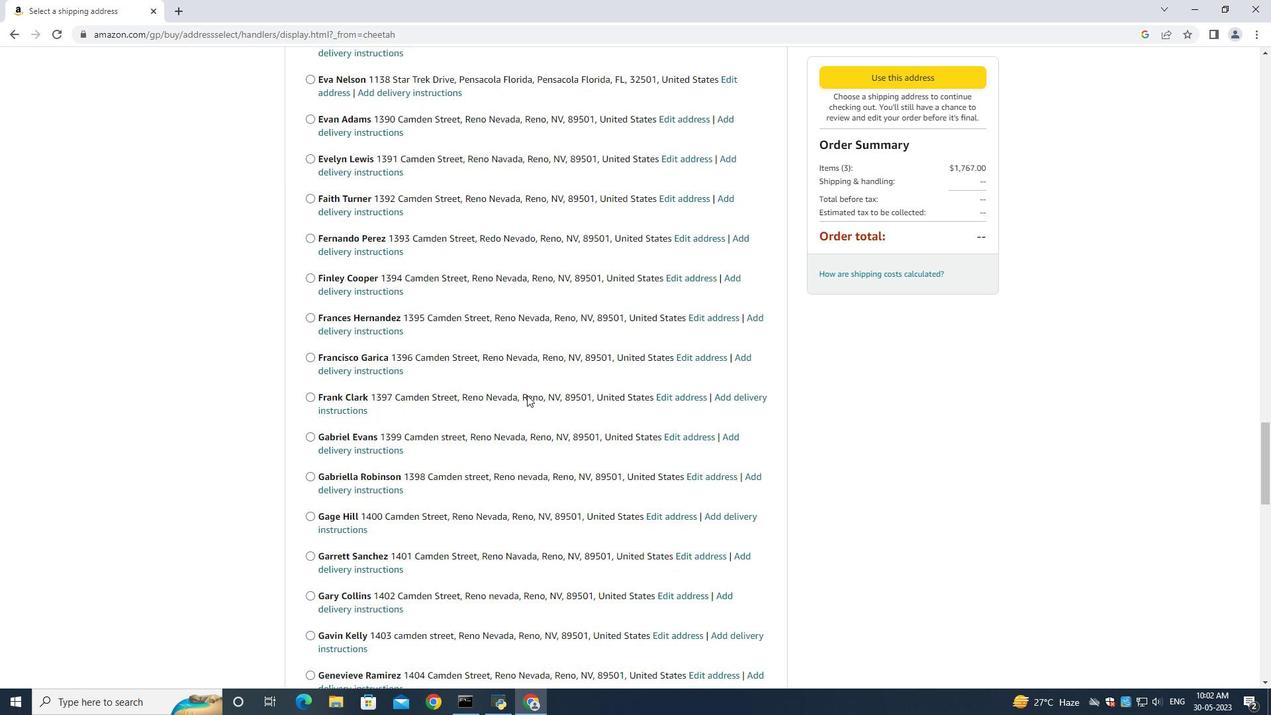 
Action: Mouse scrolled (527, 392) with delta (0, 0)
Screenshot: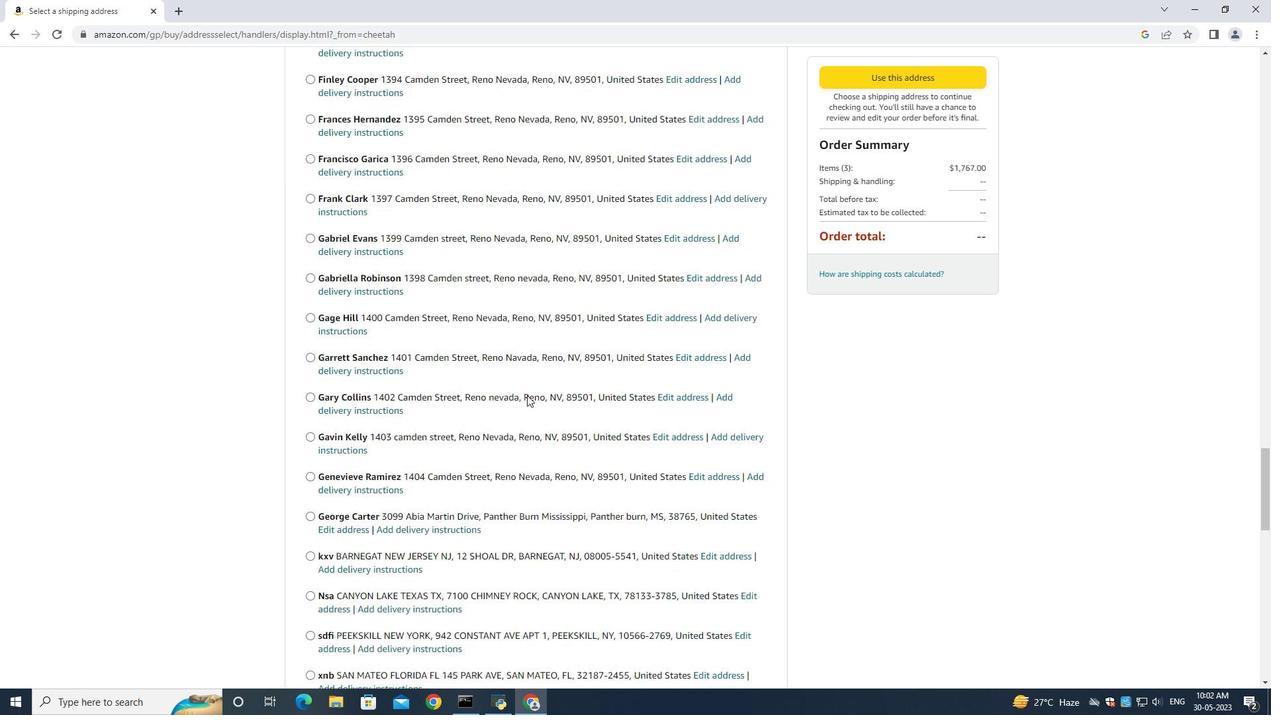 
Action: Mouse scrolled (527, 392) with delta (0, 0)
Screenshot: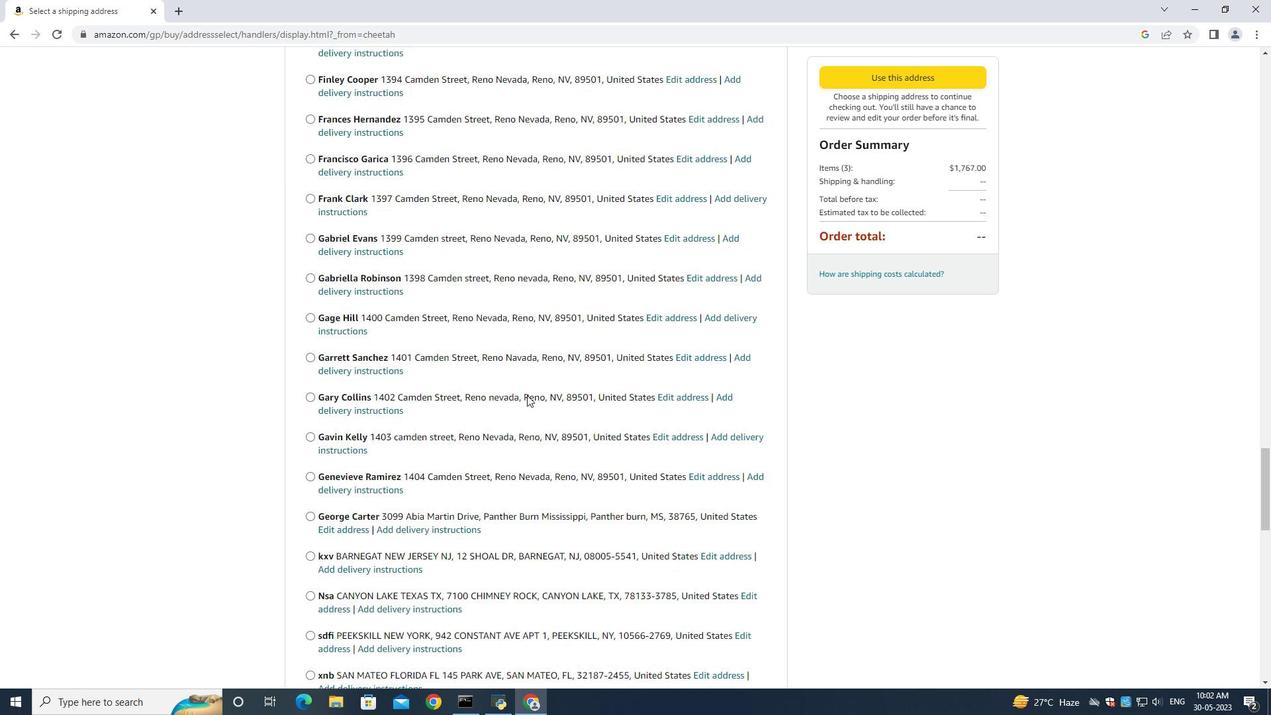 
Action: Mouse scrolled (527, 392) with delta (0, 0)
Screenshot: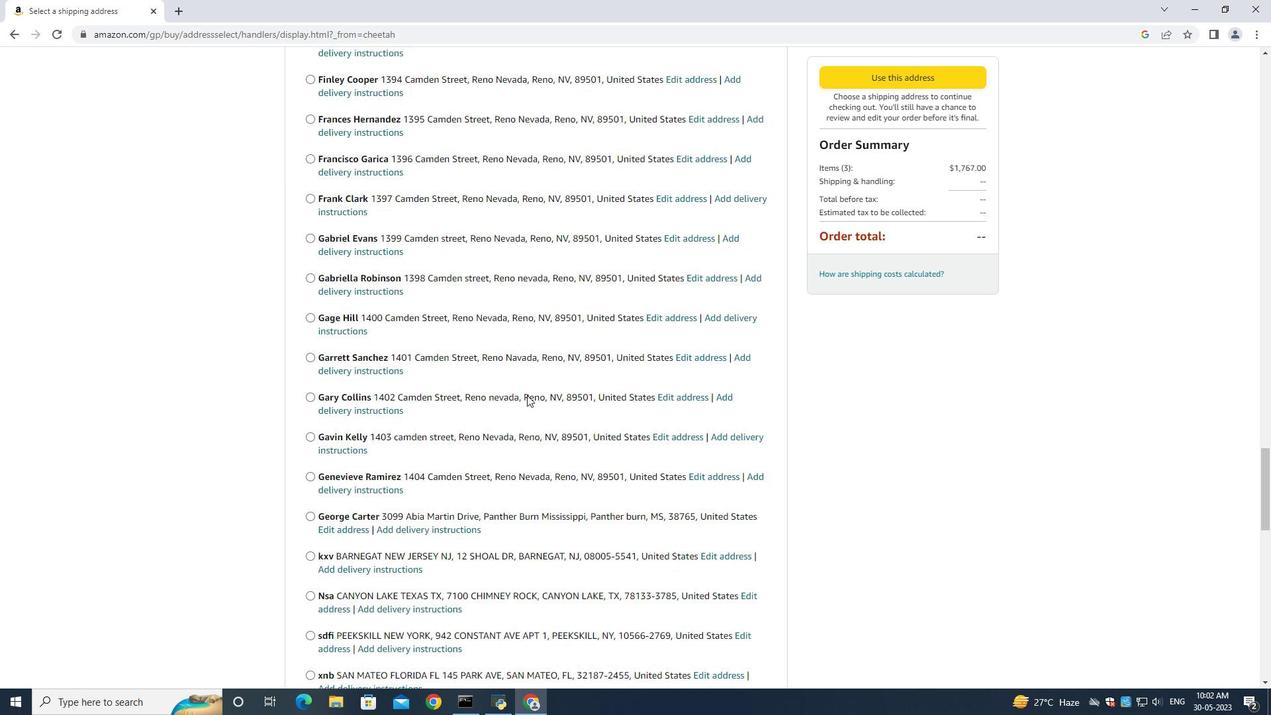 
Action: Mouse scrolled (527, 392) with delta (0, 0)
Screenshot: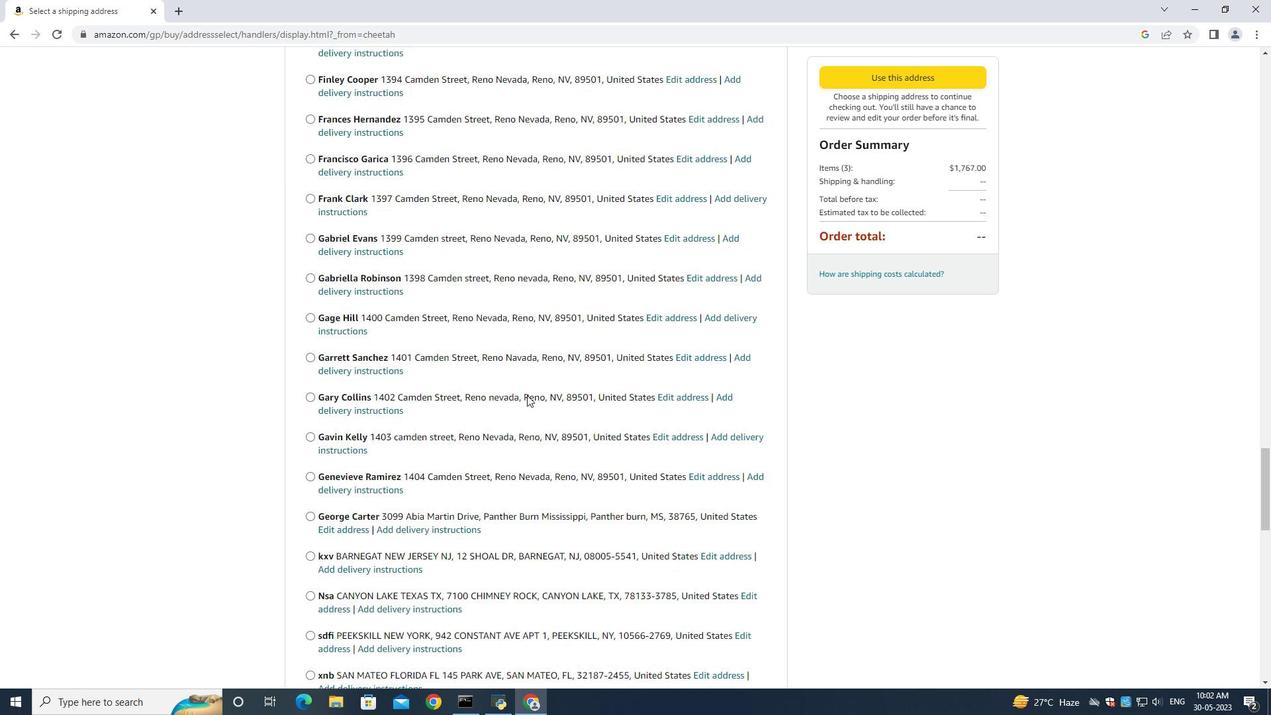 
Action: Mouse moved to (527, 393)
Screenshot: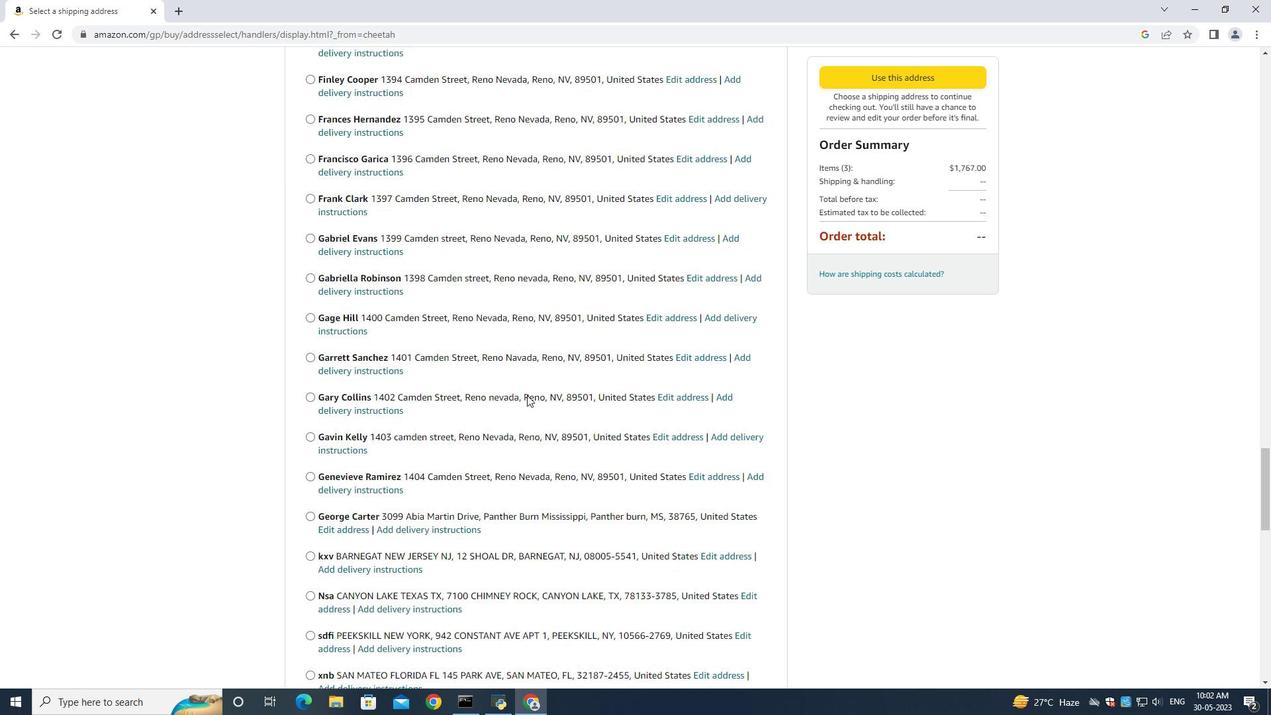 
Action: Mouse scrolled (527, 392) with delta (0, 0)
Screenshot: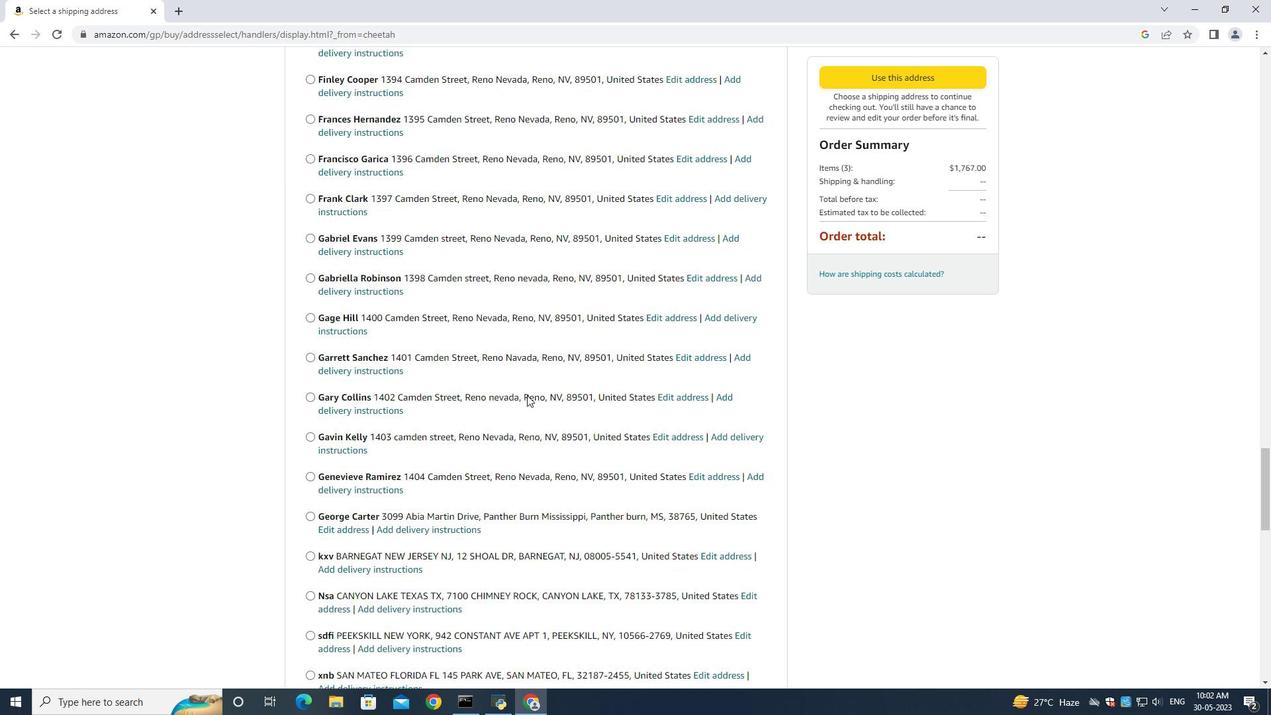 
Action: Mouse scrolled (527, 392) with delta (0, 0)
Screenshot: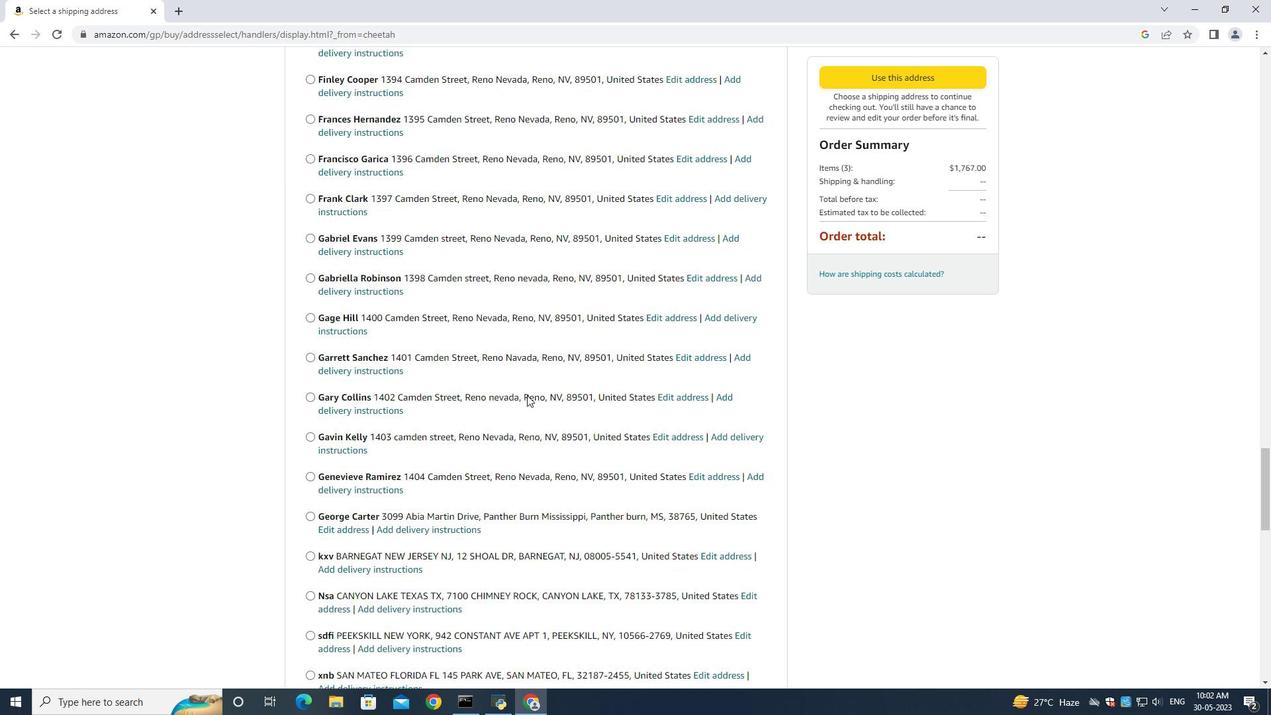 
Action: Mouse scrolled (527, 392) with delta (0, 0)
Screenshot: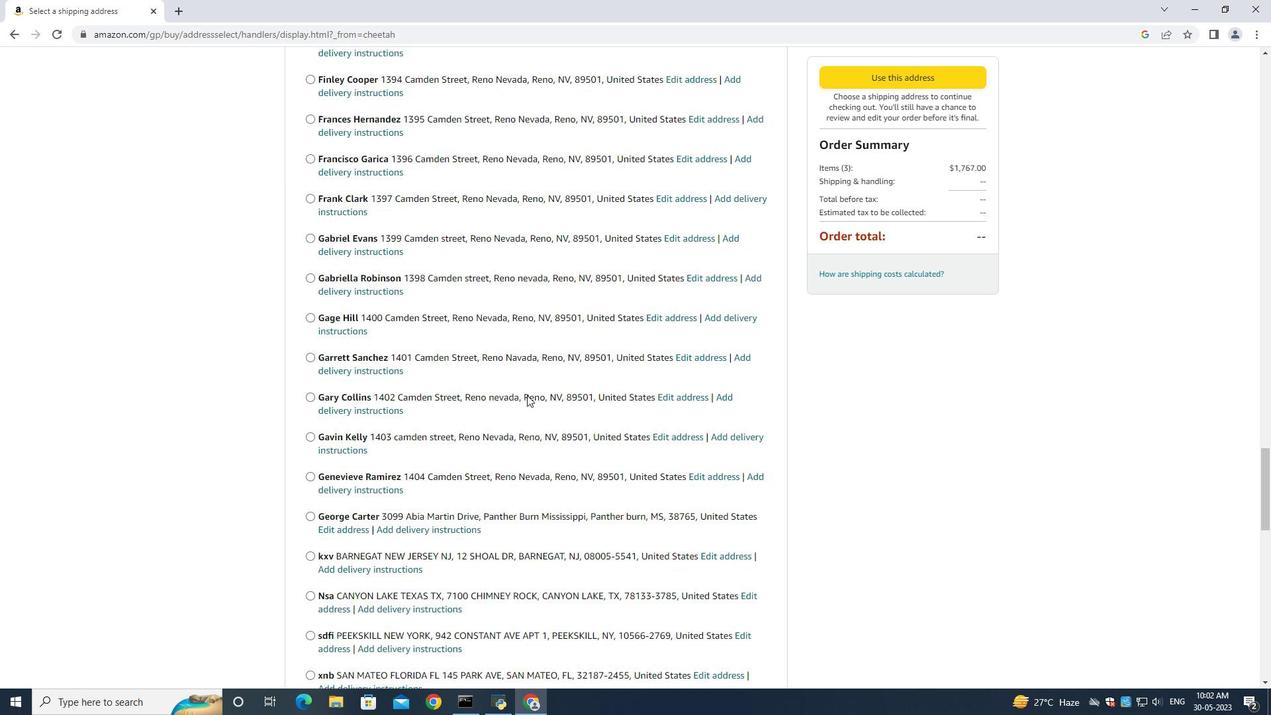 
Action: Mouse moved to (527, 391)
Screenshot: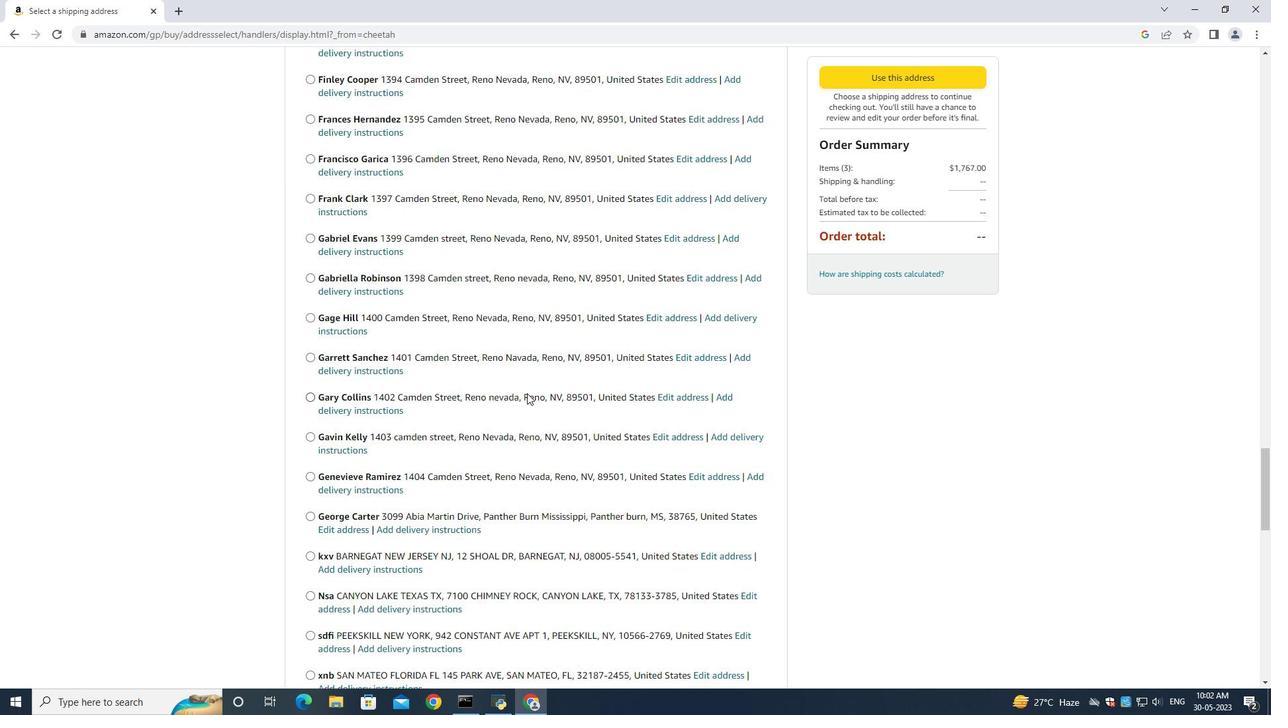 
Action: Mouse scrolled (527, 390) with delta (0, 0)
Screenshot: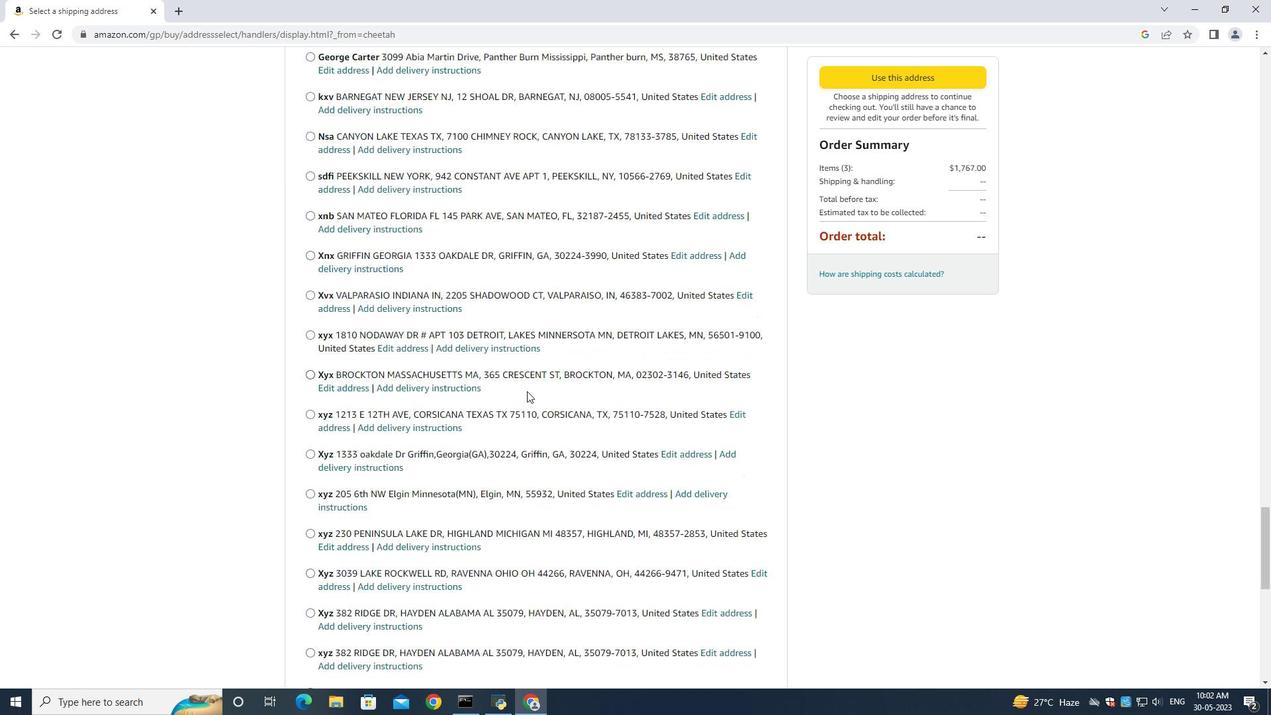
Action: Mouse scrolled (527, 390) with delta (0, 0)
Screenshot: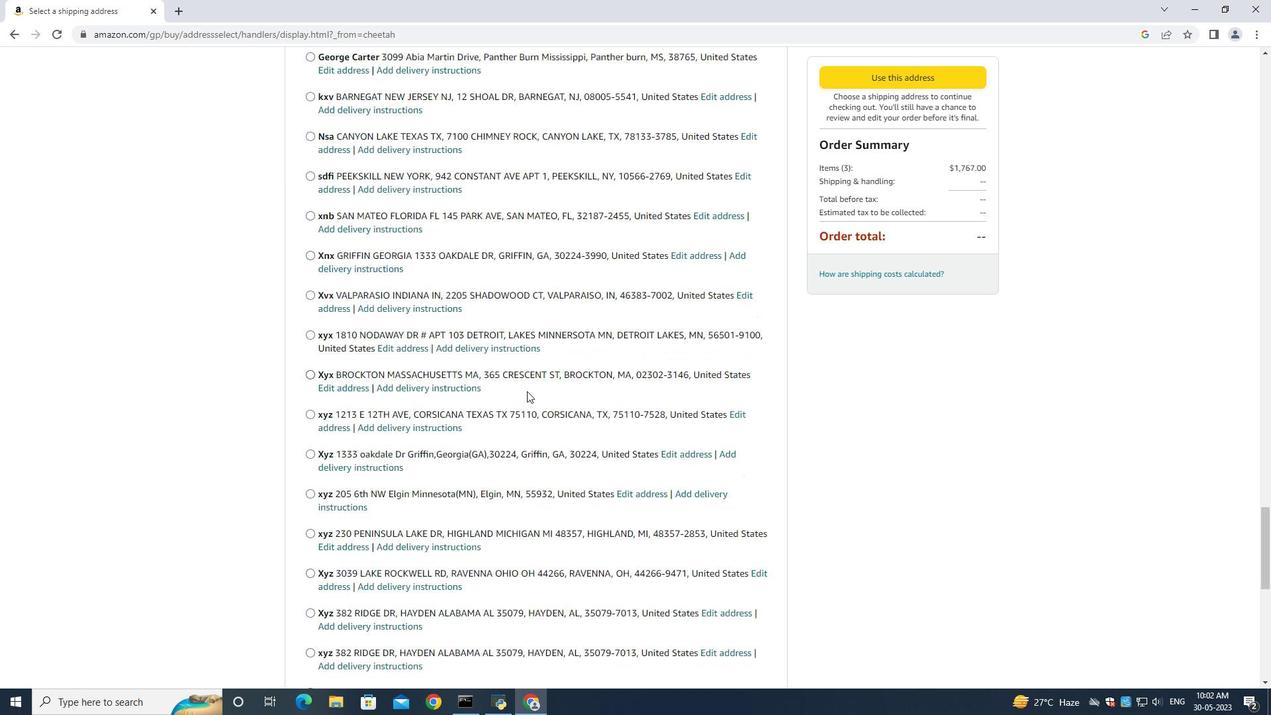 
Action: Mouse moved to (527, 391)
Screenshot: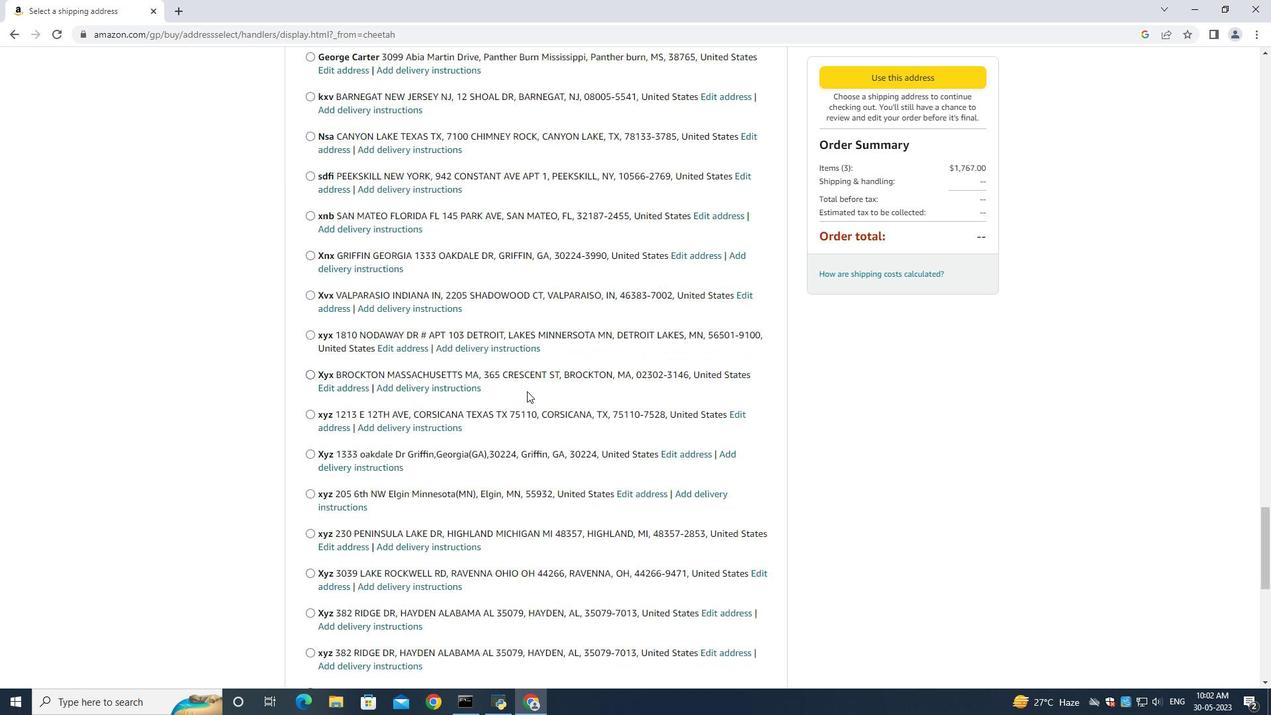 
Action: Mouse scrolled (527, 390) with delta (0, 0)
Screenshot: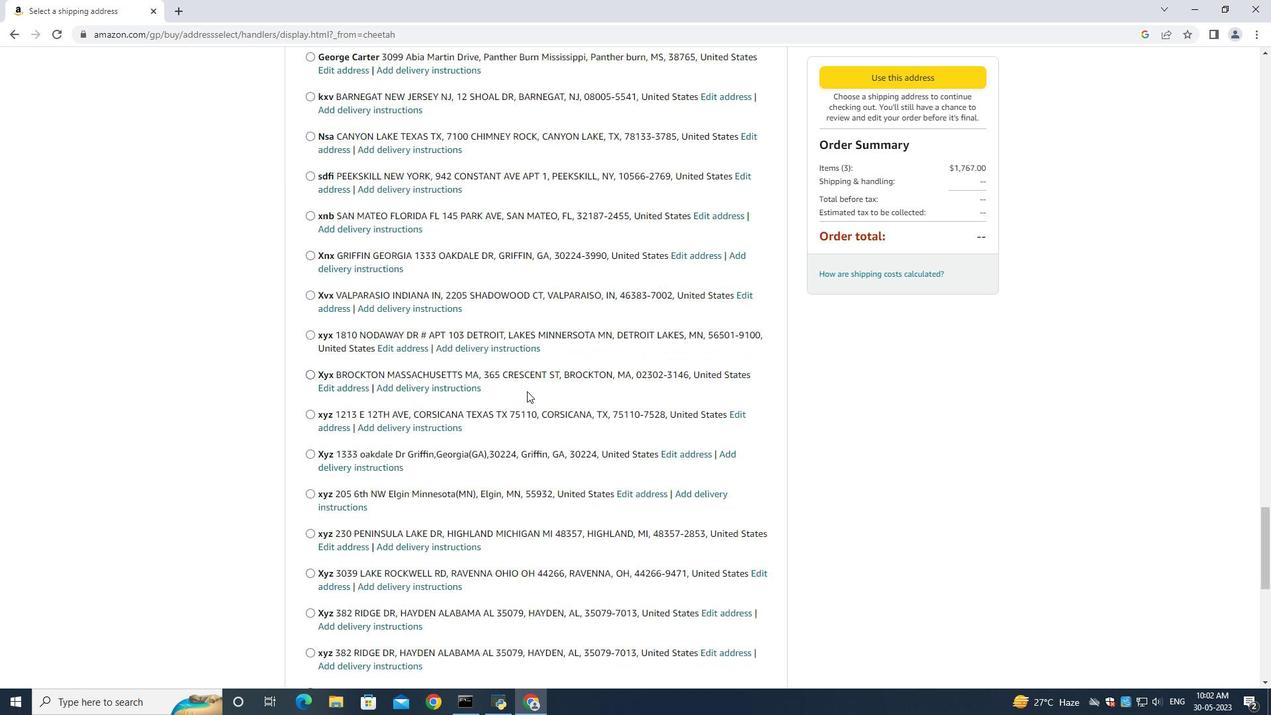 
Action: Mouse scrolled (527, 390) with delta (0, 0)
Screenshot: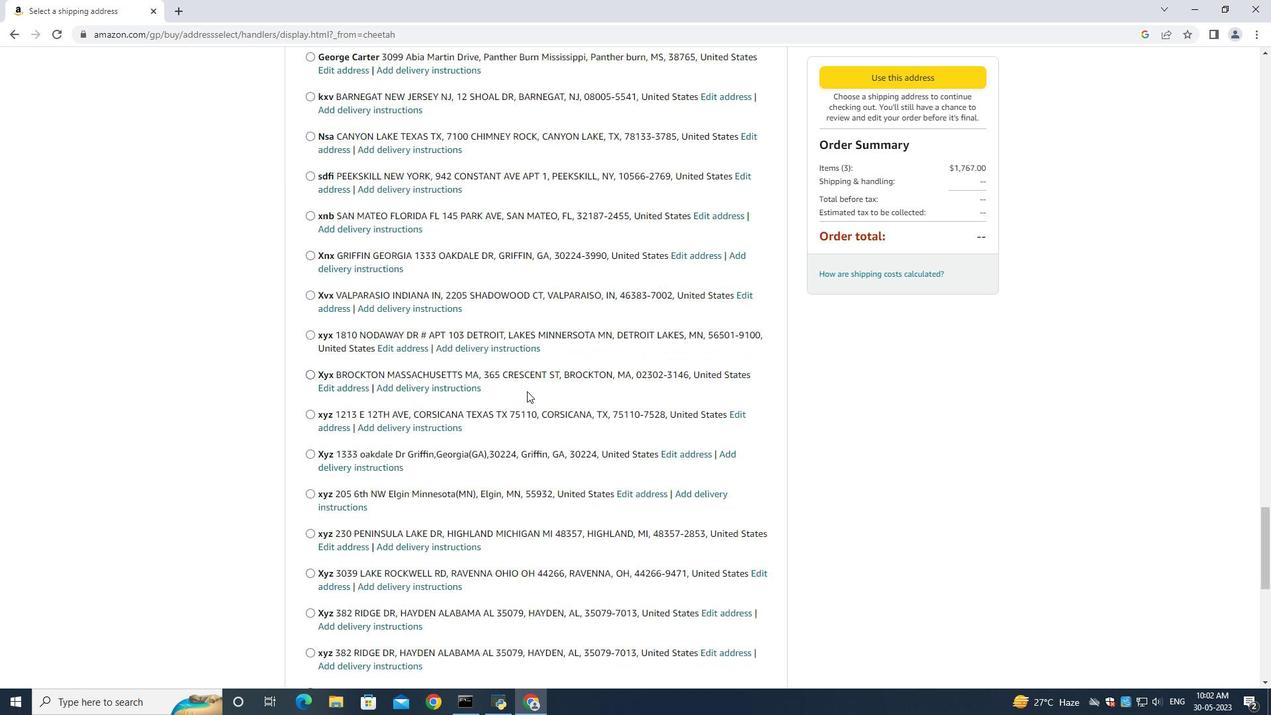 
Action: Mouse moved to (527, 391)
Screenshot: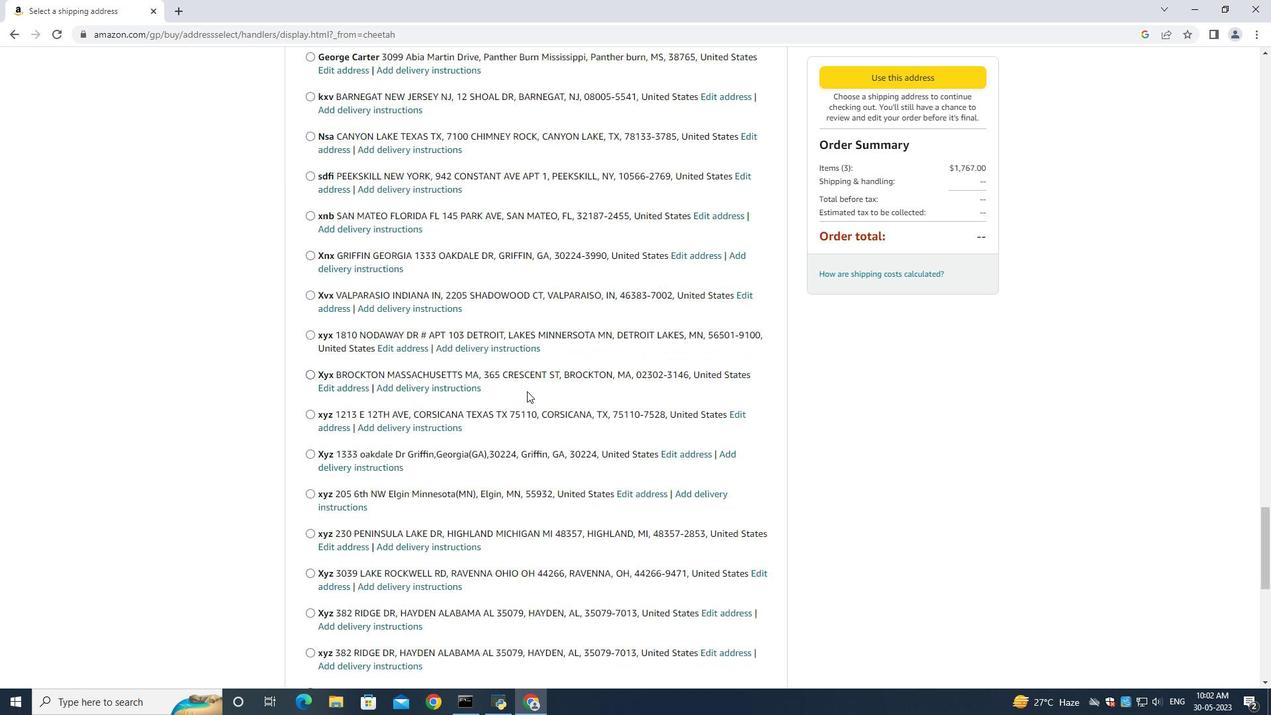 
Action: Mouse scrolled (527, 390) with delta (0, 0)
Screenshot: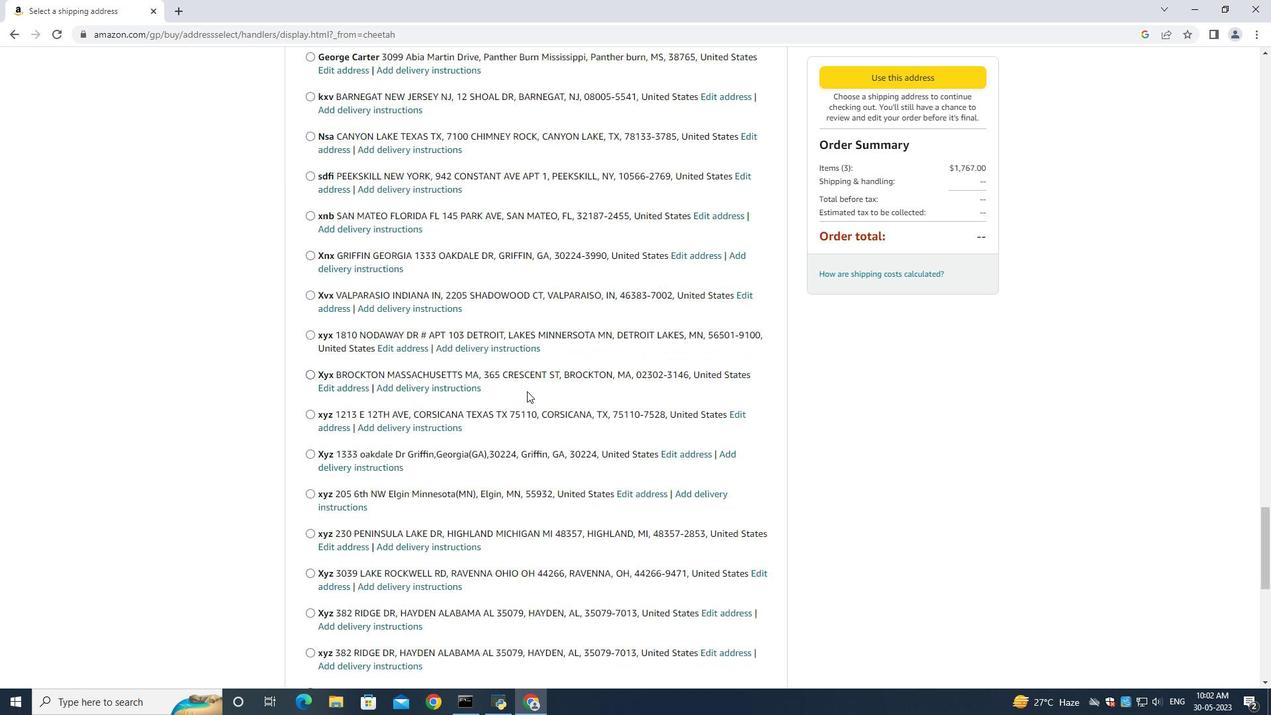 
Action: Mouse scrolled (527, 390) with delta (0, 0)
Screenshot: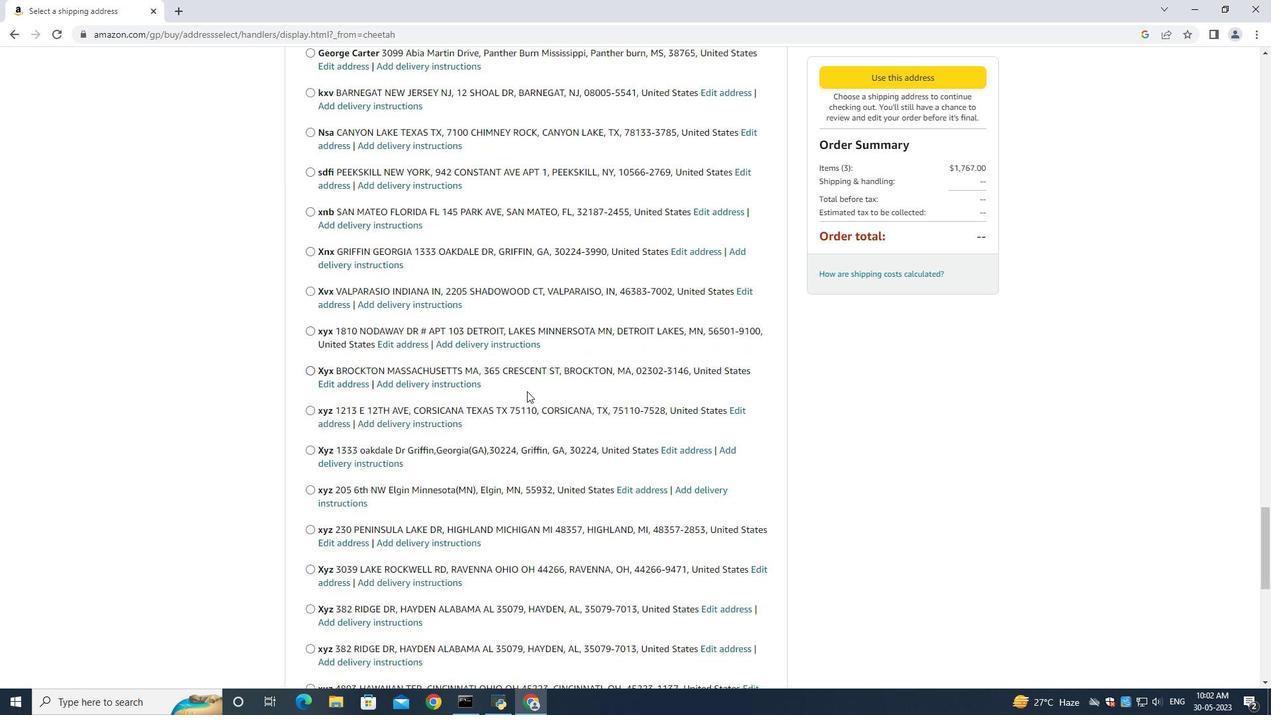 
Action: Mouse scrolled (527, 390) with delta (0, 0)
Screenshot: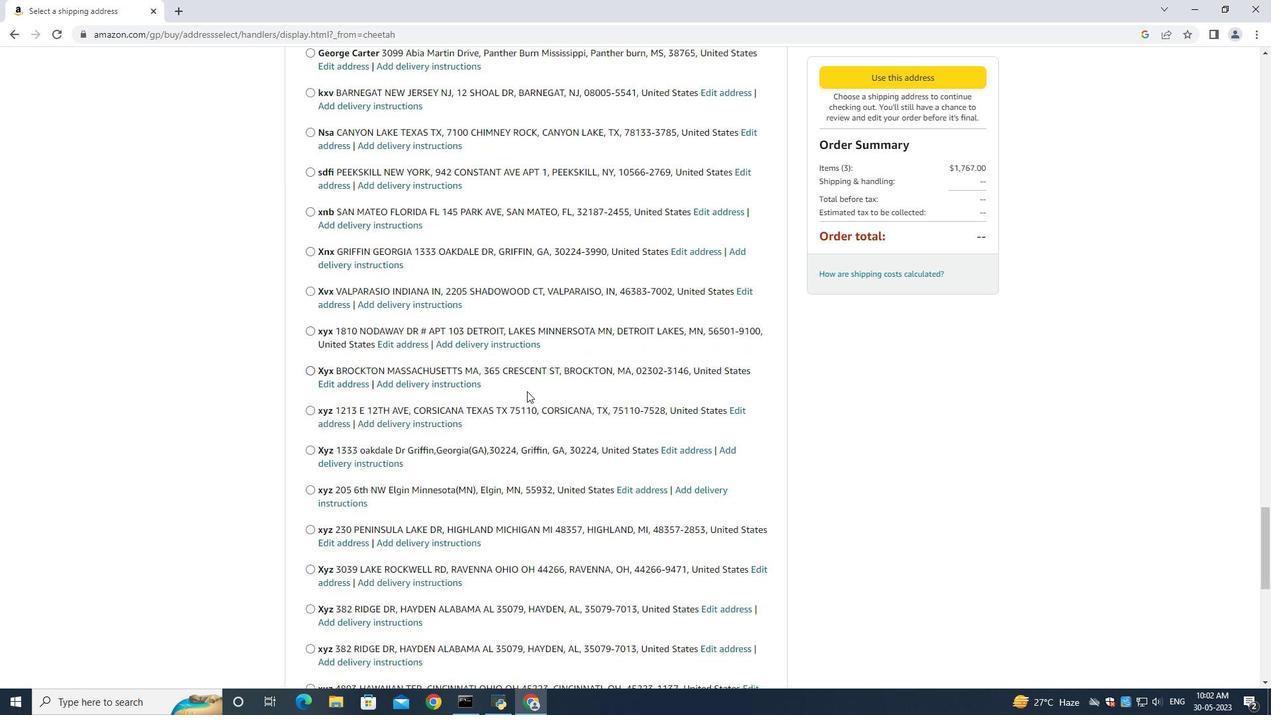 
Action: Mouse scrolled (527, 390) with delta (0, 0)
Screenshot: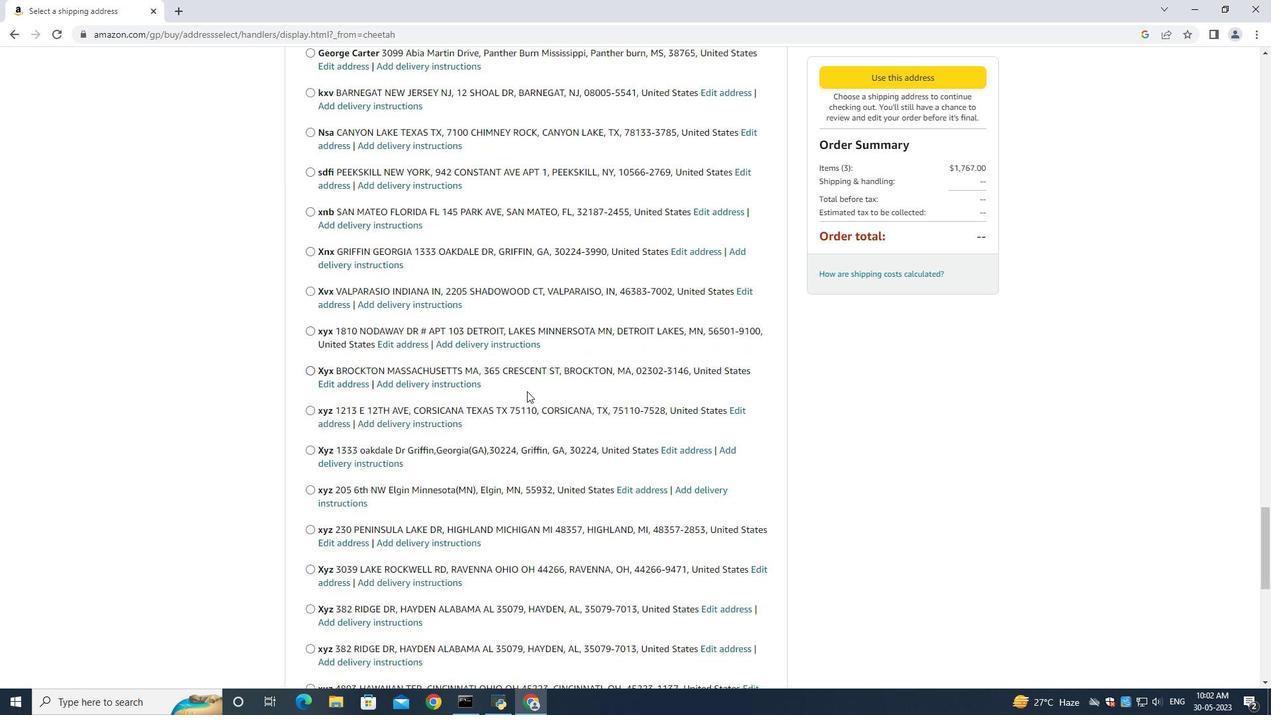 
Action: Mouse scrolled (527, 390) with delta (0, 0)
Screenshot: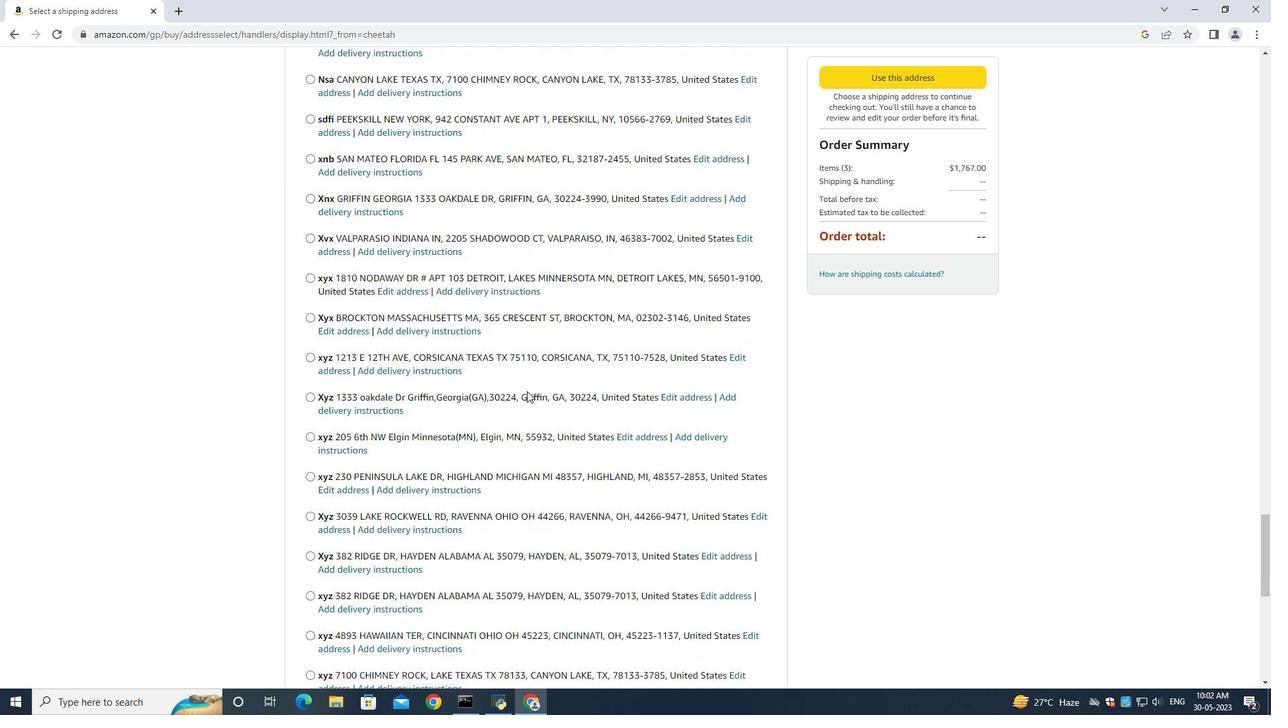 
Action: Mouse scrolled (527, 390) with delta (0, 0)
Screenshot: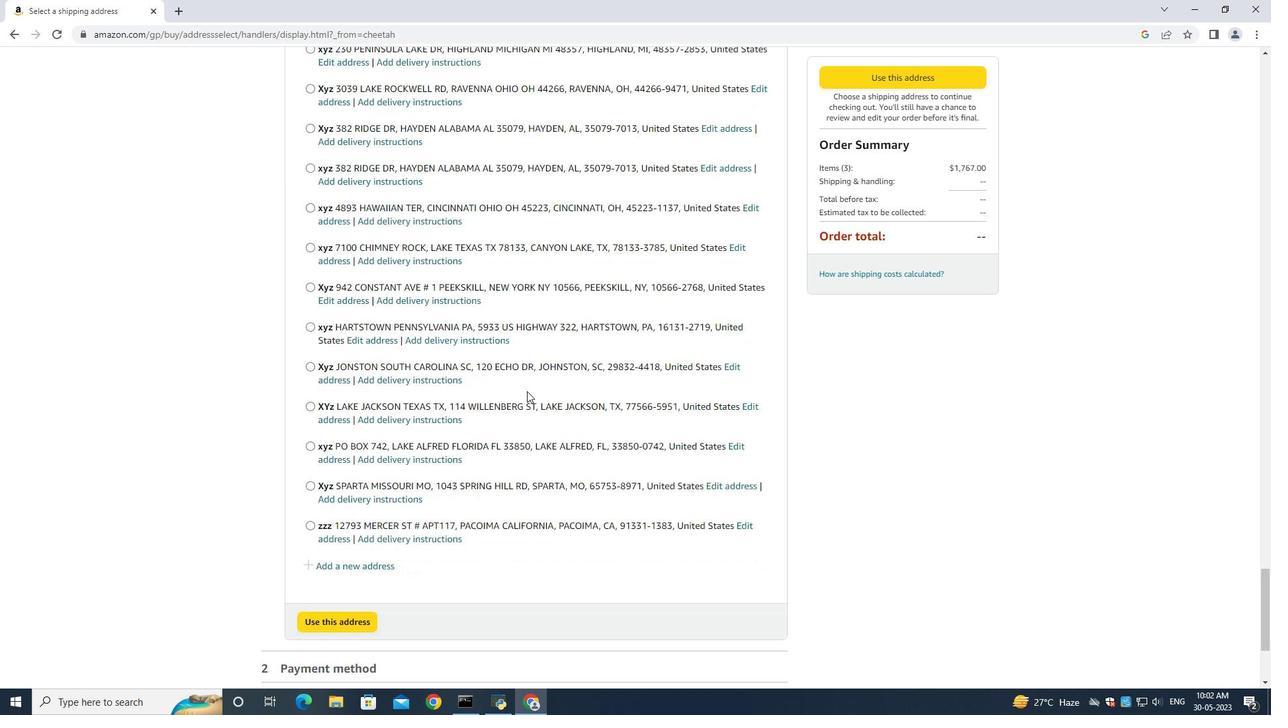 
Action: Mouse scrolled (527, 390) with delta (0, 0)
Screenshot: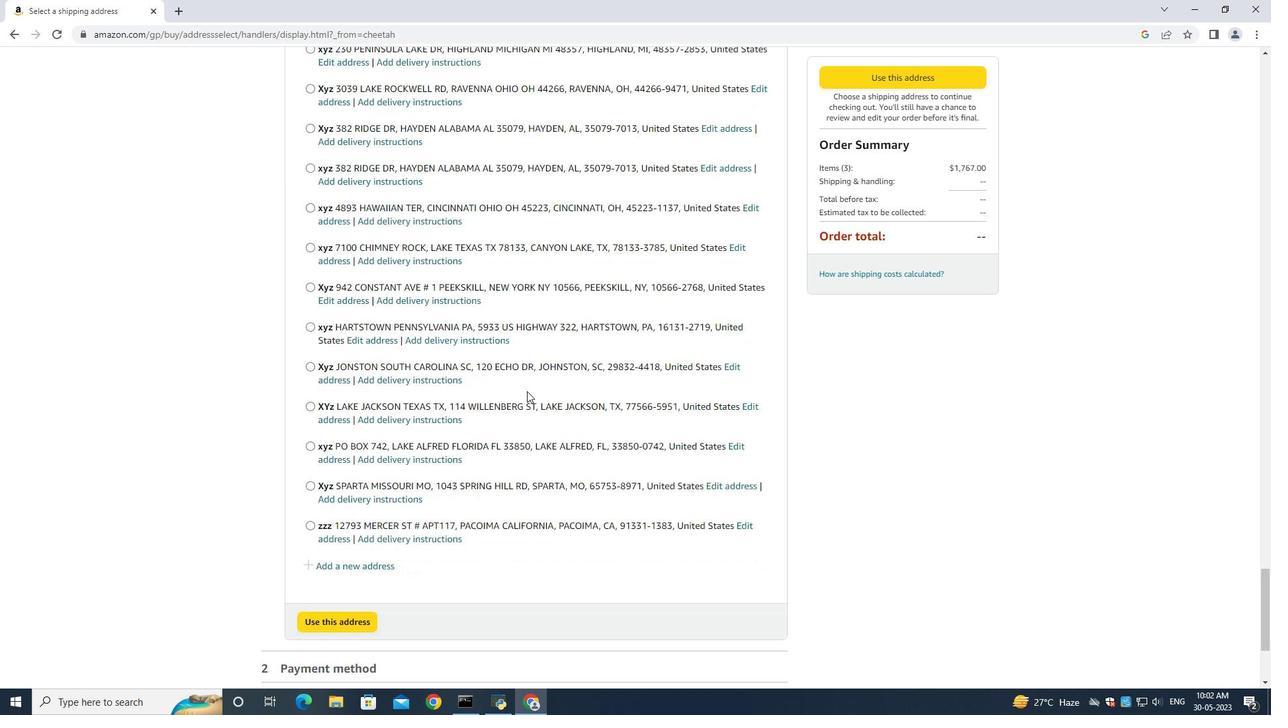 
Action: Mouse scrolled (527, 390) with delta (0, 0)
Screenshot: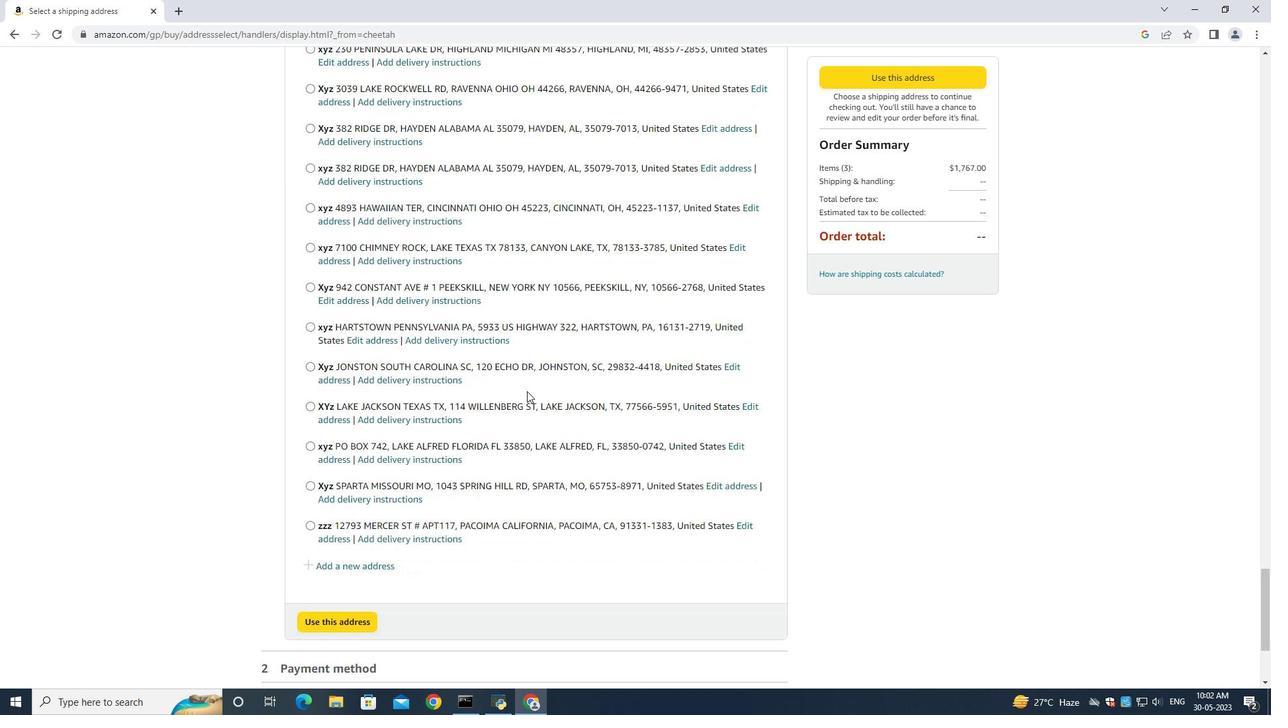 
Action: Mouse scrolled (527, 390) with delta (0, 0)
Screenshot: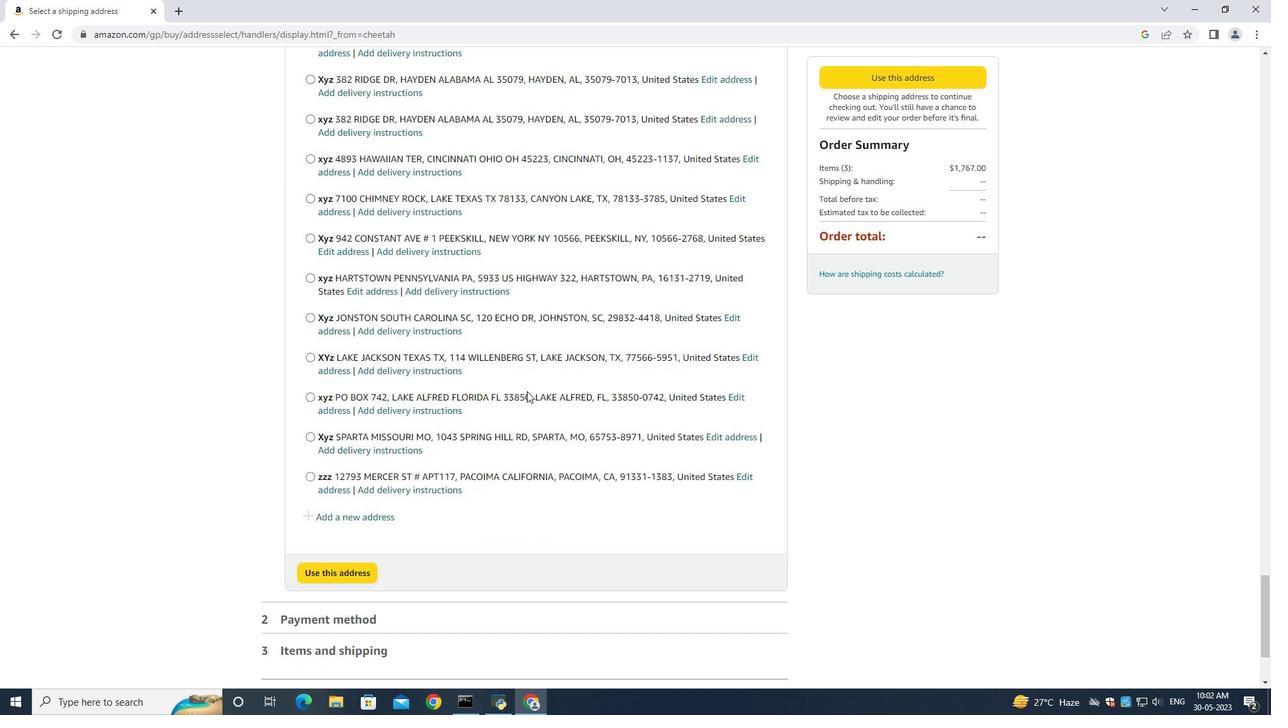 
Action: Mouse scrolled (527, 390) with delta (0, 0)
Screenshot: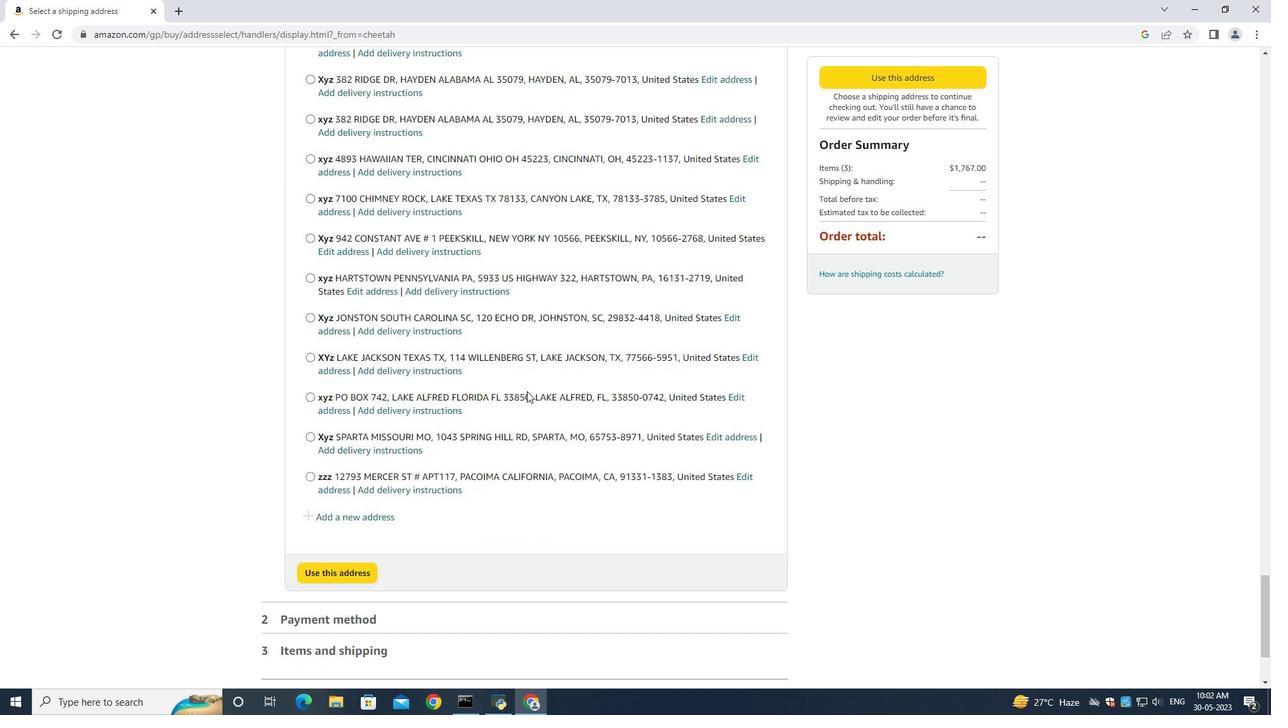 
Action: Mouse scrolled (527, 390) with delta (0, 0)
Screenshot: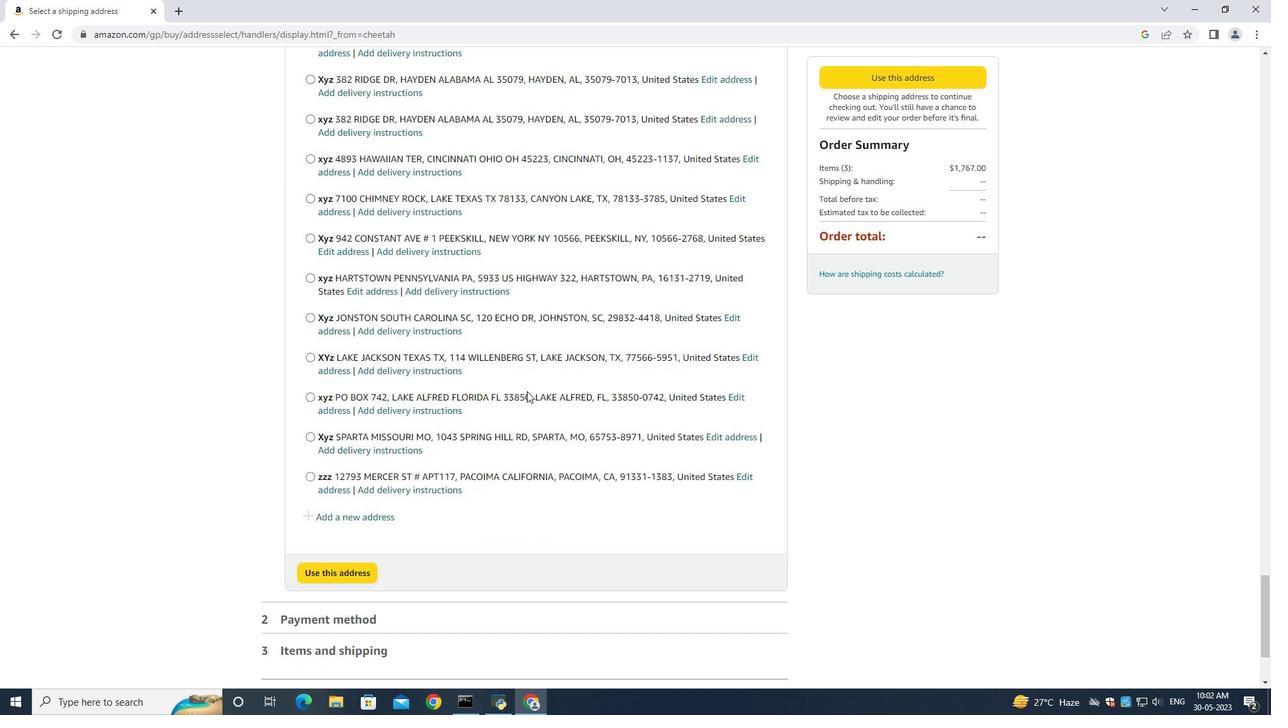 
Action: Mouse moved to (354, 361)
Screenshot: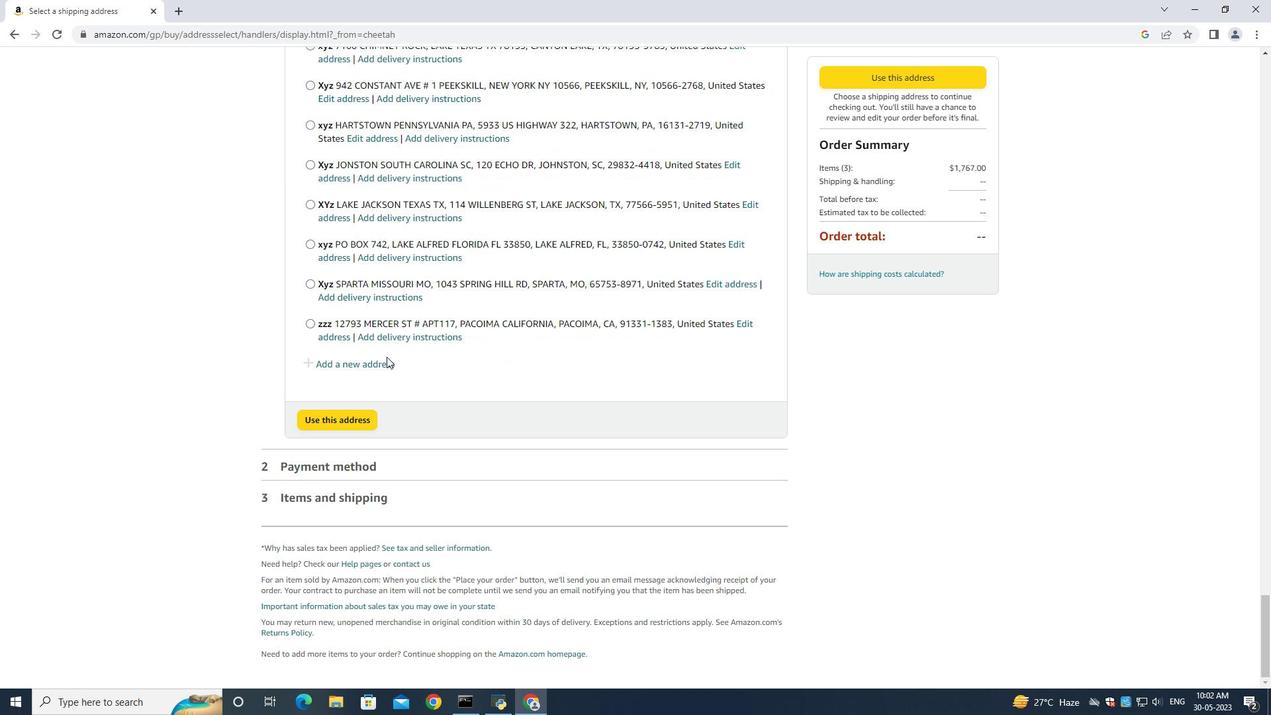 
Action: Mouse pressed left at (354, 361)
Screenshot: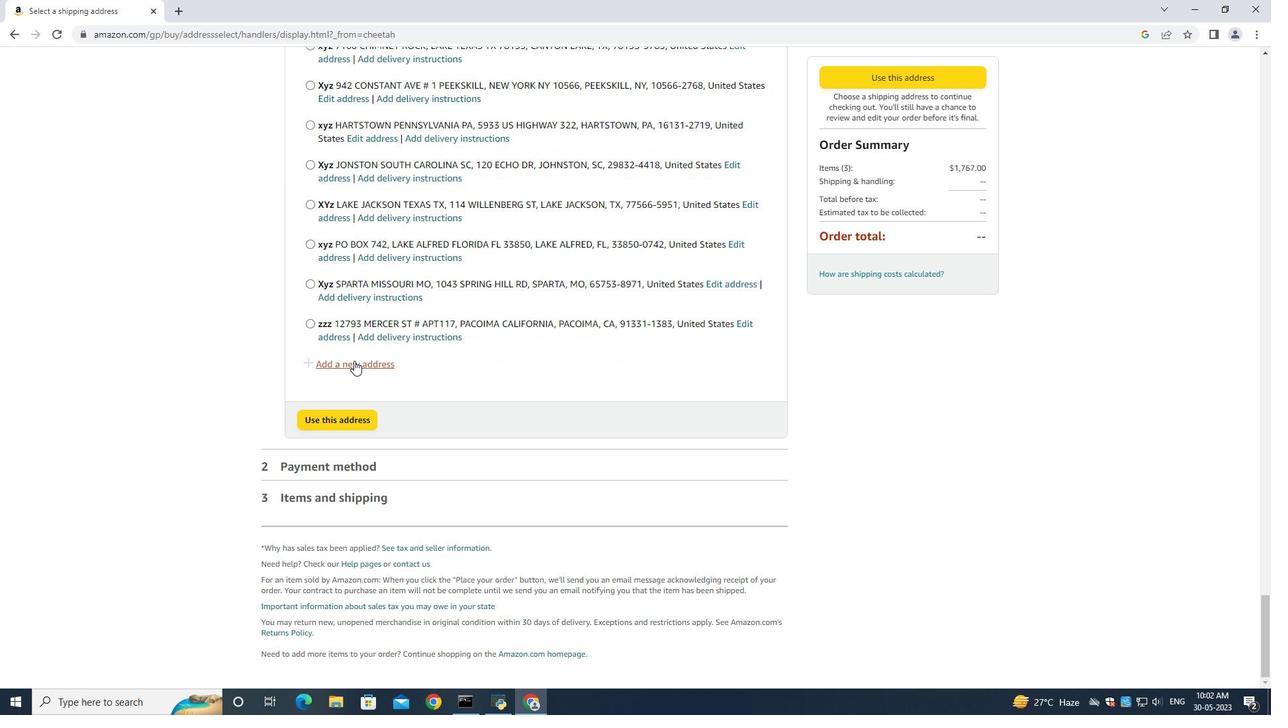
Action: Mouse moved to (466, 321)
Screenshot: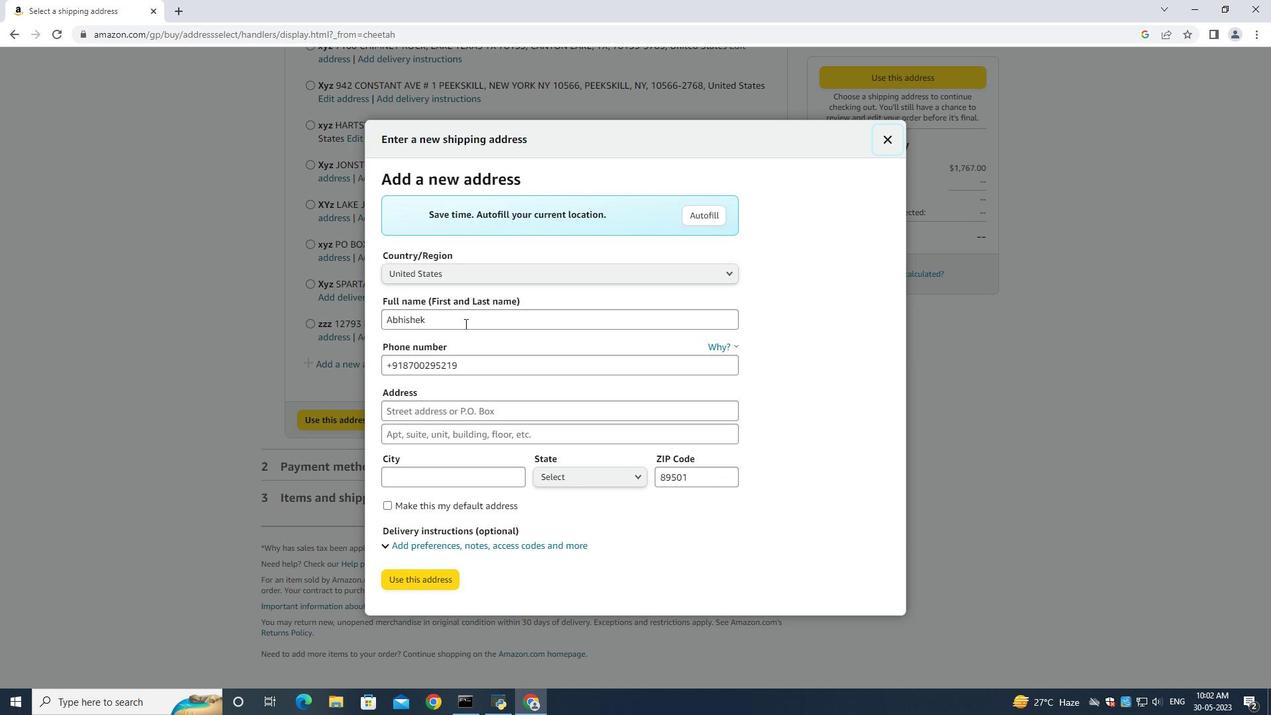 
Action: Mouse pressed left at (463, 325)
Screenshot: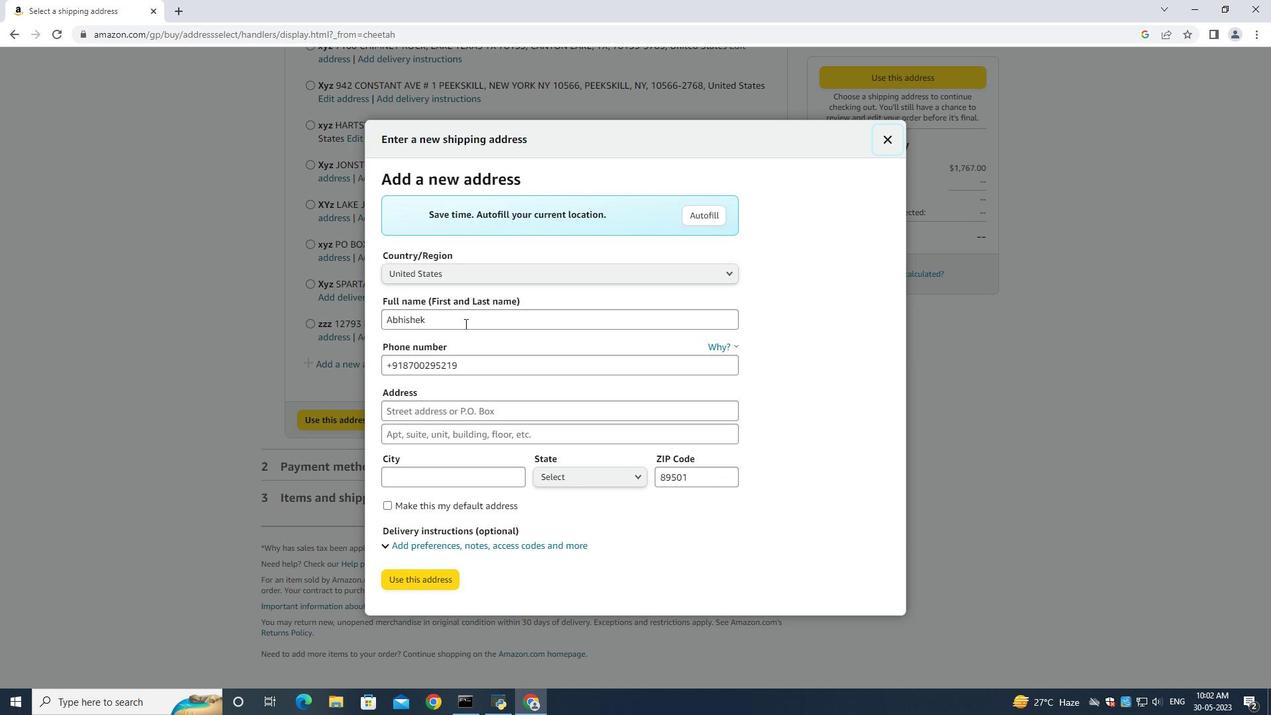 
Action: Key pressed ctrl+A<Key.backspace><Key.shift><Key.shift><Key.shift><Key.shift><Key.shift><Key.shift><Key.shift><Key.shift><Key.shift><Key.shift><Key.shift><Key.shift><Key.shift>Georgia<Key.space><Key.shift>Howrd<Key.backspace><Key.backspace>ard
Screenshot: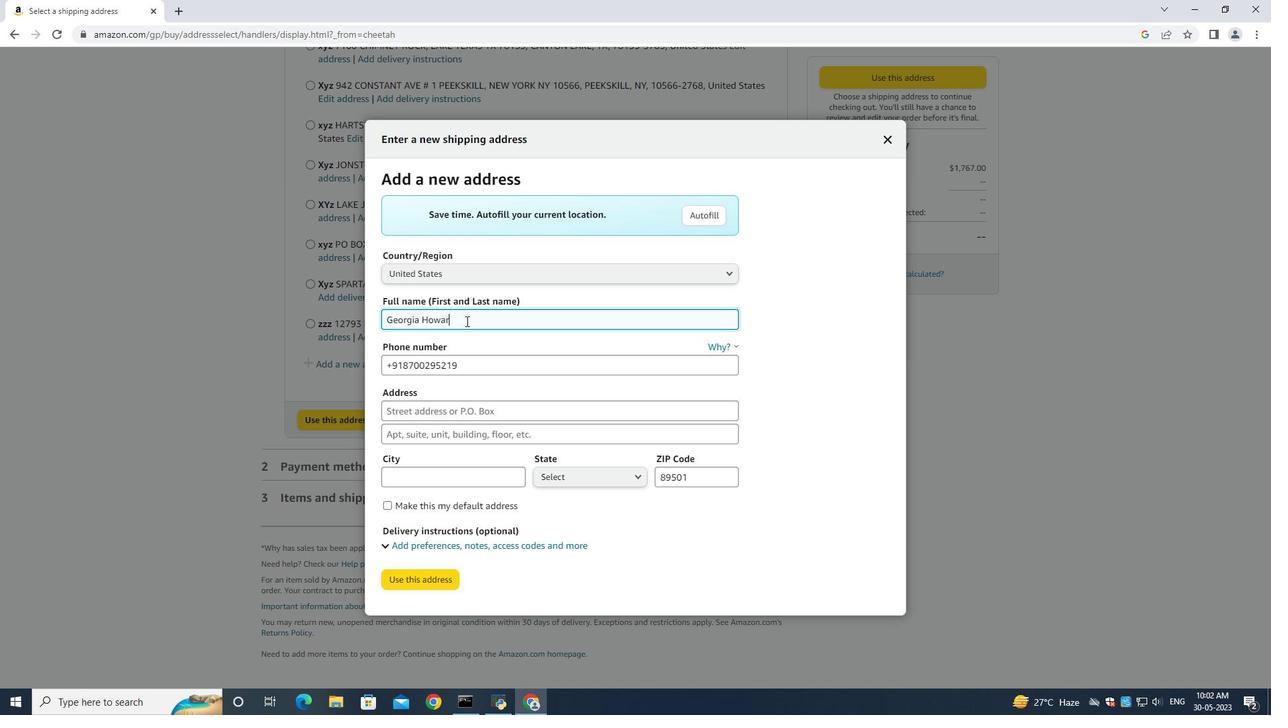 
Action: Mouse moved to (460, 317)
Screenshot: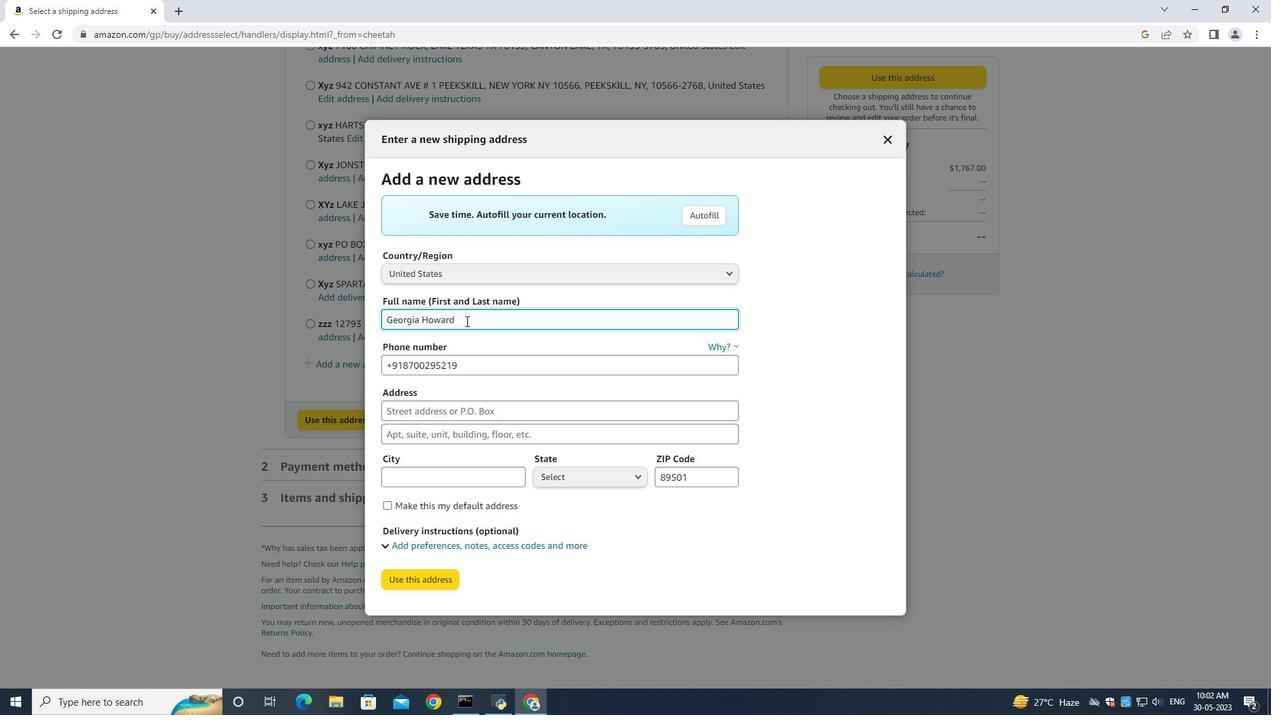 
Action: Key pressed <Key.tab><Key.tab><Key.backspace>6314971043<Key.tab>3100<Key.space><Key.shift>Abia<Key.space><Key.shift>MA<Key.backspace>artin<Key.space><Key.shift>Drive<Key.tab><Key.shift><Key.shift><Key.shift><Key.shift><Key.shift><Key.shift><Key.shift><Key.shift><Key.shift><Key.shift><Key.shift><Key.shift><Key.shift><Key.shift><Key.shift><Key.shift><Key.shift><Key.shift><Key.shift><Key.shift><Key.shift><Key.shift><Key.shift><Key.shift><Key.shift><Key.shift><Key.shift><Key.shift><Key.shift><Key.shift><Key.shift><Key.shift><Key.shift><Key.shift><Key.shift><Key.shift><Key.shift><Key.shift><Key.shift><Key.shift><Key.shift><Key.shift><Key.shift><Key.shift><Key.shift><Key.shift><Key.shift><Key.shift><Key.shift><Key.shift><Key.shift><Key.shift>Pantger<Key.space><Key.shift>Burn<Key.space><Key.shift><Key.shift><Key.shift><Key.shift><Key.shift><Key.shift><Key.shift><Key.shift><Key.shift><Key.shift><Key.shift><Key.shift><Key.shift><Key.shift><Key.shift><Key.shift><Key.shift><Key.shift><Key.shift><Key.shift><Key.shift><Key.shift><Key.shift><Key.shift><Key.shift><Key.shift><Key.shift><Key.shift><Key.shift><Key.shift><Key.shift><Key.shift><Key.shift><Key.shift><Key.shift><Key.shift><Key.shift><Key.shift><Key.shift><Key.shift><Key.shift><Key.shift><Key.shift><Key.shift><Key.shift><Key.shift><Key.shift><Key.shift>Mississippi<Key.tab>
Screenshot: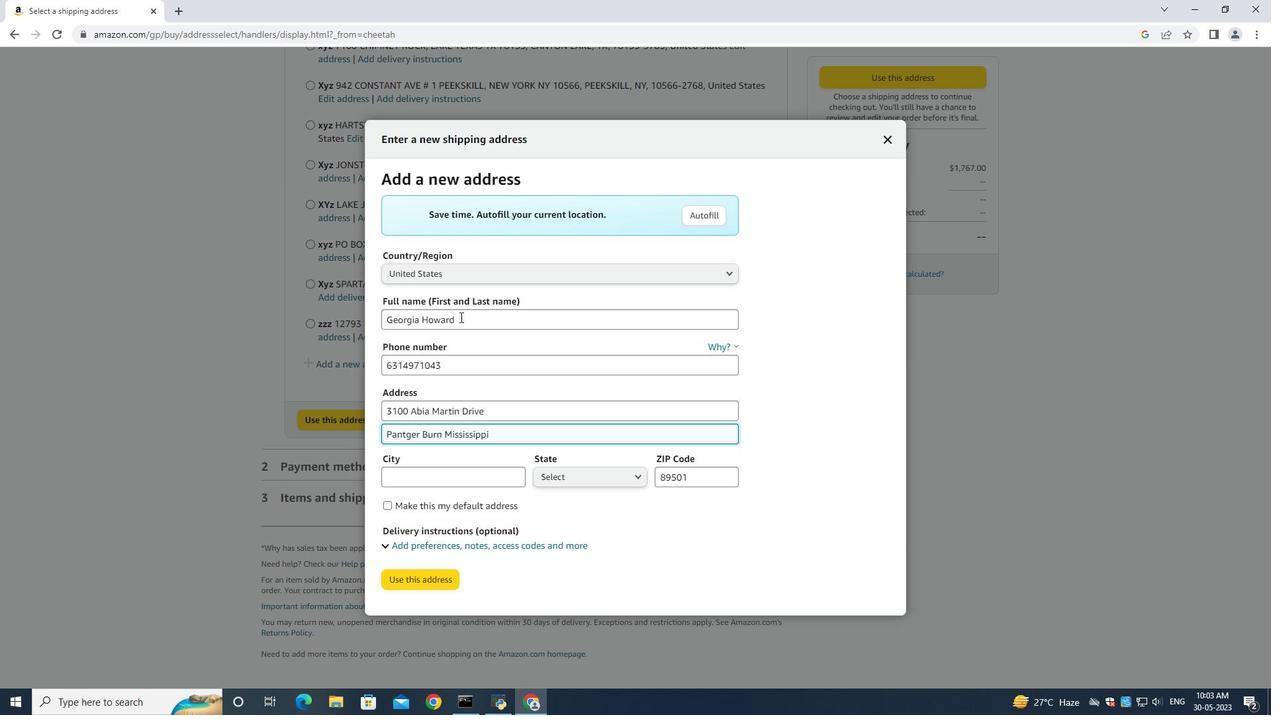 
Action: Mouse moved to (420, 294)
Screenshot: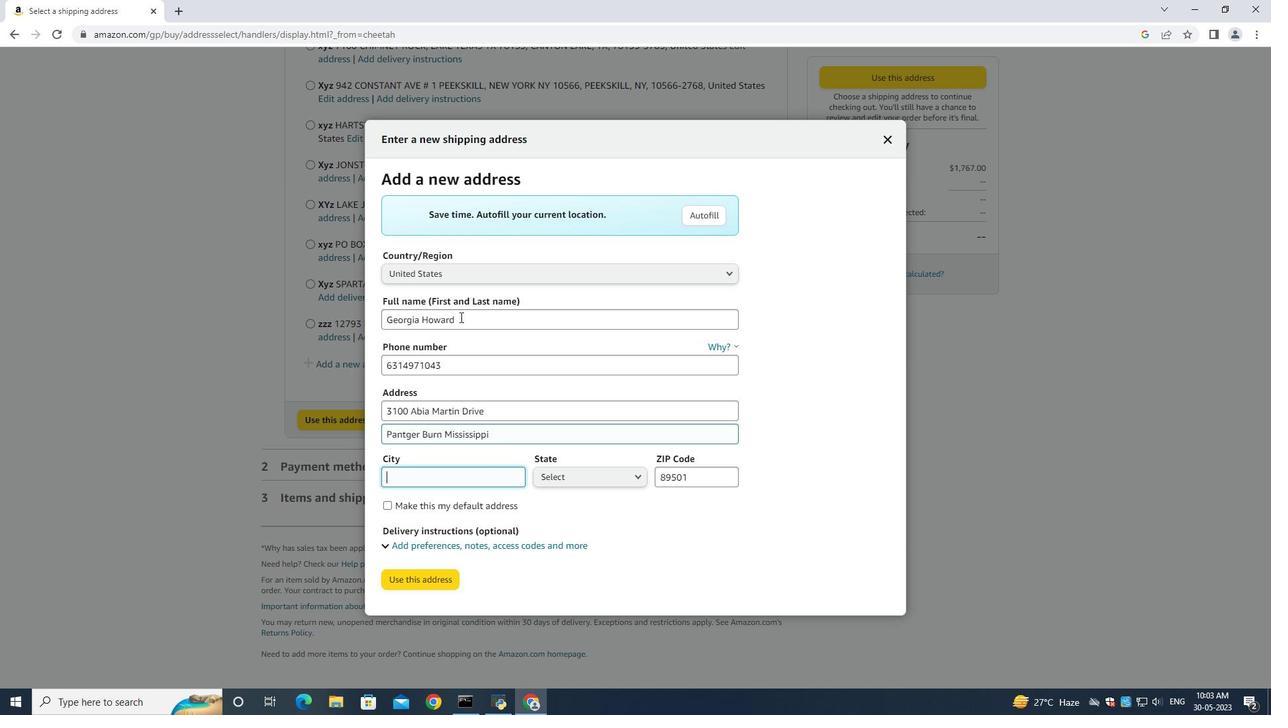 
Action: Key pressed <Key.shift><Key.shift><Key.shift><Key.shift><Key.shift><Key.shift><Key.shift><Key.shift><Key.shift><Key.shift><Key.shift><Key.shift><Key.shift><Key.shift><Key.shift><Key.shift>Pantger<Key.space><Key.shift>Burn<Key.space><Key.tab><Key.up>miss<Key.backspace>mi<Key.down><Key.down><Key.enter><Key.tab><Key.backspace>38765
Screenshot: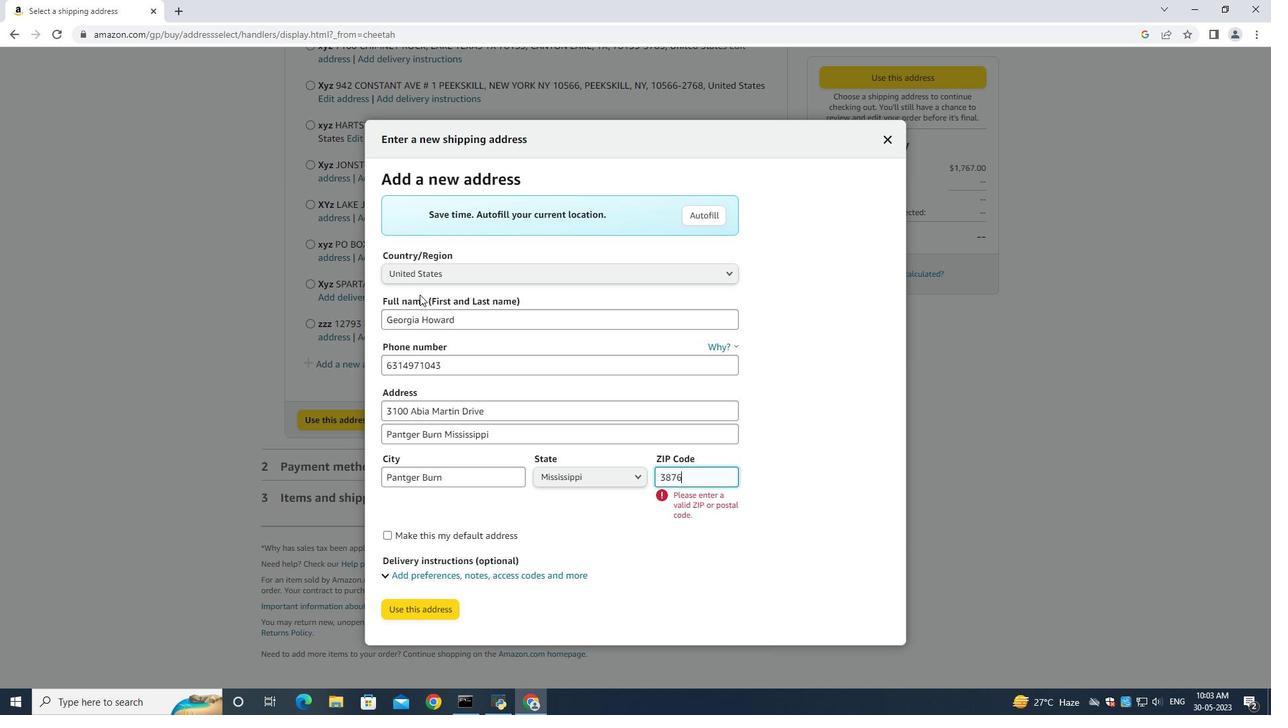 
Action: Mouse moved to (406, 584)
Screenshot: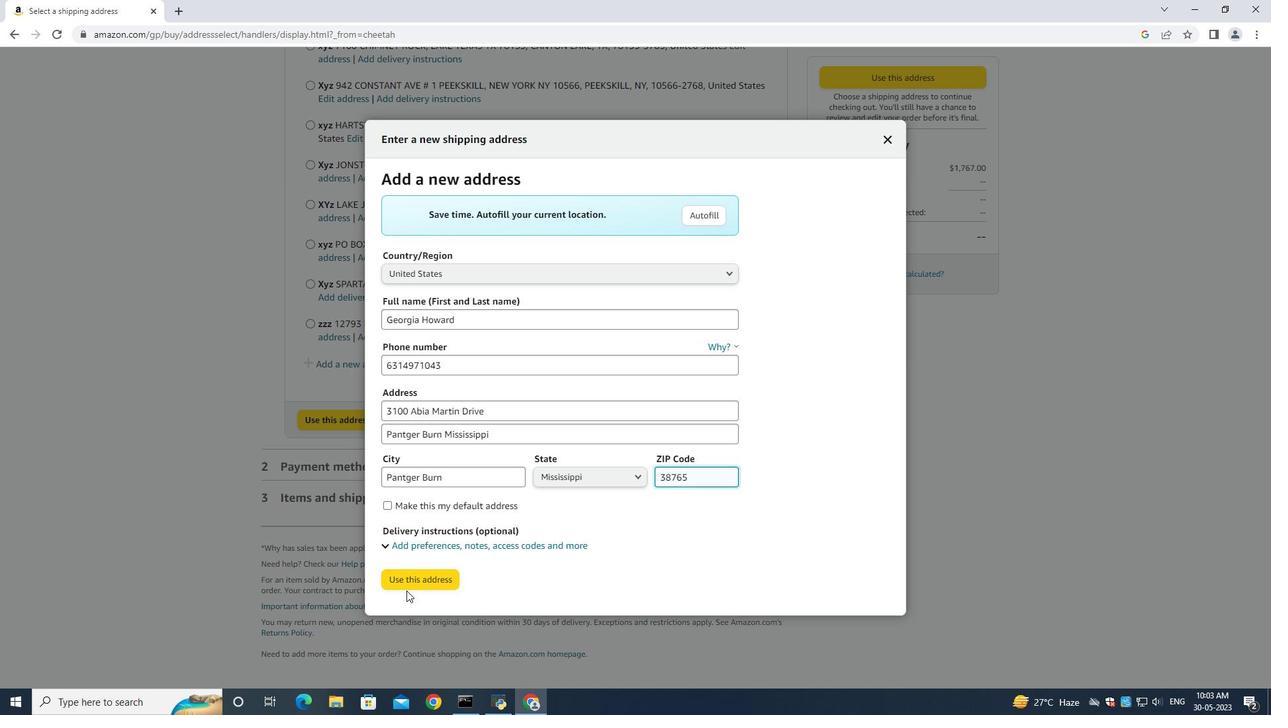 
Action: Mouse pressed left at (406, 584)
Screenshot: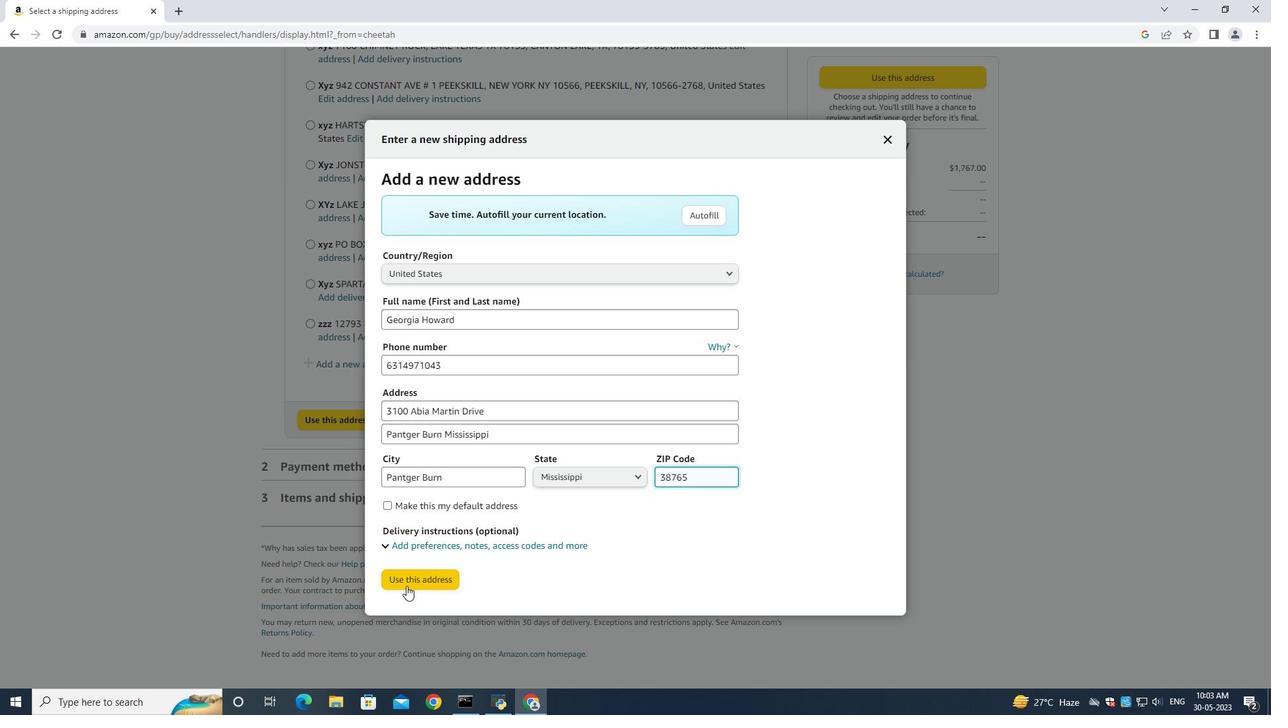 
Action: Mouse moved to (419, 672)
Screenshot: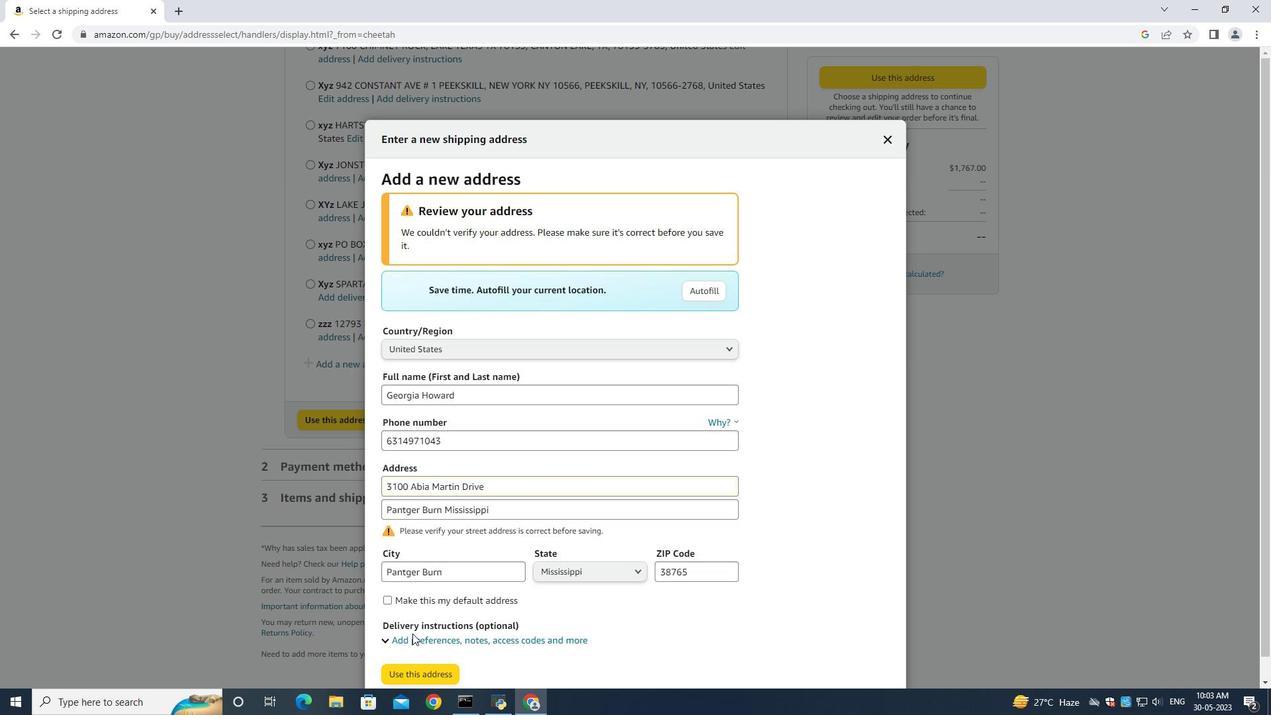 
Action: Mouse pressed left at (419, 672)
Screenshot: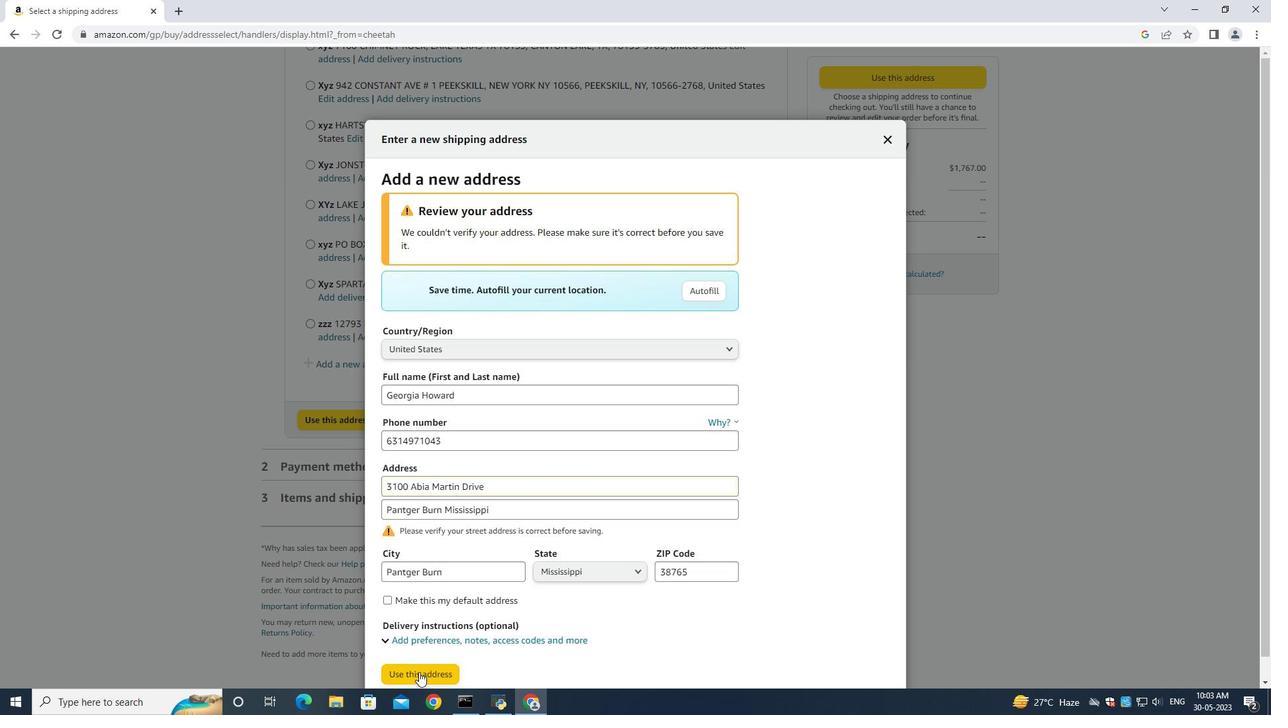 
Action: Mouse moved to (422, 239)
Screenshot: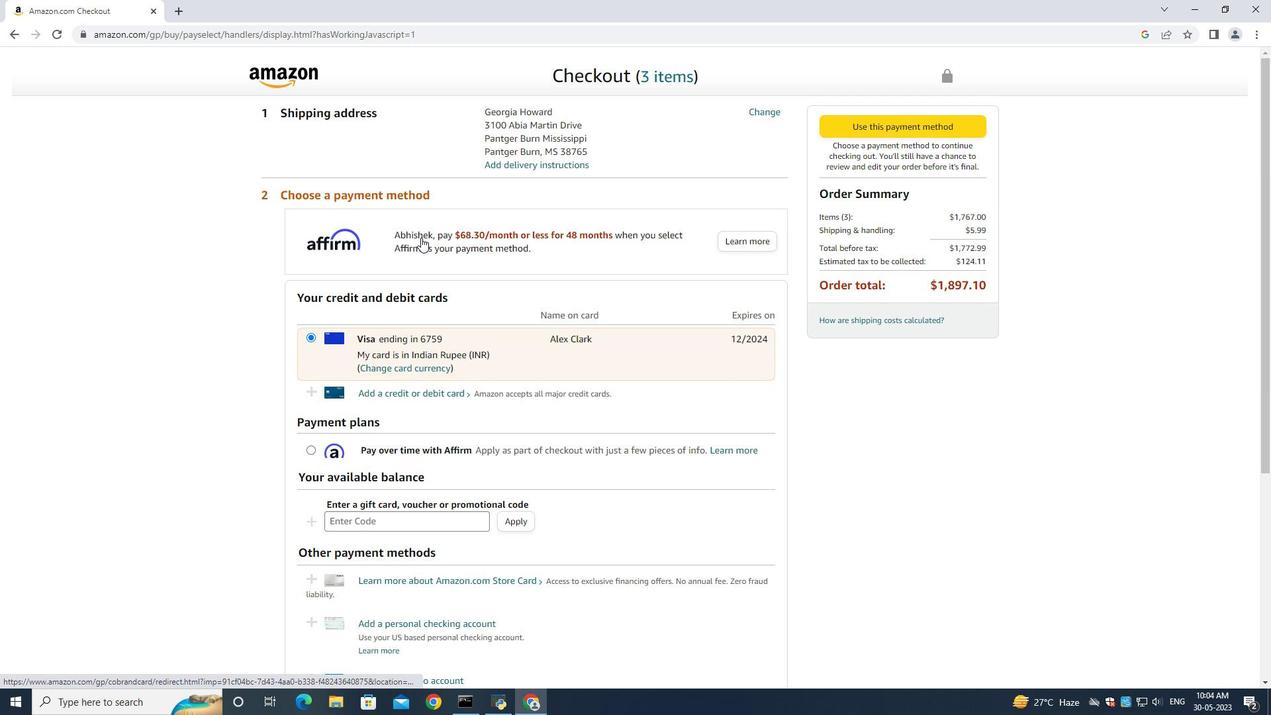 
